 Task: Add a variety of grocery items to your online shopping cart, including fruits, vegetables, grains, and oils.
Action: Mouse moved to (416, 33)
Screenshot: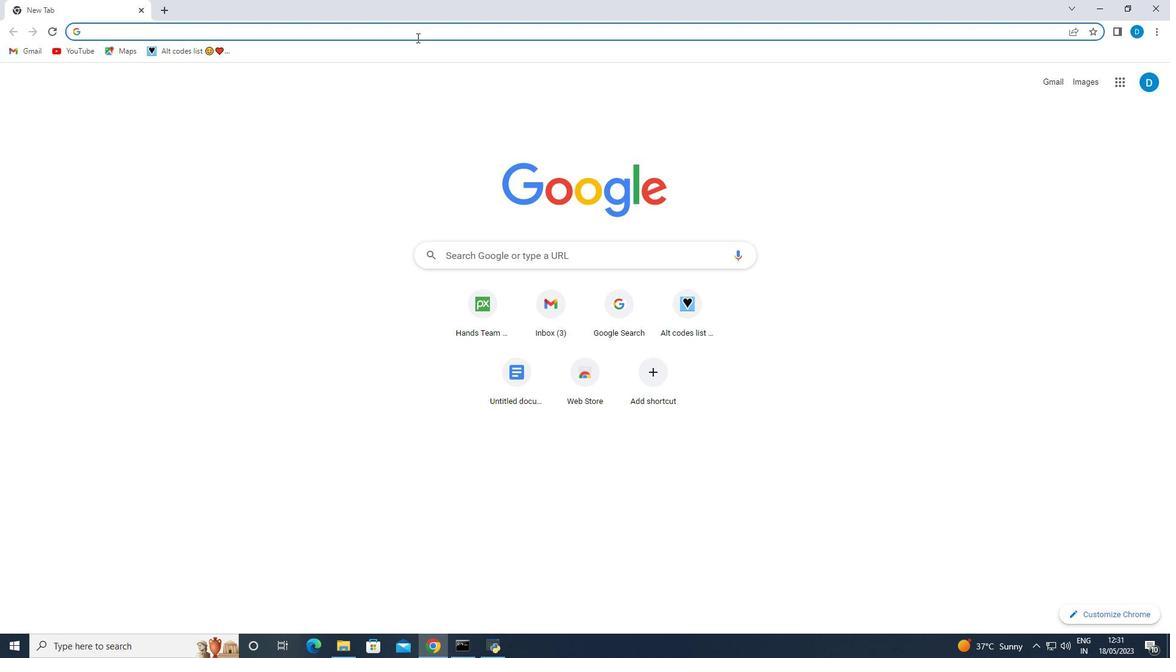 
Action: Mouse pressed left at (416, 33)
Screenshot: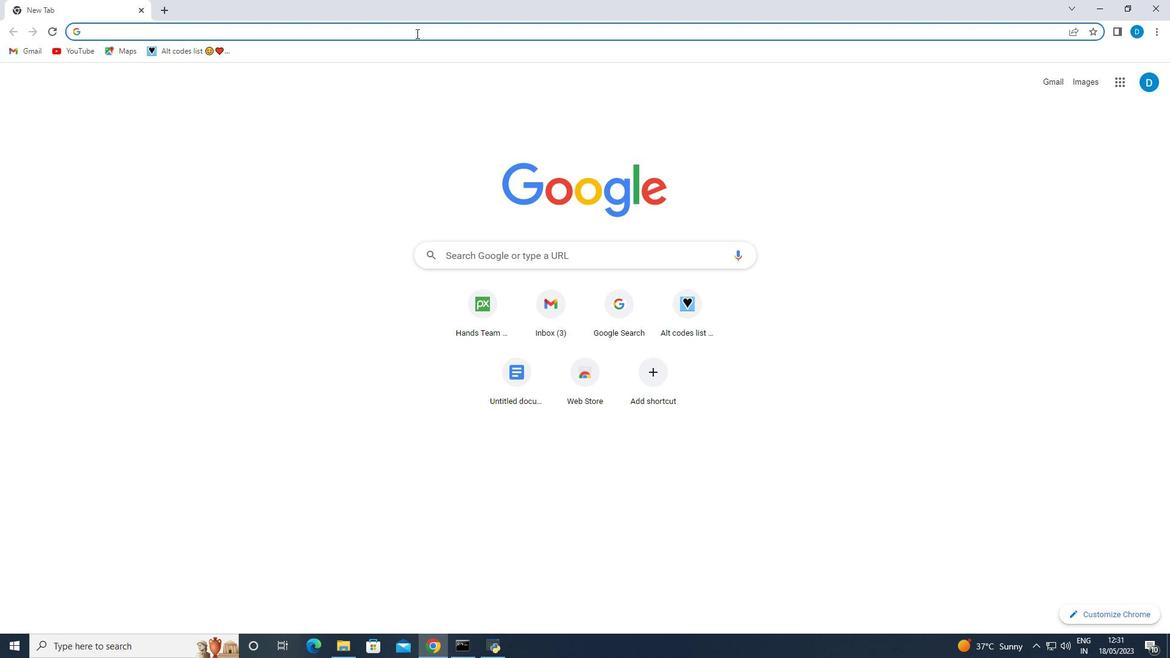 
Action: Key pressed am
Screenshot: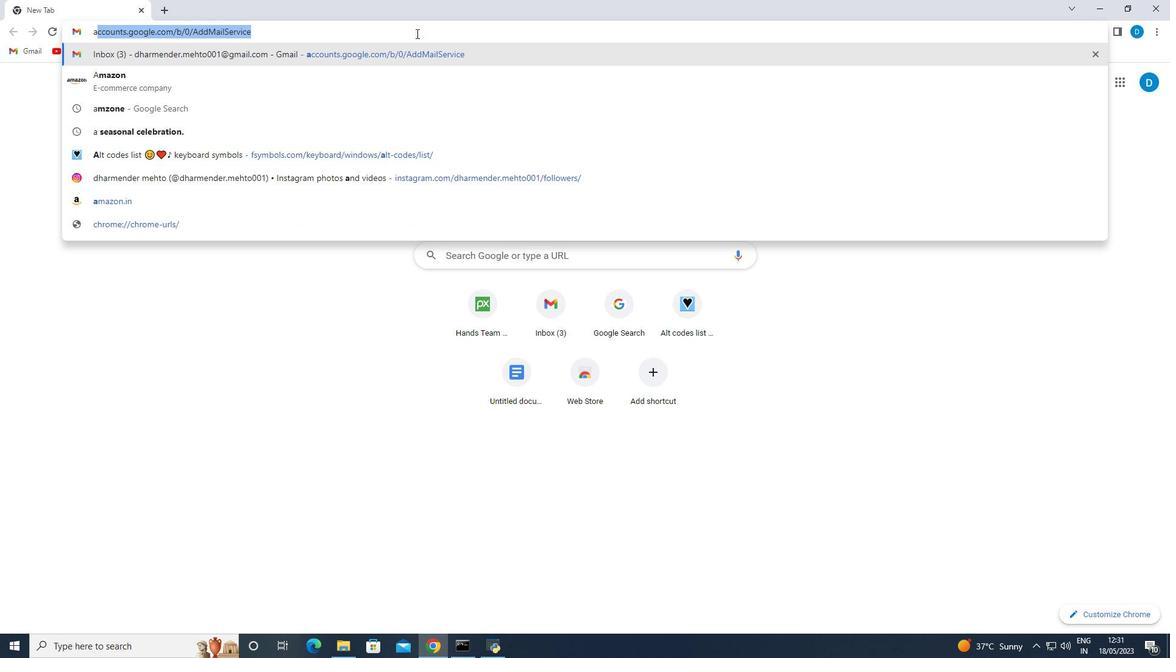 
Action: Mouse moved to (186, 57)
Screenshot: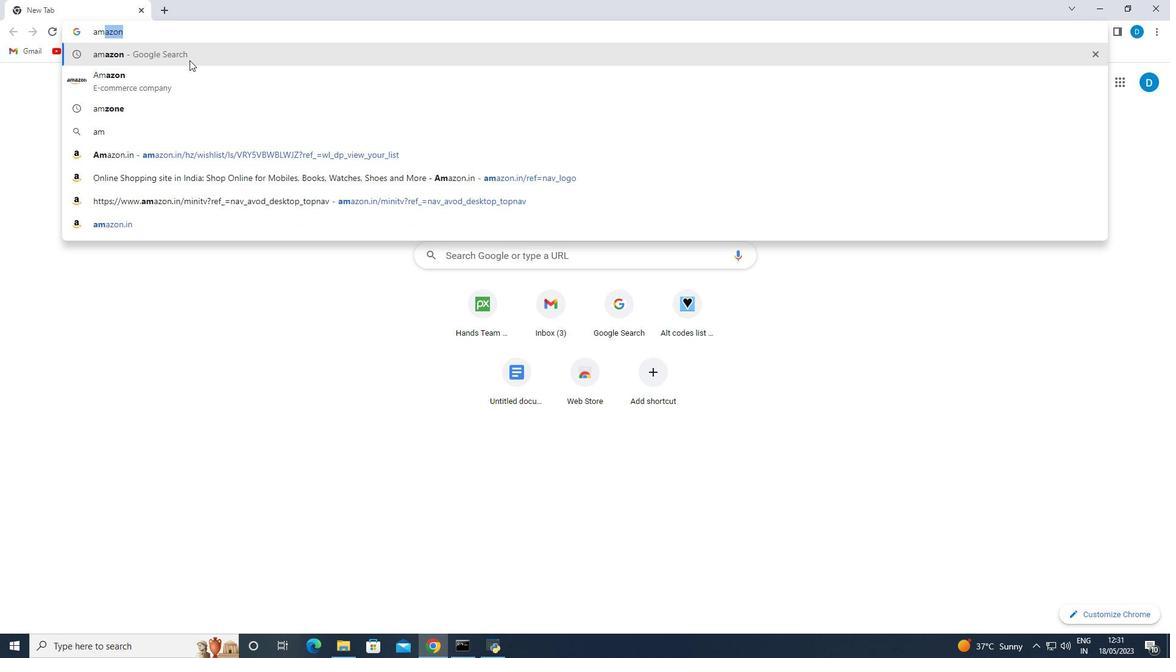 
Action: Mouse pressed left at (186, 57)
Screenshot: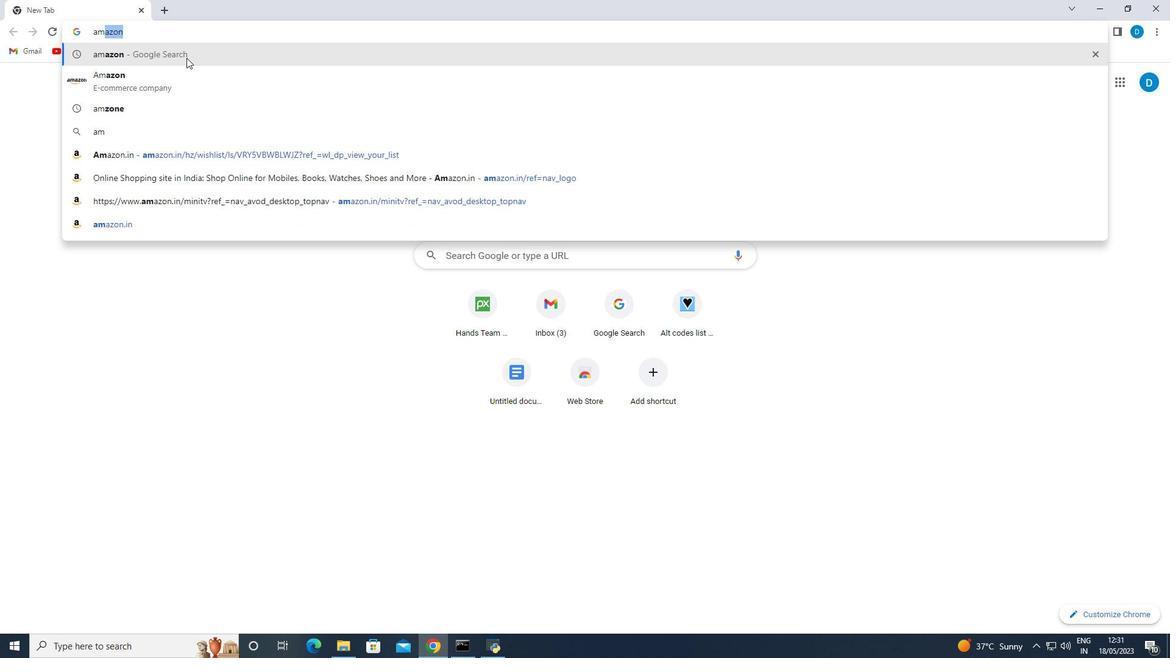 
Action: Mouse moved to (207, 305)
Screenshot: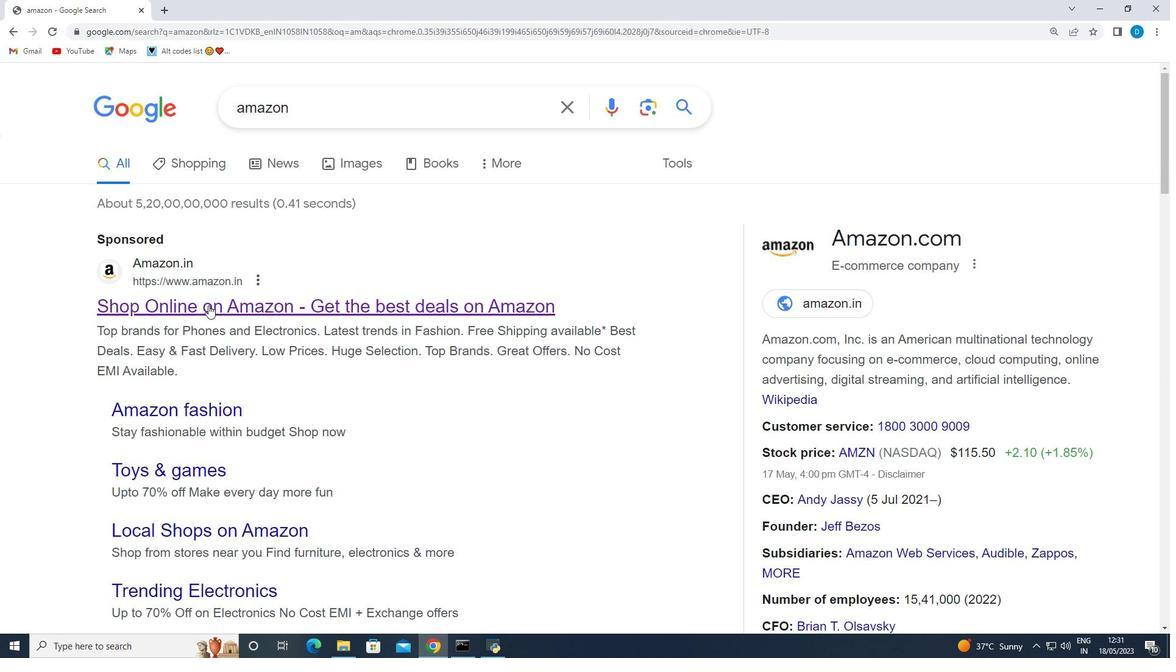 
Action: Mouse pressed left at (207, 305)
Screenshot: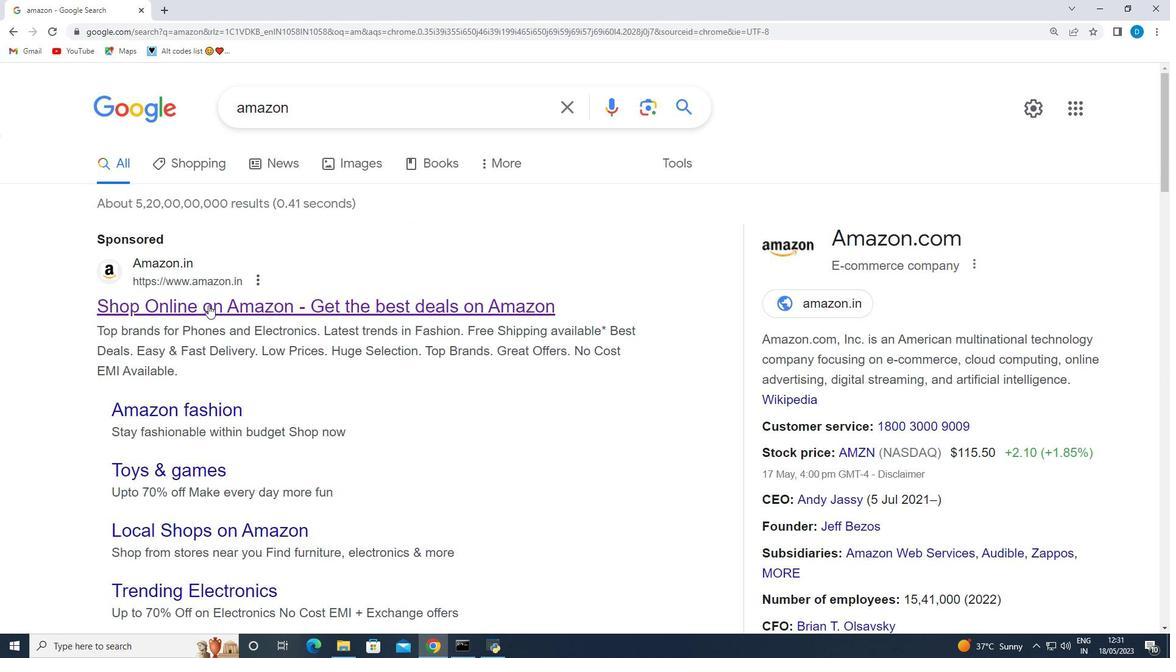 
Action: Mouse moved to (56, 109)
Screenshot: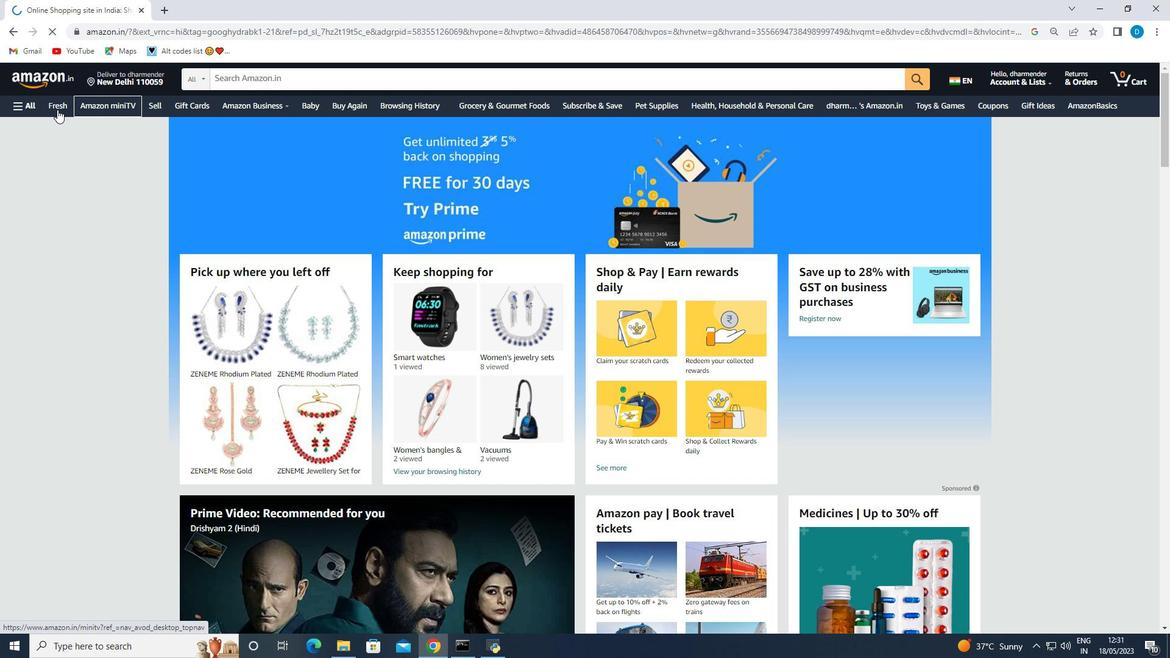 
Action: Mouse pressed left at (56, 109)
Screenshot: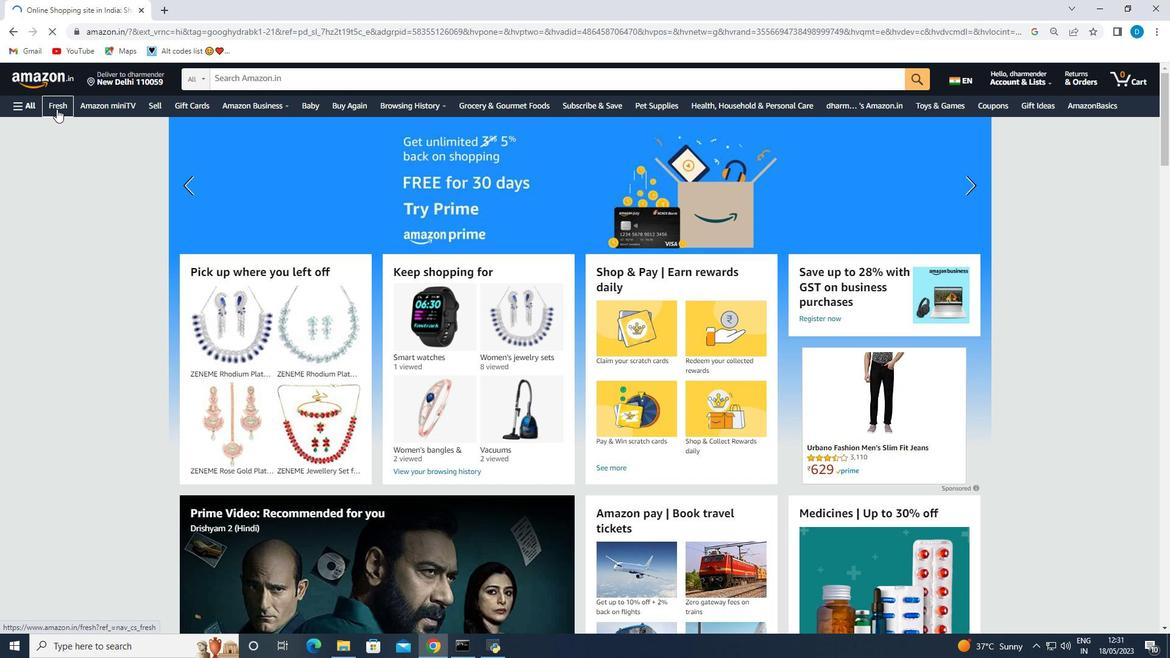 
Action: Mouse moved to (397, 277)
Screenshot: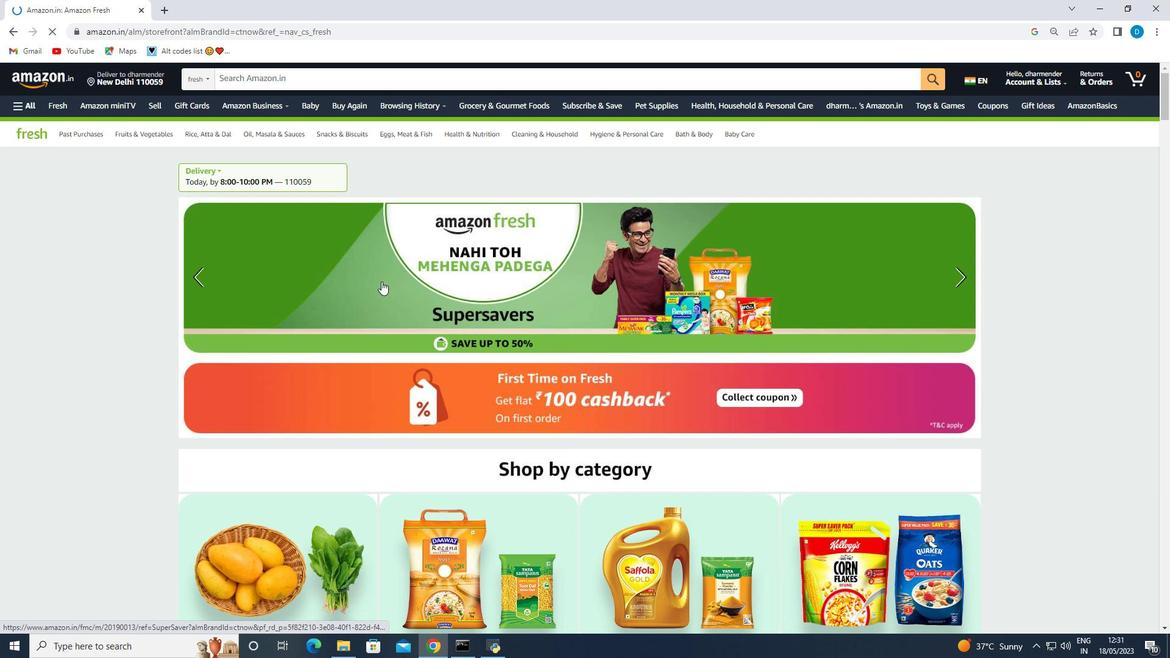 
Action: Mouse scrolled (397, 276) with delta (0, 0)
Screenshot: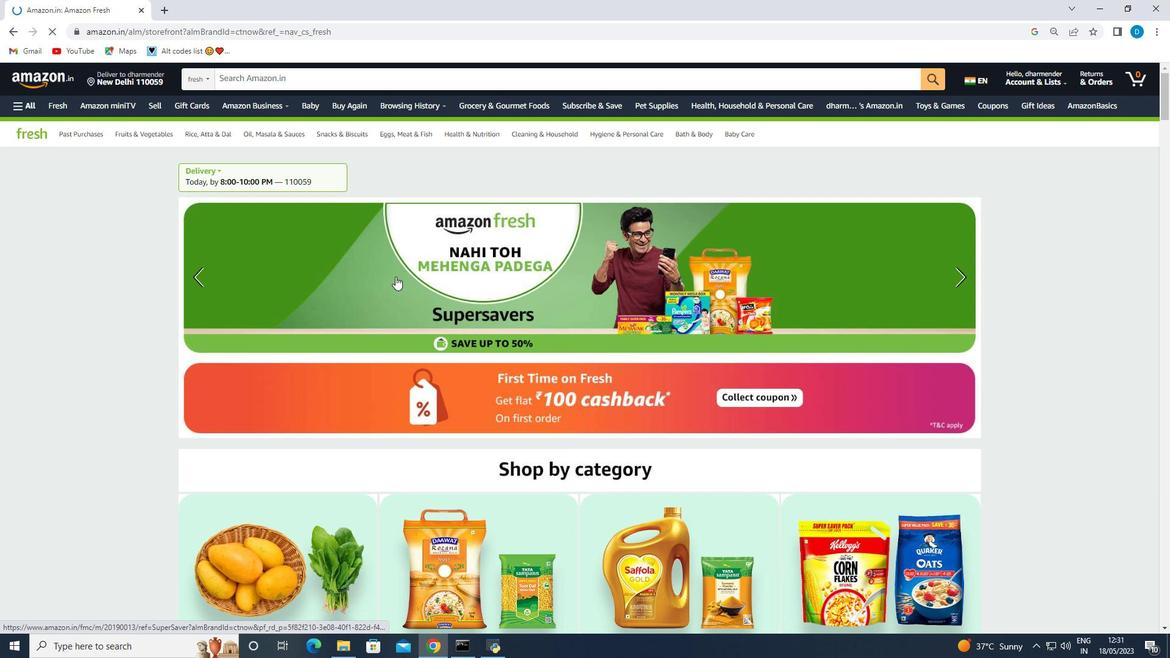 
Action: Mouse moved to (393, 276)
Screenshot: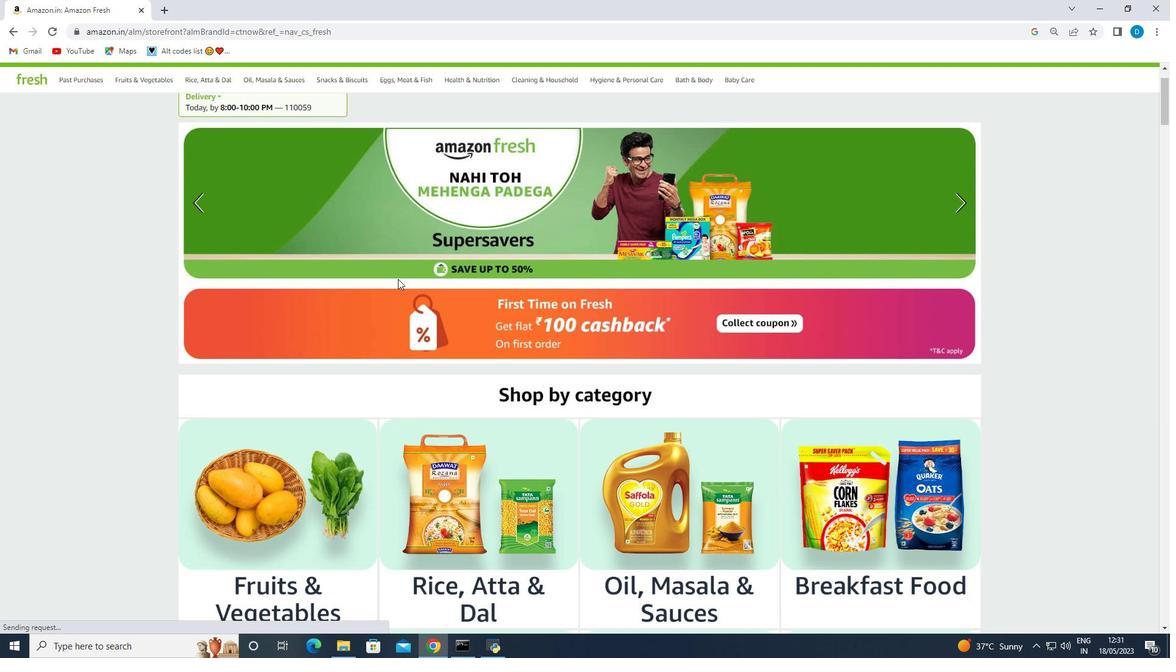 
Action: Mouse scrolled (393, 275) with delta (0, 0)
Screenshot: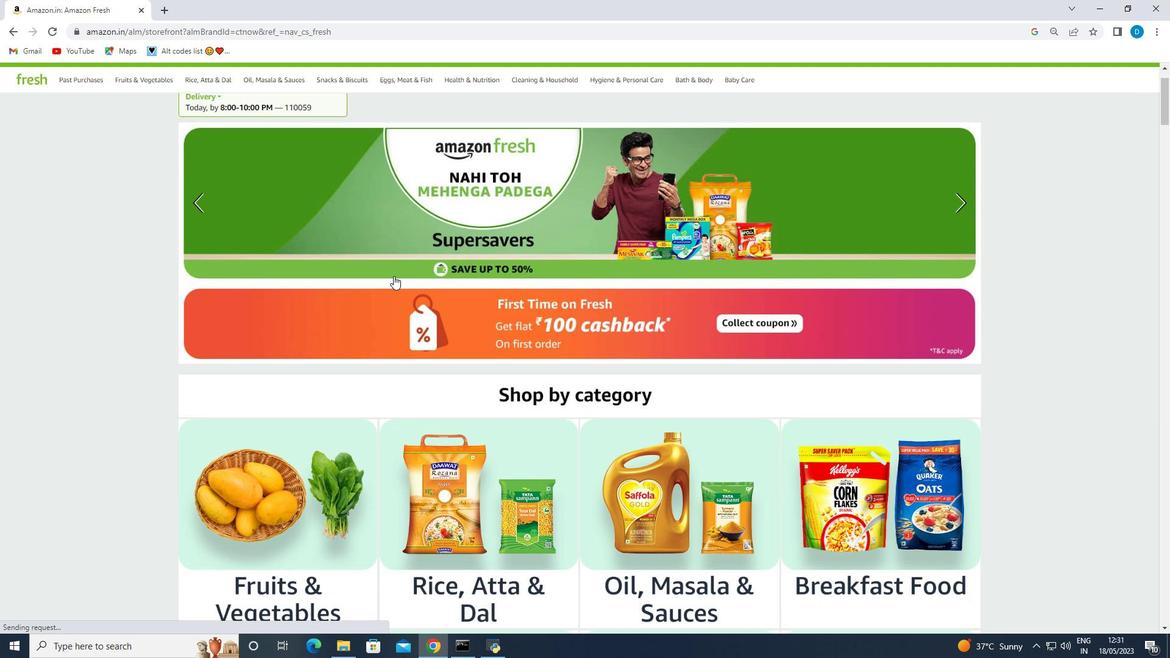 
Action: Mouse scrolled (393, 275) with delta (0, 0)
Screenshot: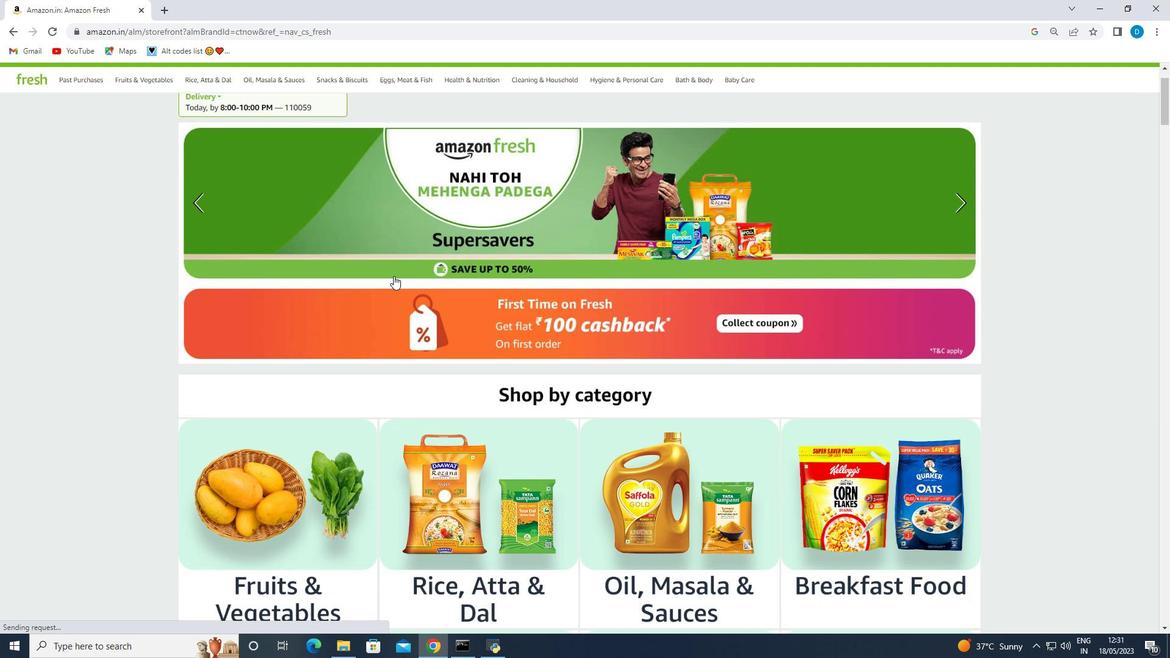 
Action: Mouse scrolled (393, 275) with delta (0, 0)
Screenshot: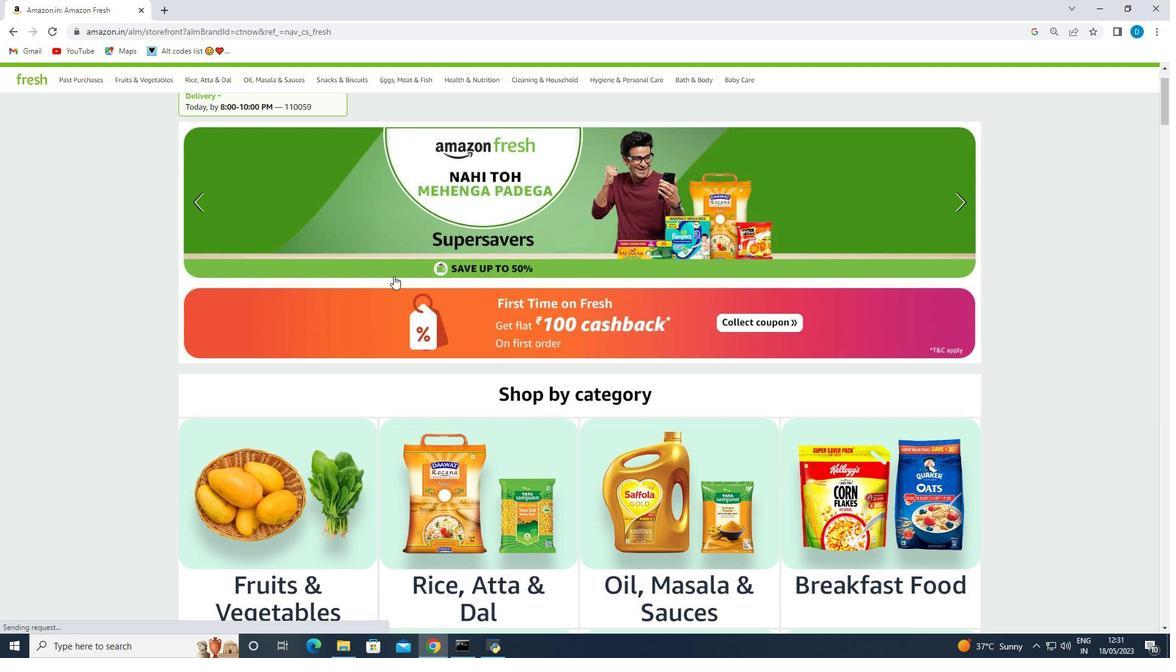 
Action: Mouse moved to (410, 274)
Screenshot: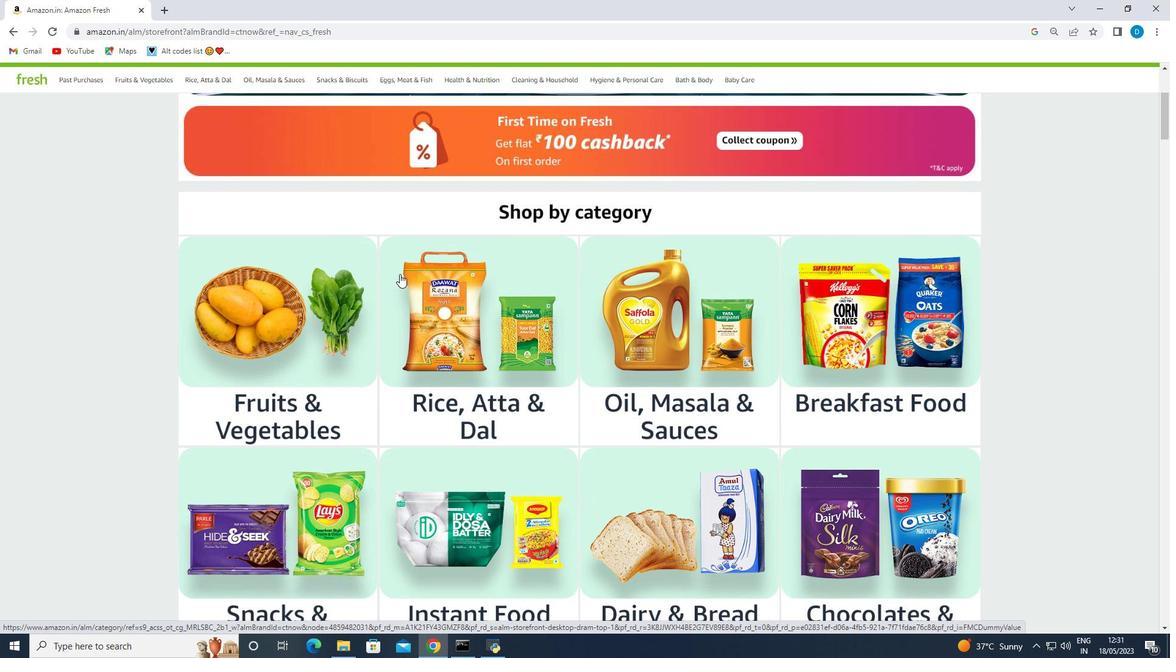 
Action: Mouse scrolled (407, 273) with delta (0, 0)
Screenshot: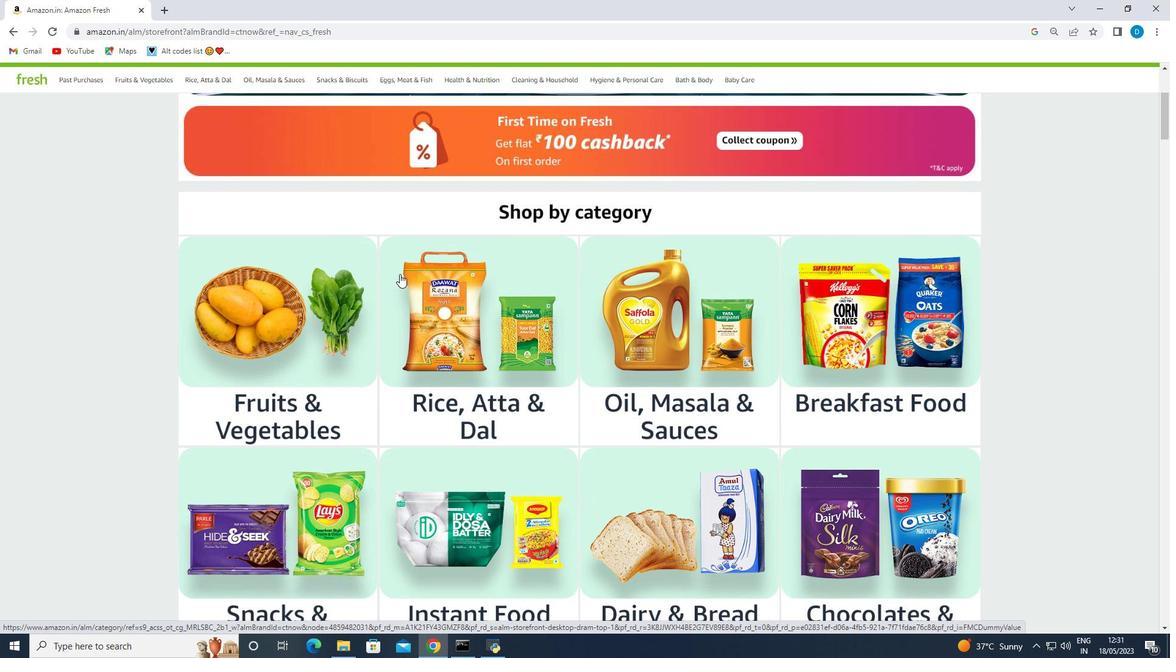 
Action: Mouse moved to (554, 309)
Screenshot: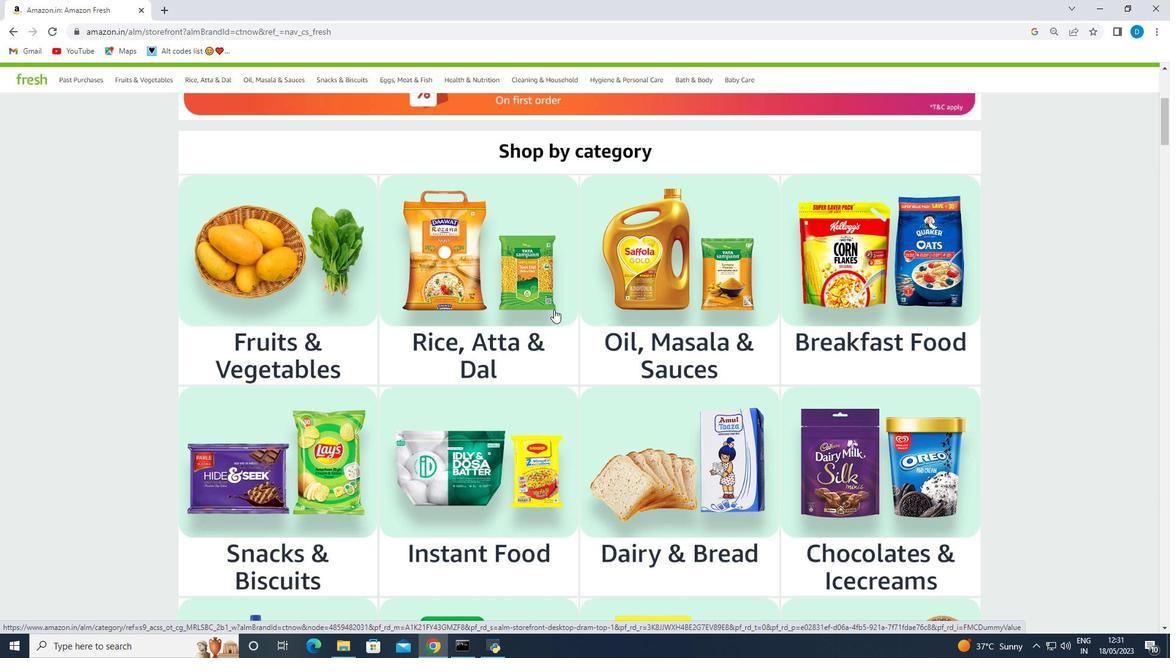 
Action: Mouse scrolled (554, 308) with delta (0, 0)
Screenshot: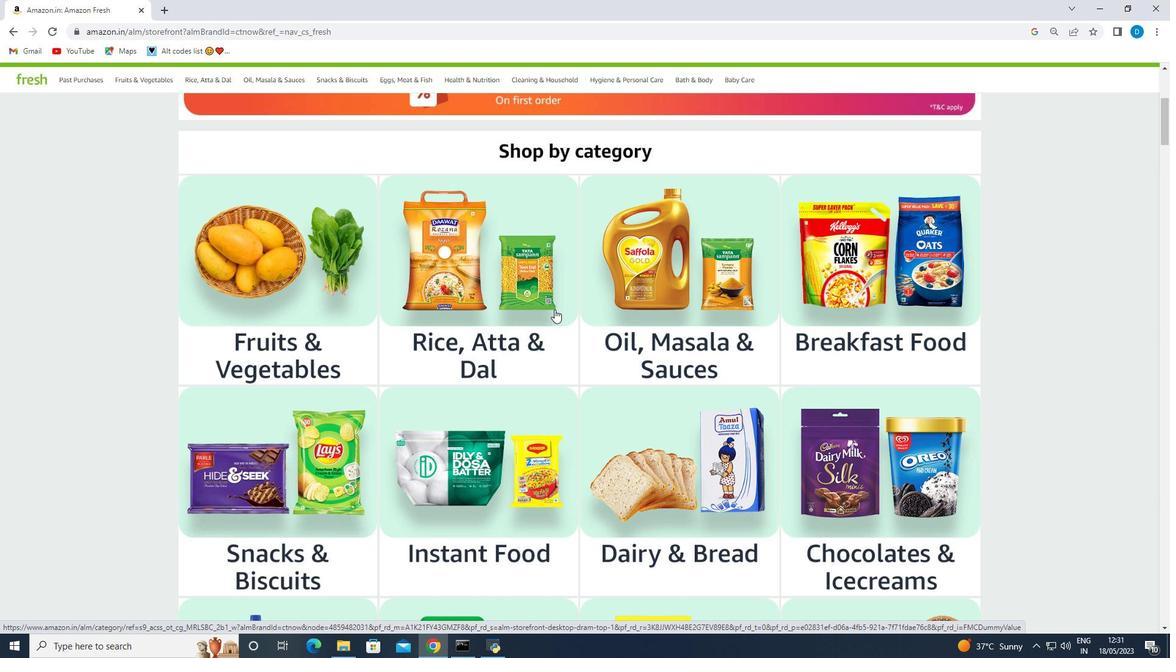 
Action: Mouse scrolled (554, 308) with delta (0, 0)
Screenshot: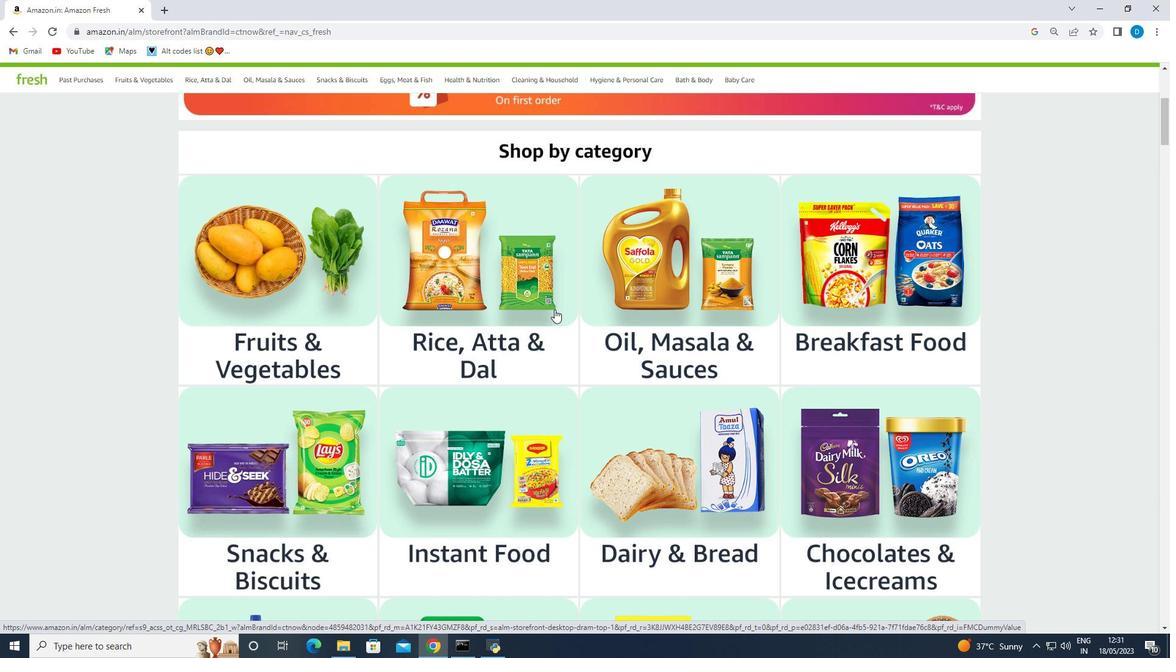 
Action: Mouse scrolled (554, 308) with delta (0, 0)
Screenshot: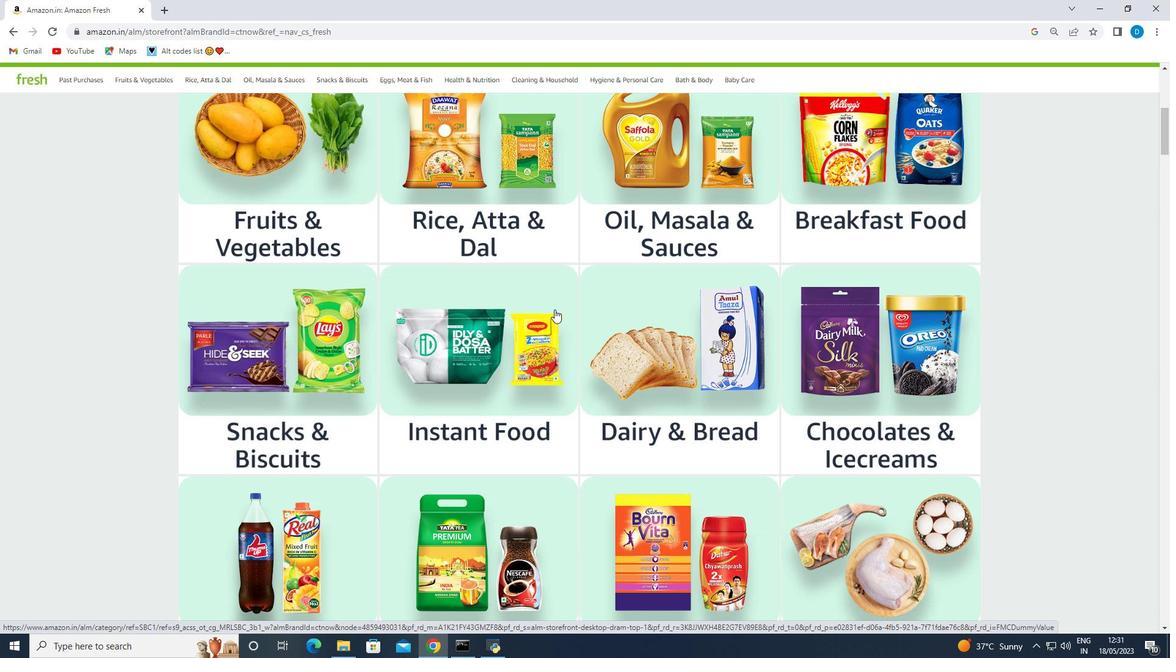 
Action: Mouse scrolled (554, 308) with delta (0, 0)
Screenshot: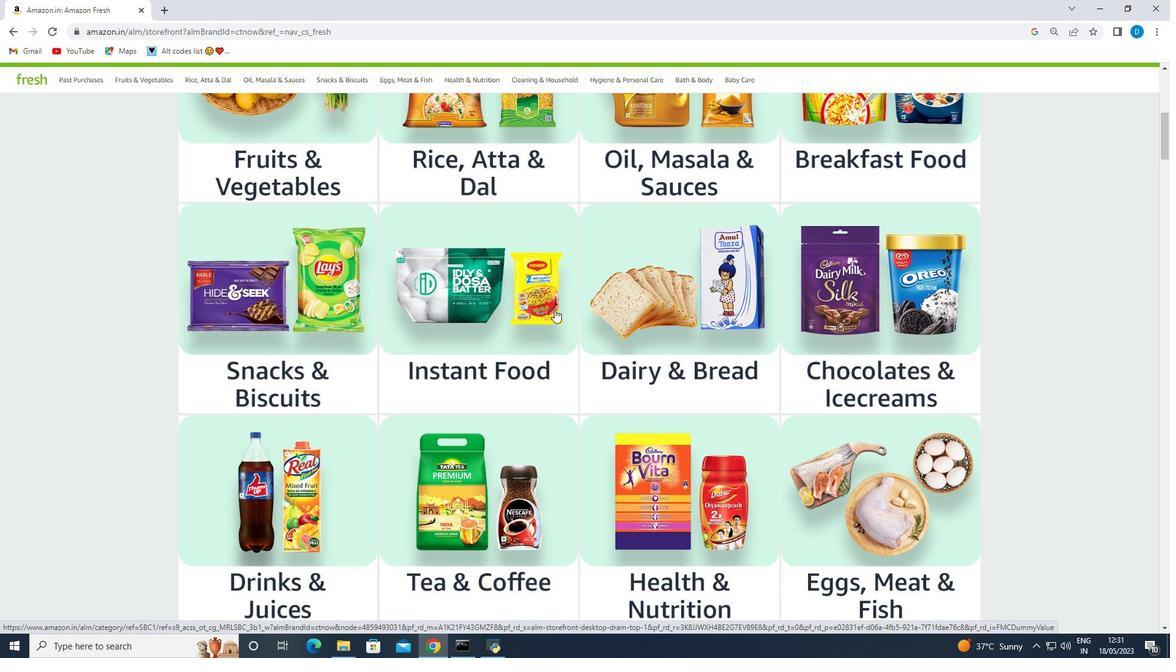 
Action: Mouse scrolled (554, 308) with delta (0, 0)
Screenshot: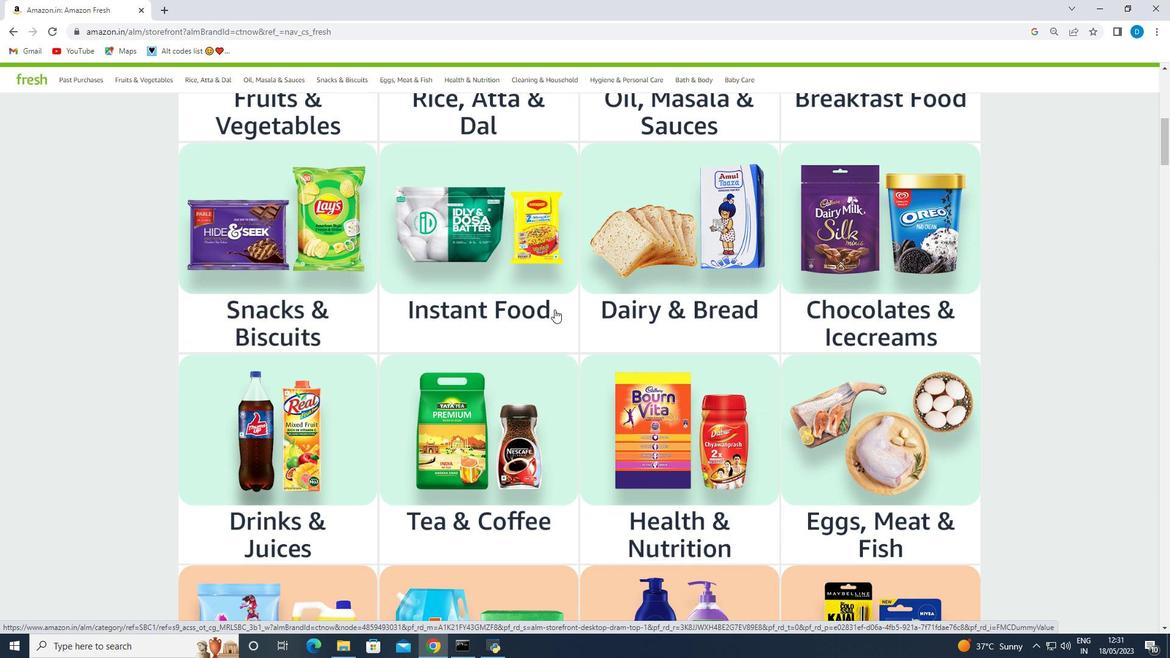 
Action: Mouse scrolled (554, 308) with delta (0, 0)
Screenshot: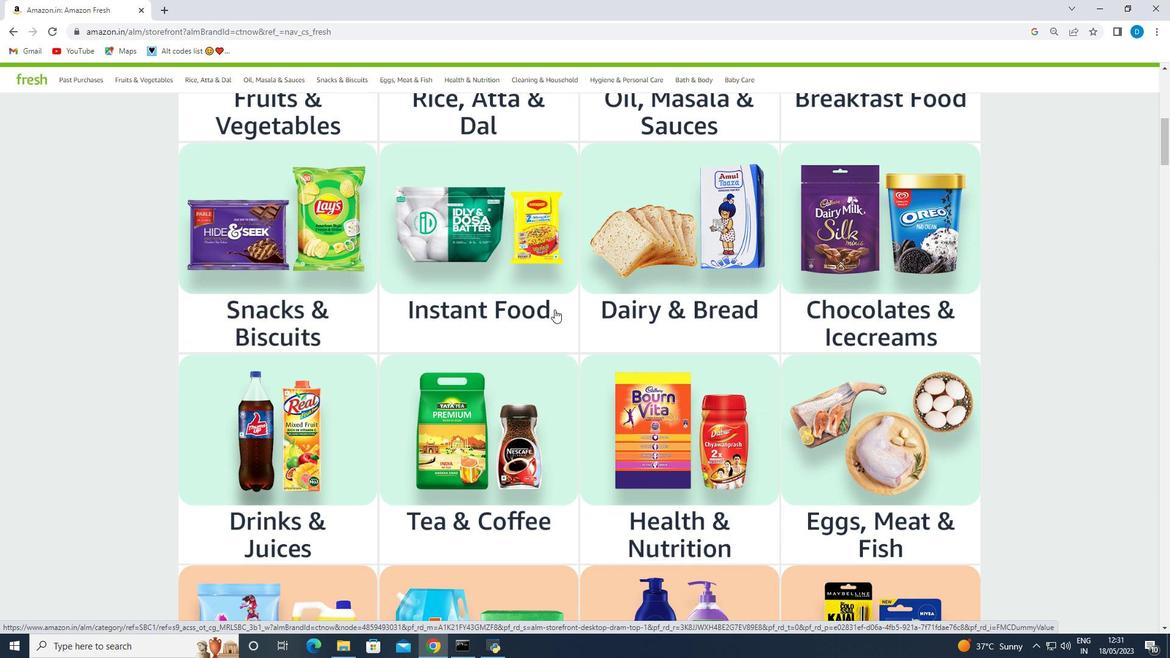 
Action: Mouse moved to (449, 326)
Screenshot: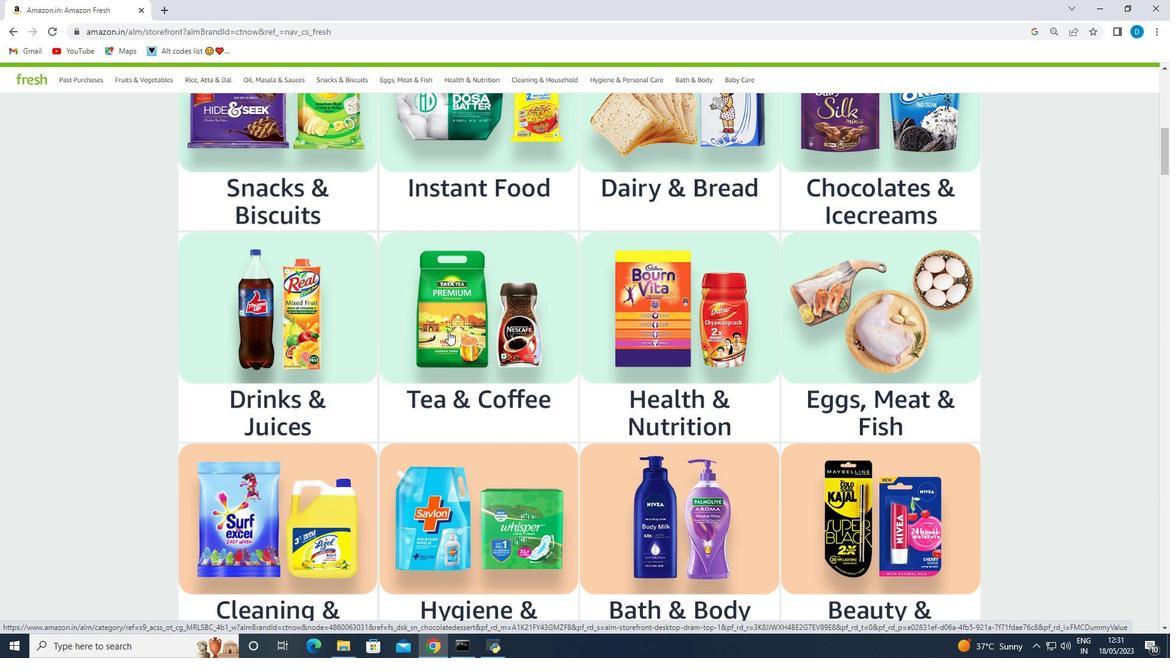 
Action: Mouse pressed left at (449, 326)
Screenshot: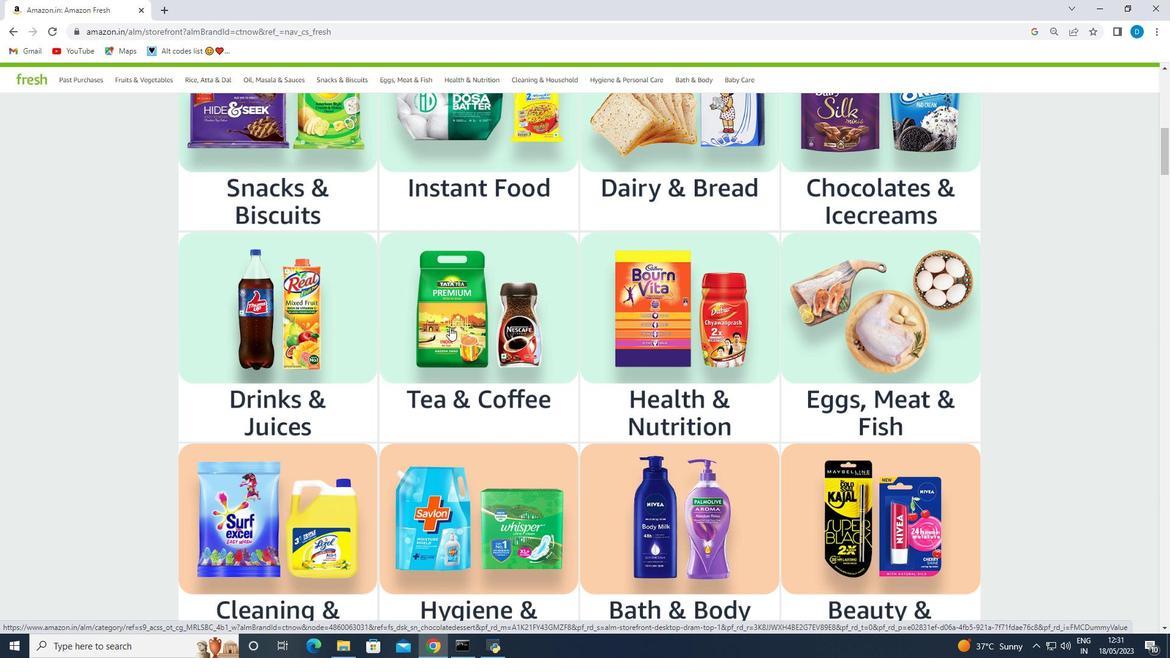
Action: Mouse moved to (277, 329)
Screenshot: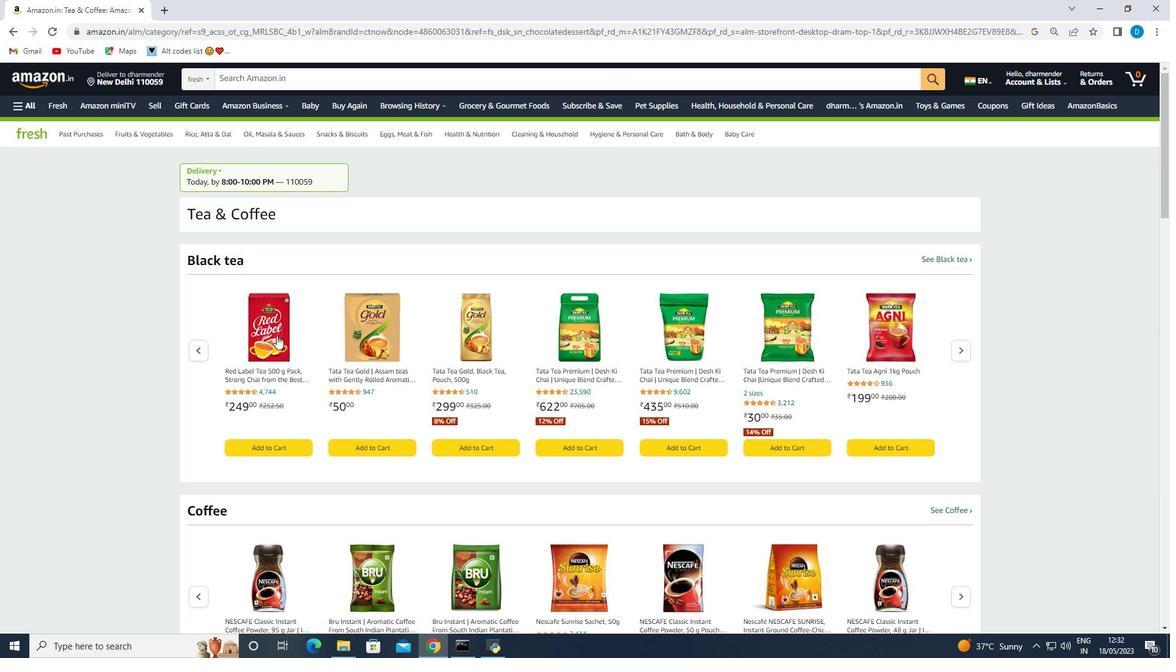 
Action: Mouse pressed left at (277, 329)
Screenshot: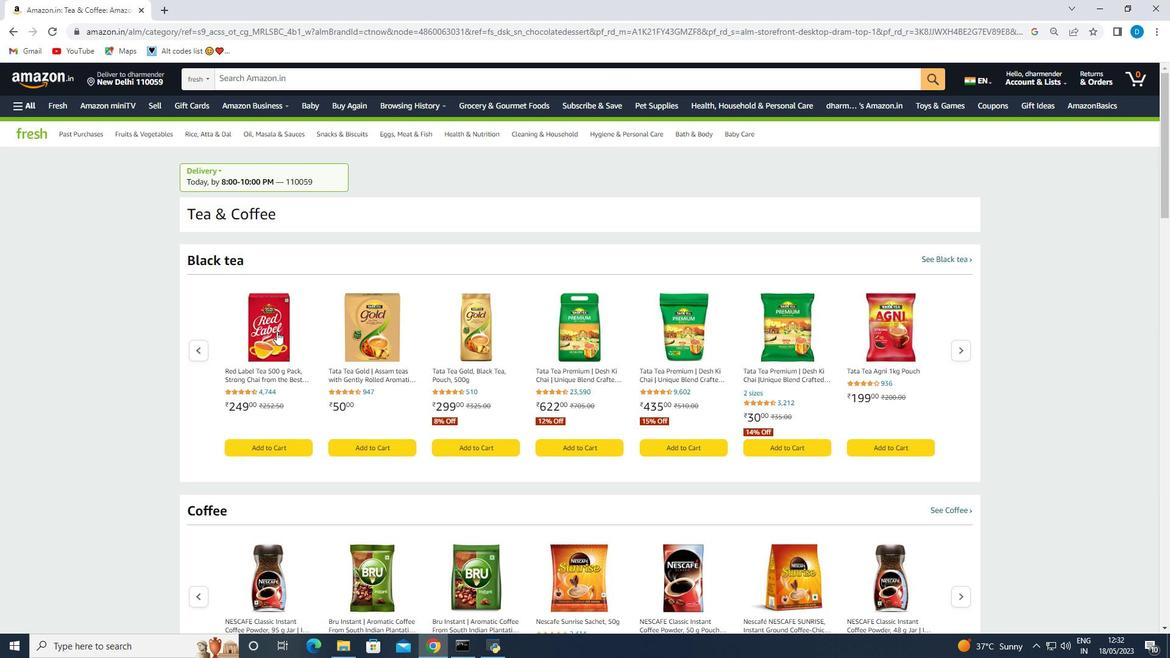
Action: Mouse moved to (889, 326)
Screenshot: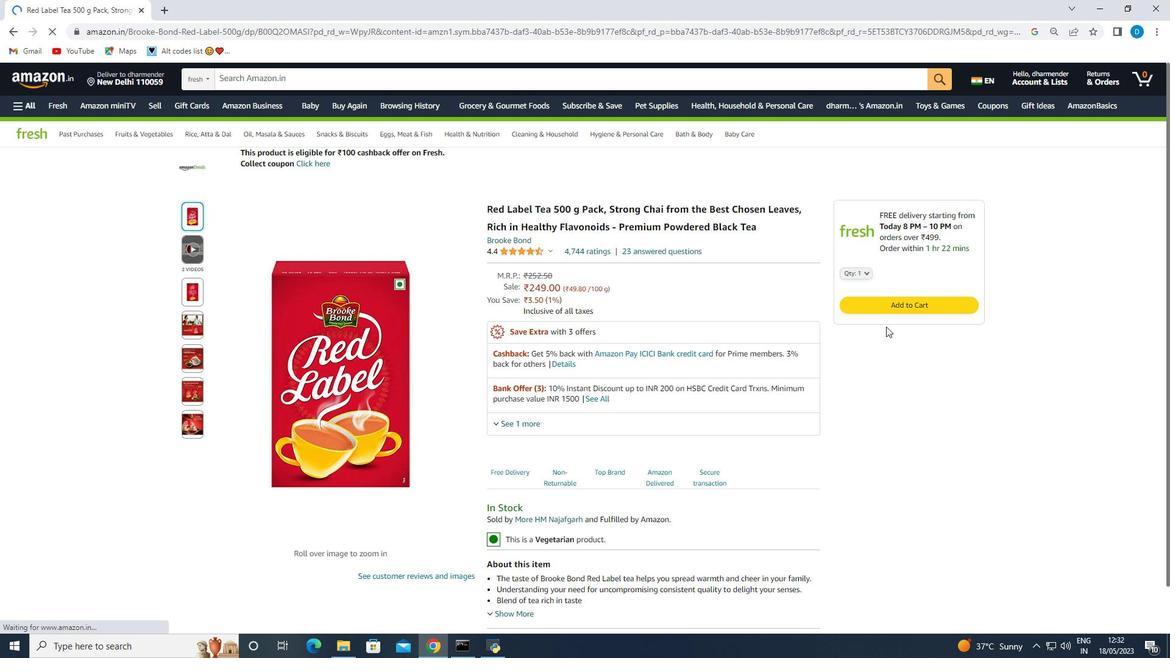 
Action: Mouse scrolled (889, 325) with delta (0, 0)
Screenshot: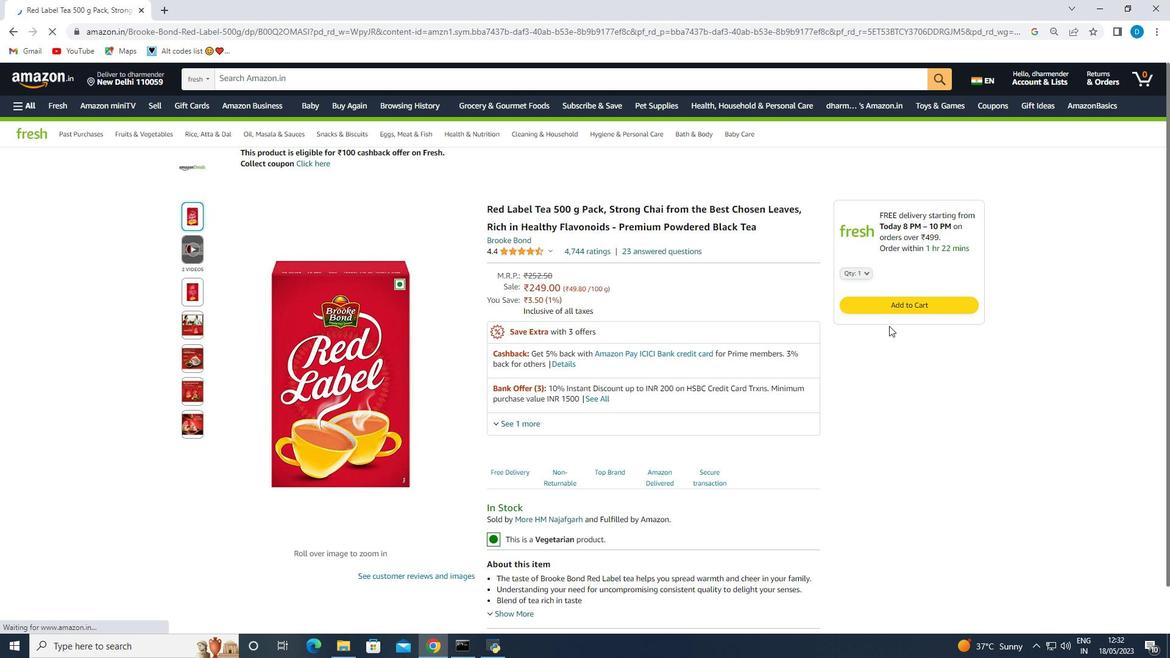
Action: Mouse scrolled (889, 325) with delta (0, 0)
Screenshot: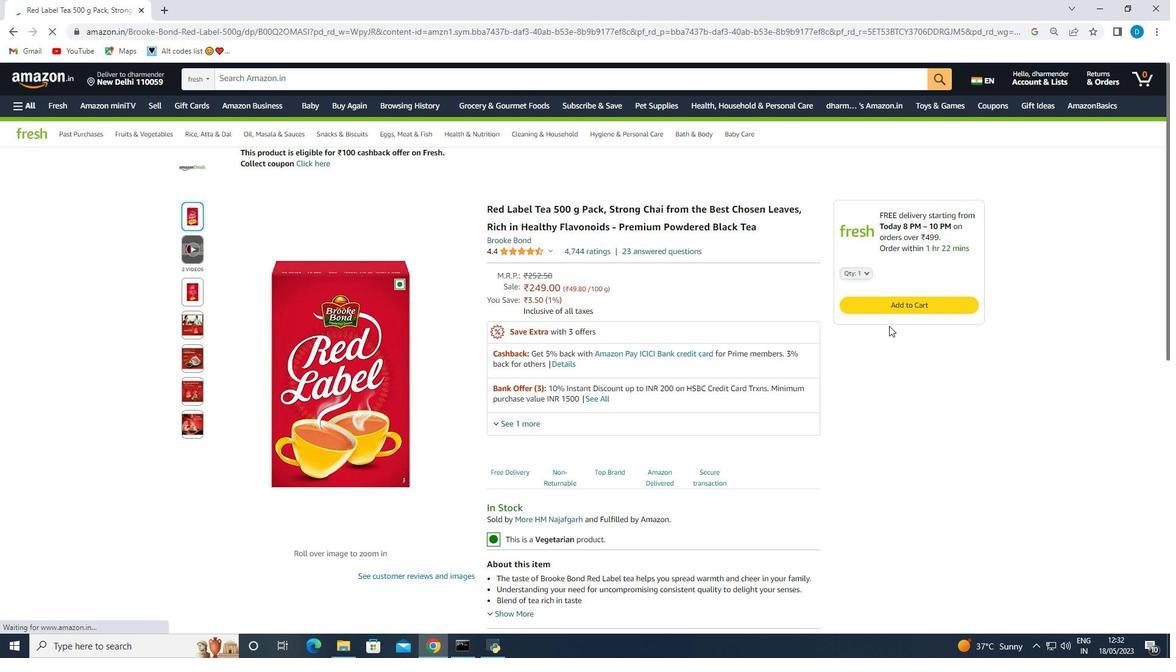 
Action: Mouse moved to (901, 287)
Screenshot: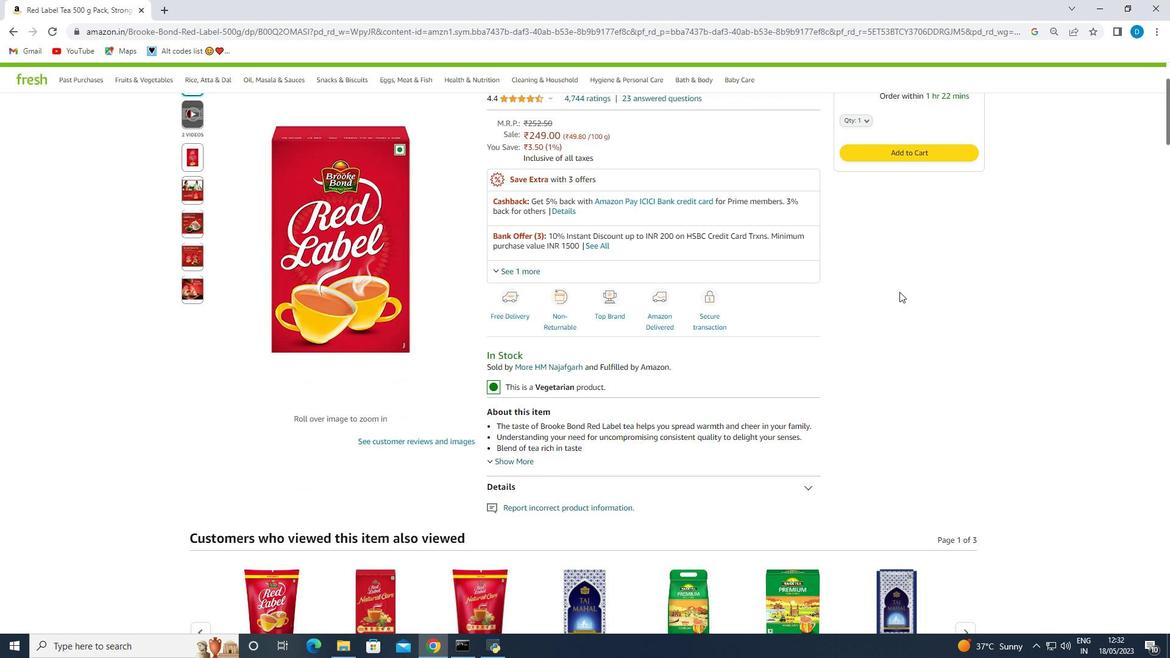 
Action: Mouse scrolled (901, 287) with delta (0, 0)
Screenshot: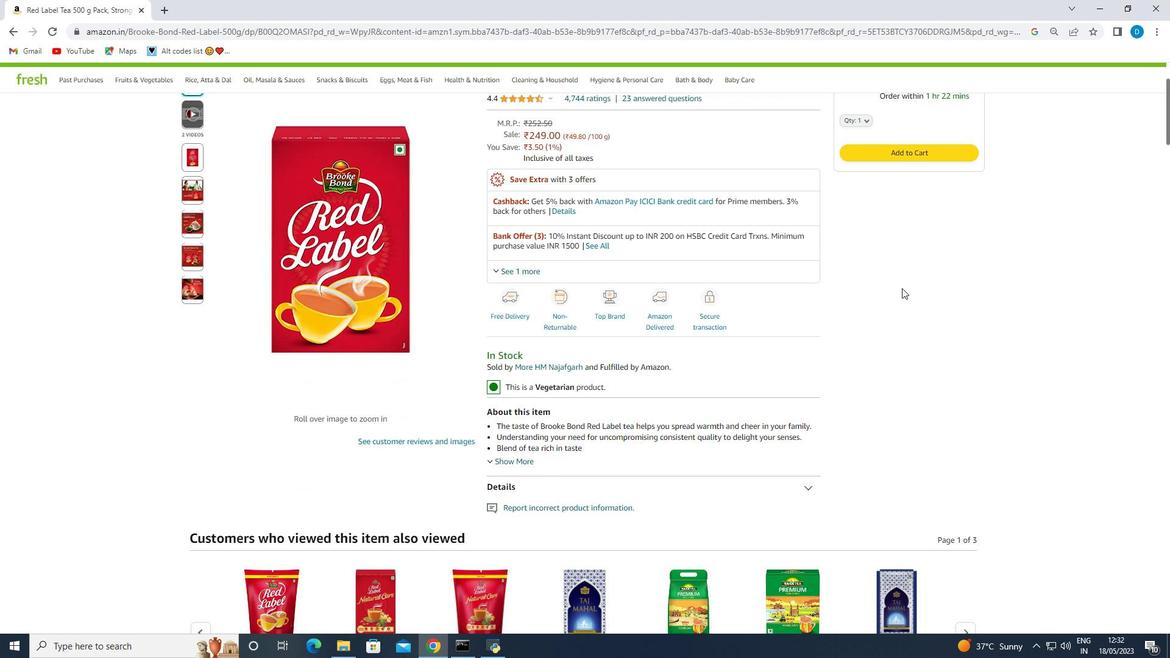 
Action: Mouse moved to (901, 286)
Screenshot: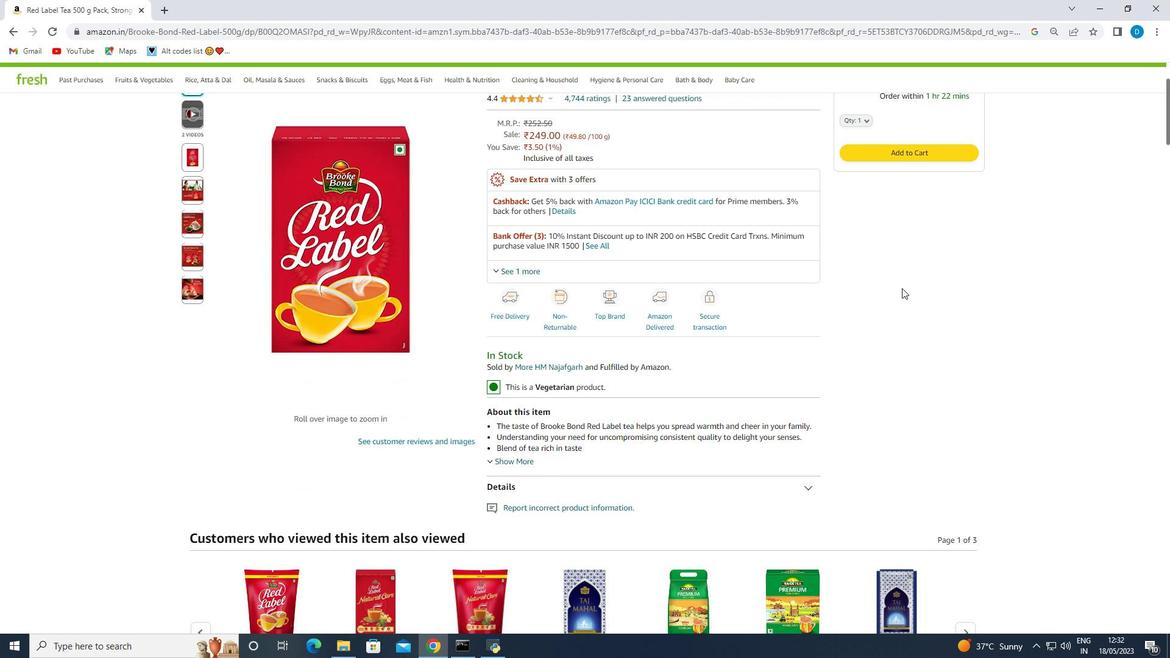 
Action: Mouse scrolled (901, 287) with delta (0, 0)
Screenshot: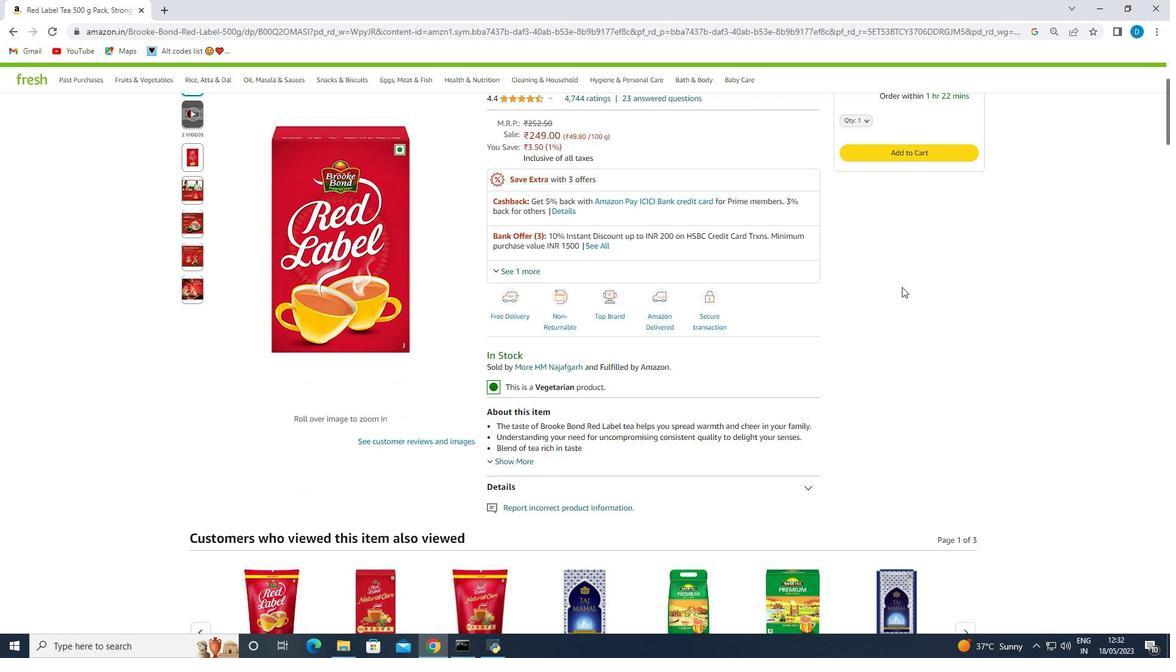 
Action: Mouse scrolled (901, 287) with delta (0, 0)
Screenshot: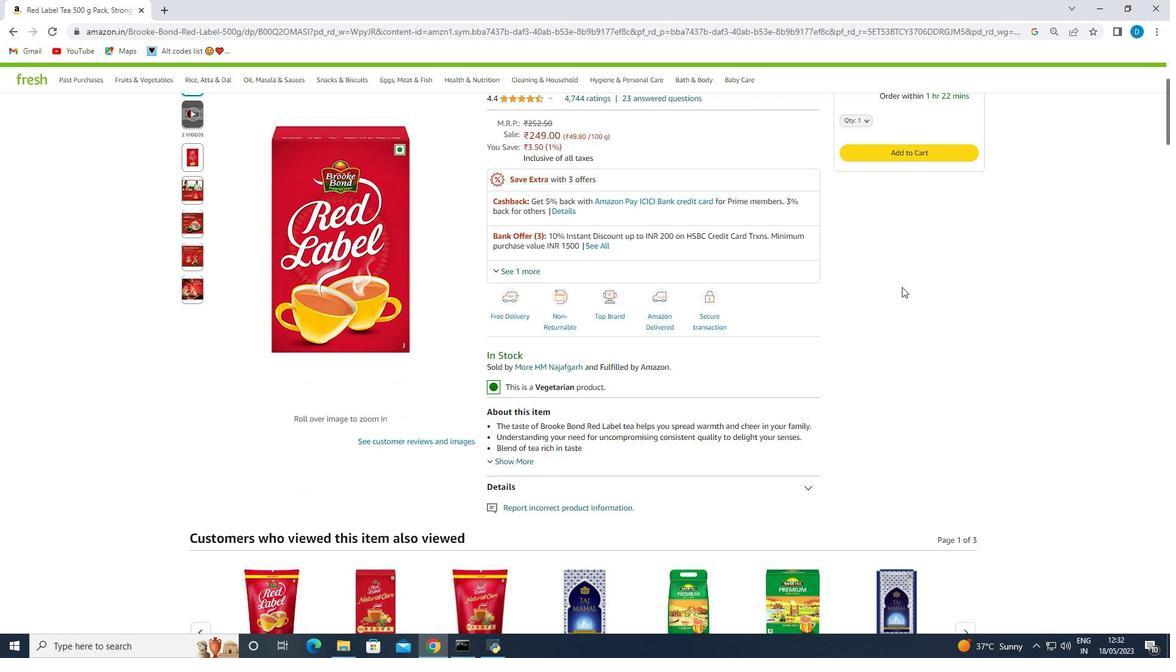 
Action: Mouse moved to (864, 271)
Screenshot: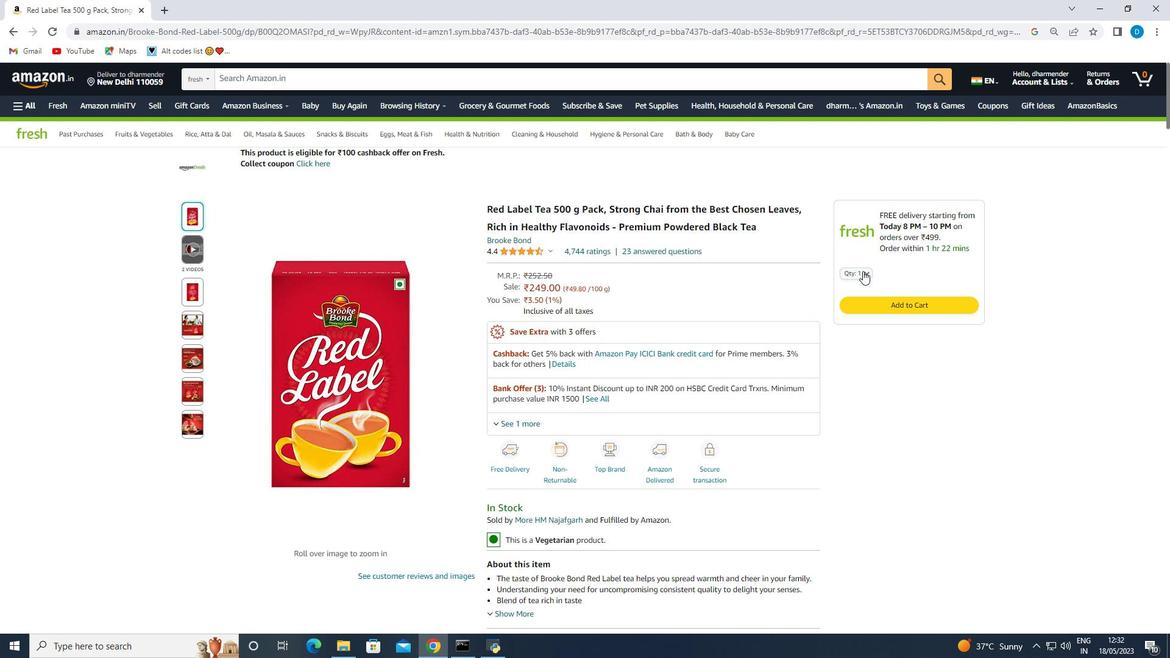 
Action: Mouse pressed left at (864, 271)
Screenshot: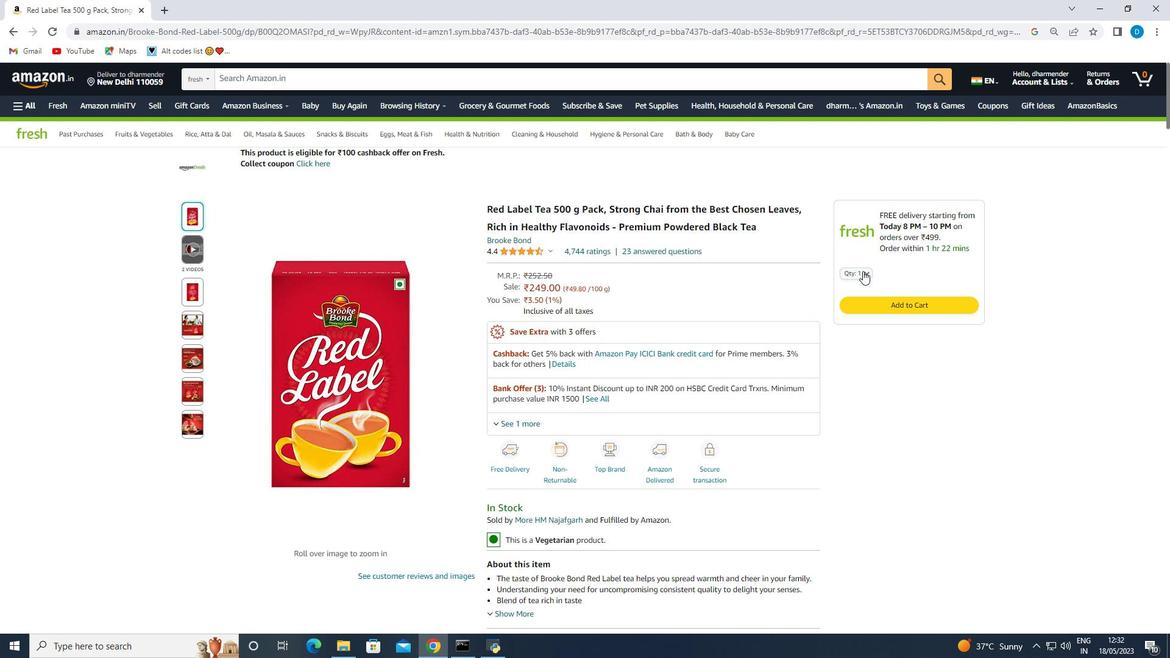 
Action: Mouse pressed left at (864, 271)
Screenshot: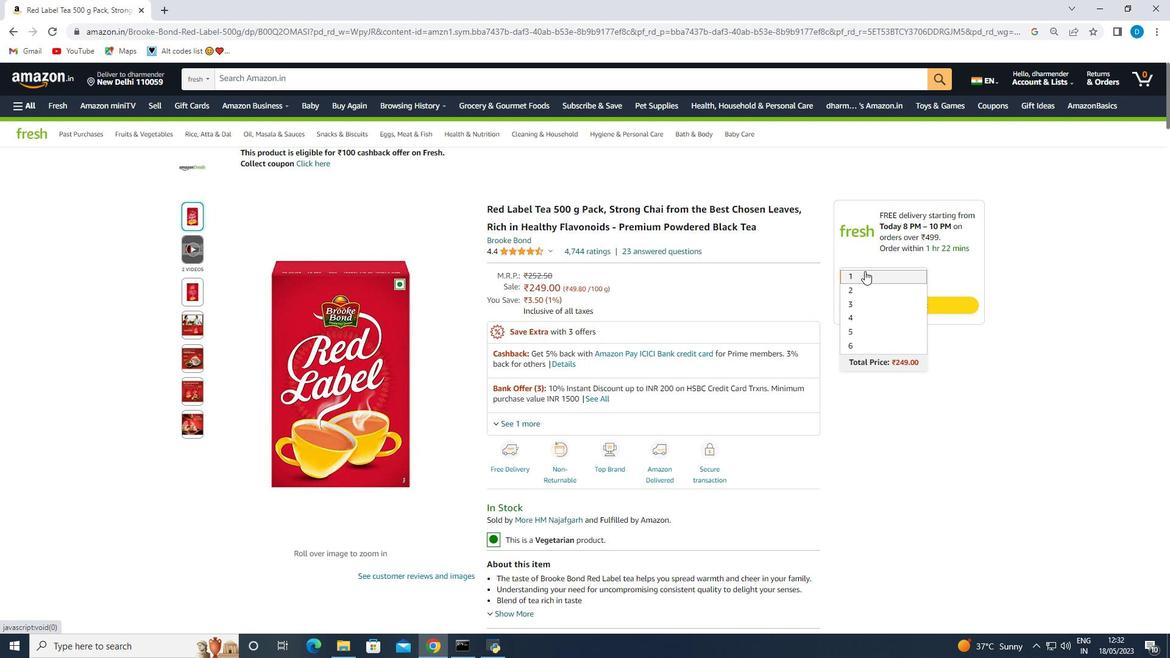 
Action: Mouse moved to (873, 349)
Screenshot: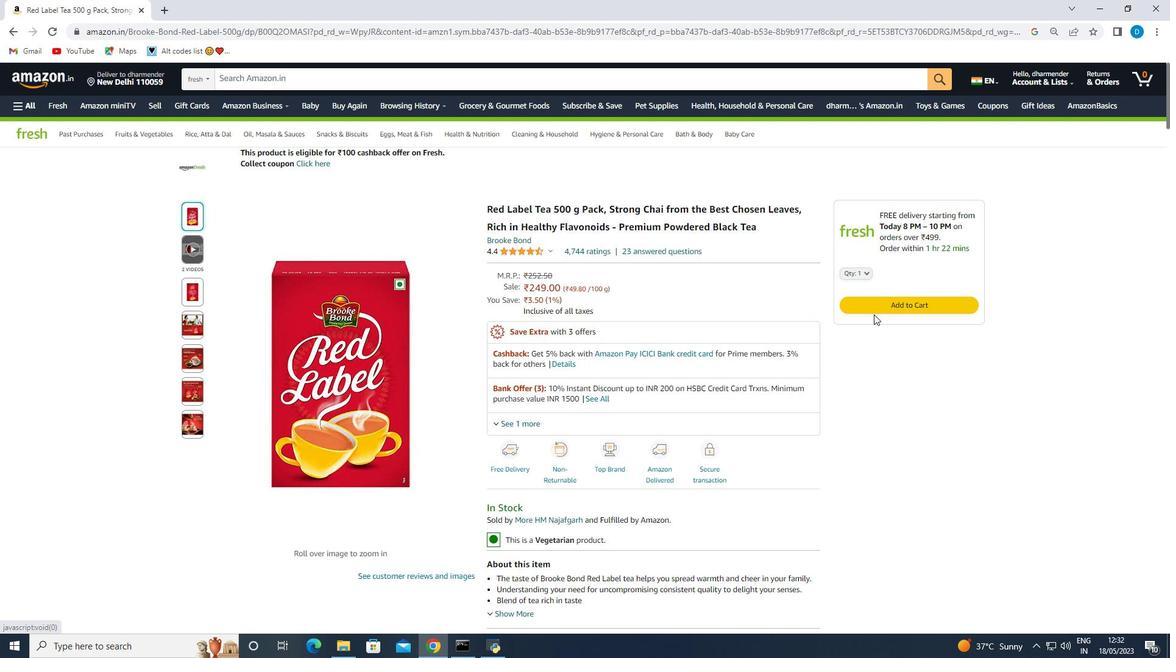 
Action: Mouse scrolled (873, 349) with delta (0, 0)
Screenshot: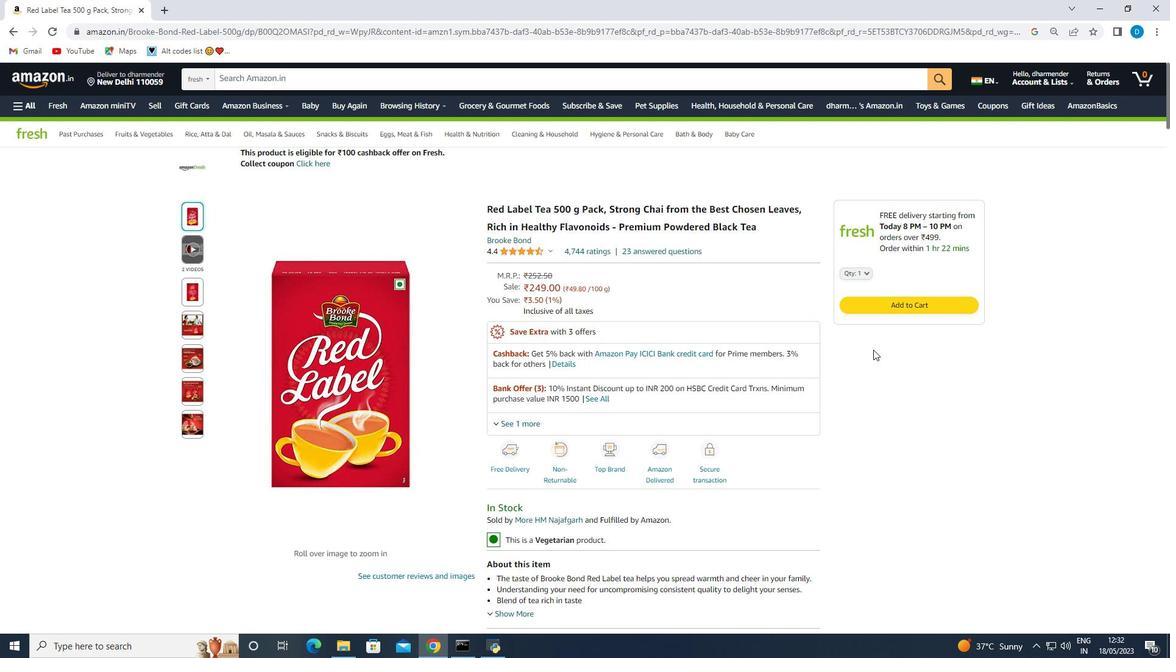 
Action: Mouse scrolled (873, 349) with delta (0, 0)
Screenshot: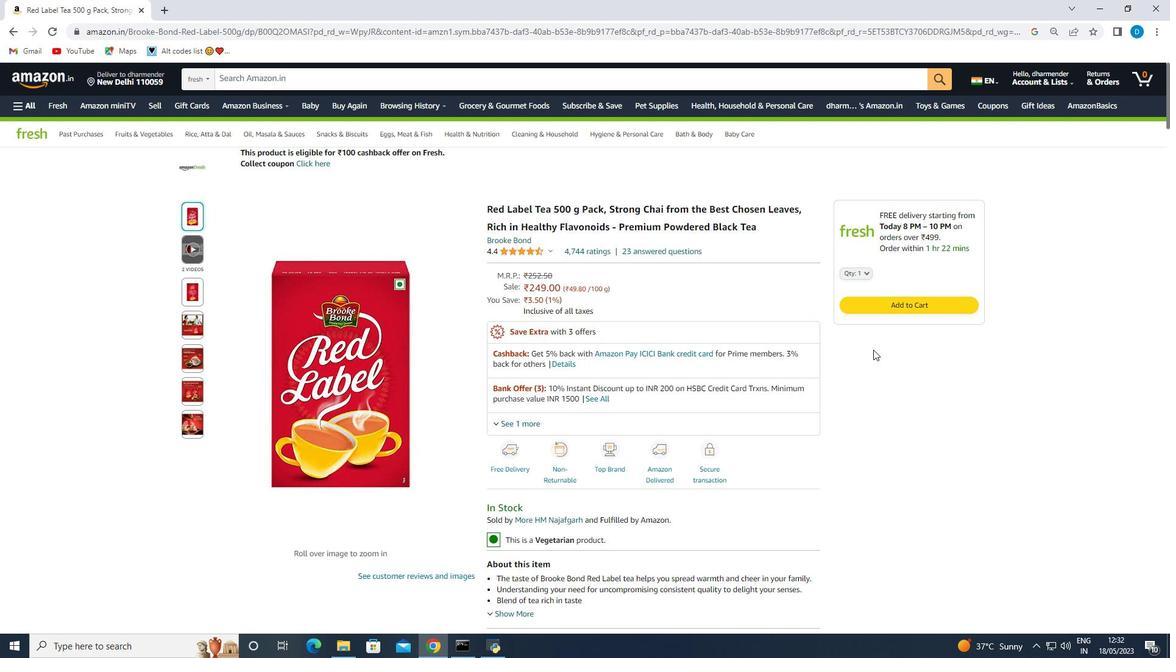 
Action: Mouse scrolled (873, 349) with delta (0, 0)
Screenshot: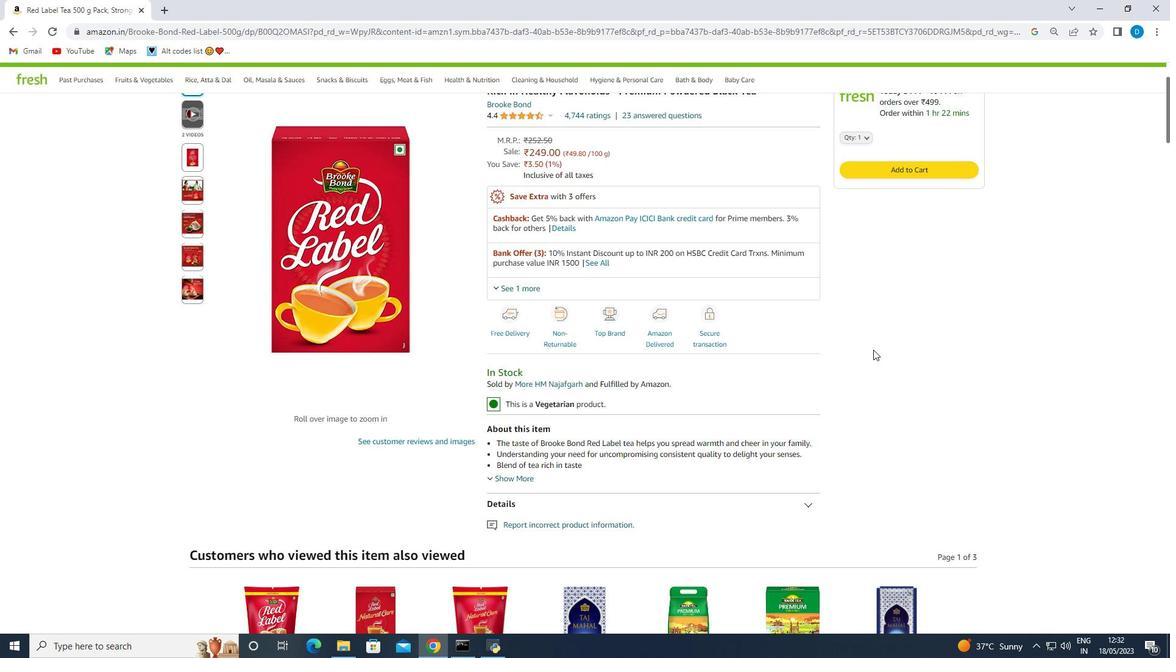 
Action: Mouse scrolled (873, 349) with delta (0, 0)
Screenshot: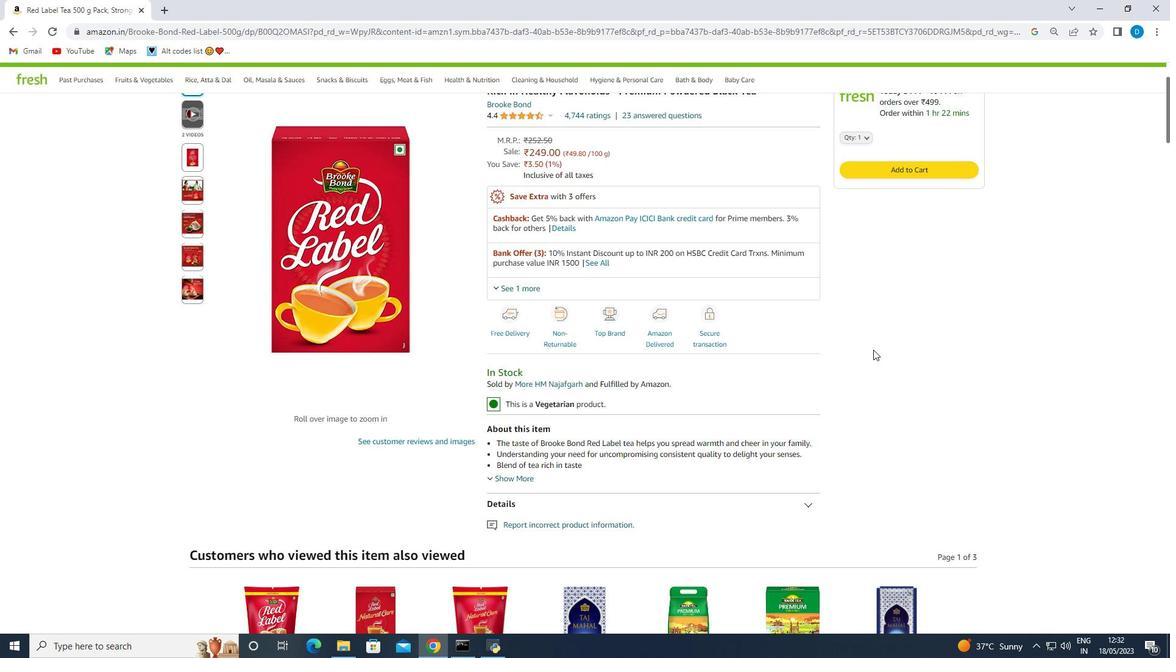 
Action: Mouse scrolled (873, 349) with delta (0, 0)
Screenshot: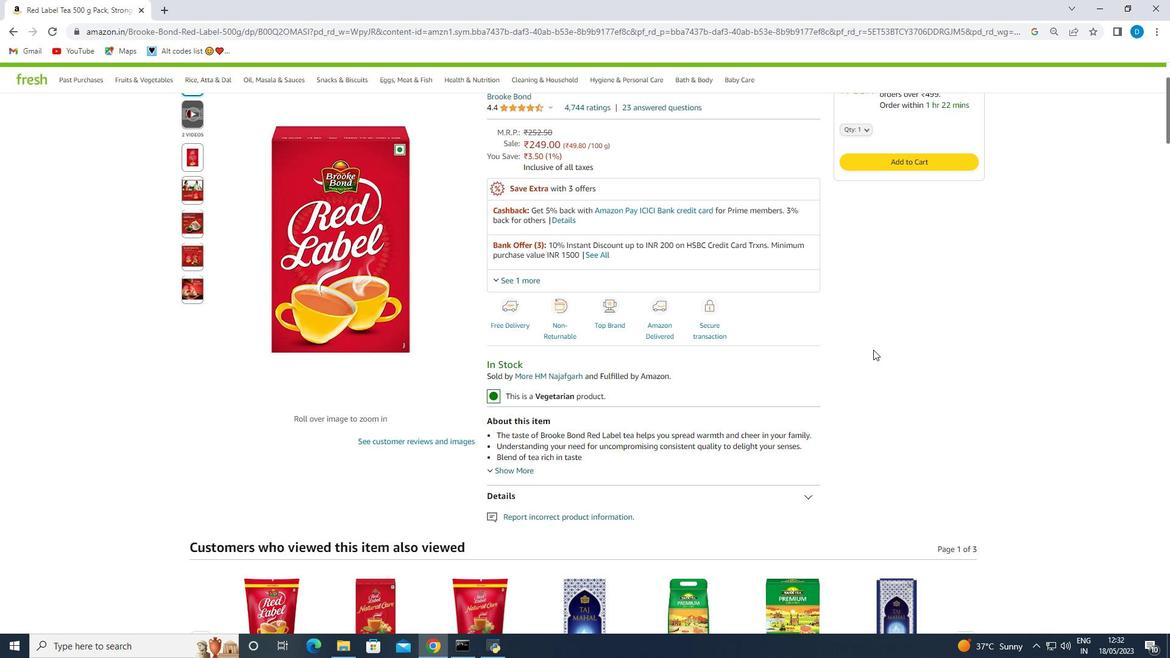 
Action: Mouse moved to (876, 341)
Screenshot: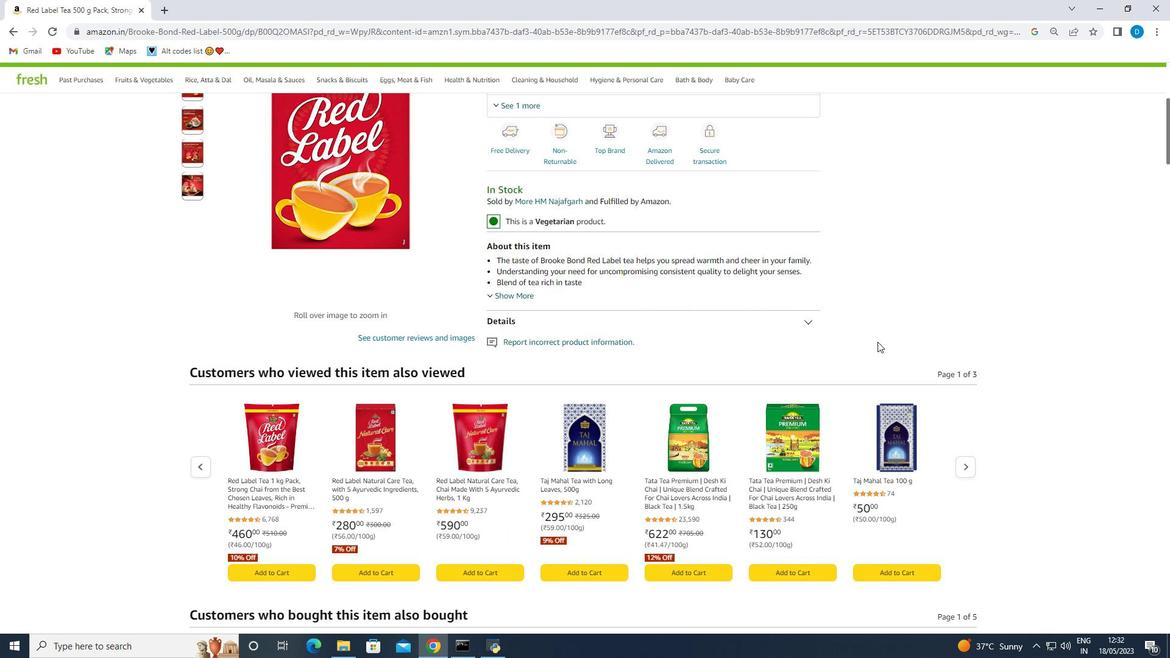 
Action: Mouse scrolled (876, 342) with delta (0, 0)
Screenshot: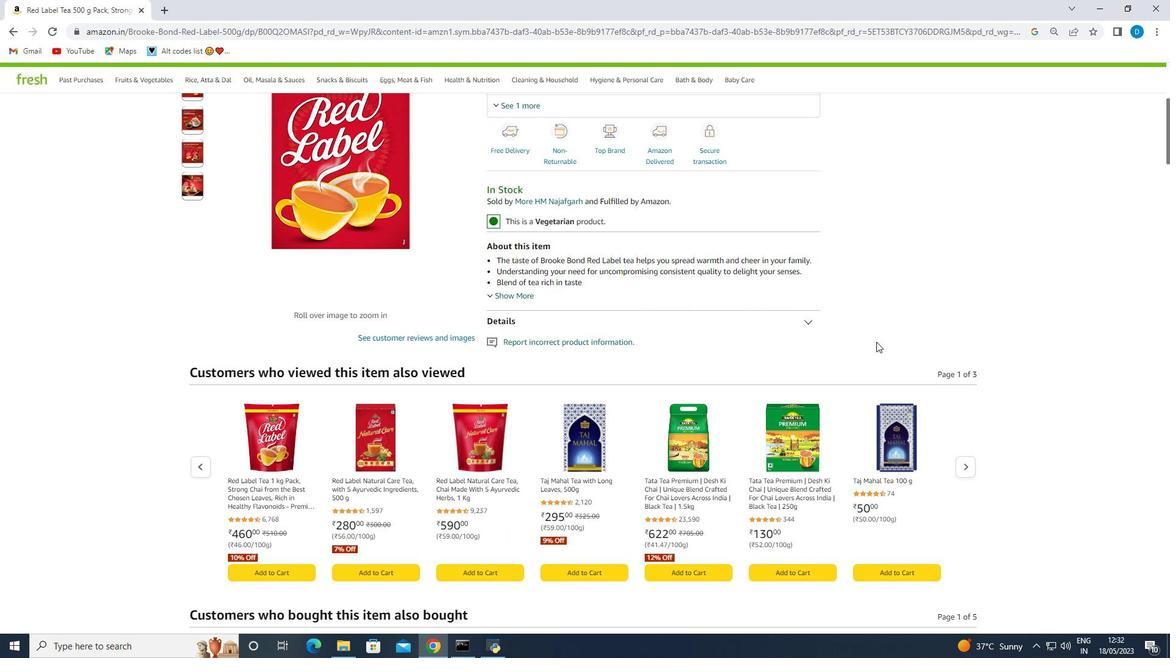 
Action: Mouse moved to (878, 341)
Screenshot: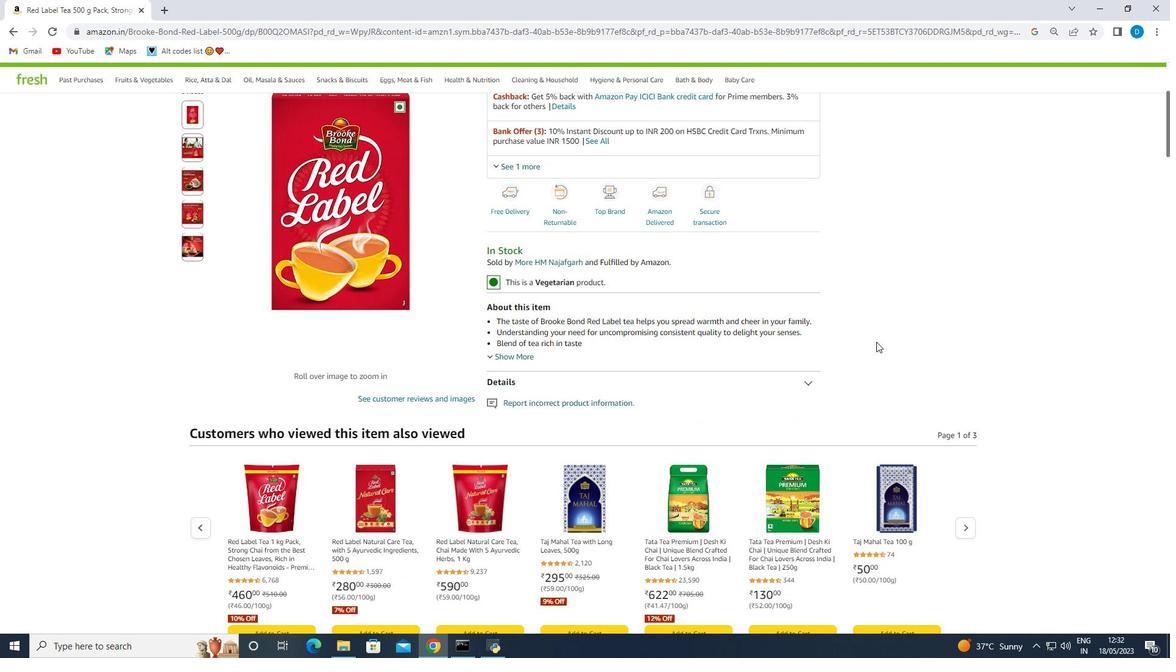 
Action: Mouse scrolled (878, 341) with delta (0, 0)
Screenshot: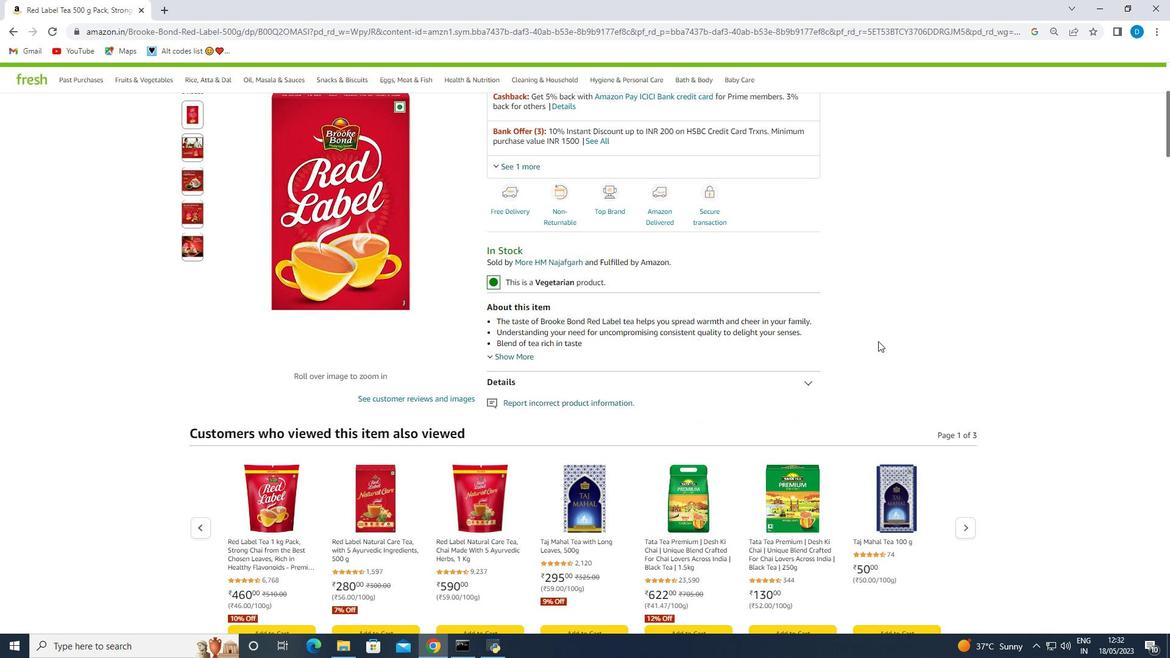 
Action: Mouse scrolled (878, 341) with delta (0, 0)
Screenshot: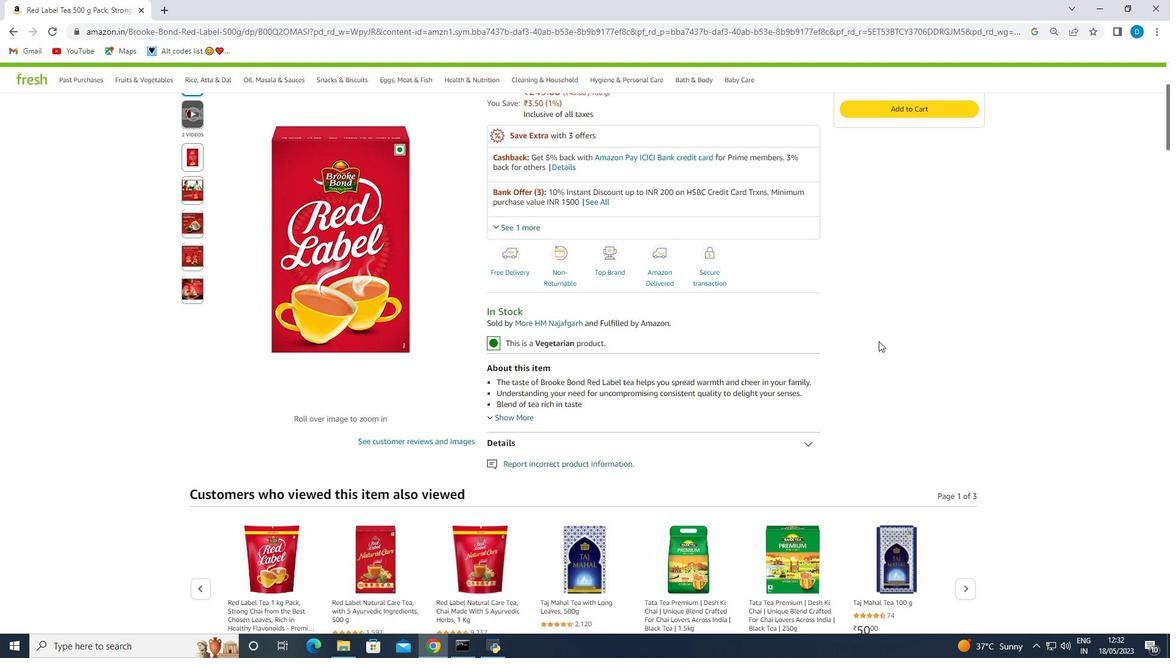 
Action: Mouse scrolled (878, 341) with delta (0, 0)
Screenshot: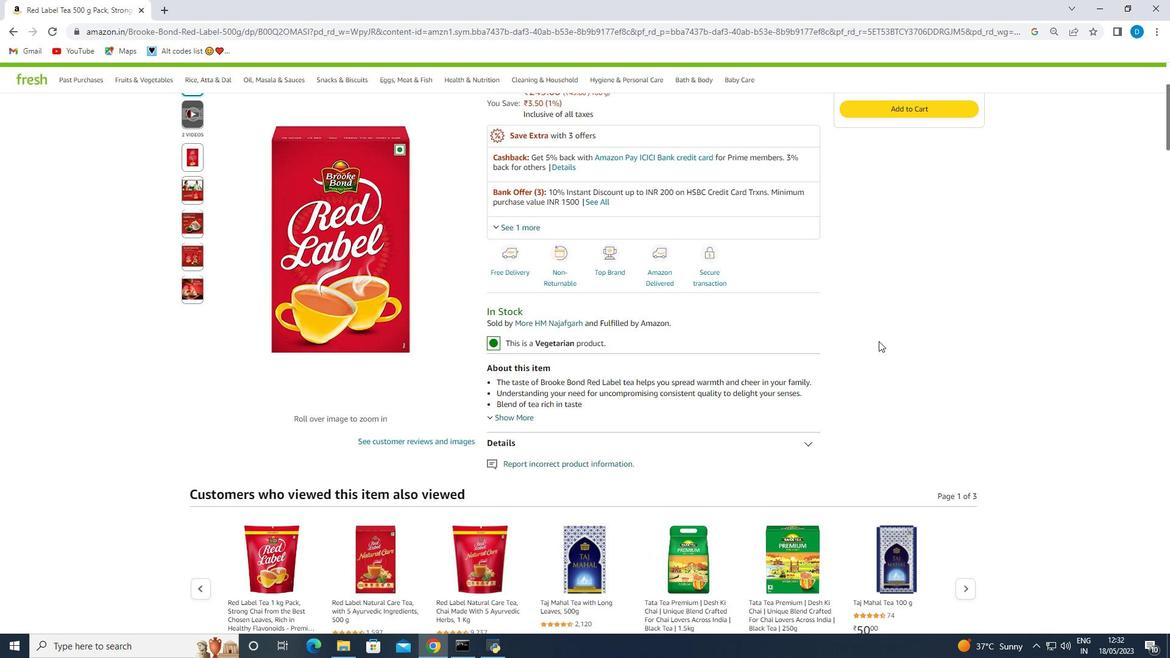 
Action: Mouse moved to (878, 341)
Screenshot: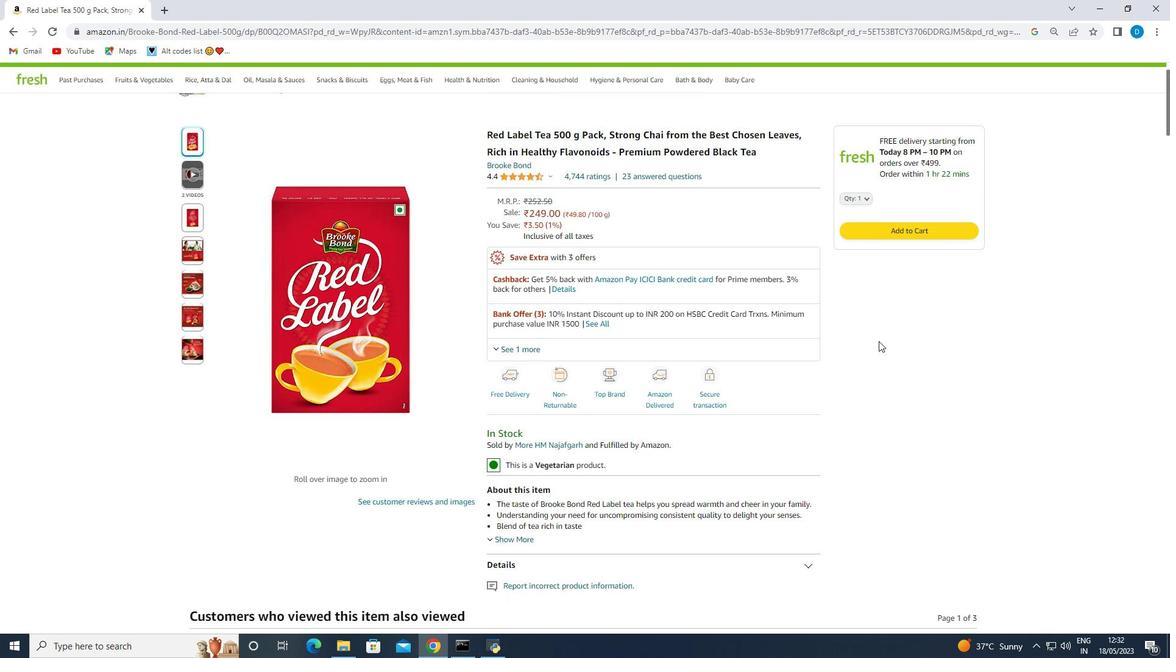 
Action: Mouse scrolled (878, 342) with delta (0, 0)
Screenshot: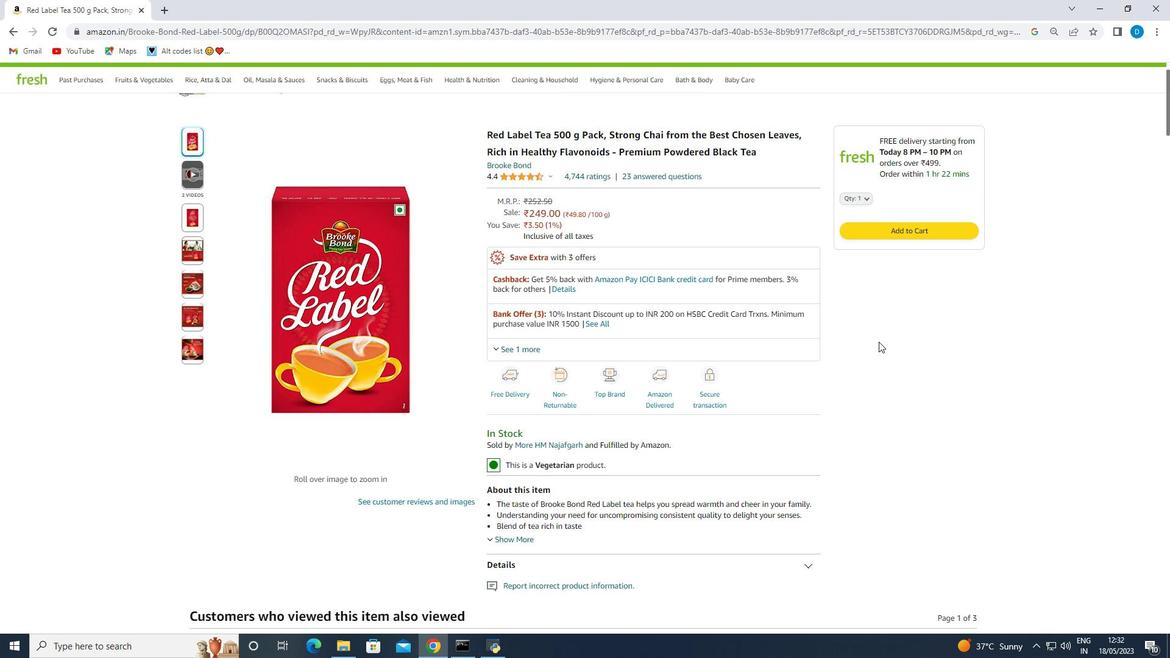 
Action: Mouse moved to (878, 347)
Screenshot: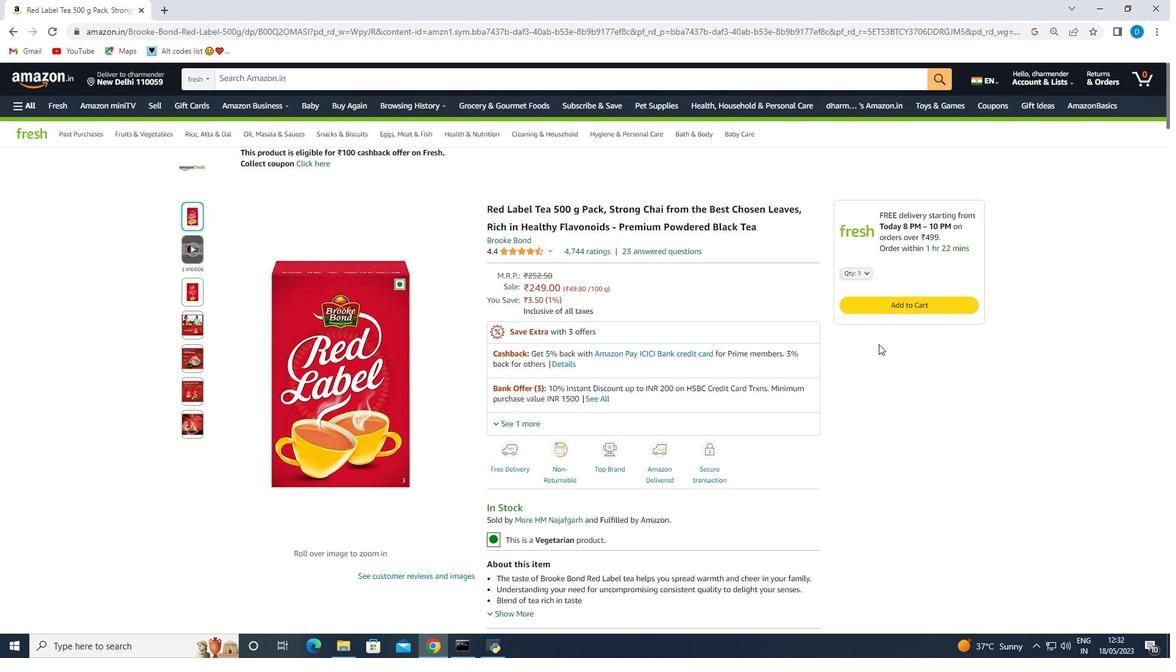 
Action: Mouse scrolled (878, 347) with delta (0, 0)
Screenshot: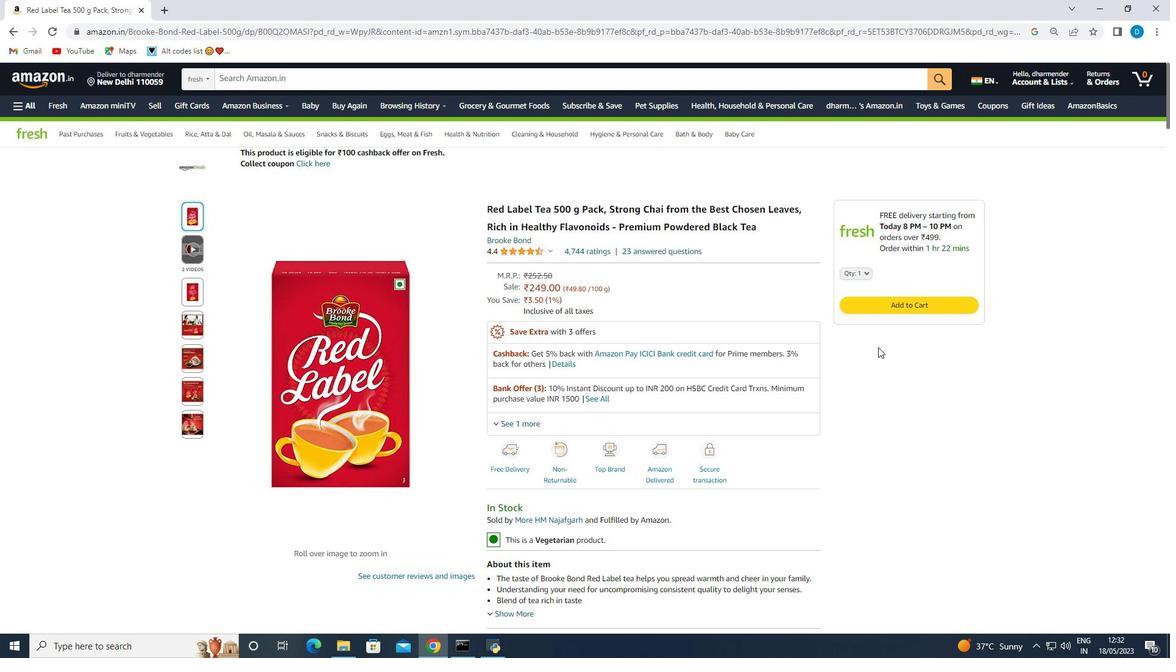 
Action: Mouse moved to (900, 368)
Screenshot: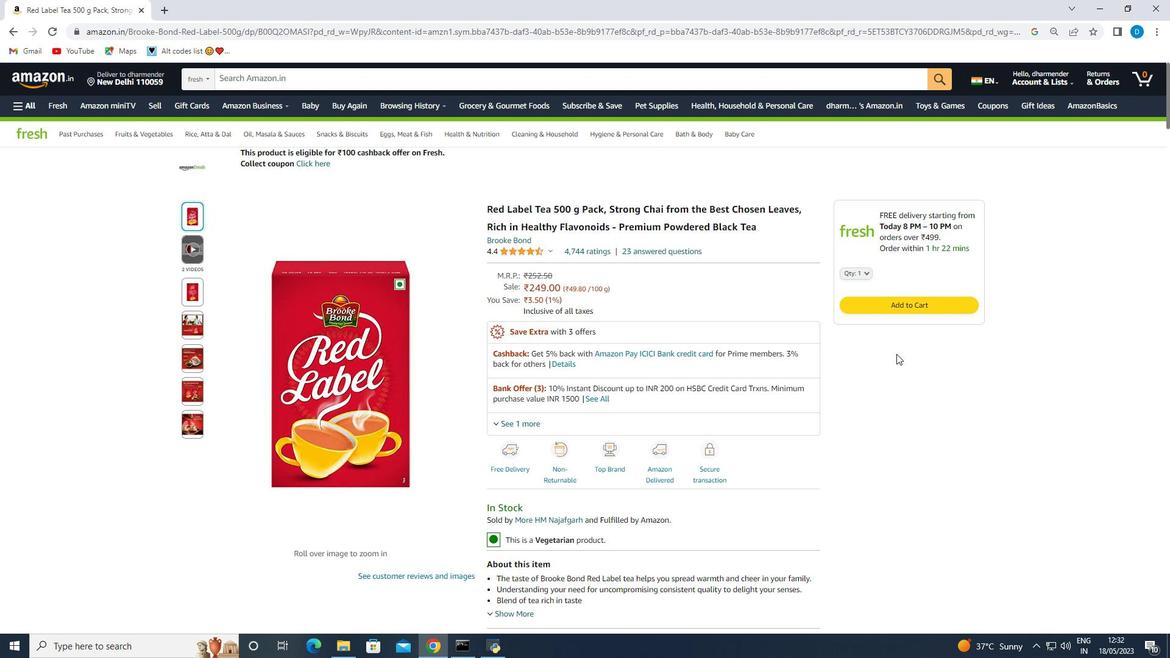 
Action: Mouse scrolled (900, 368) with delta (0, 0)
Screenshot: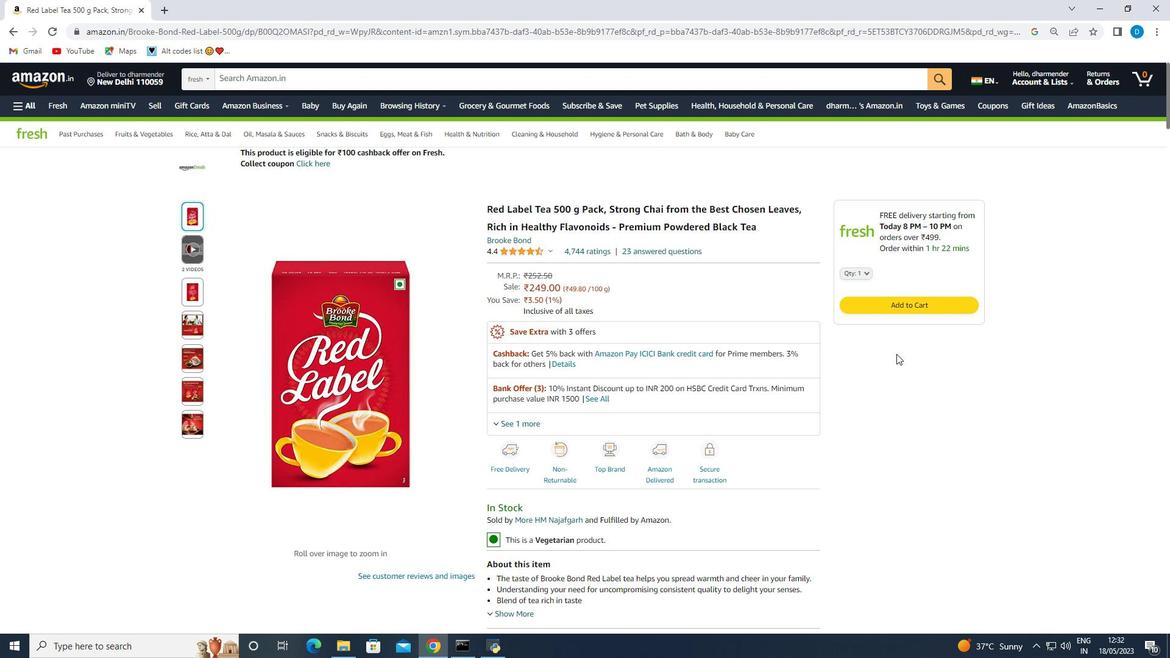 
Action: Mouse scrolled (900, 368) with delta (0, 0)
Screenshot: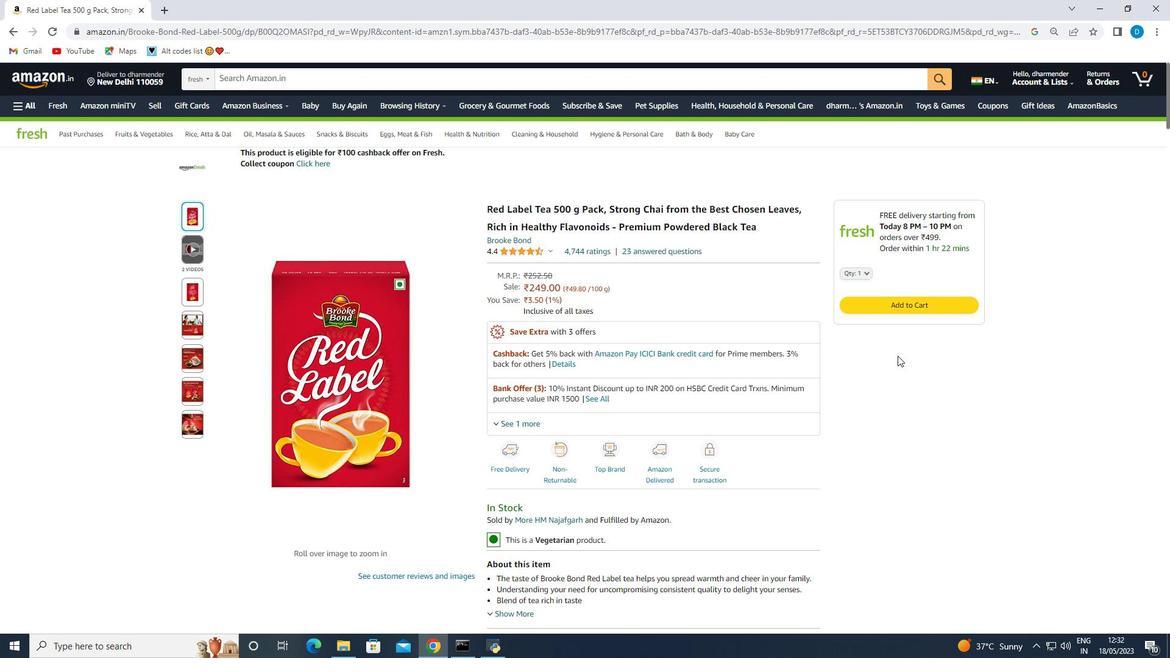 
Action: Mouse moved to (932, 402)
Screenshot: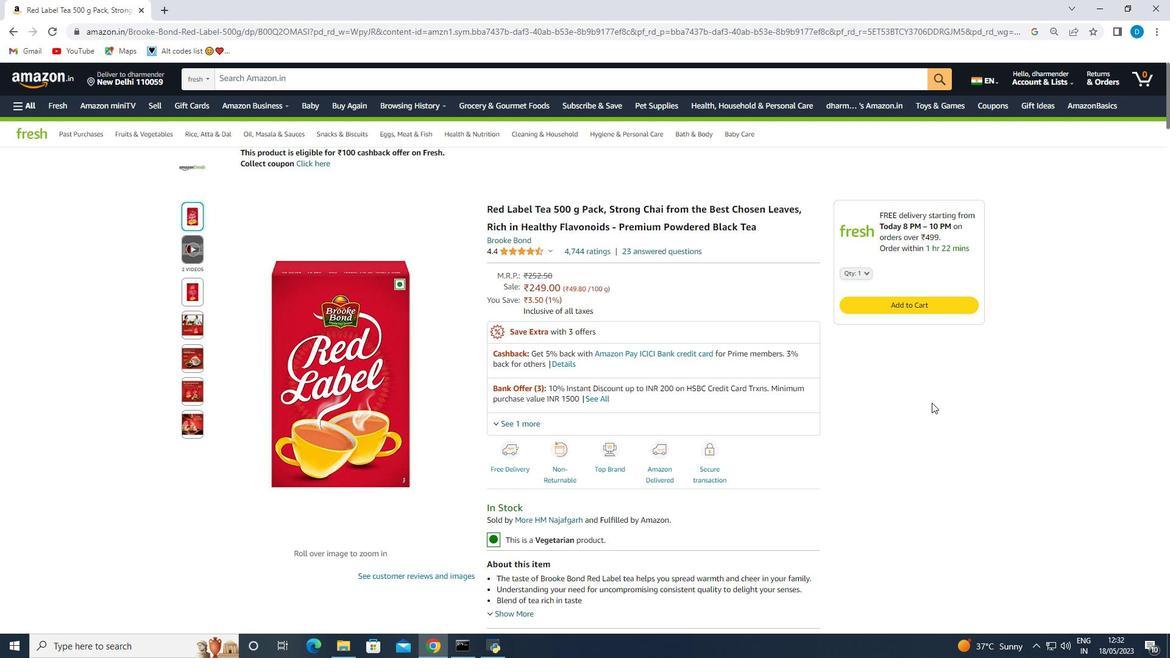 
Action: Mouse scrolled (932, 403) with delta (0, 0)
Screenshot: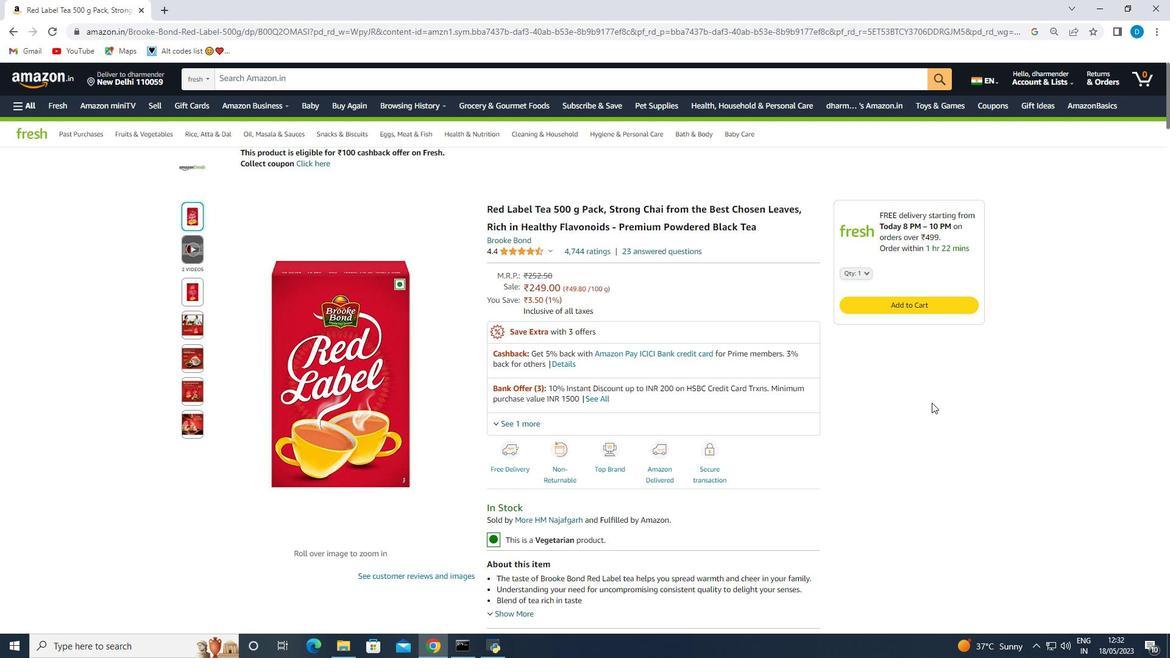 
Action: Mouse moved to (933, 402)
Screenshot: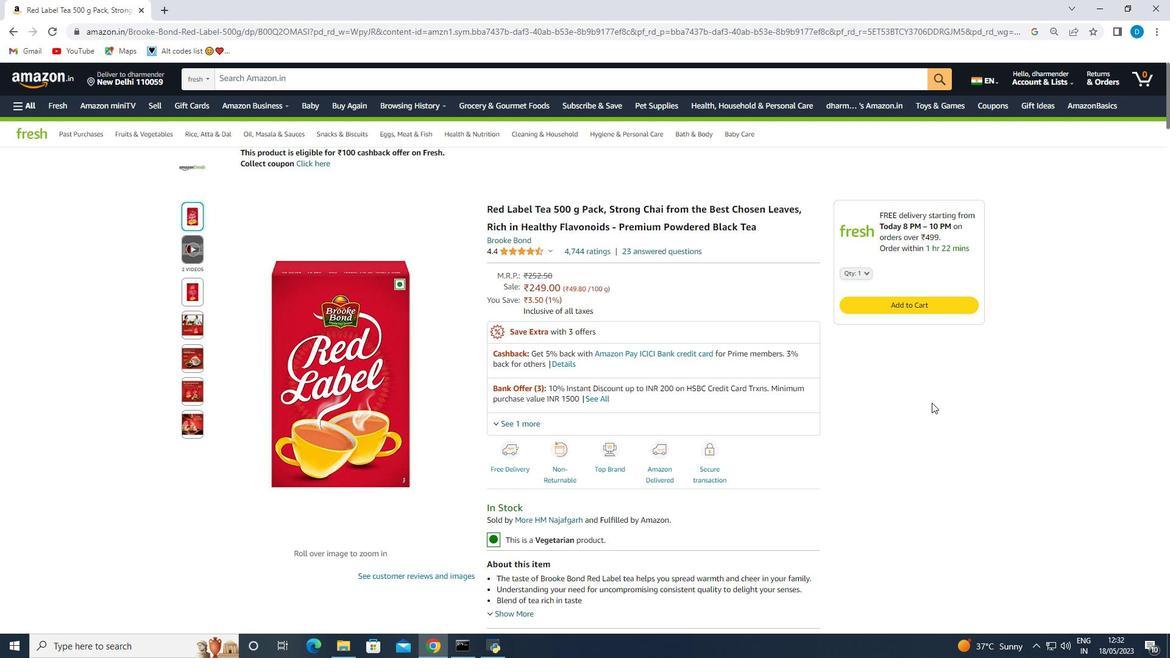 
Action: Mouse scrolled (933, 403) with delta (0, 0)
Screenshot: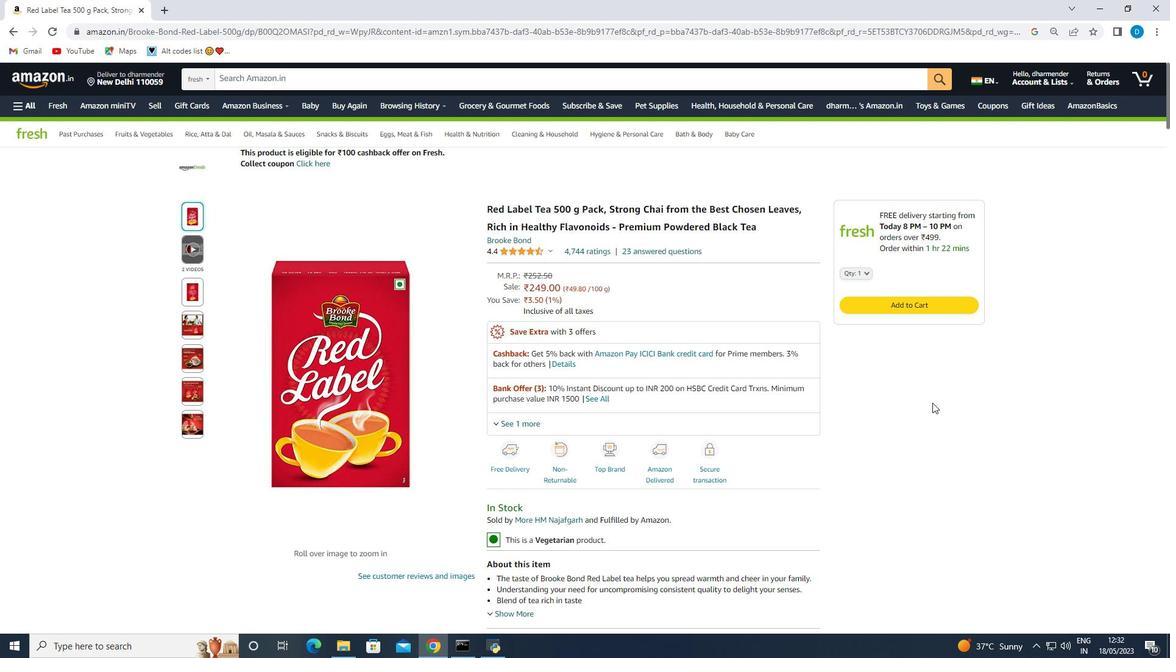 
Action: Mouse moved to (936, 399)
Screenshot: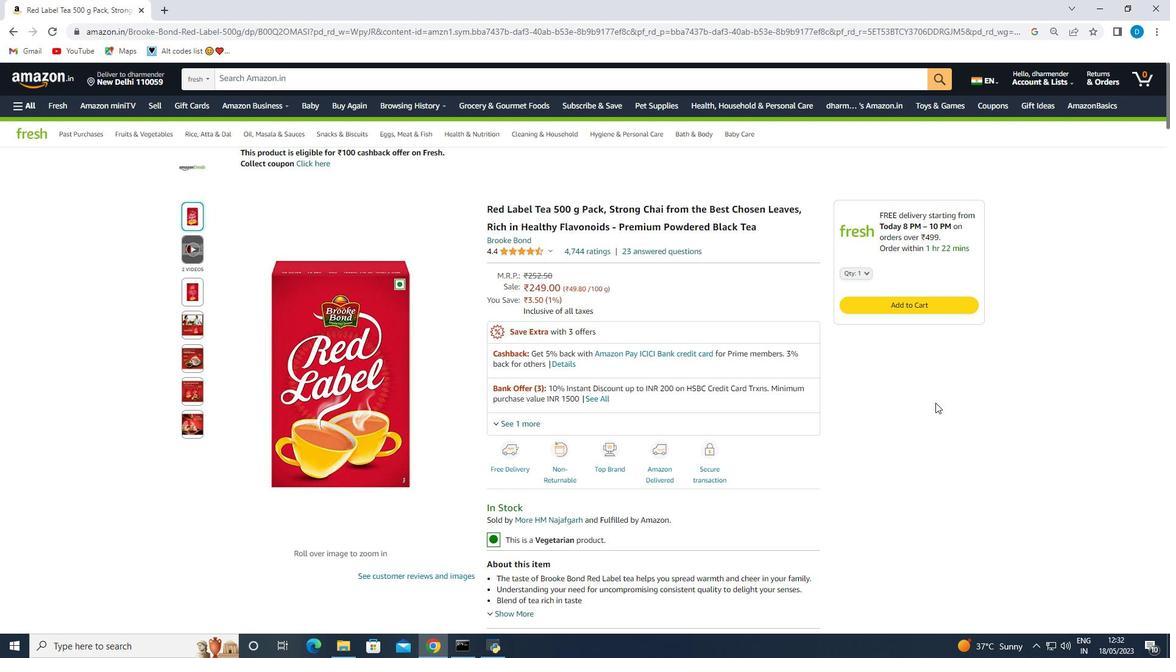 
Action: Mouse scrolled (936, 399) with delta (0, 0)
Screenshot: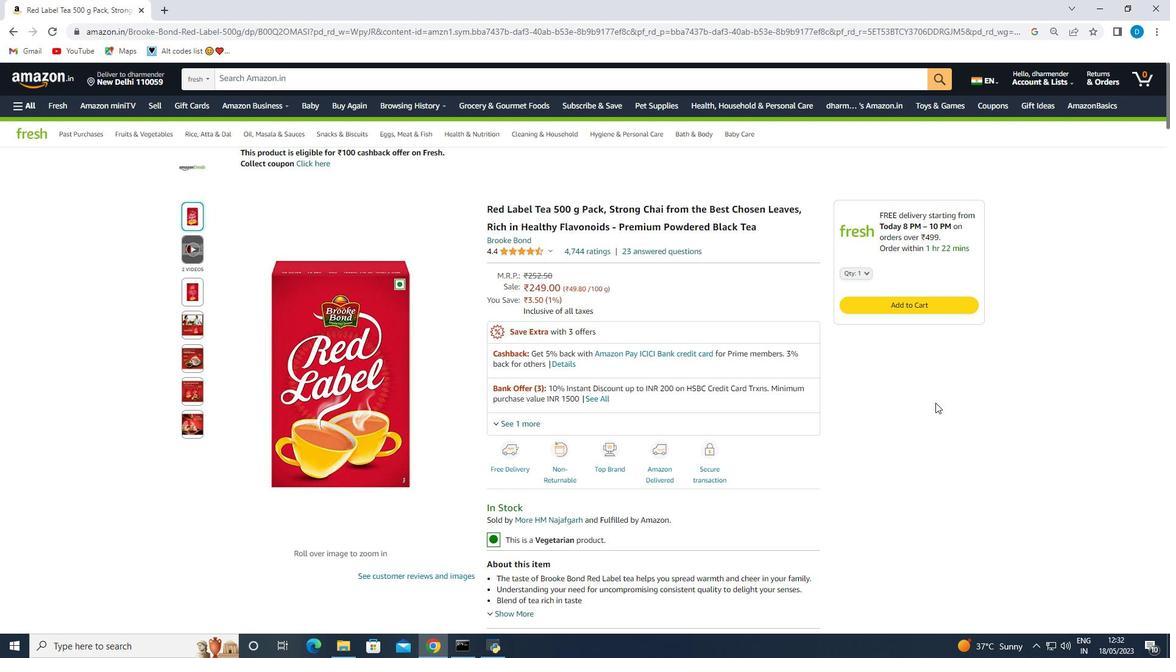 
Action: Mouse moved to (910, 351)
Screenshot: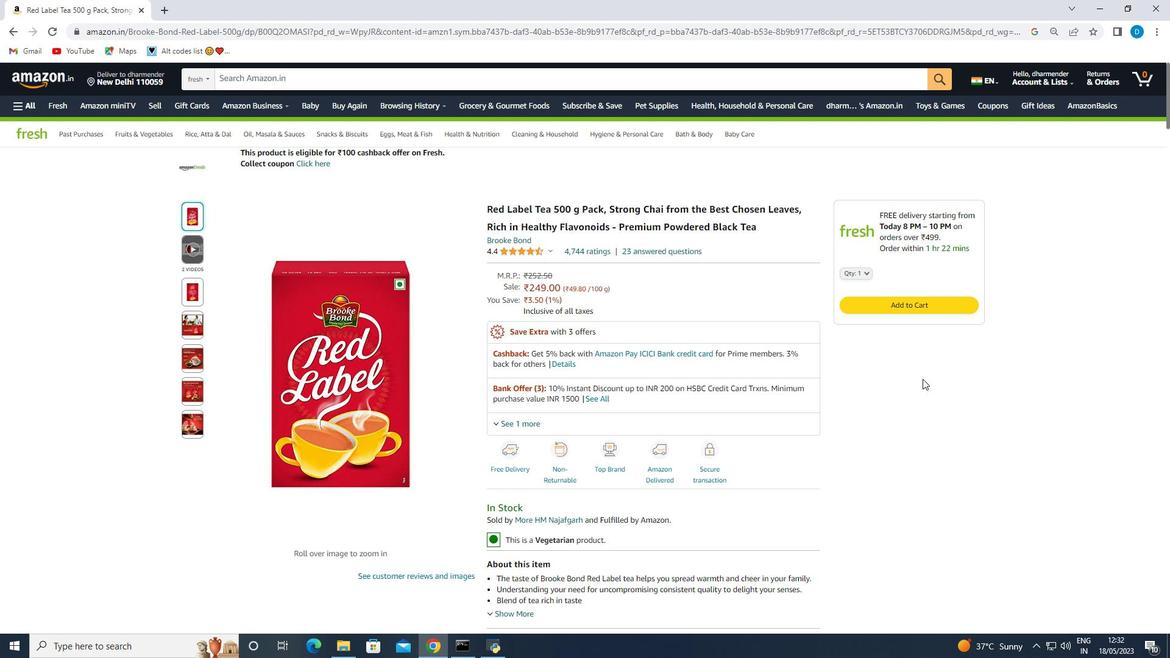 
Action: Mouse scrolled (910, 351) with delta (0, 0)
Screenshot: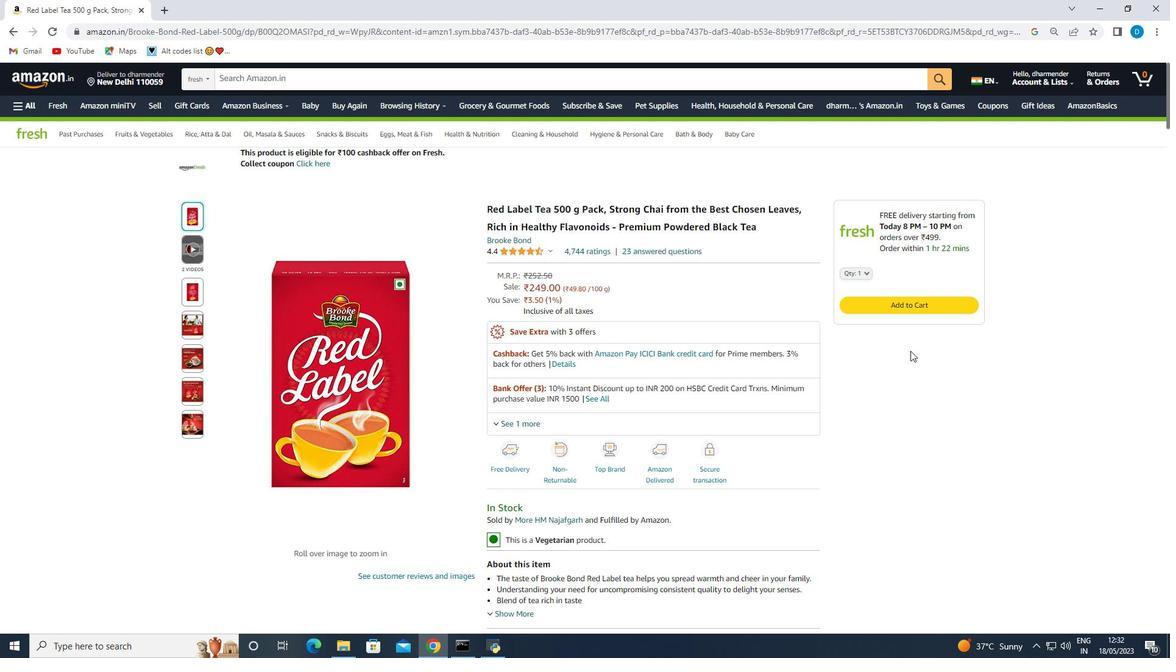 
Action: Mouse scrolled (910, 351) with delta (0, 0)
Screenshot: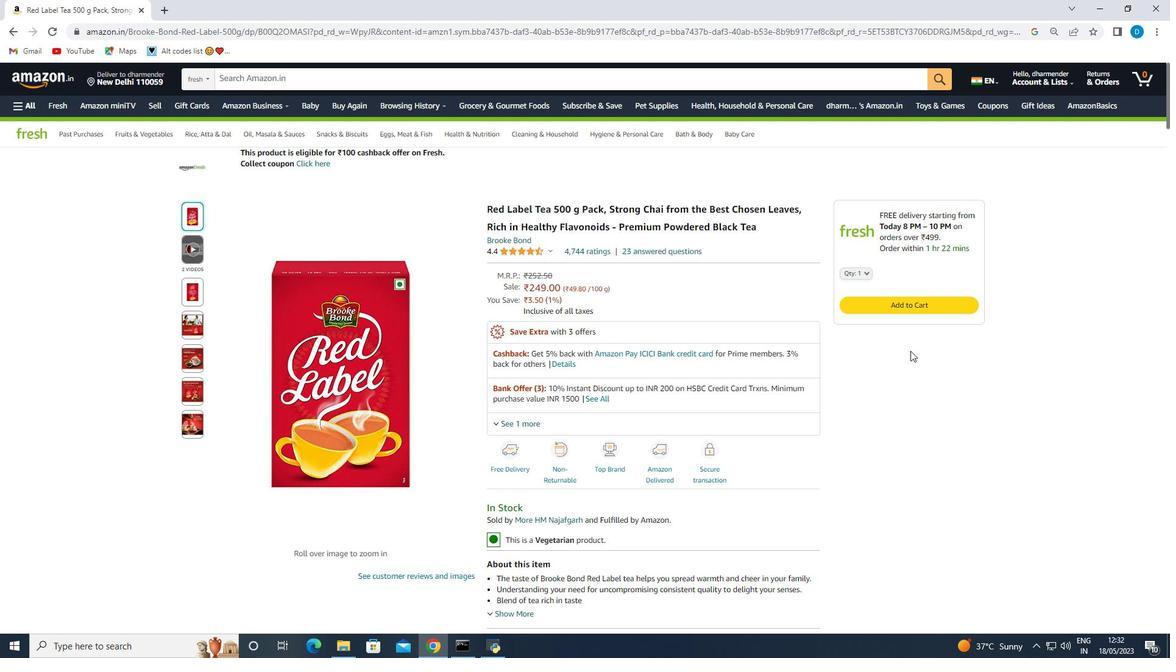 
Action: Mouse moved to (906, 358)
Screenshot: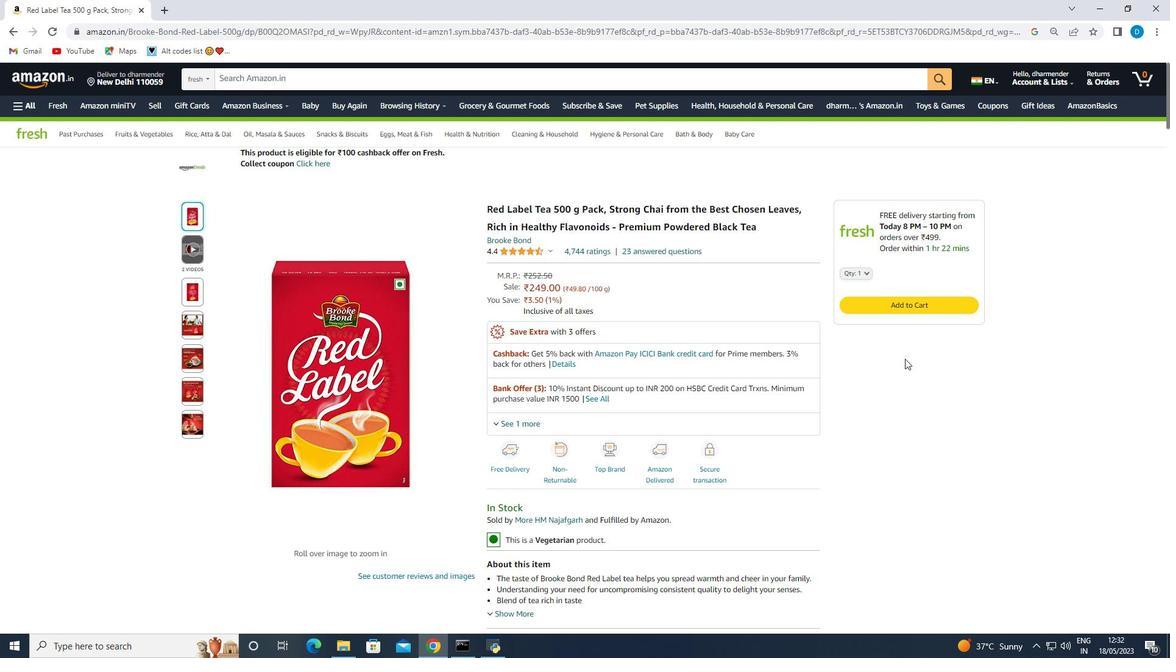 
Action: Mouse scrolled (906, 358) with delta (0, 0)
Screenshot: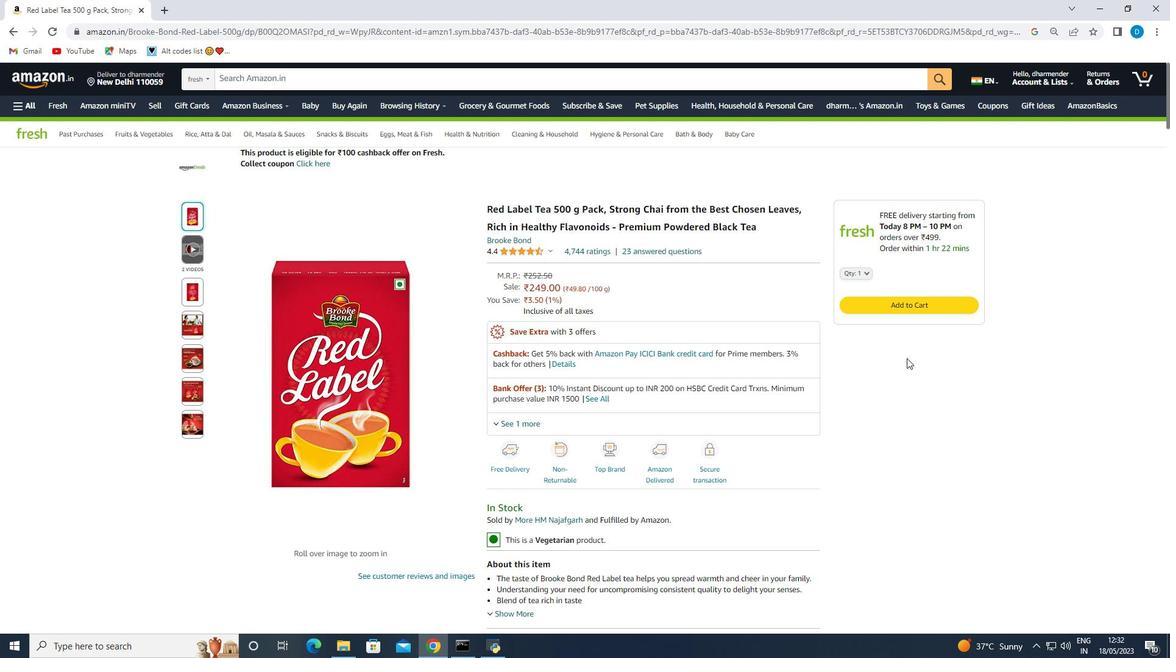 
Action: Mouse scrolled (906, 358) with delta (0, 0)
Screenshot: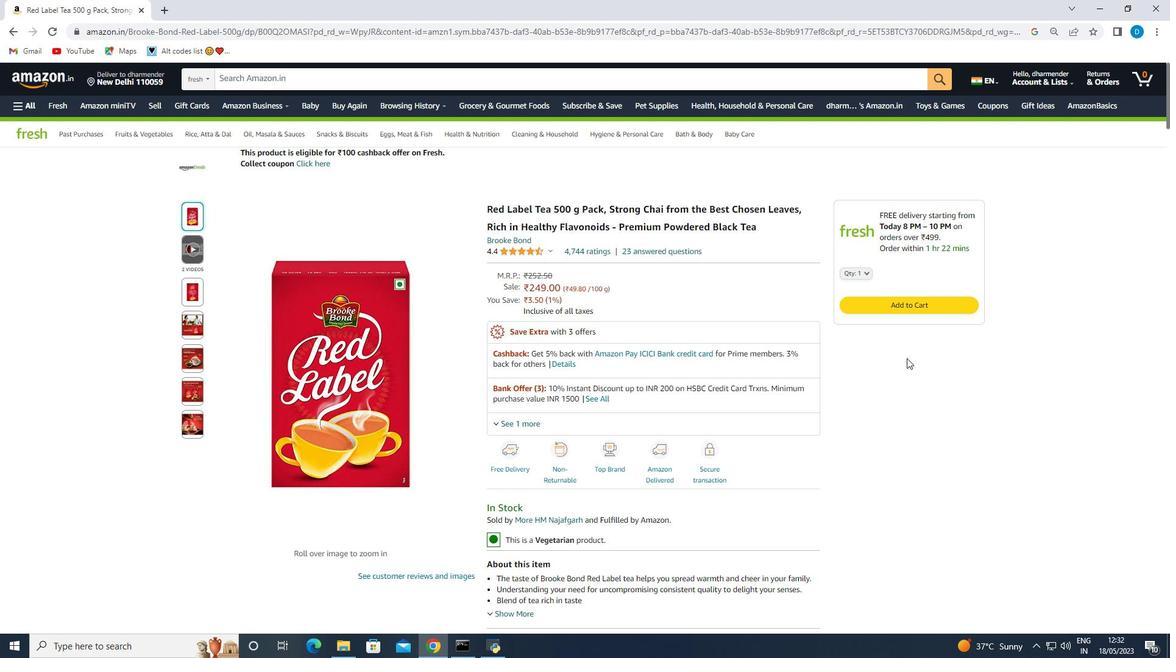 
Action: Mouse moved to (862, 248)
Screenshot: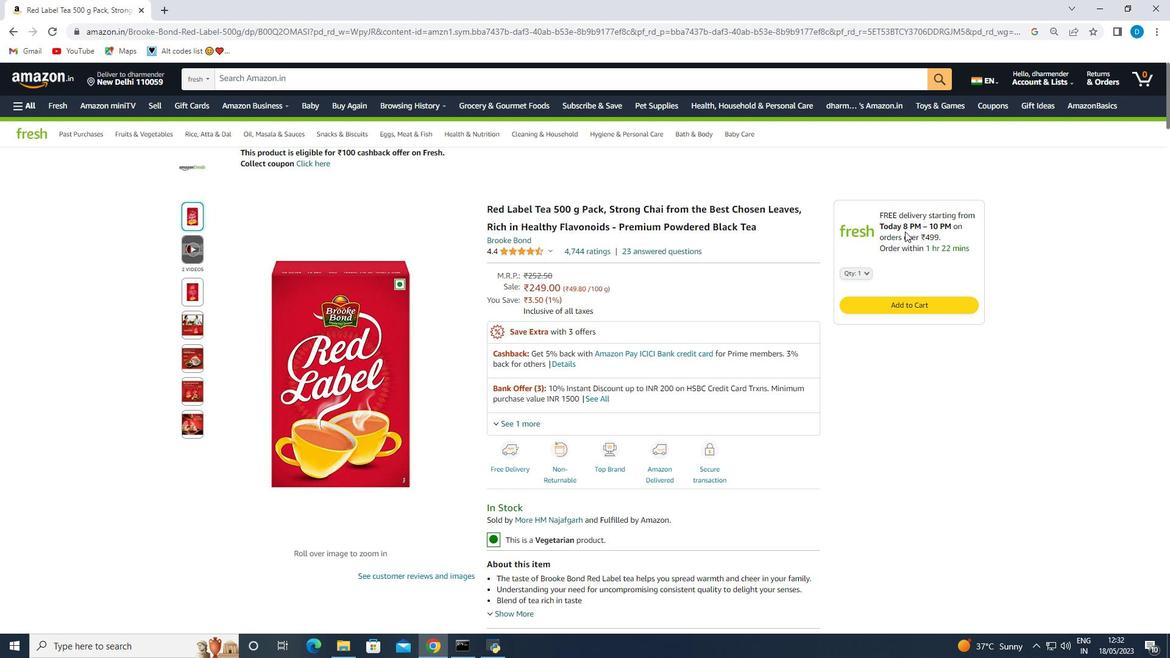 
Action: Mouse scrolled (862, 248) with delta (0, 0)
Screenshot: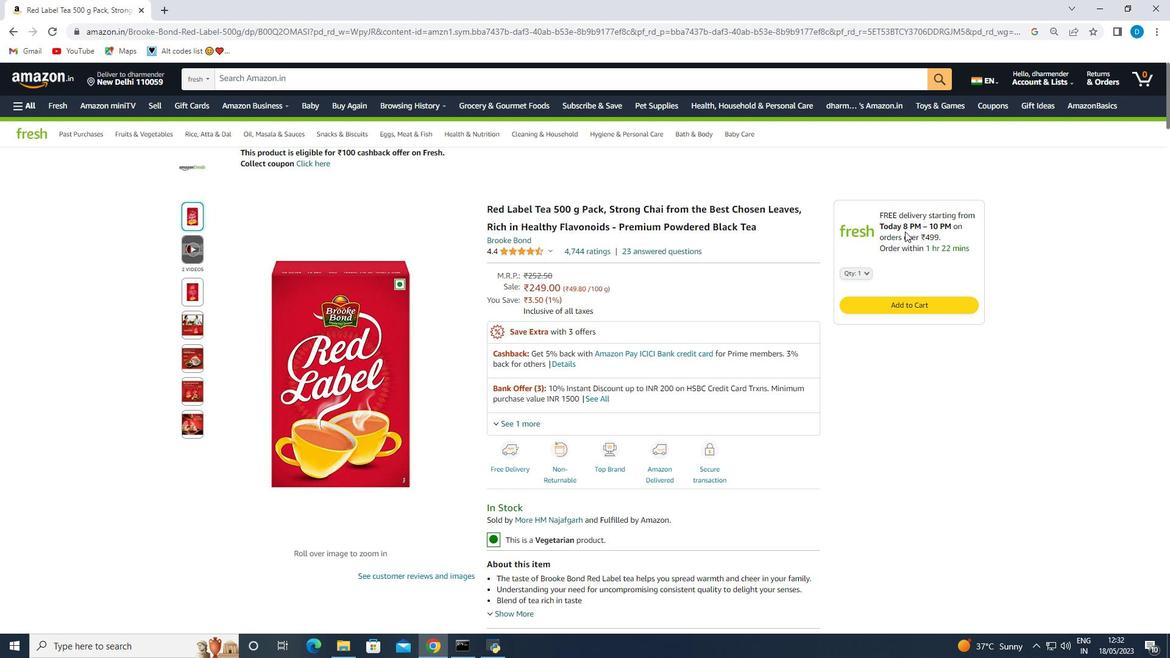 
Action: Mouse moved to (654, 335)
Screenshot: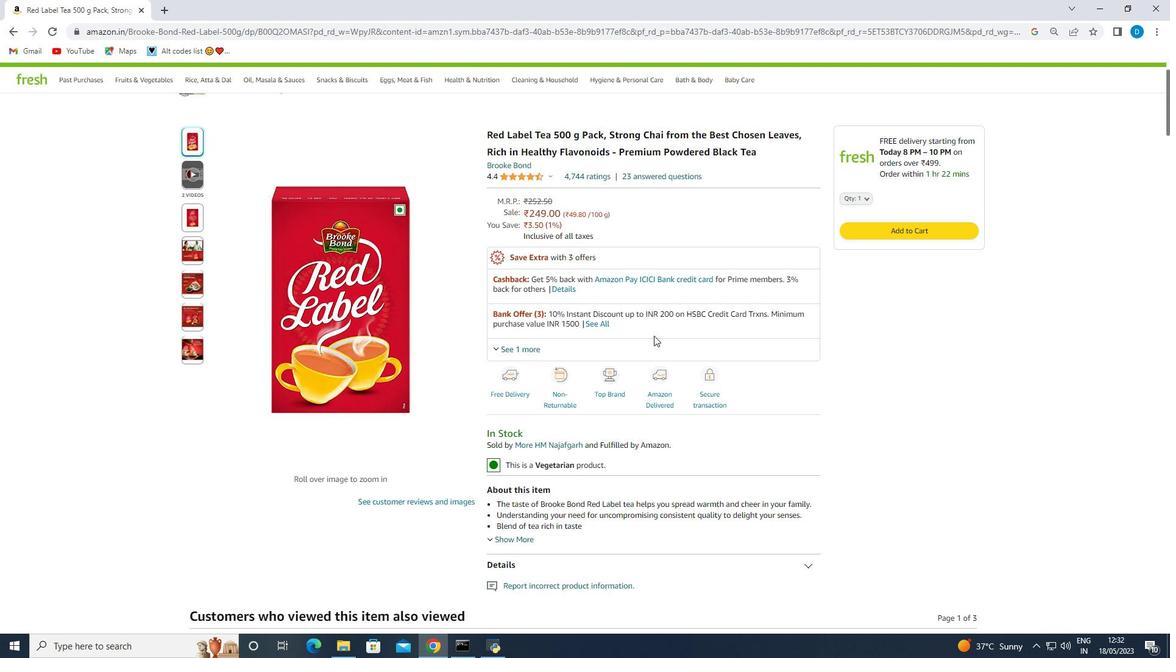 
Action: Mouse scrolled (654, 335) with delta (0, 0)
Screenshot: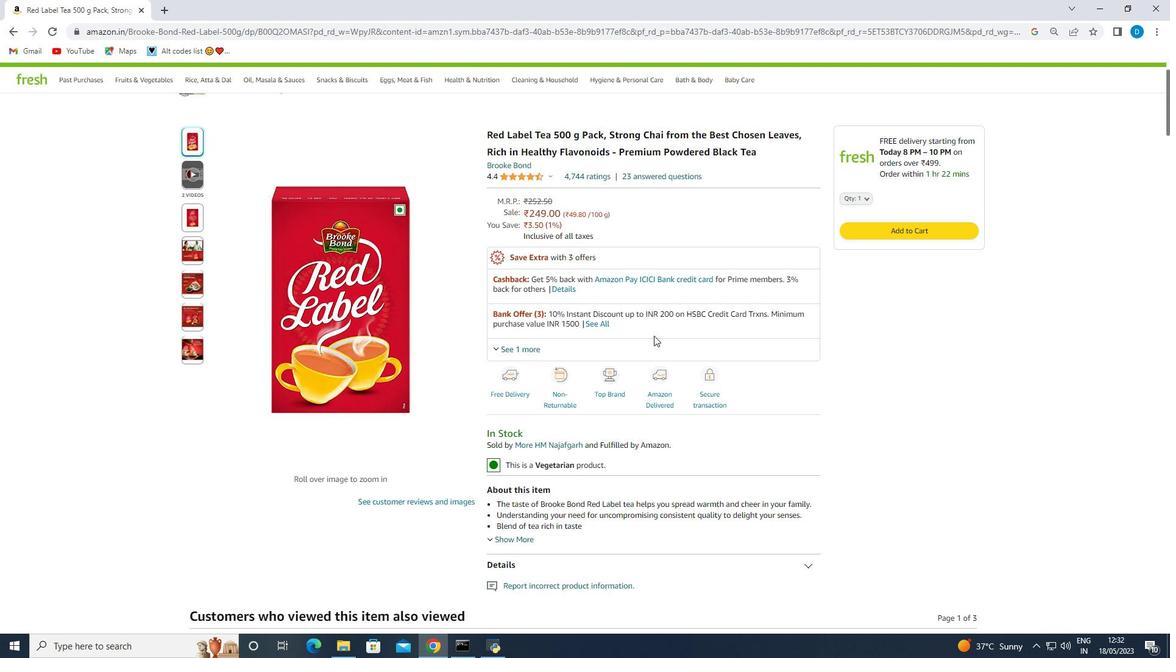 
Action: Mouse moved to (654, 335)
Screenshot: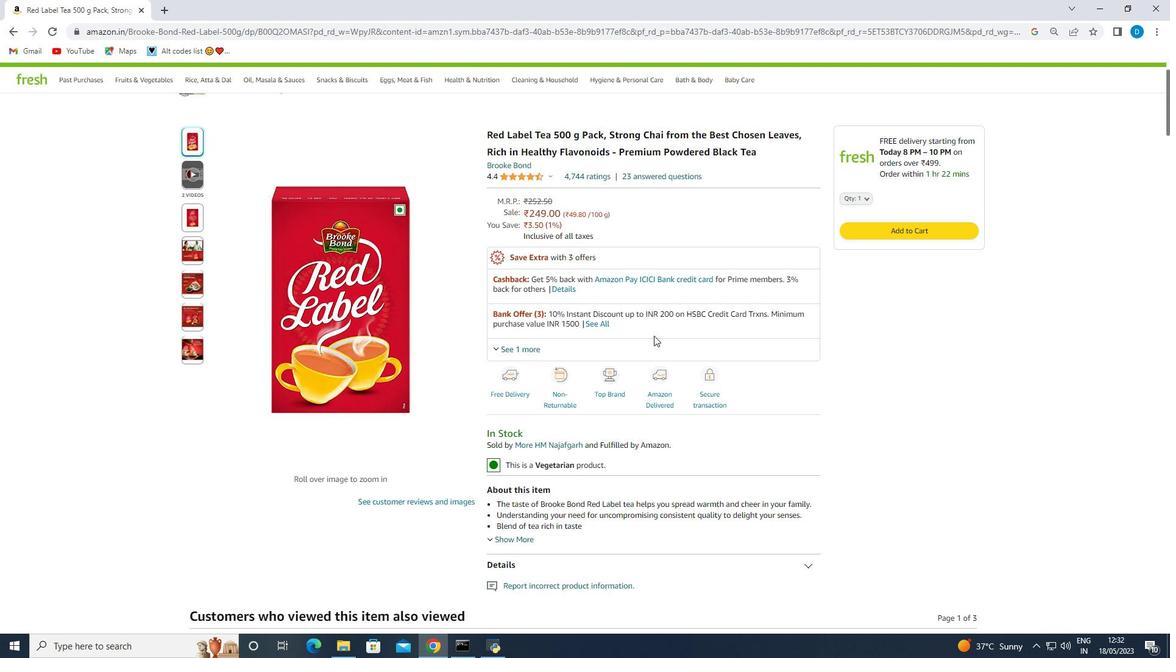 
Action: Mouse scrolled (654, 335) with delta (0, 0)
Screenshot: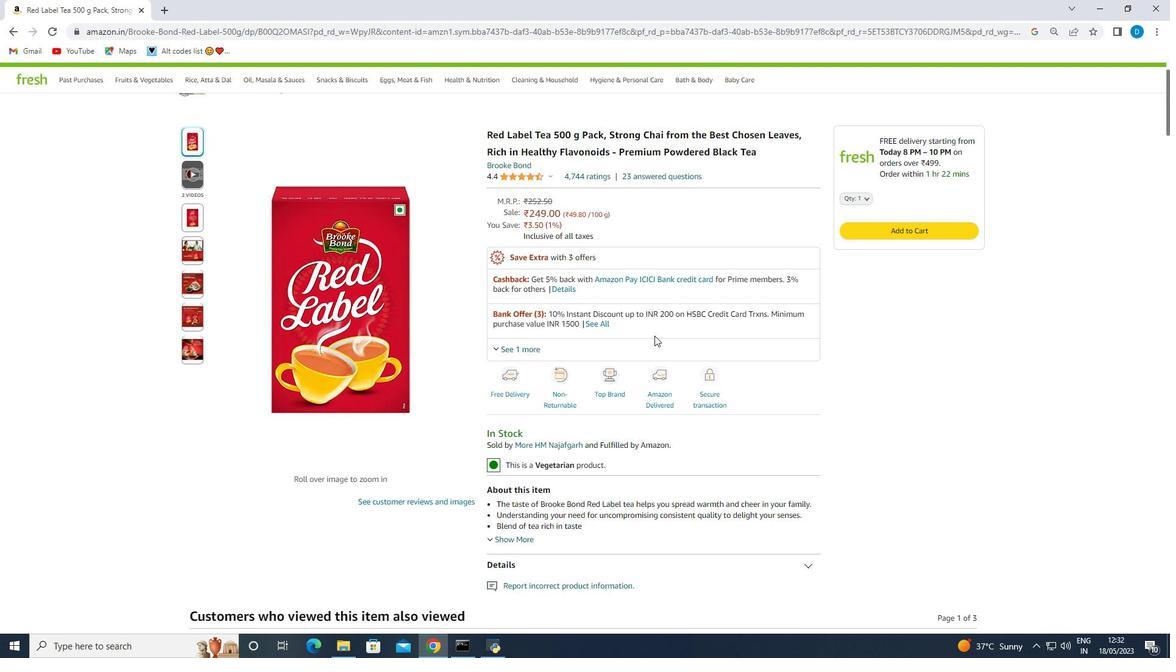 
Action: Mouse moved to (996, 172)
Screenshot: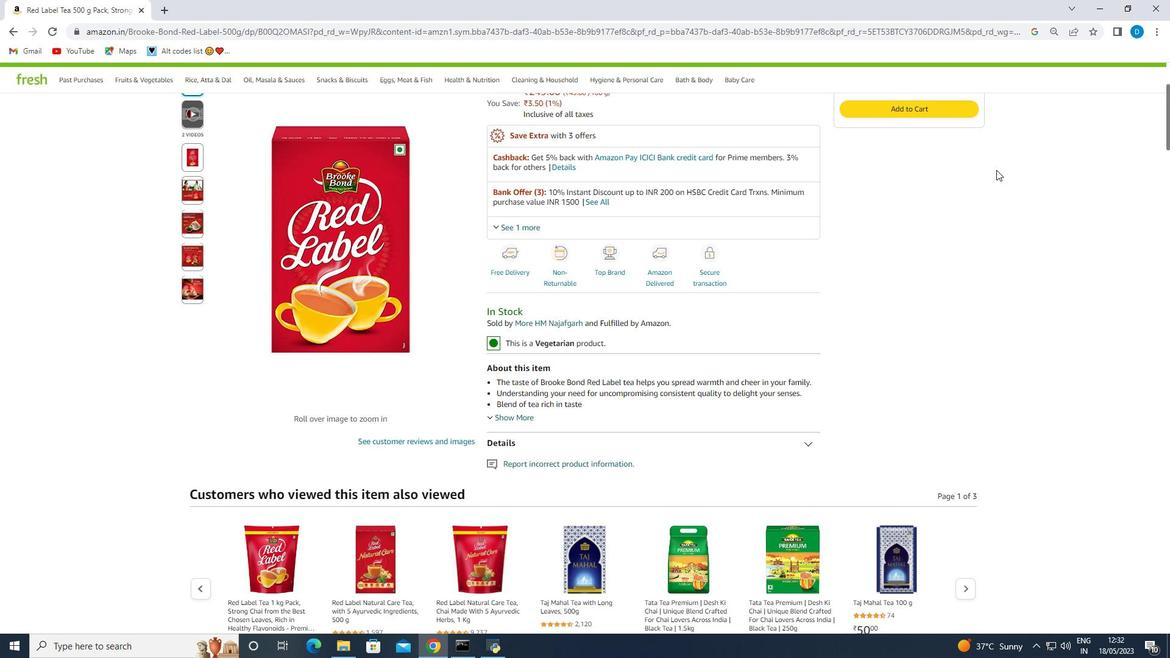 
Action: Mouse scrolled (996, 173) with delta (0, 0)
Screenshot: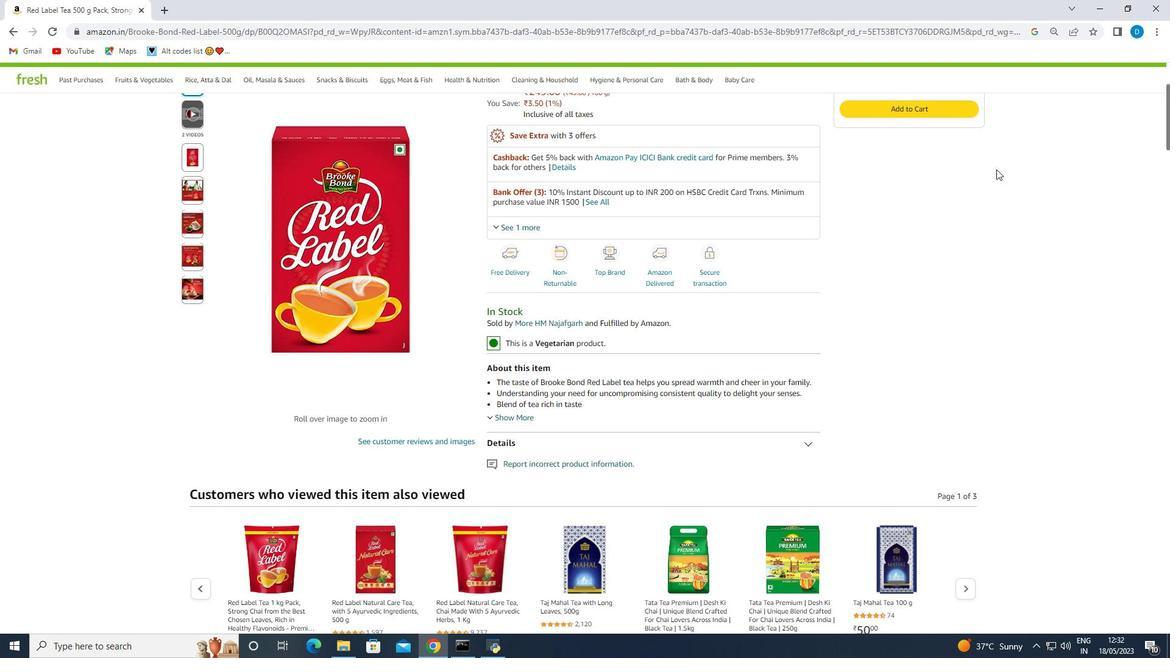 
Action: Mouse scrolled (996, 173) with delta (0, 0)
Screenshot: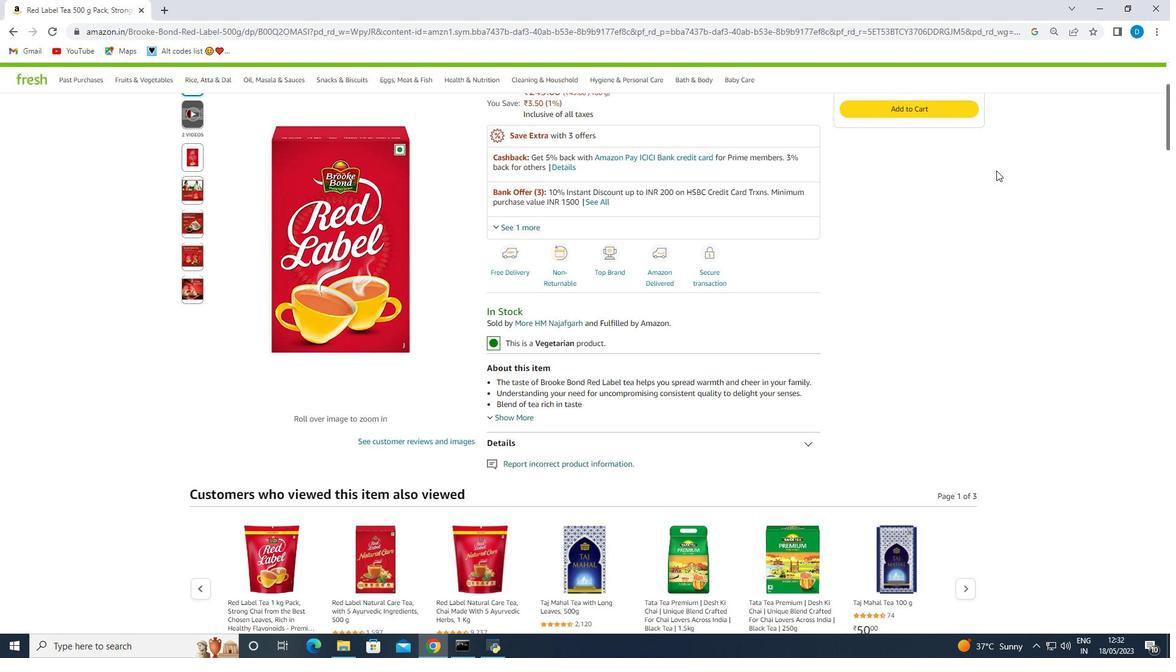 
Action: Mouse moved to (906, 228)
Screenshot: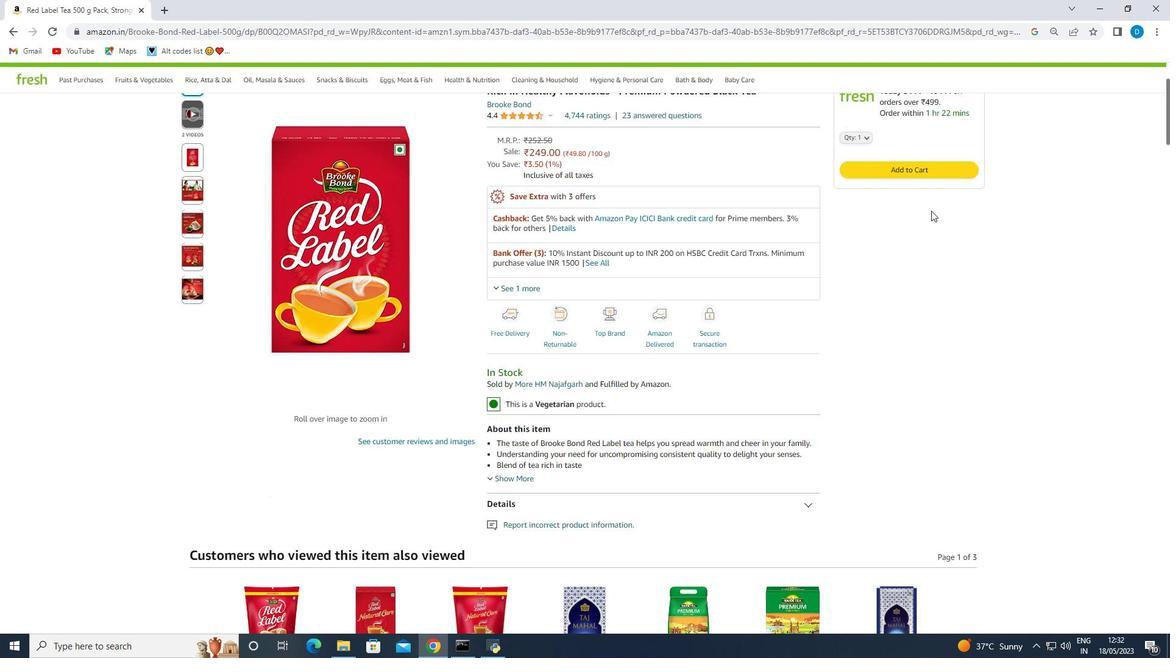 
Action: Mouse scrolled (906, 229) with delta (0, 0)
Screenshot: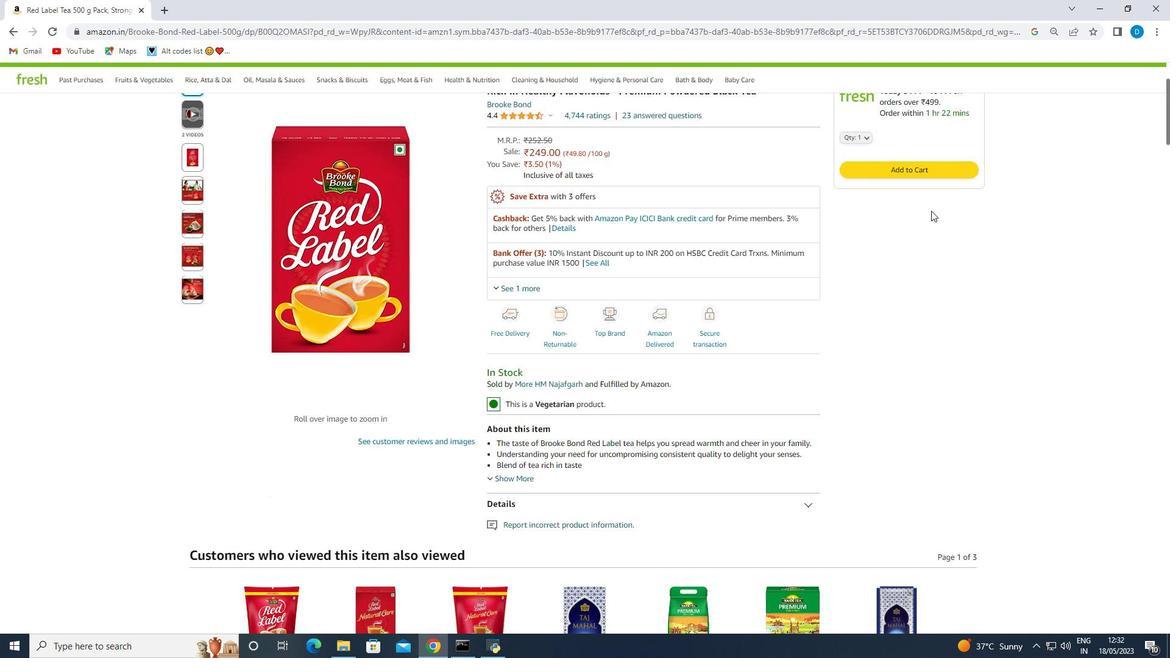 
Action: Mouse scrolled (906, 229) with delta (0, 0)
Screenshot: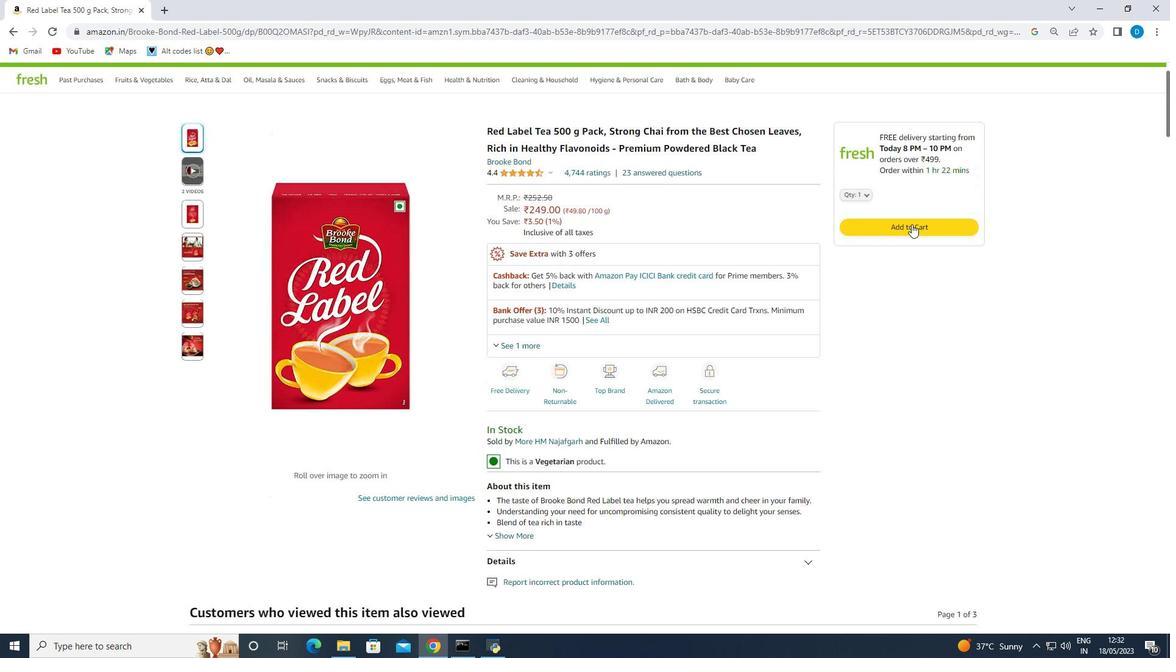 
Action: Mouse moved to (878, 306)
Screenshot: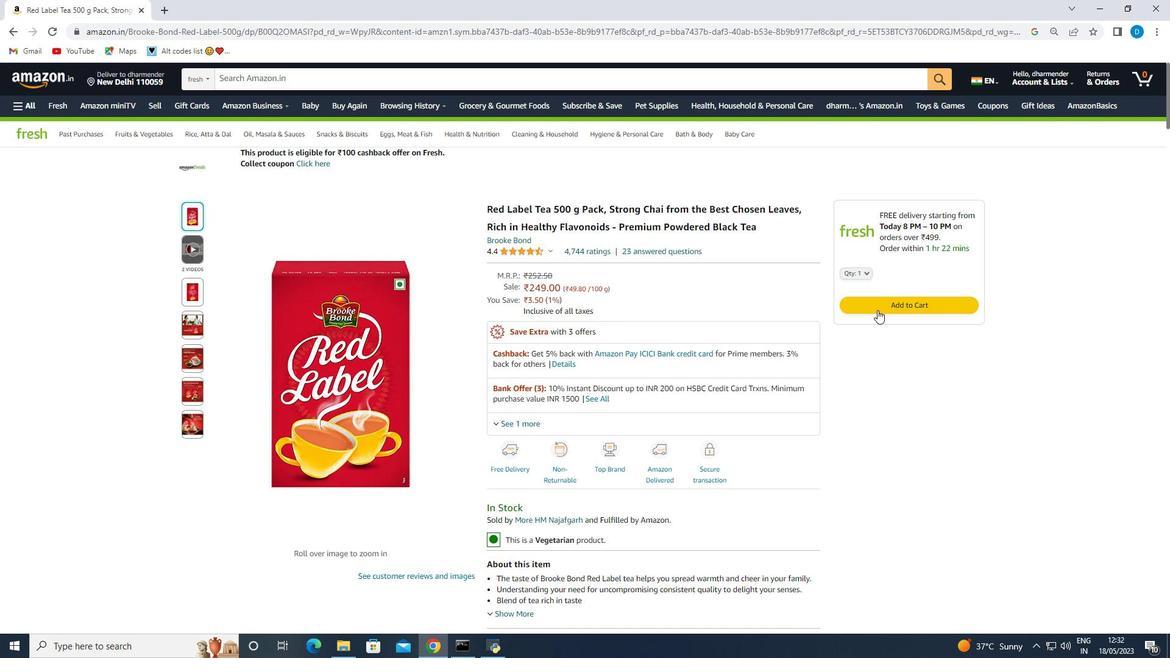 
Action: Mouse pressed left at (878, 306)
Screenshot: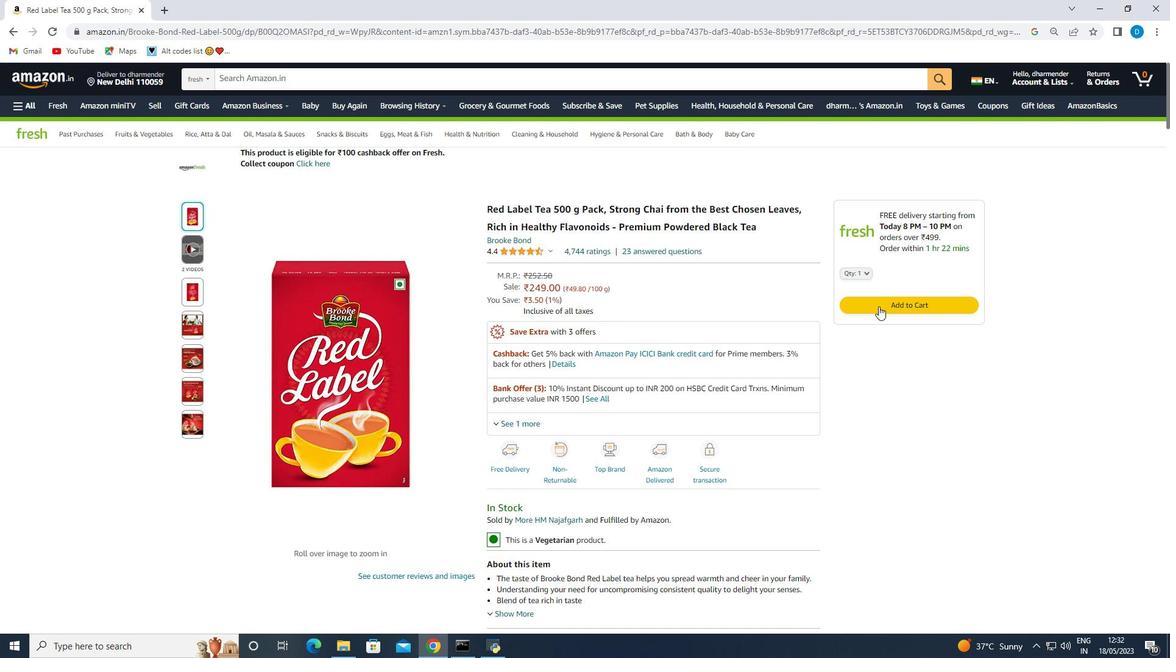 
Action: Mouse moved to (1137, 78)
Screenshot: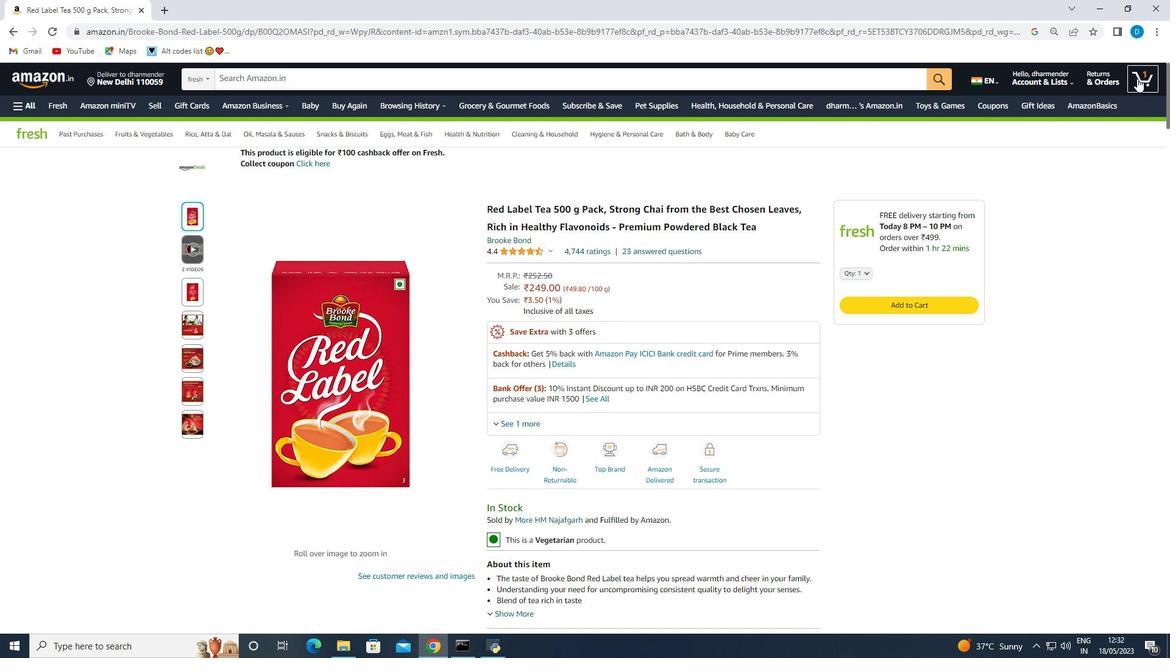 
Action: Mouse pressed left at (1137, 78)
Screenshot: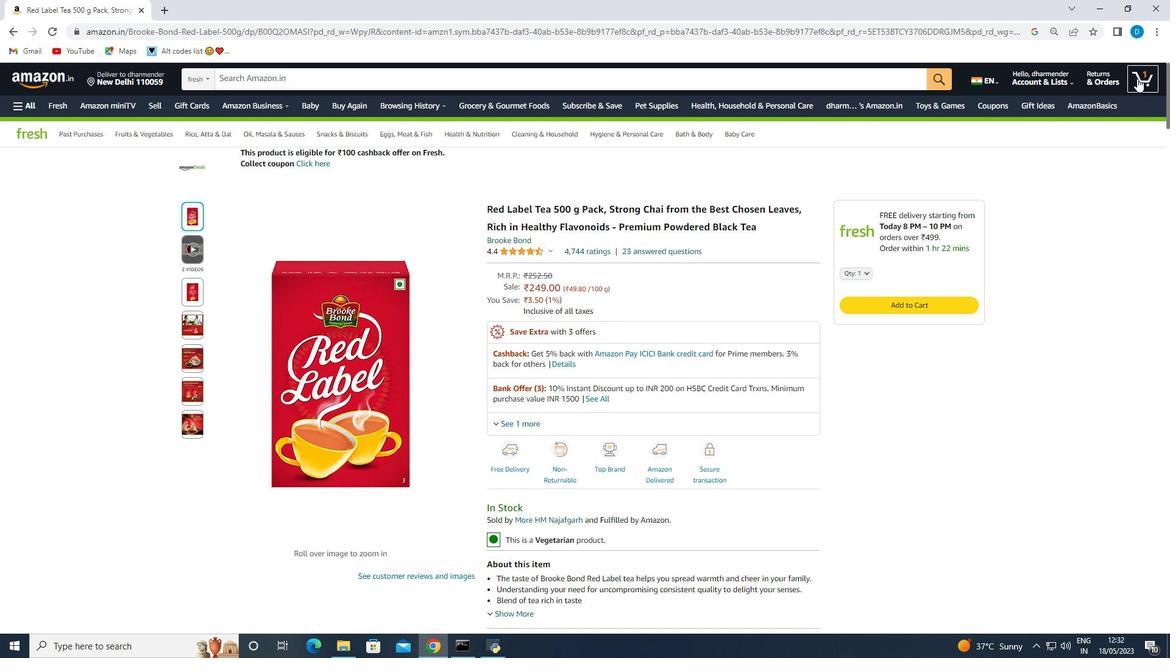 
Action: Mouse moved to (11, 31)
Screenshot: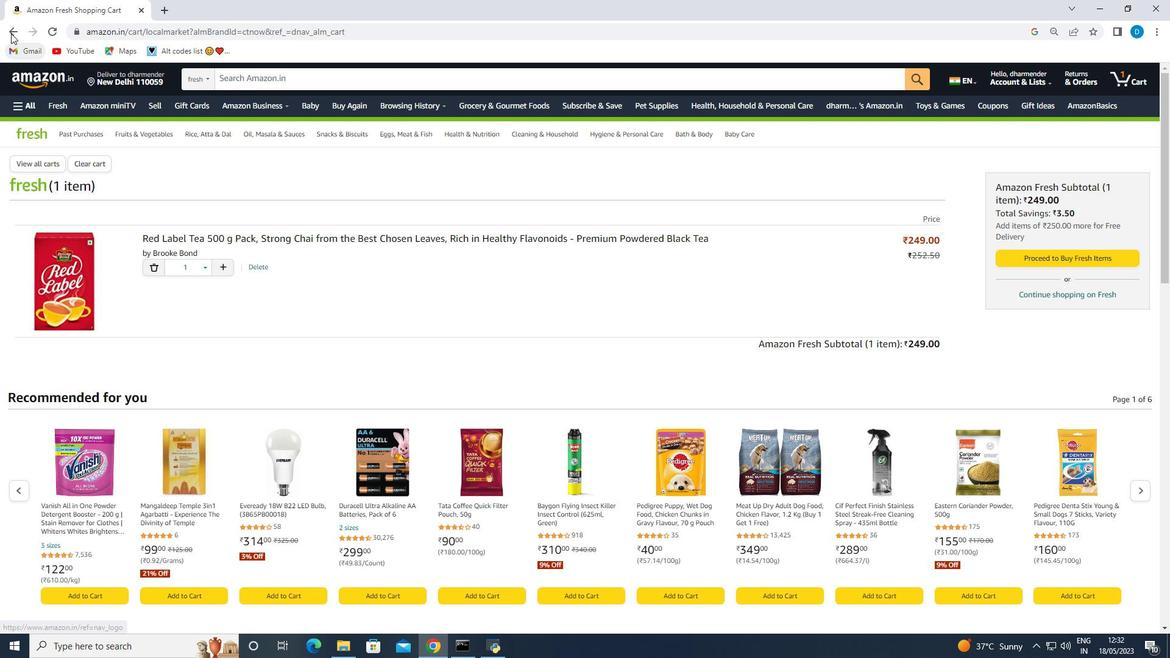 
Action: Mouse pressed left at (11, 31)
Screenshot: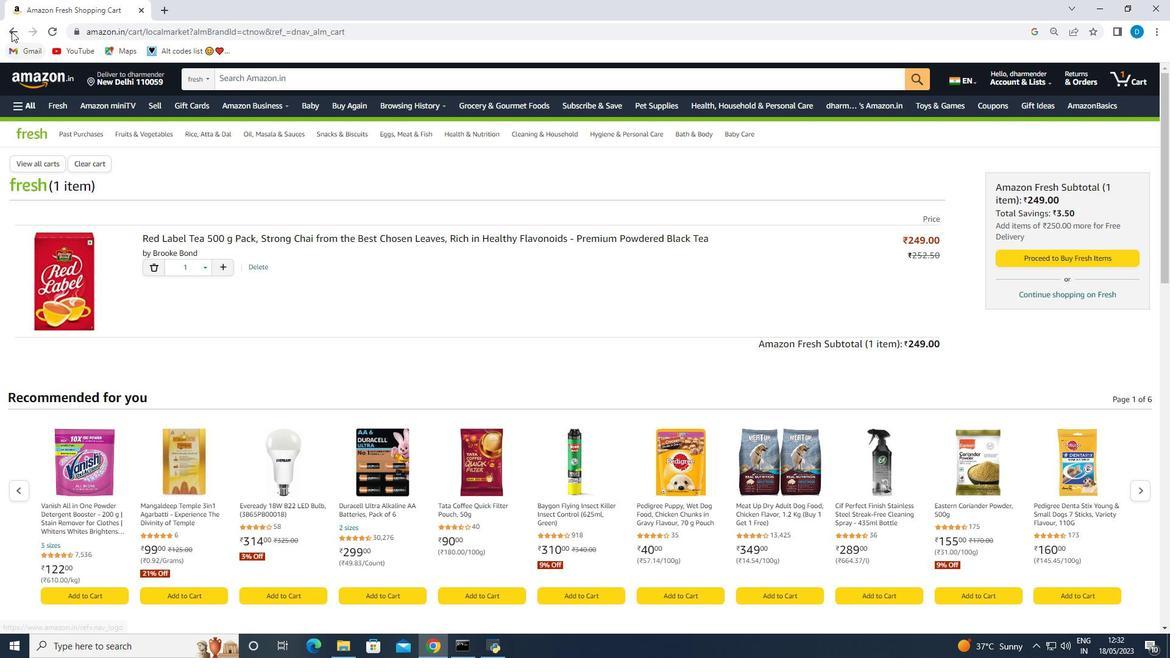 
Action: Mouse moved to (52, 106)
Screenshot: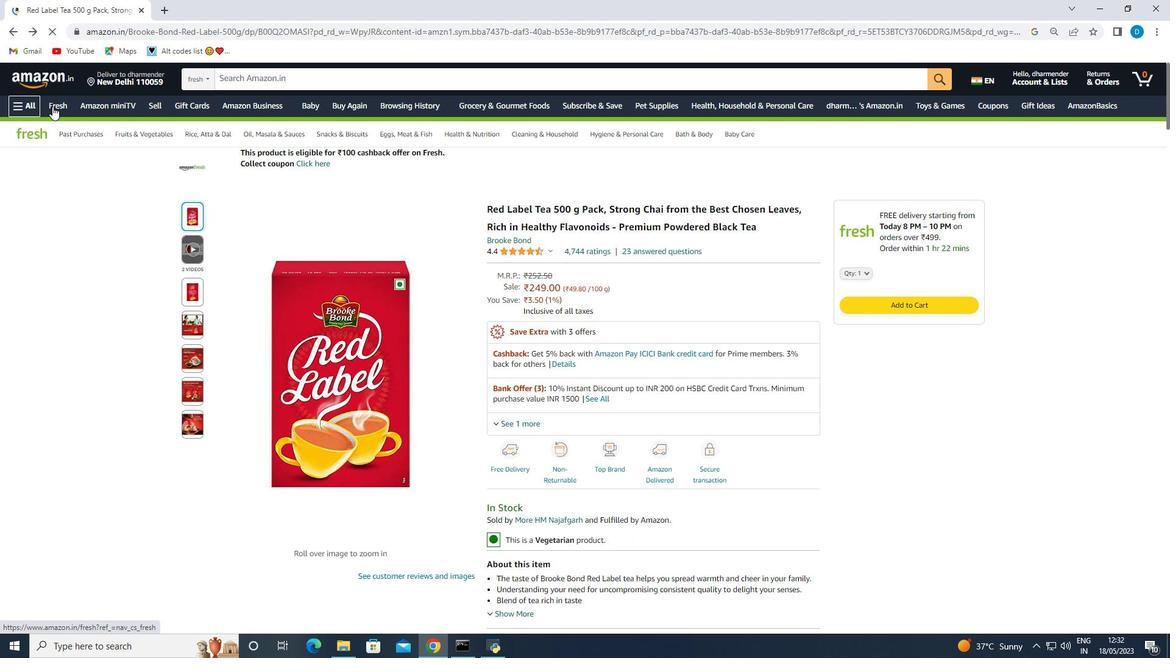 
Action: Mouse pressed left at (52, 106)
Screenshot: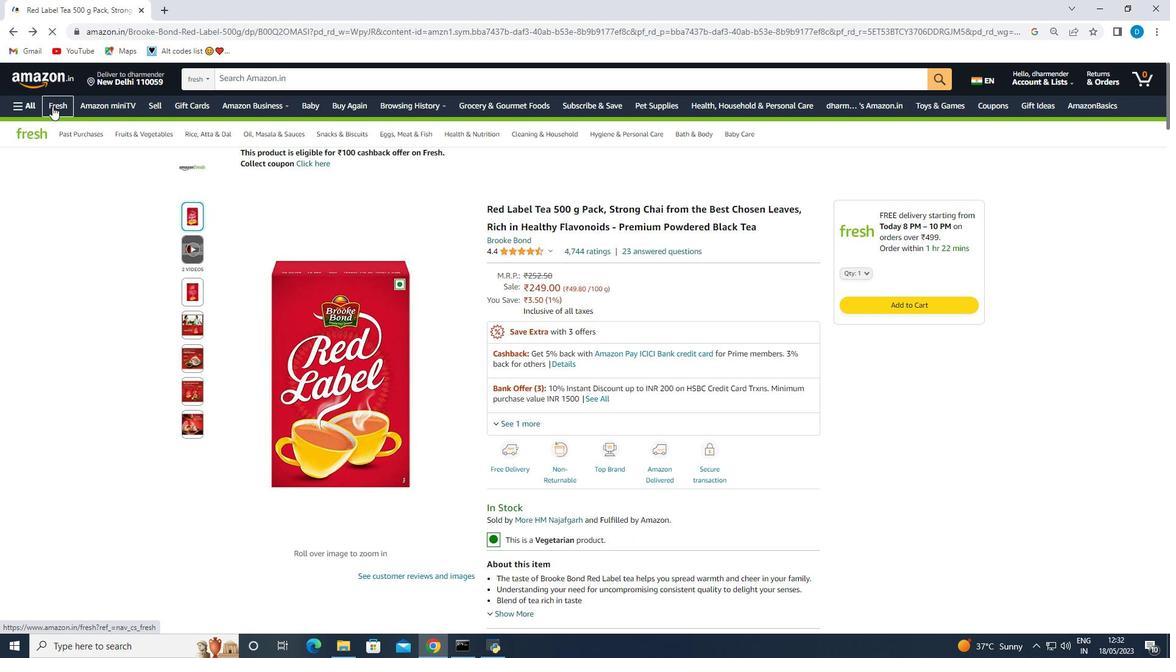 
Action: Mouse moved to (536, 413)
Screenshot: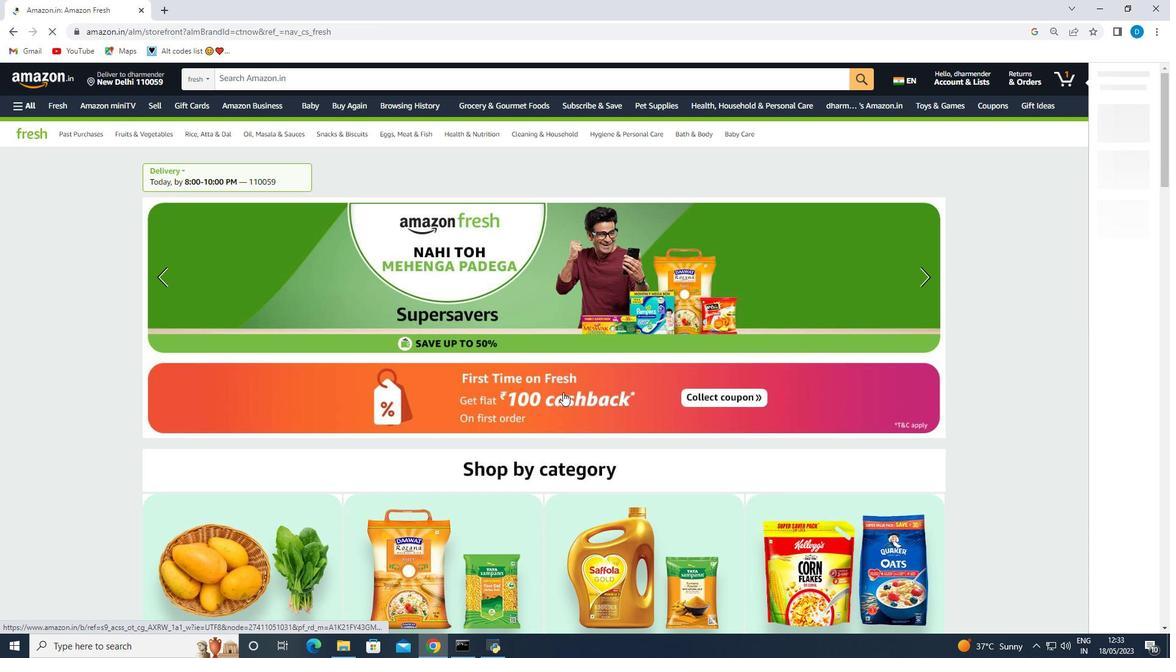 
Action: Mouse scrolled (538, 411) with delta (0, 0)
Screenshot: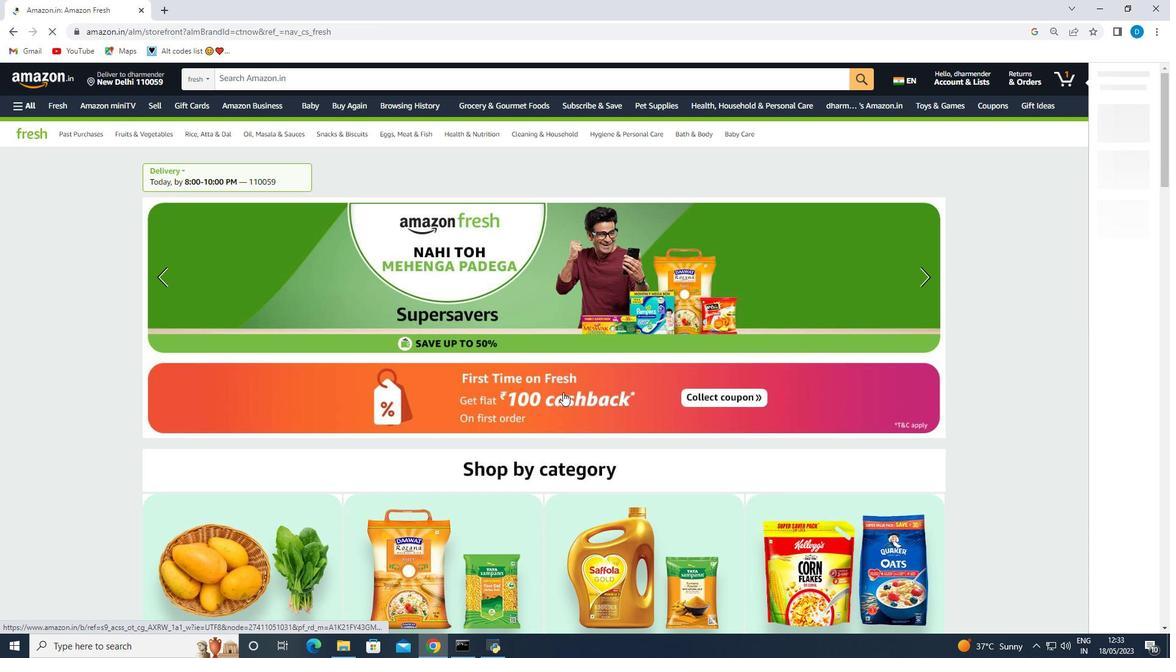 
Action: Mouse moved to (530, 418)
Screenshot: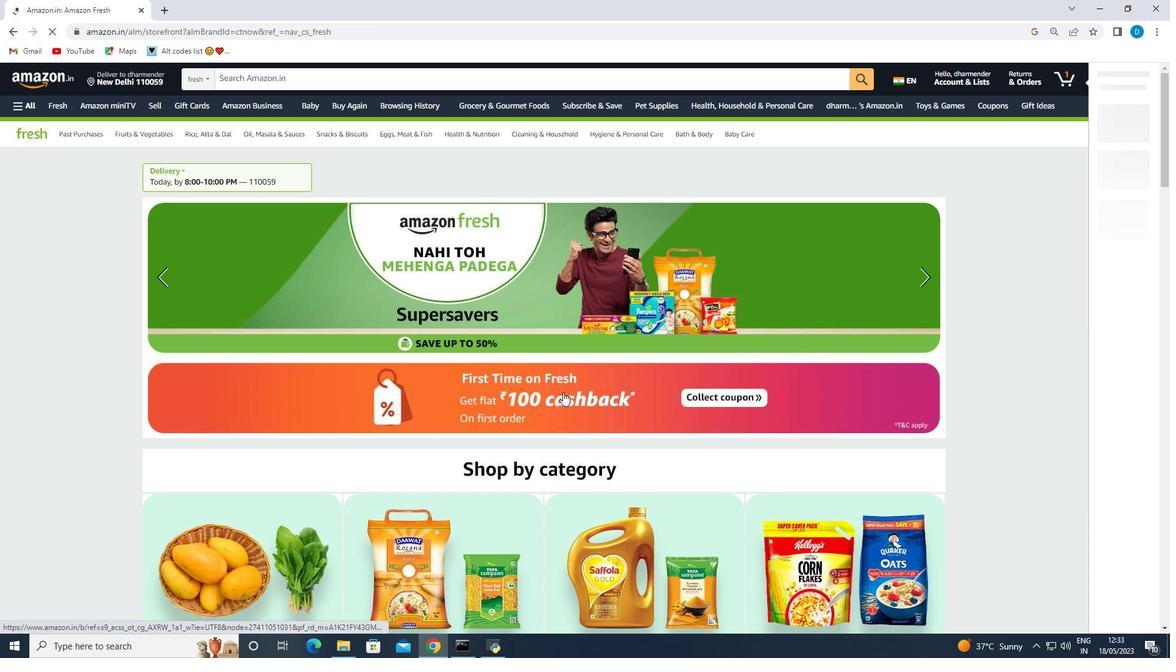 
Action: Mouse scrolled (530, 417) with delta (0, 0)
Screenshot: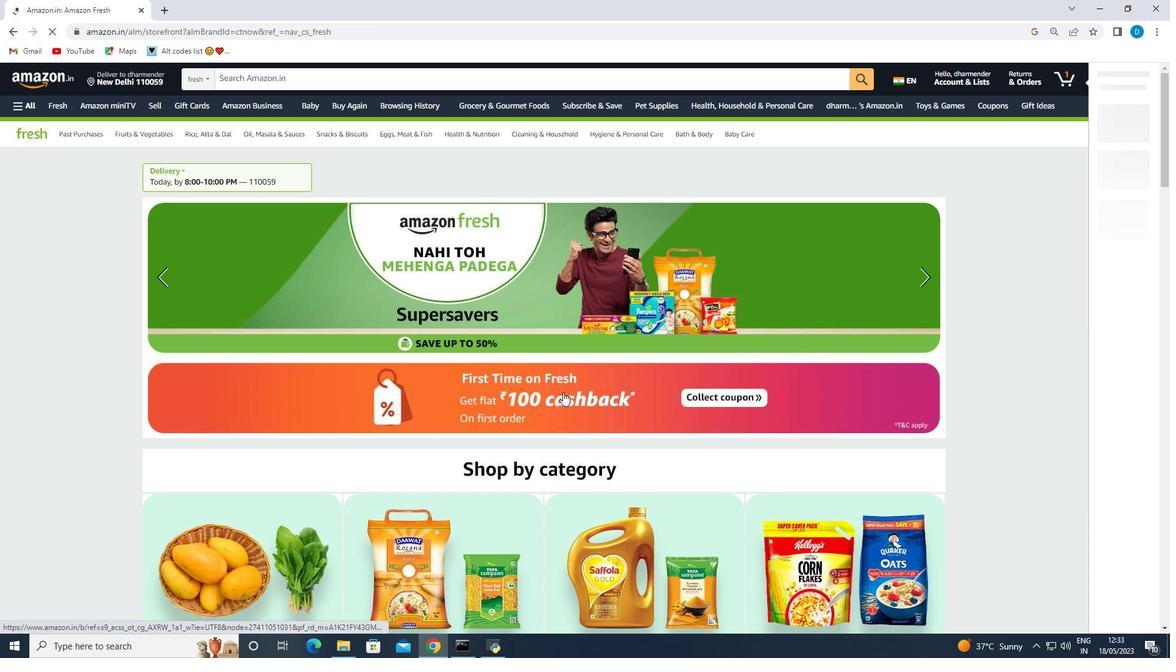 
Action: Mouse moved to (522, 421)
Screenshot: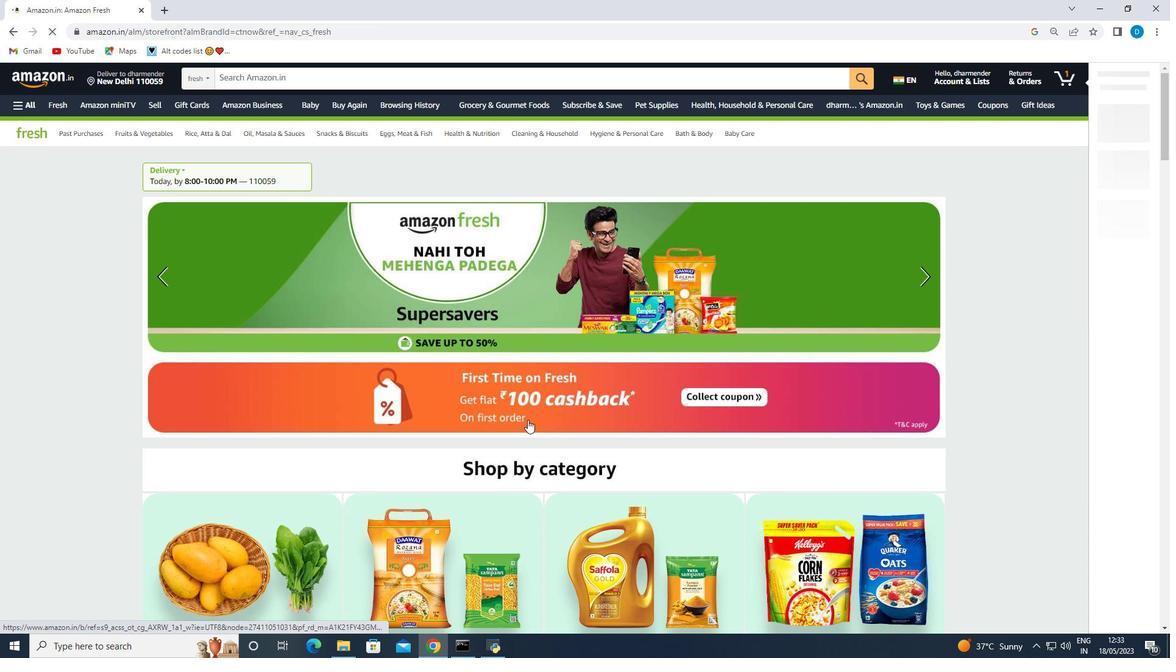 
Action: Mouse scrolled (527, 419) with delta (0, 0)
Screenshot: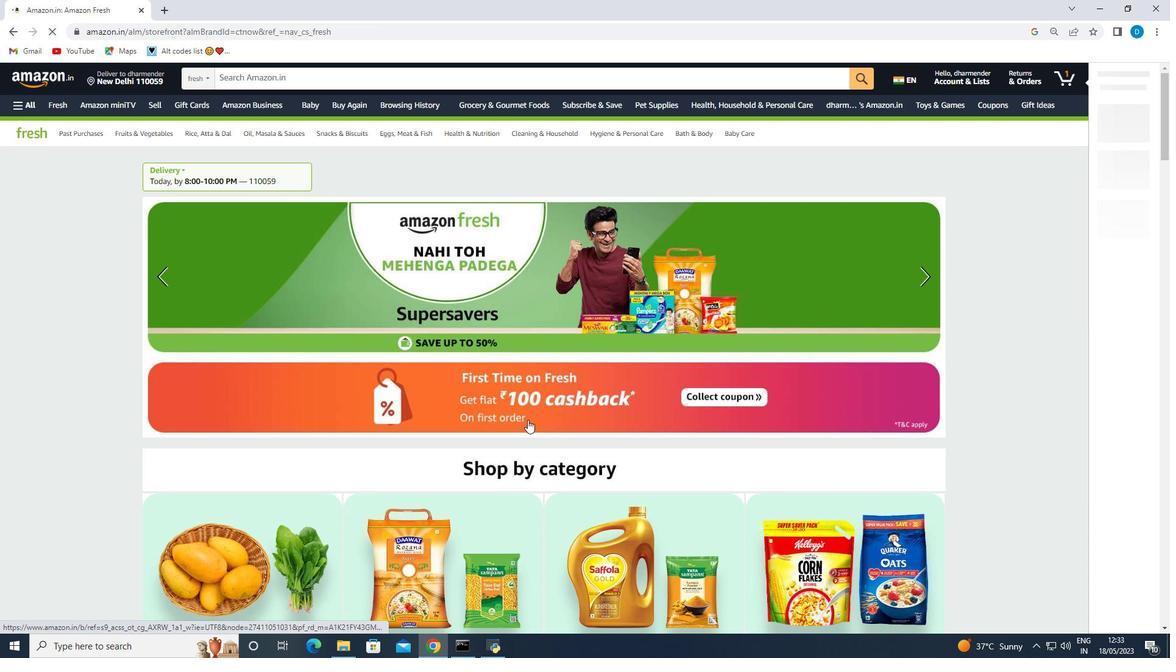 
Action: Mouse moved to (391, 414)
Screenshot: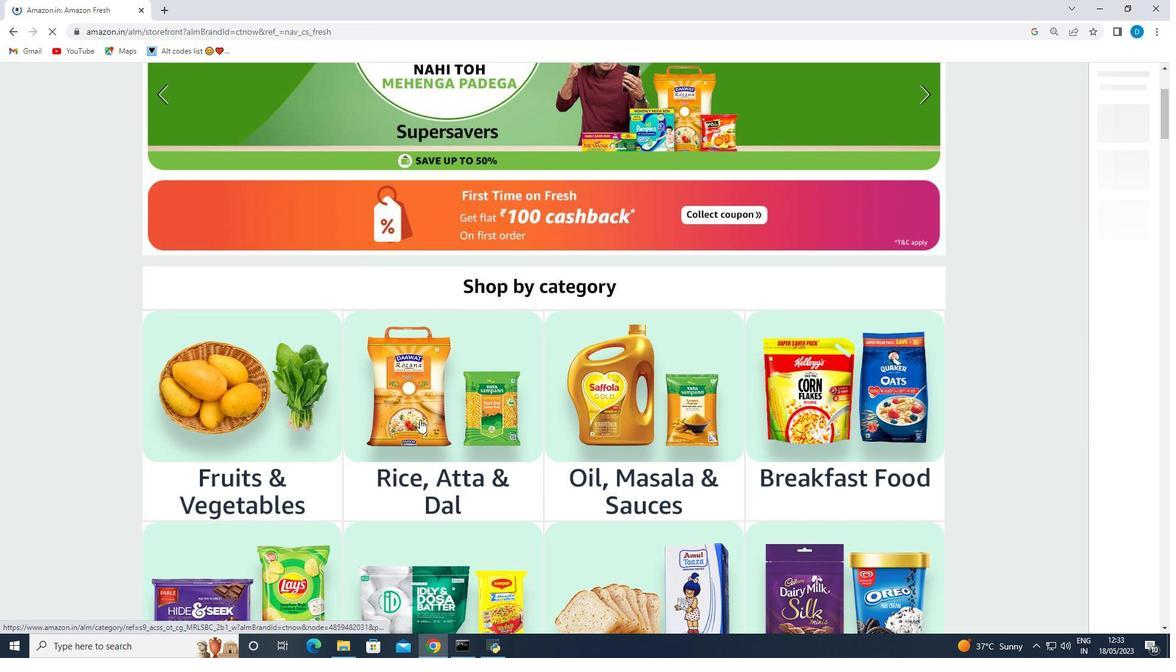 
Action: Mouse pressed left at (391, 414)
Screenshot: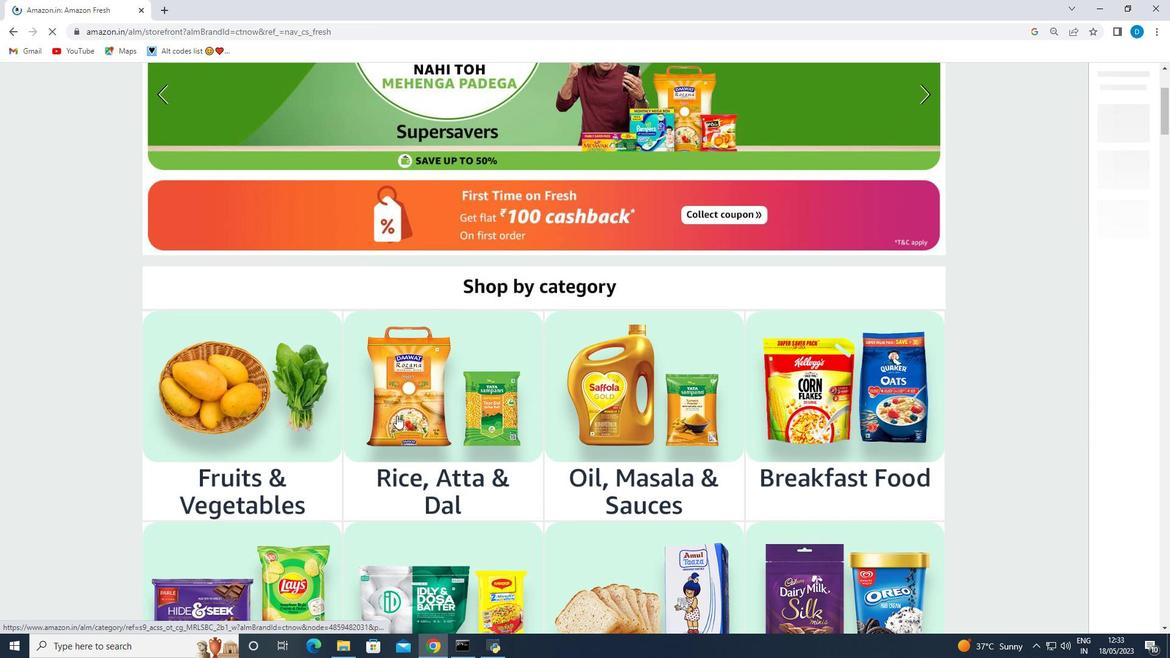 
Action: Mouse moved to (806, 379)
Screenshot: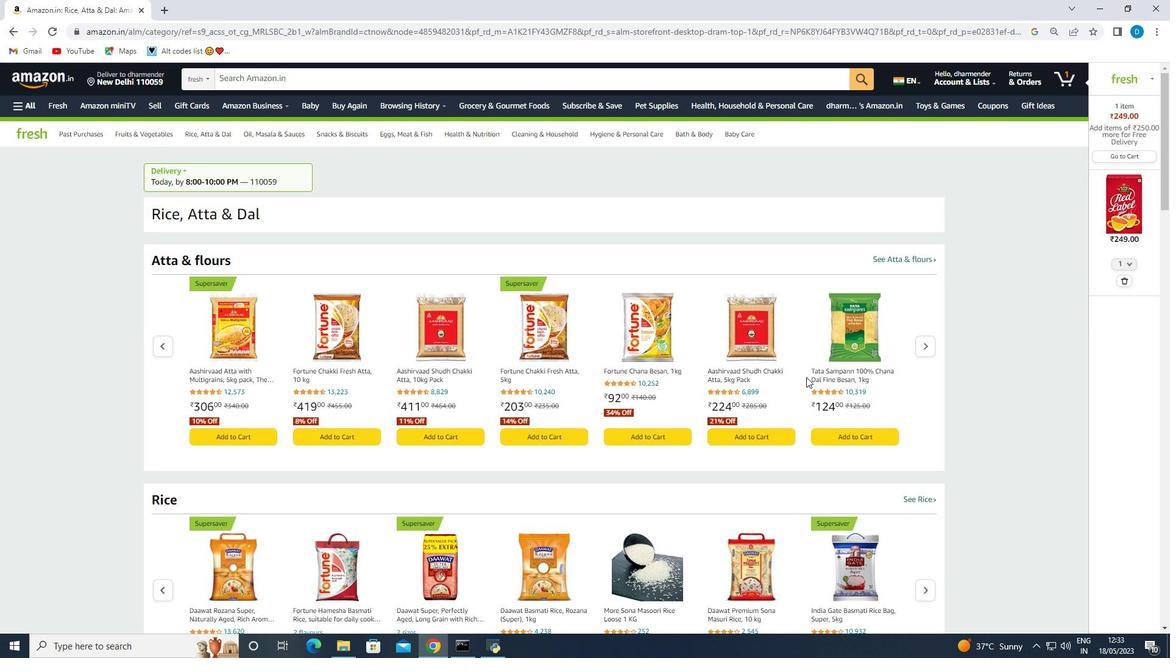 
Action: Mouse scrolled (806, 379) with delta (0, 0)
Screenshot: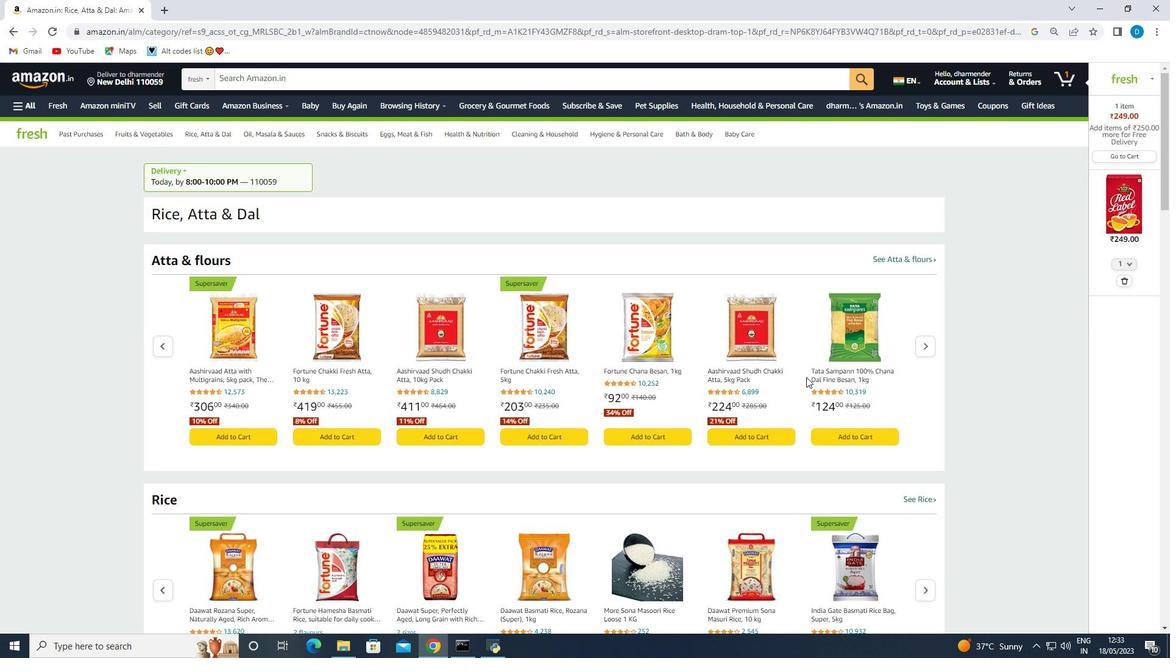 
Action: Mouse moved to (805, 381)
Screenshot: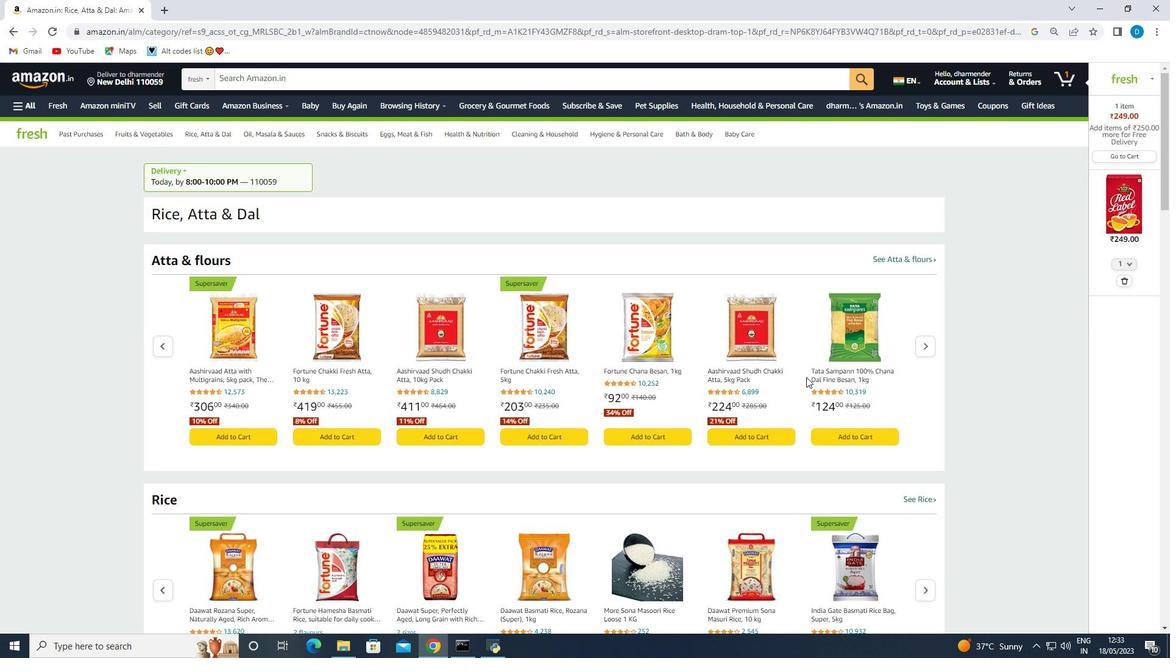 
Action: Mouse scrolled (805, 380) with delta (0, 0)
Screenshot: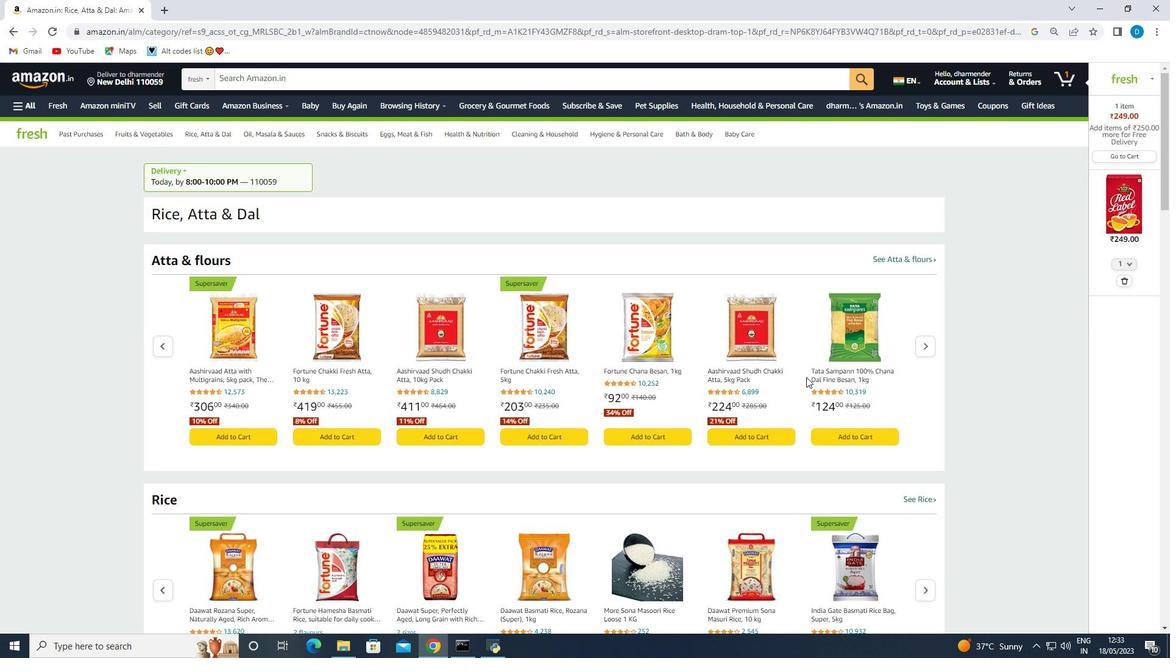 
Action: Mouse moved to (804, 382)
Screenshot: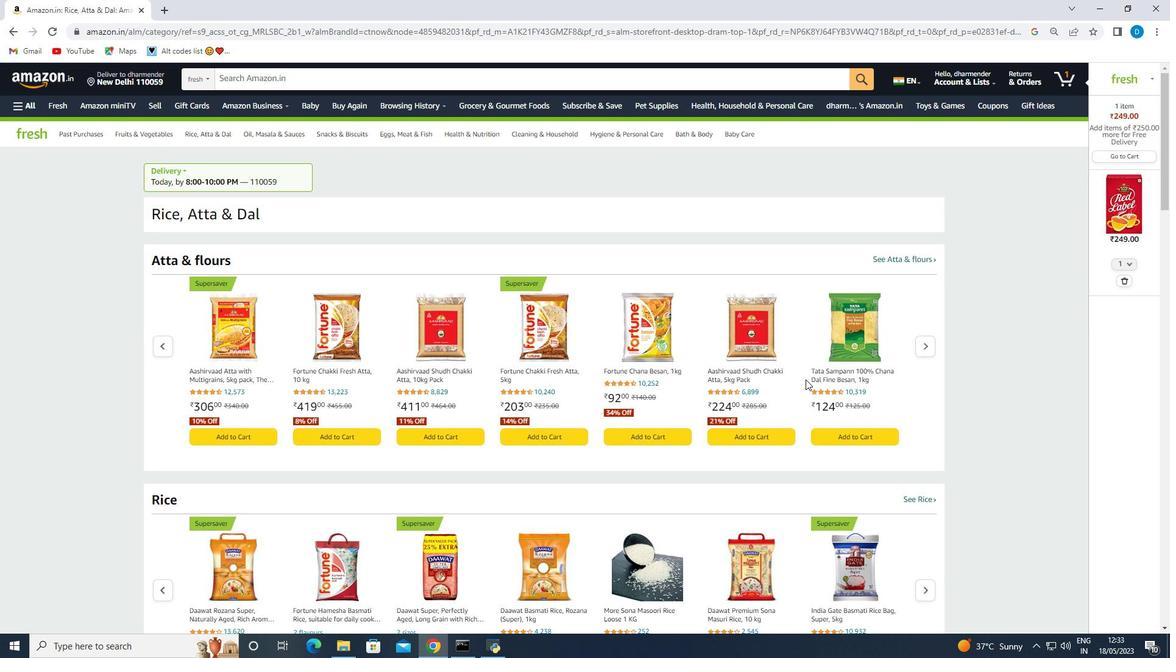 
Action: Mouse scrolled (804, 382) with delta (0, 0)
Screenshot: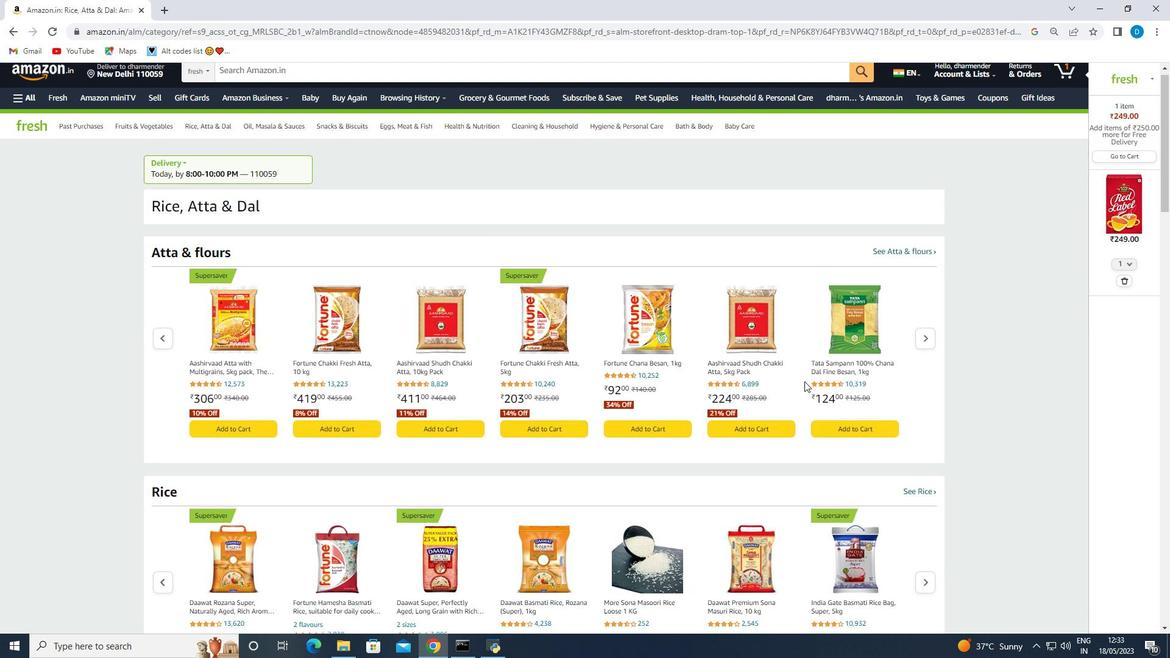 
Action: Mouse moved to (759, 385)
Screenshot: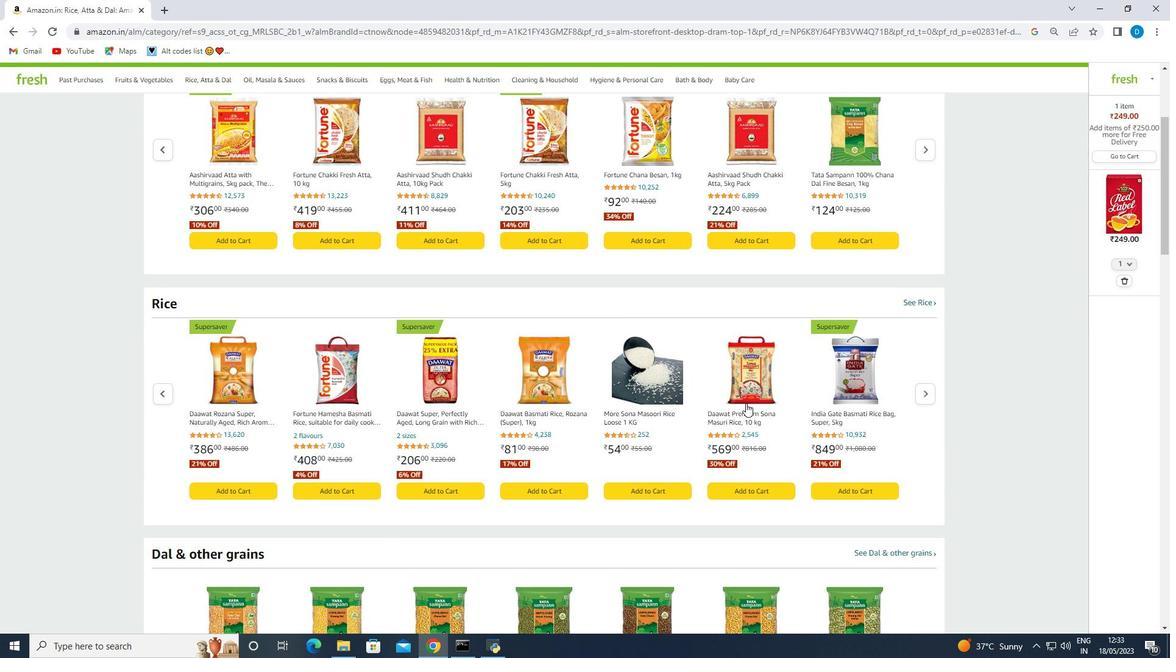 
Action: Mouse pressed left at (759, 385)
Screenshot: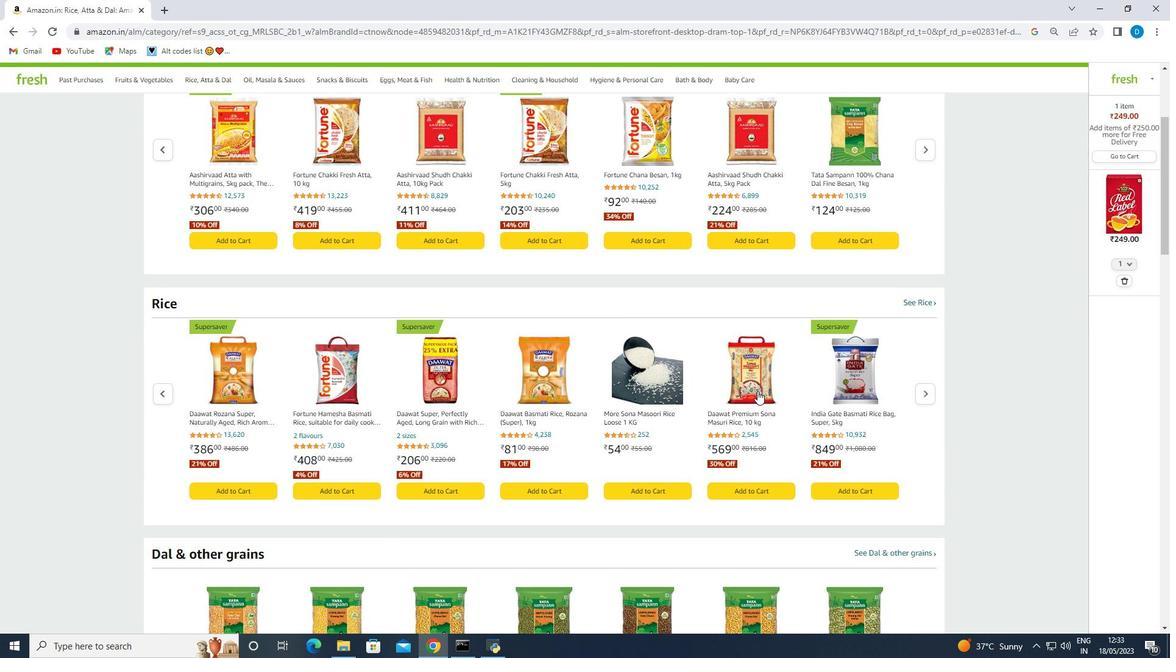 
Action: Mouse moved to (743, 301)
Screenshot: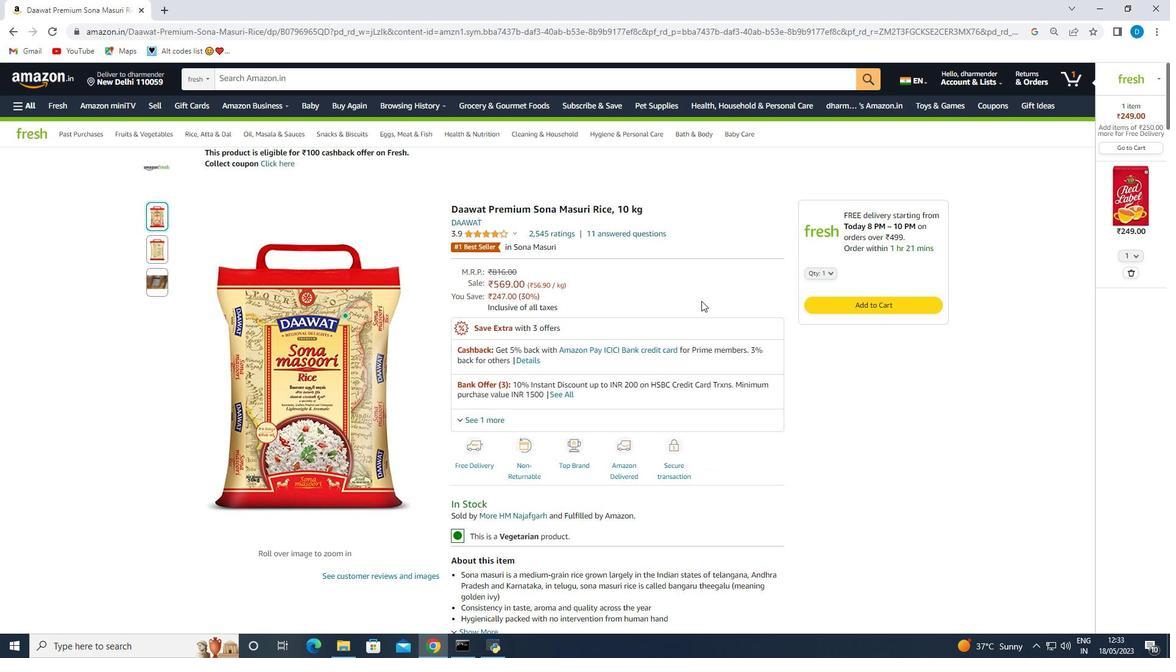 
Action: Mouse scrolled (743, 301) with delta (0, 0)
Screenshot: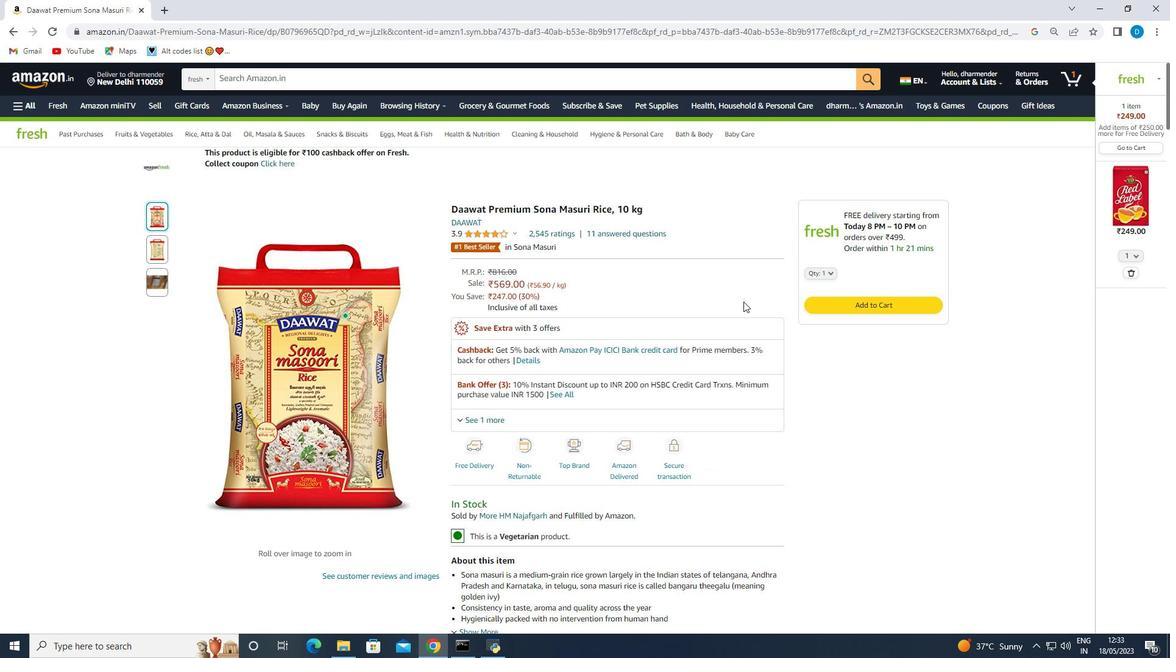 
Action: Mouse moved to (742, 305)
Screenshot: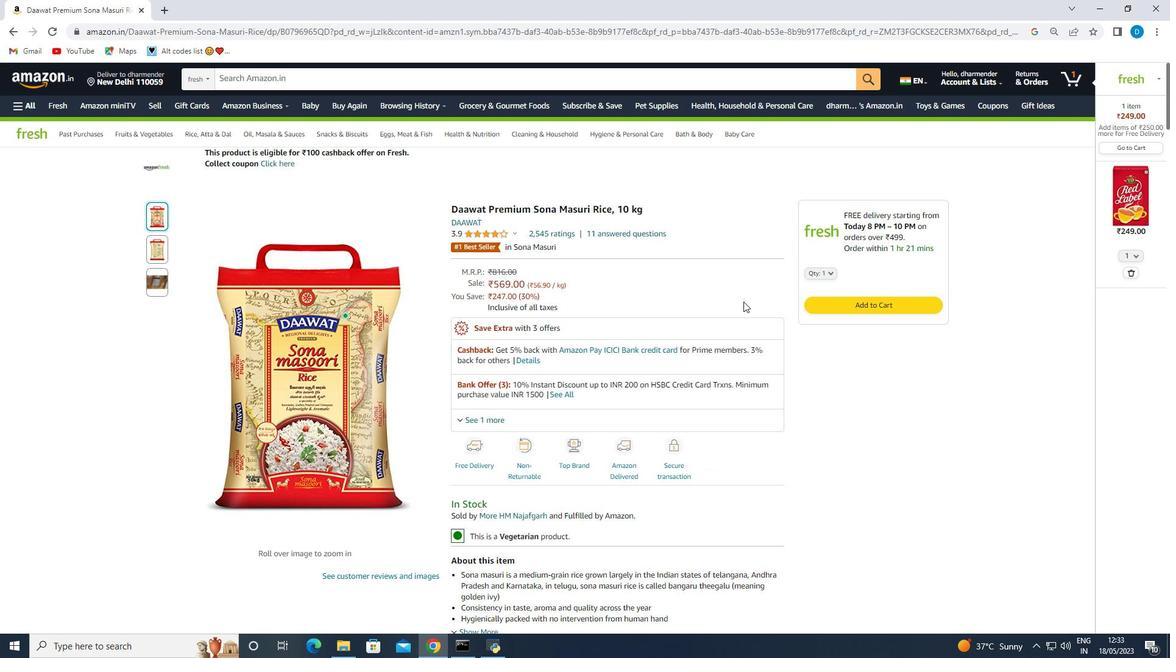 
Action: Mouse scrolled (742, 305) with delta (0, 0)
Screenshot: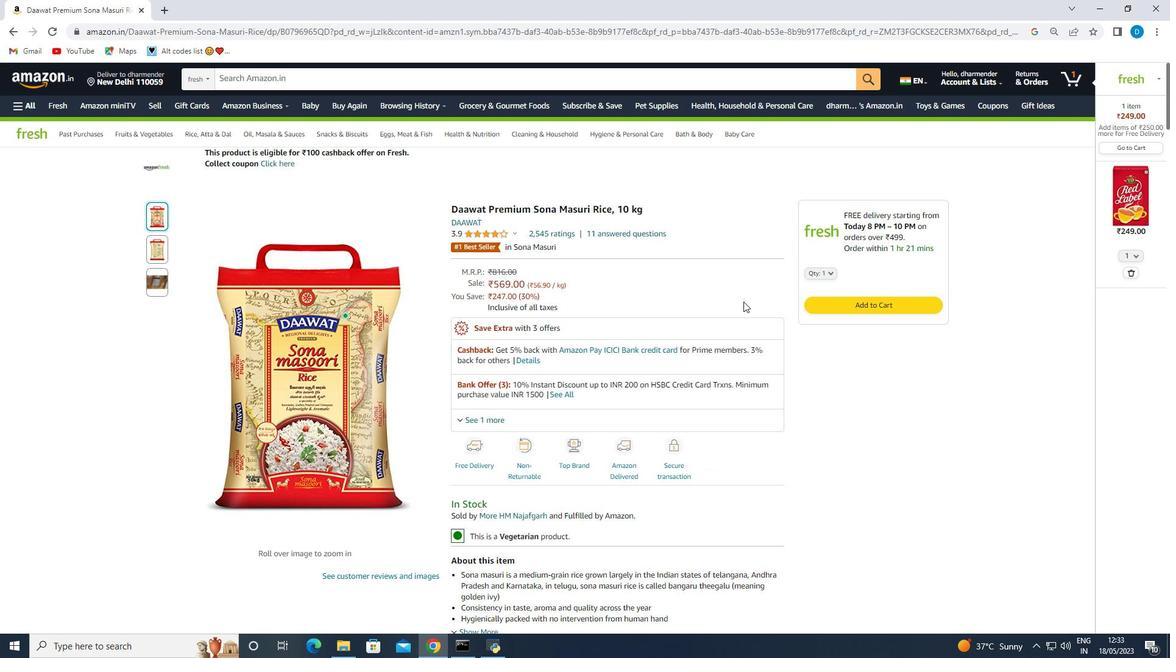 
Action: Mouse moved to (588, 362)
Screenshot: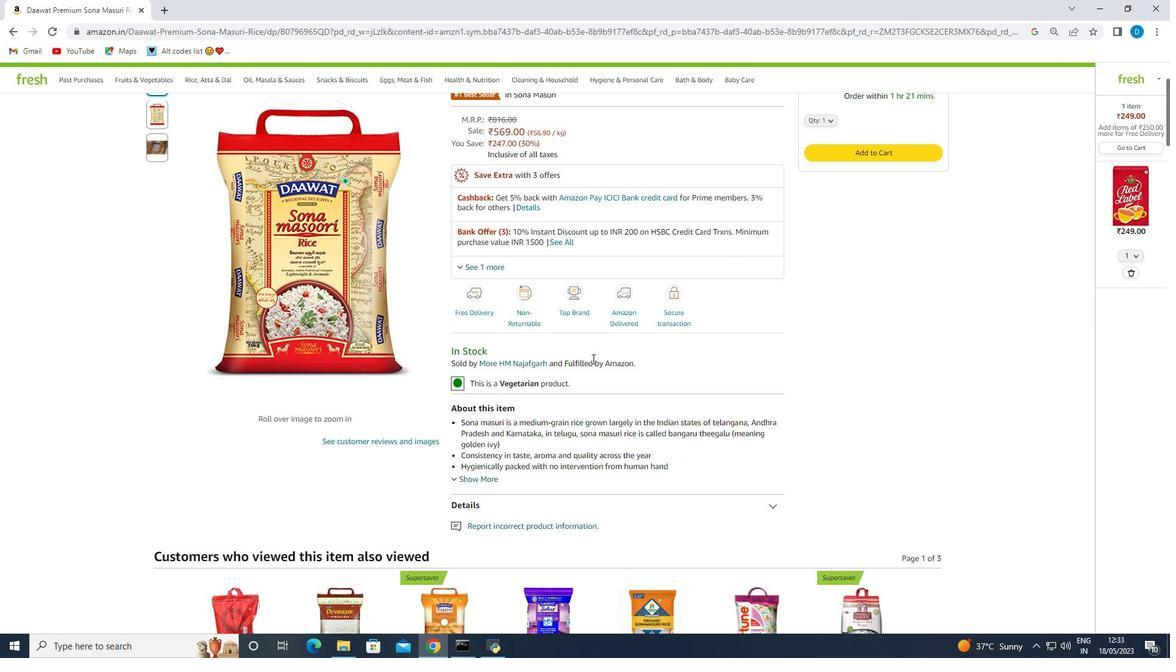 
Action: Mouse scrolled (588, 361) with delta (0, 0)
Screenshot: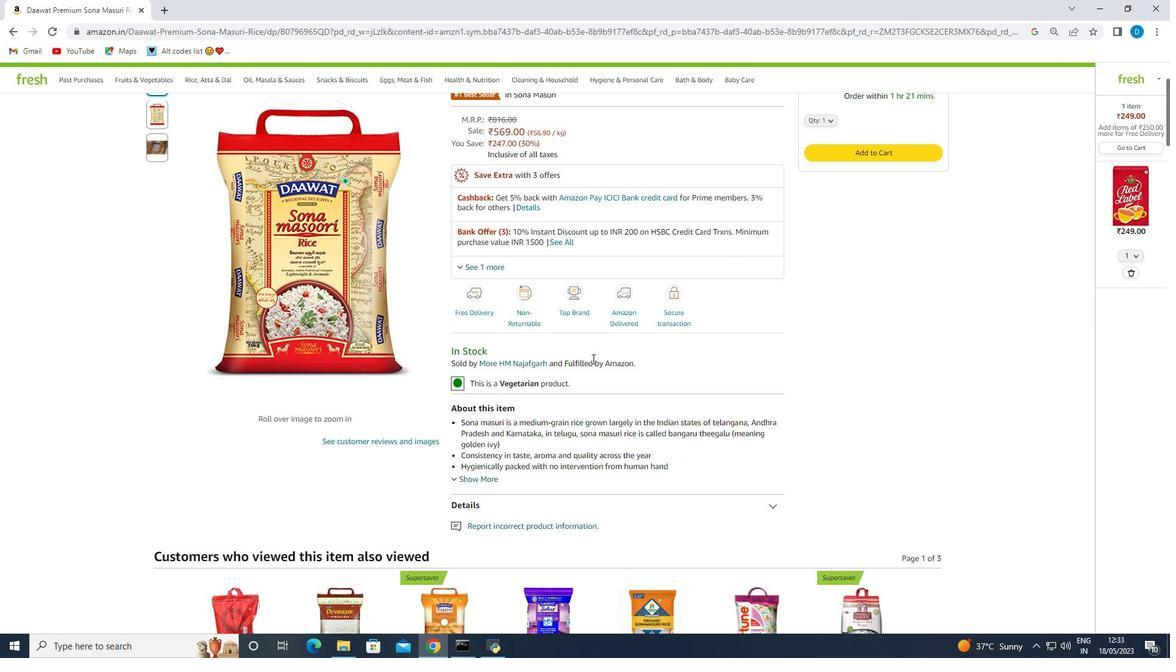 
Action: Mouse moved to (582, 366)
Screenshot: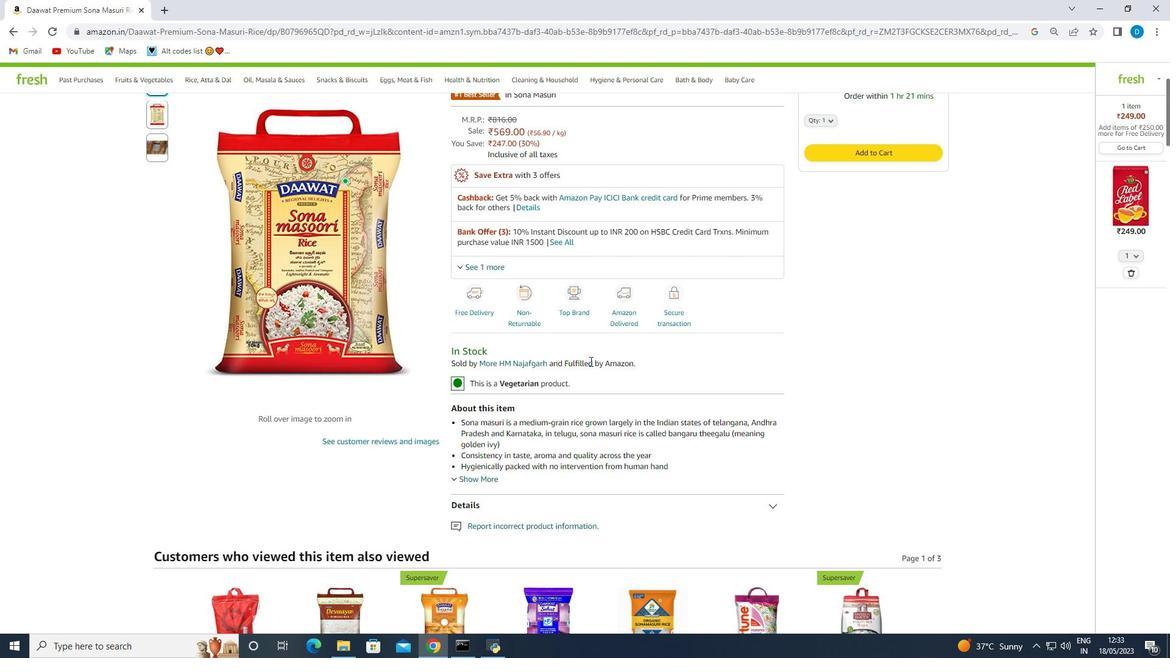 
Action: Mouse scrolled (582, 365) with delta (0, 0)
Screenshot: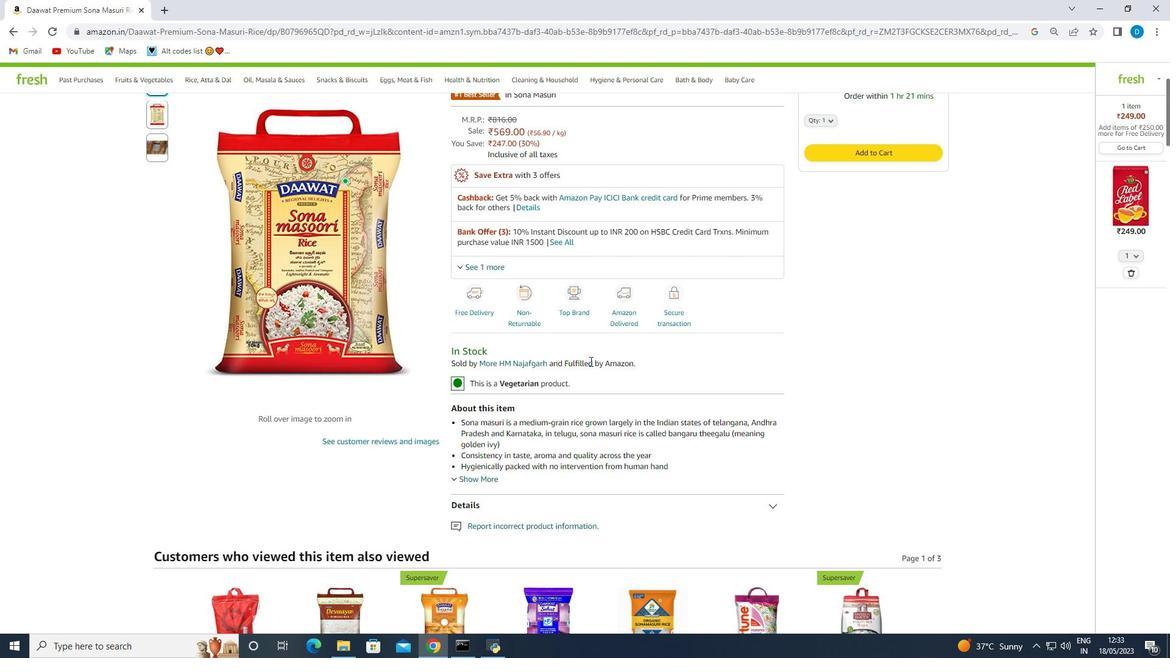 
Action: Mouse moved to (360, 290)
Screenshot: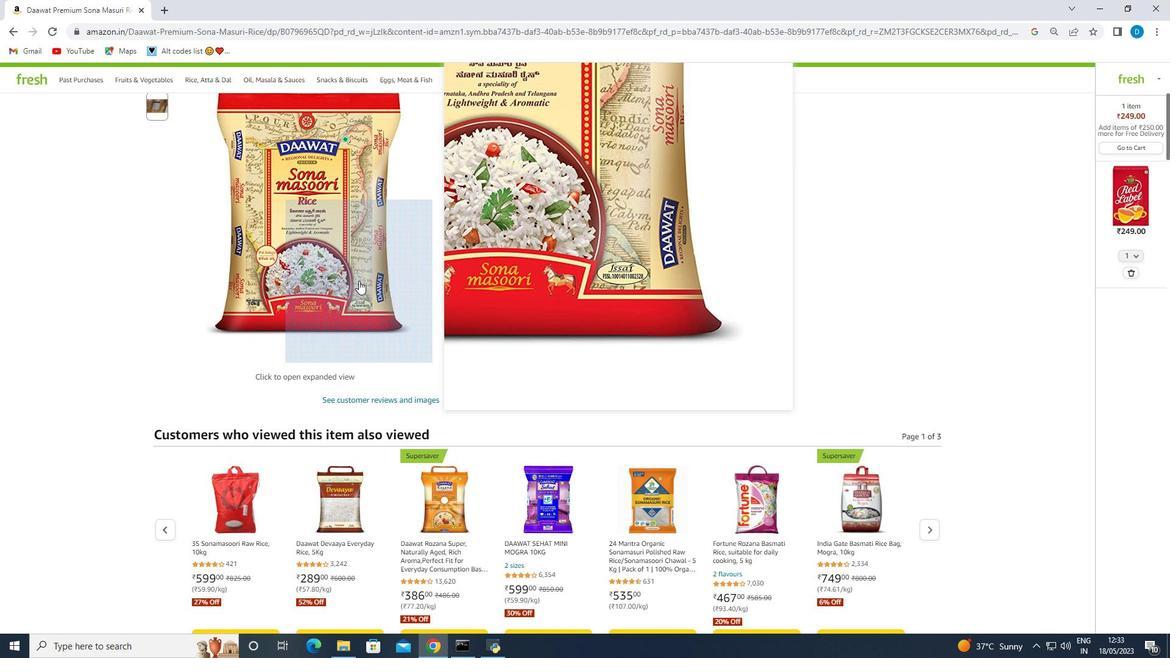 
Action: Mouse scrolled (360, 290) with delta (0, 0)
Screenshot: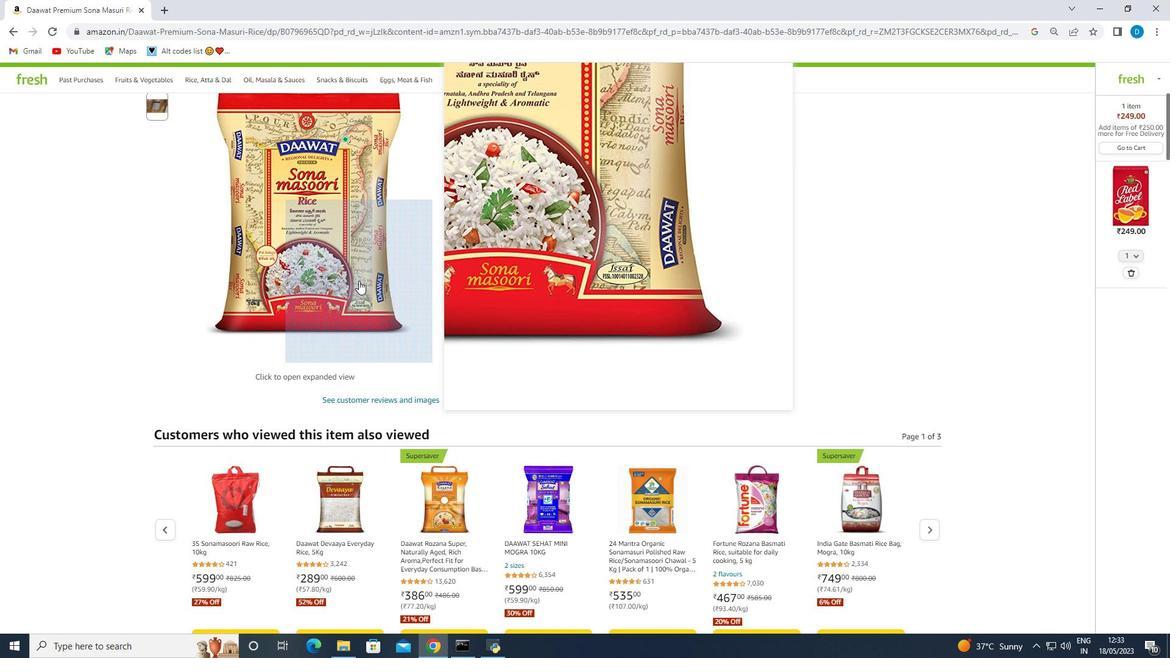 
Action: Mouse moved to (360, 294)
Screenshot: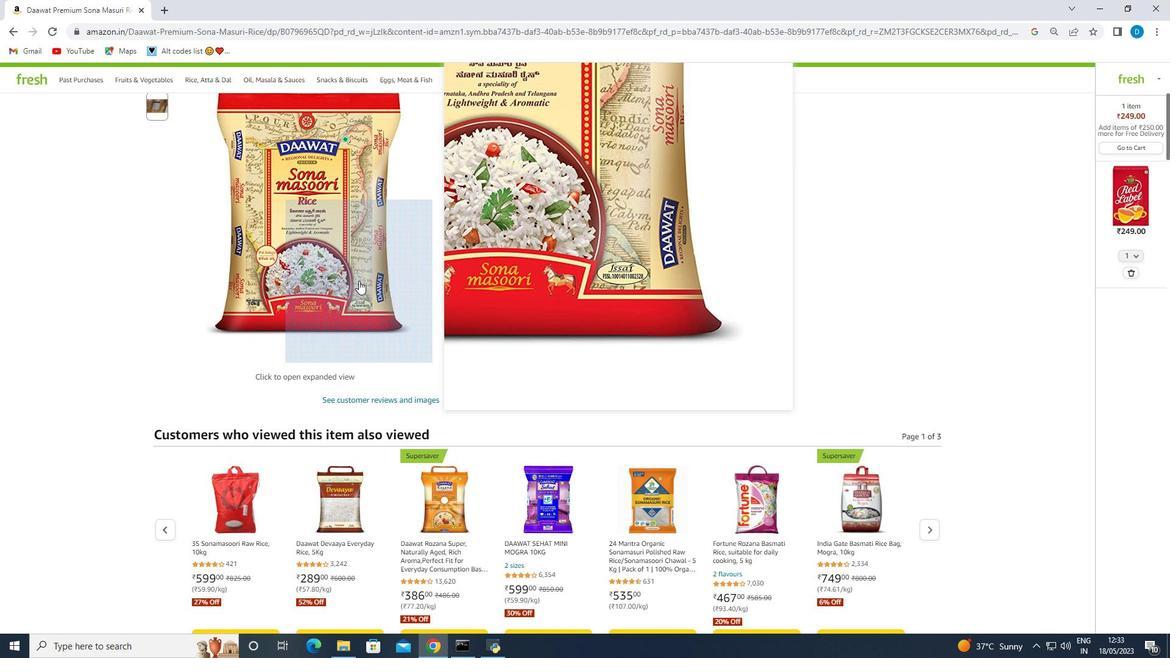 
Action: Mouse scrolled (360, 294) with delta (0, 0)
Screenshot: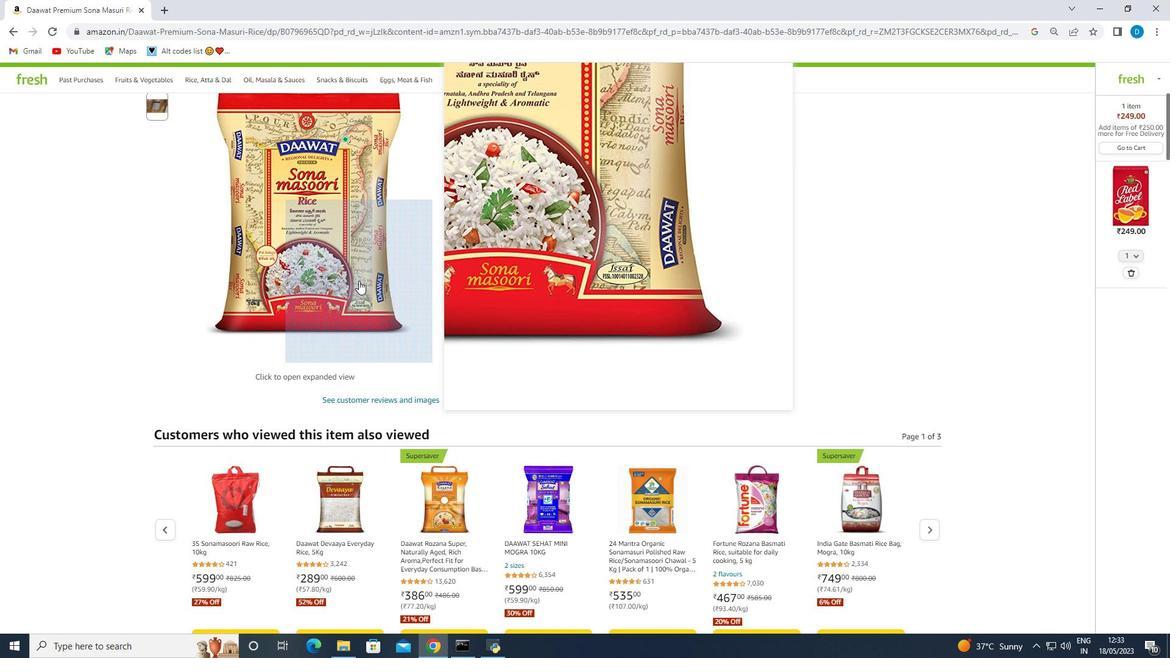 
Action: Mouse moved to (752, 390)
Screenshot: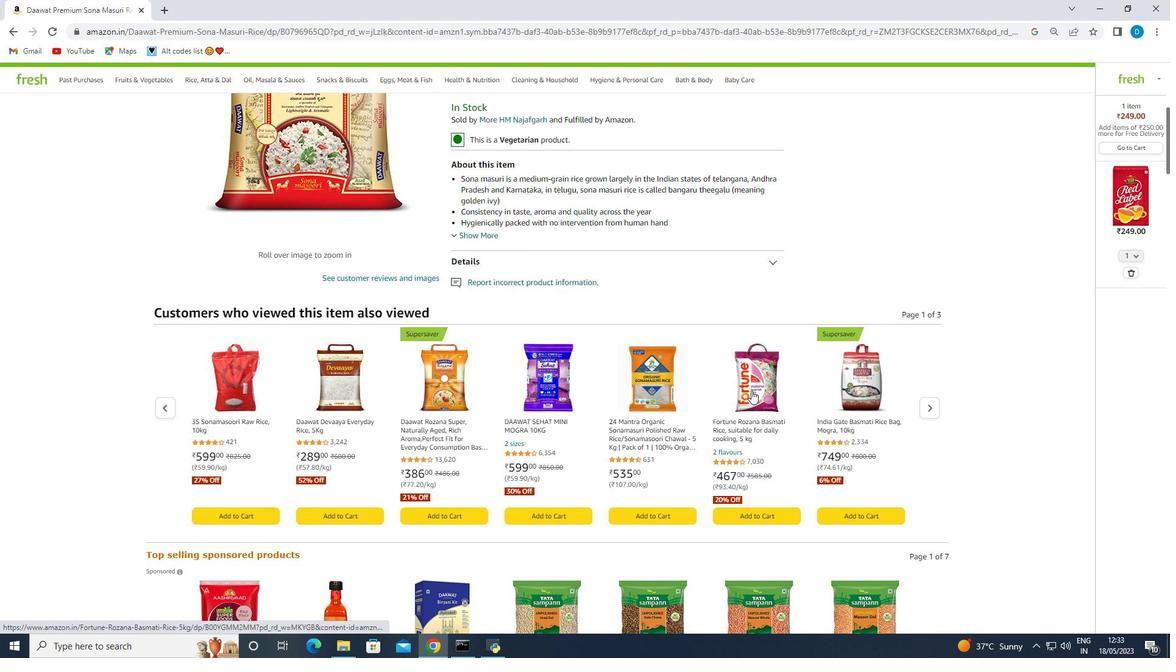 
Action: Mouse pressed left at (752, 390)
Screenshot: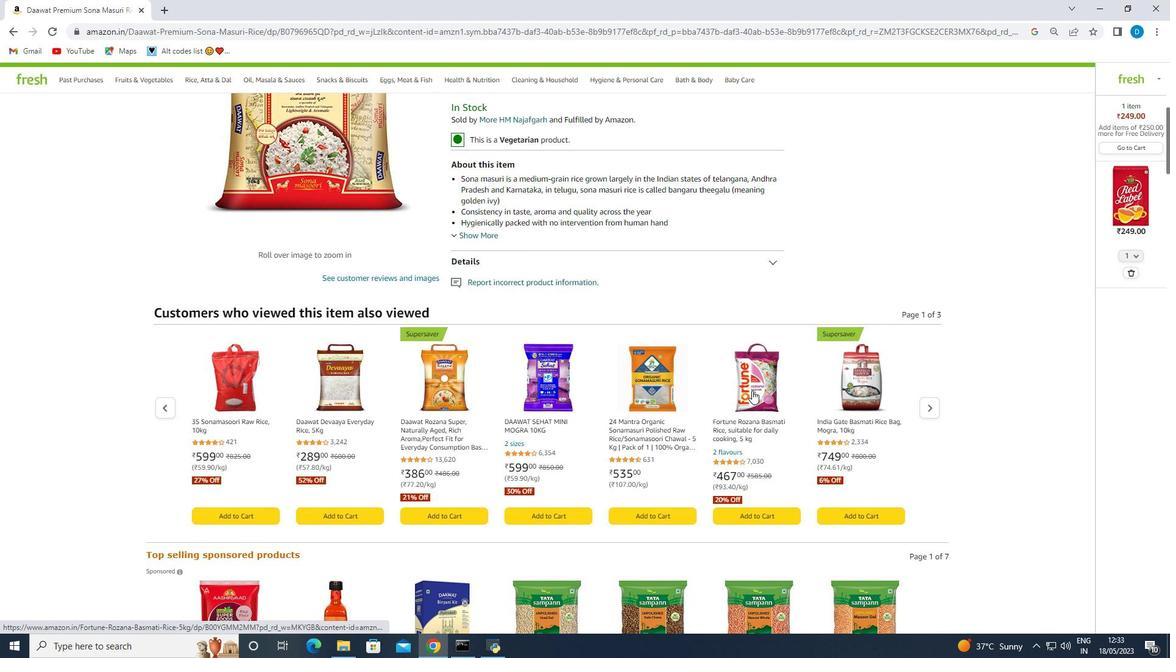 
Action: Mouse moved to (509, 311)
Screenshot: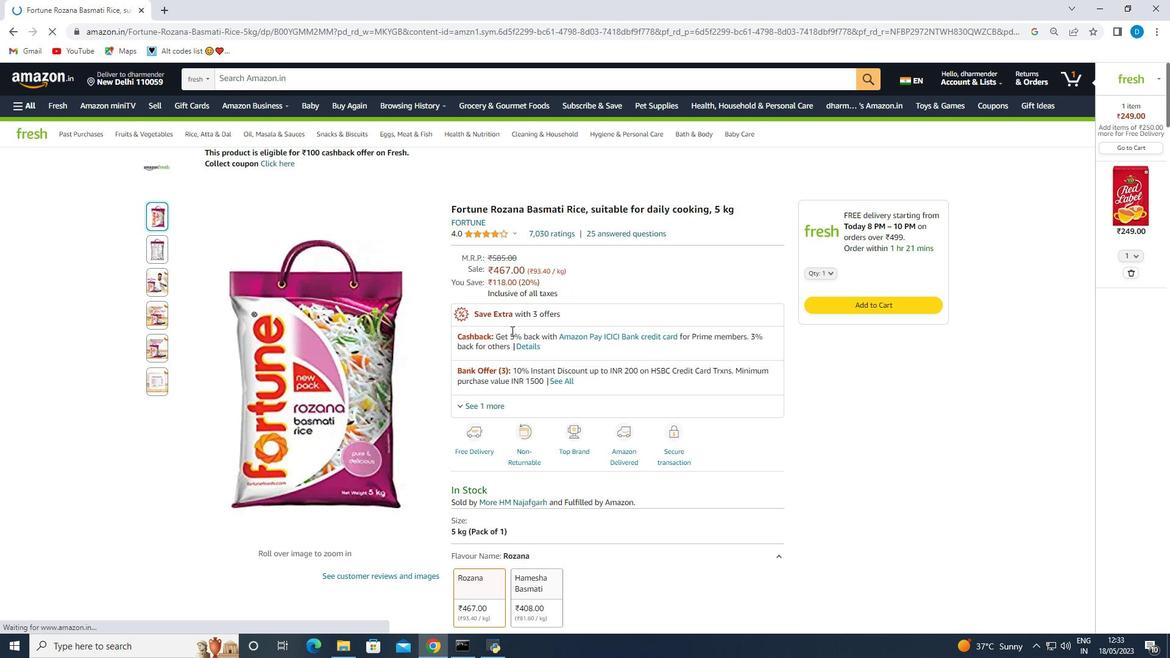 
Action: Mouse scrolled (509, 310) with delta (0, 0)
Screenshot: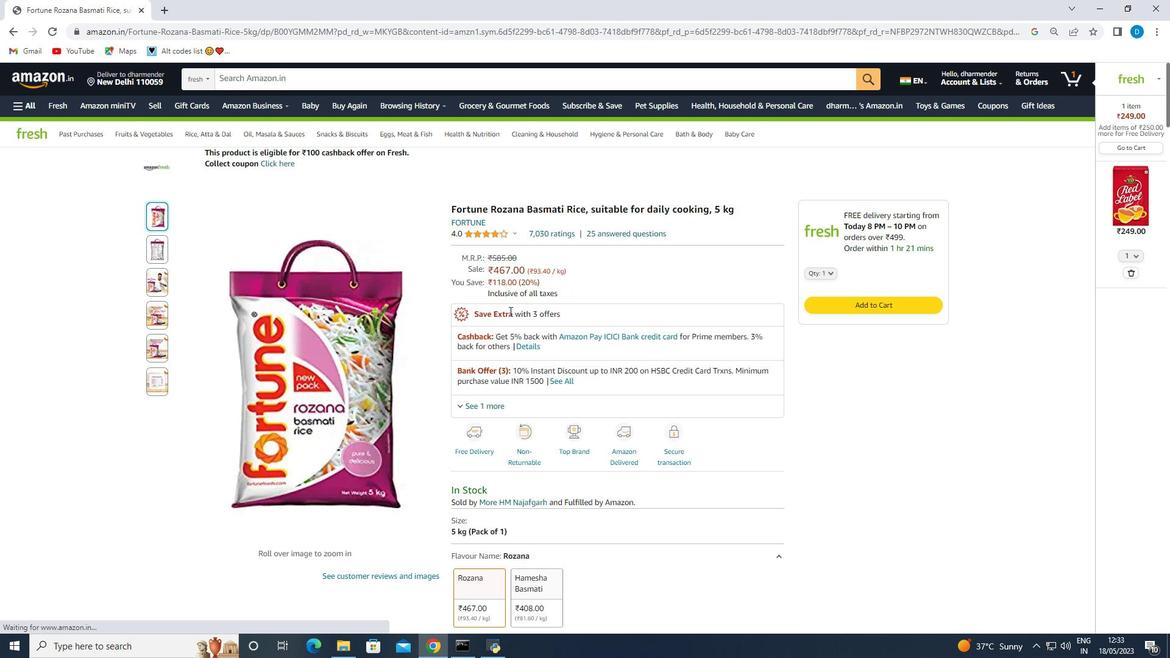 
Action: Mouse moved to (528, 315)
Screenshot: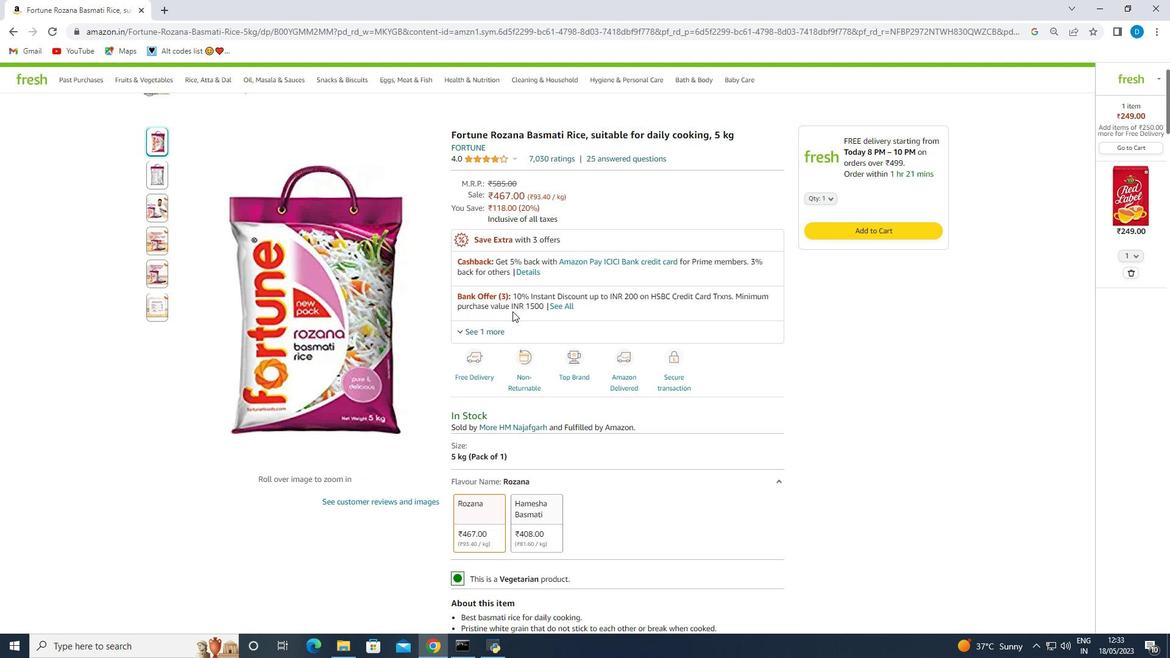 
Action: Mouse scrolled (528, 314) with delta (0, 0)
Screenshot: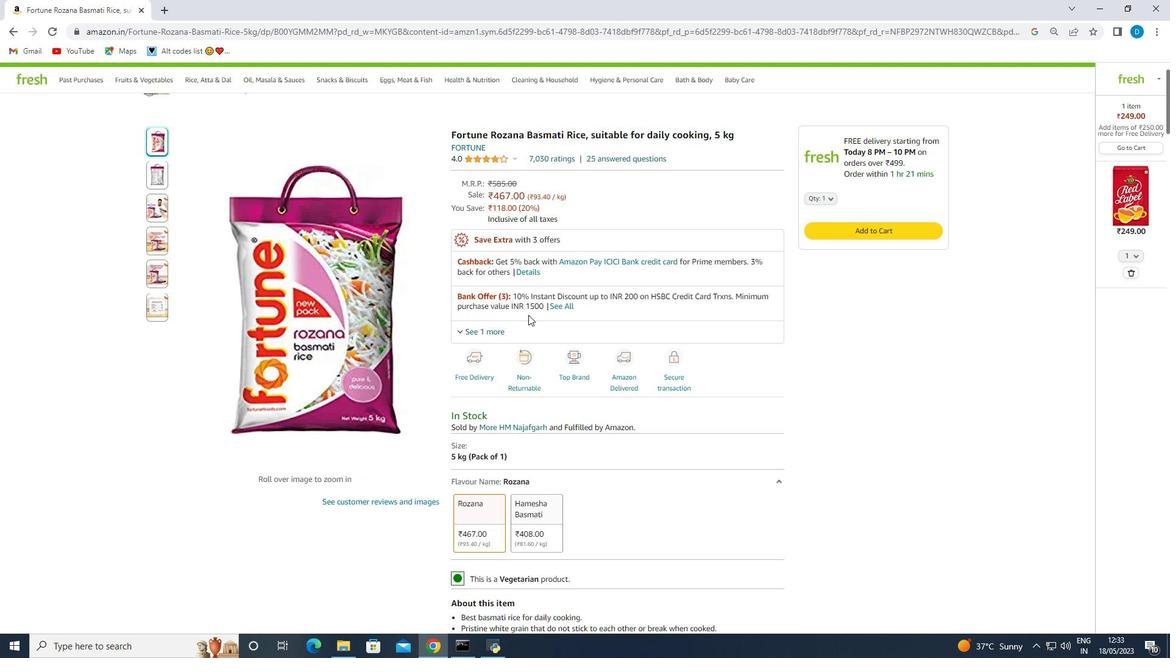 
Action: Mouse moved to (536, 291)
Screenshot: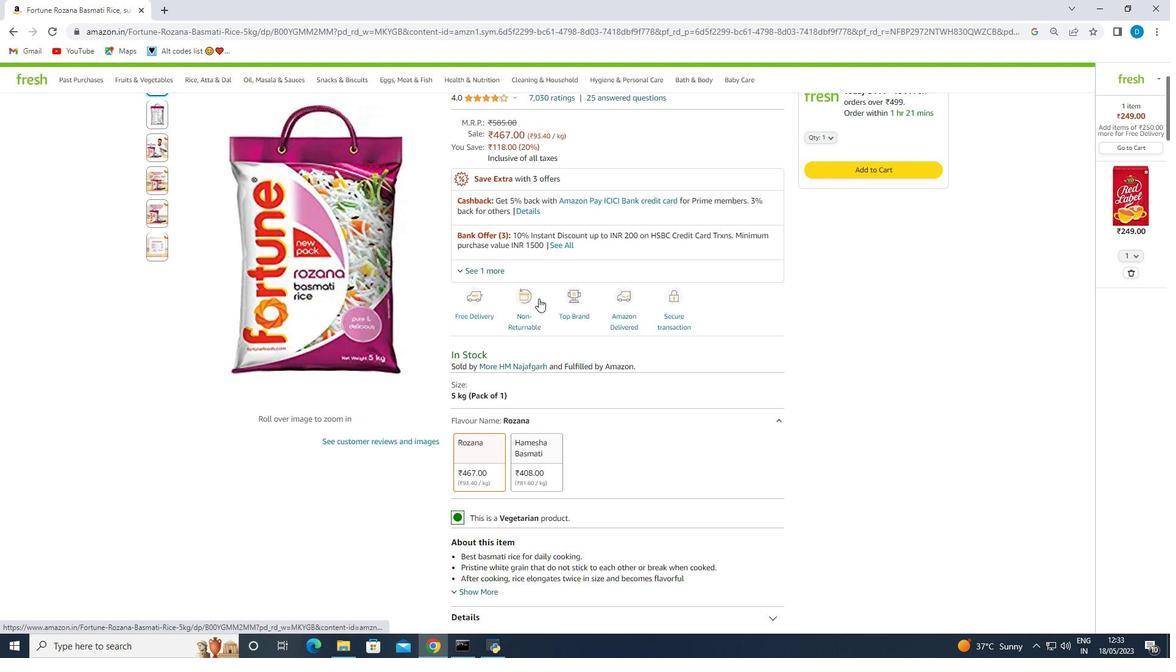 
Action: Mouse scrolled (536, 291) with delta (0, 0)
Screenshot: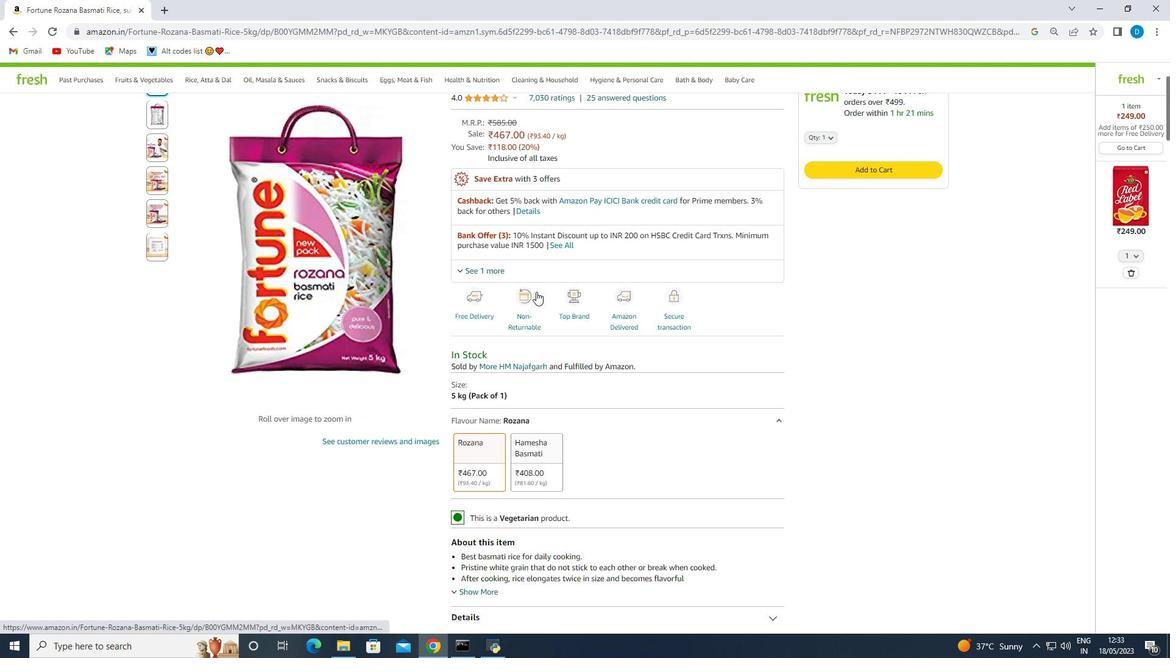 
Action: Mouse moved to (535, 291)
Screenshot: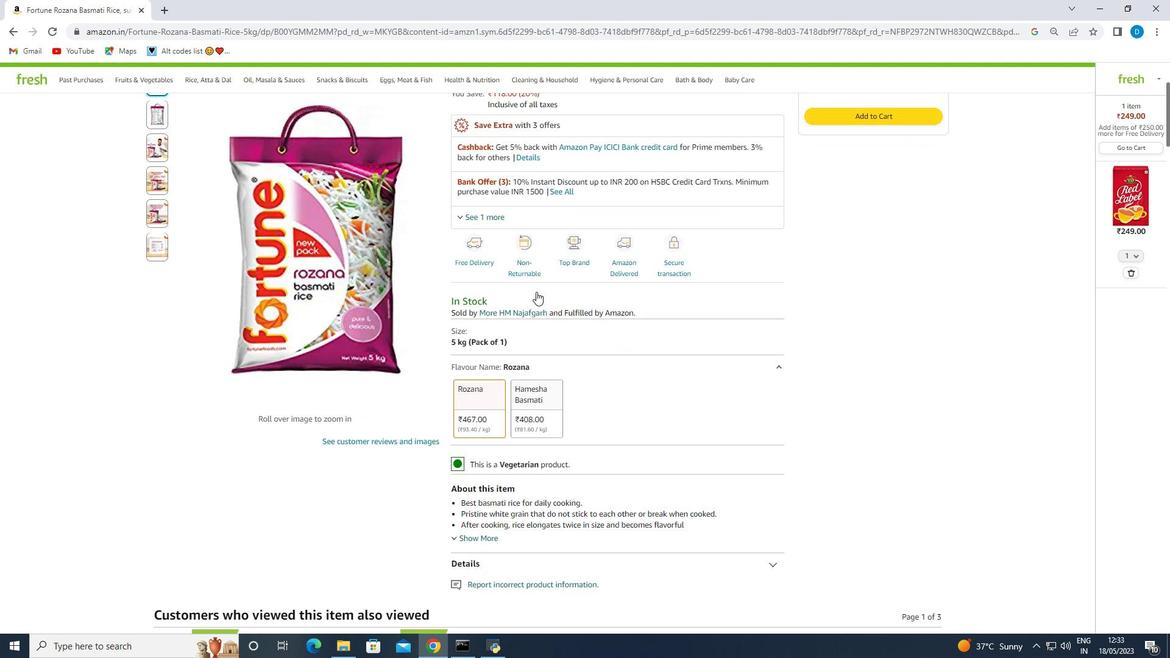 
Action: Mouse scrolled (535, 291) with delta (0, 0)
Screenshot: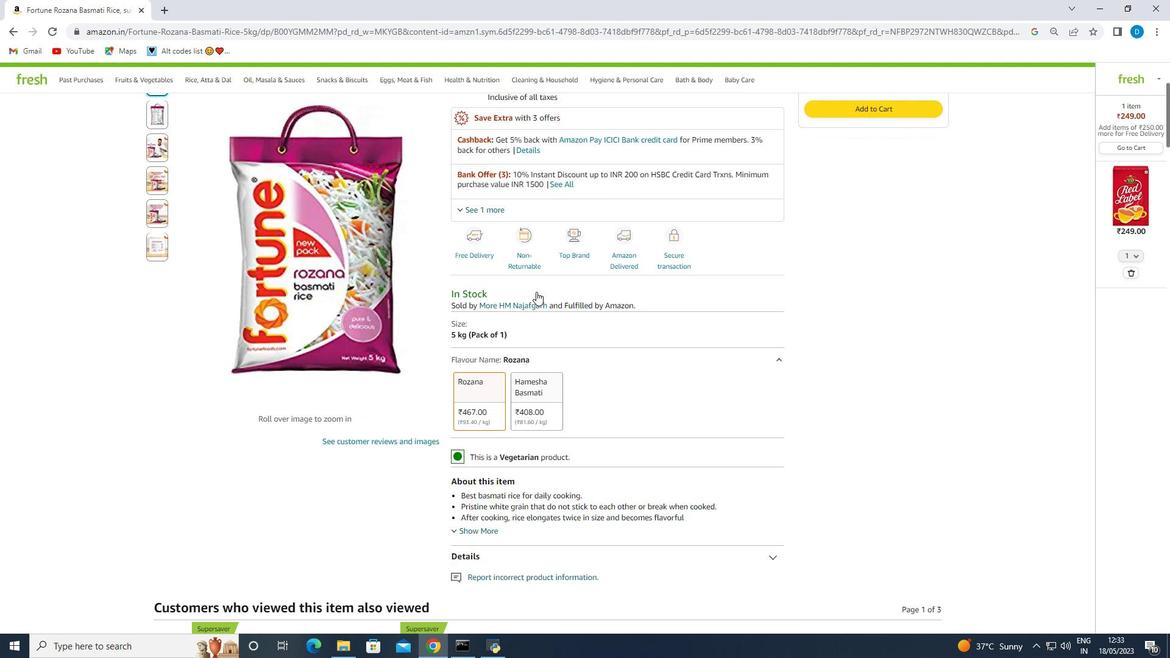 
Action: Mouse scrolled (535, 291) with delta (0, 0)
Screenshot: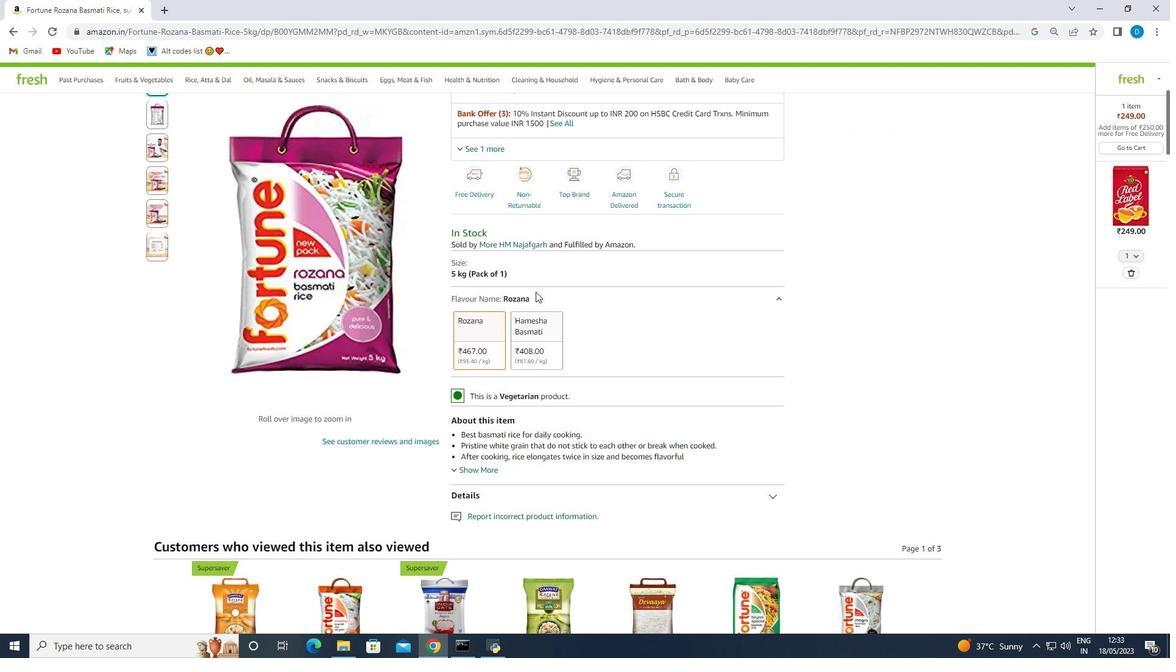 
Action: Mouse scrolled (535, 291) with delta (0, 0)
Screenshot: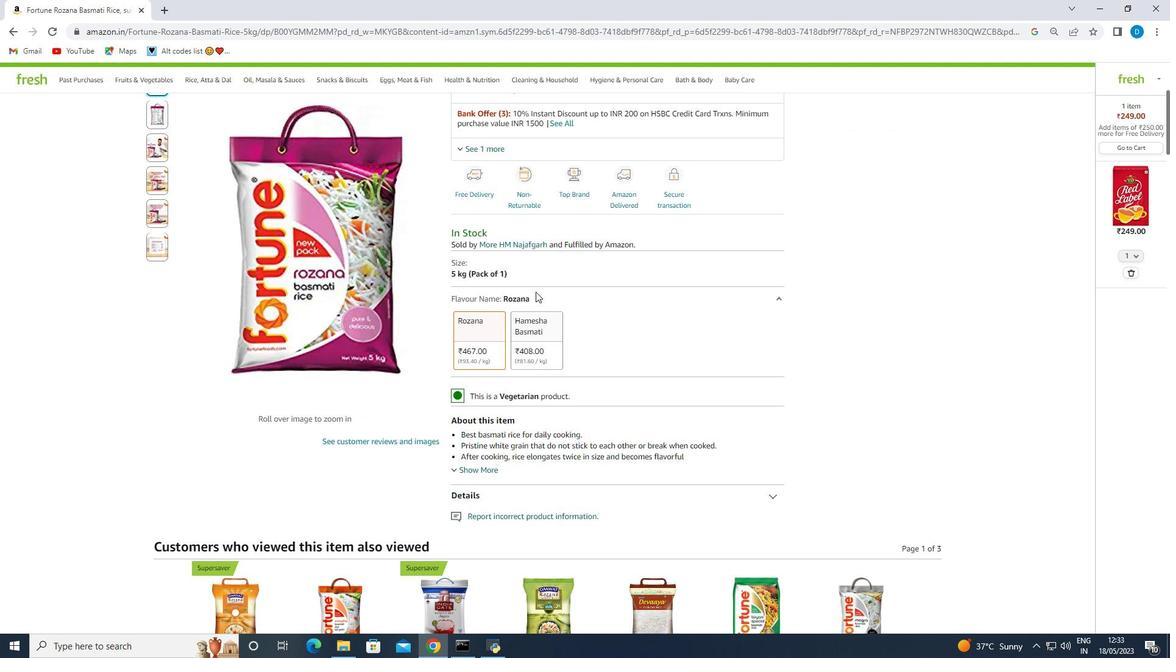 
Action: Mouse scrolled (535, 291) with delta (0, 0)
Screenshot: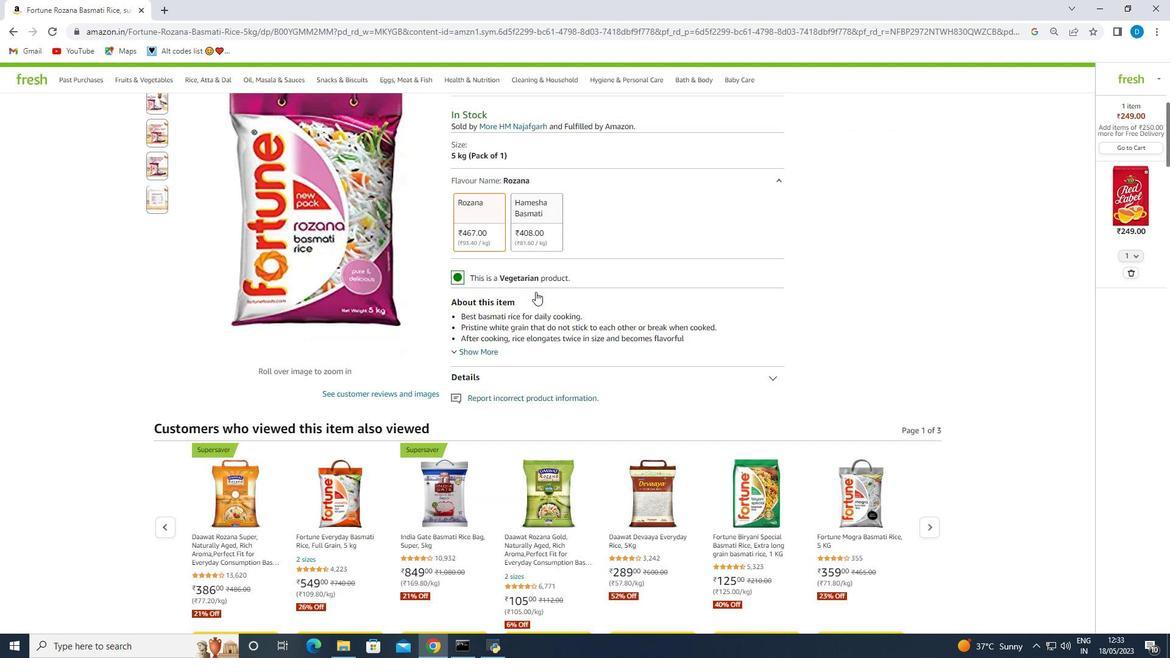 
Action: Mouse moved to (533, 301)
Screenshot: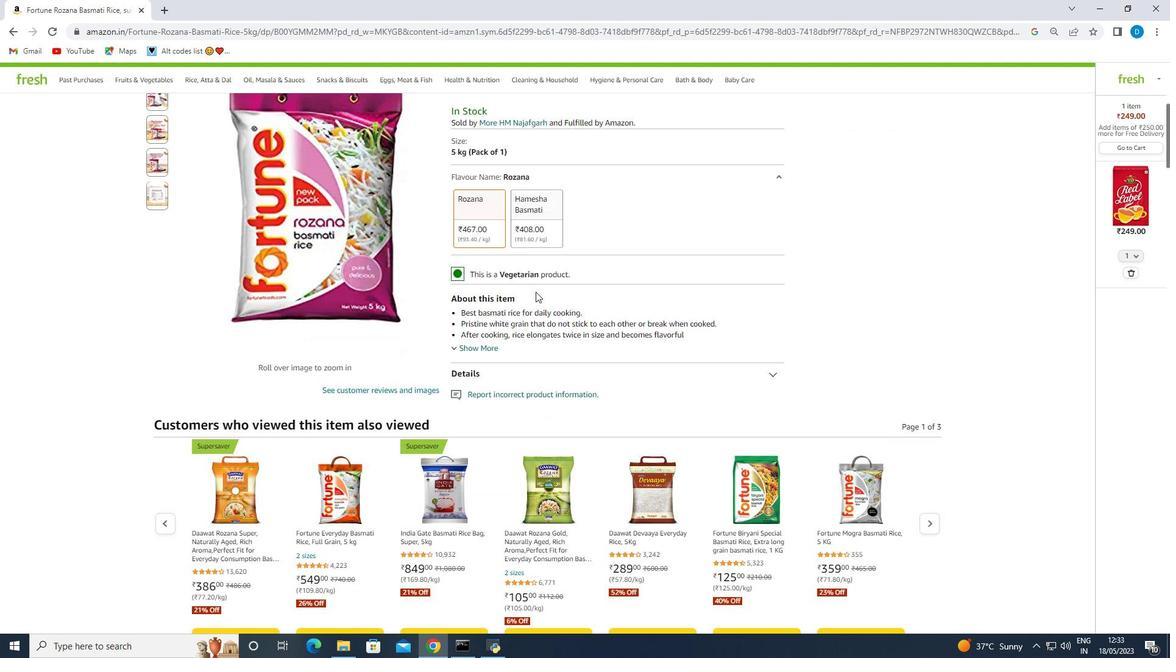 
Action: Mouse scrolled (533, 300) with delta (0, 0)
Screenshot: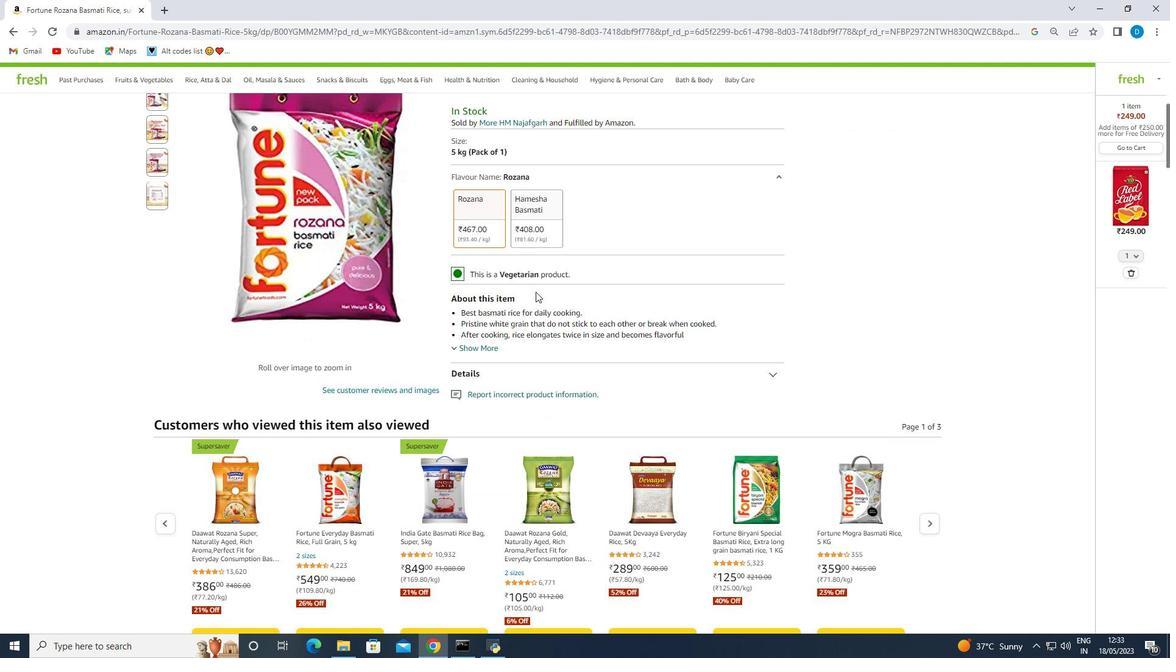 
Action: Mouse moved to (565, 254)
Screenshot: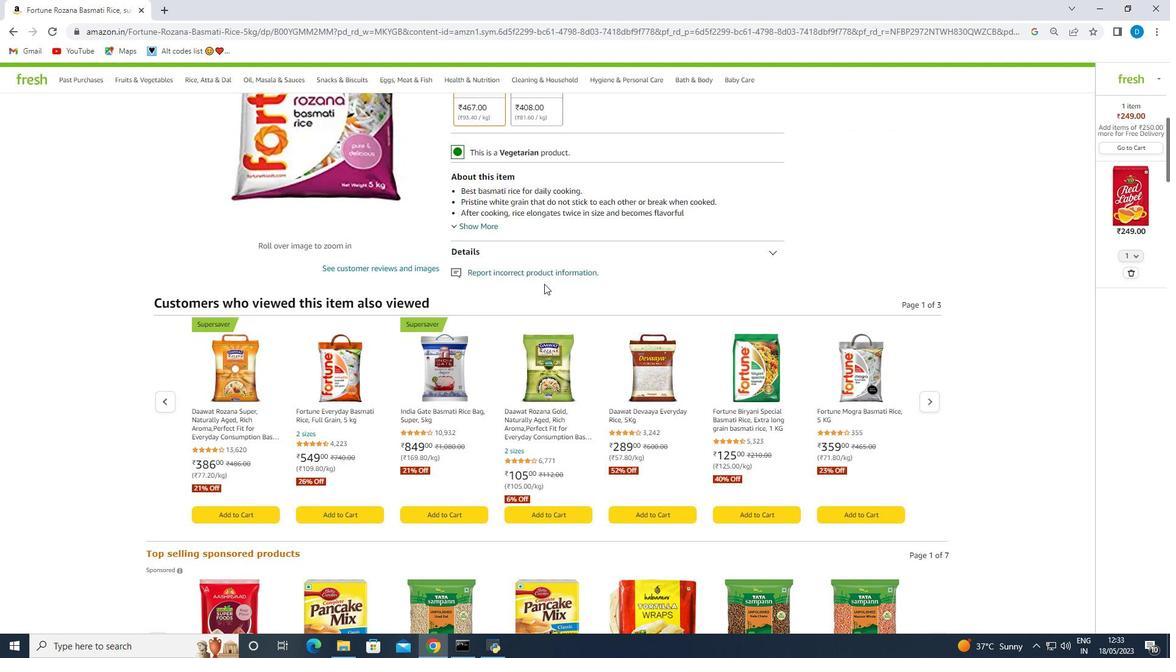 
Action: Mouse scrolled (565, 253) with delta (0, 0)
Screenshot: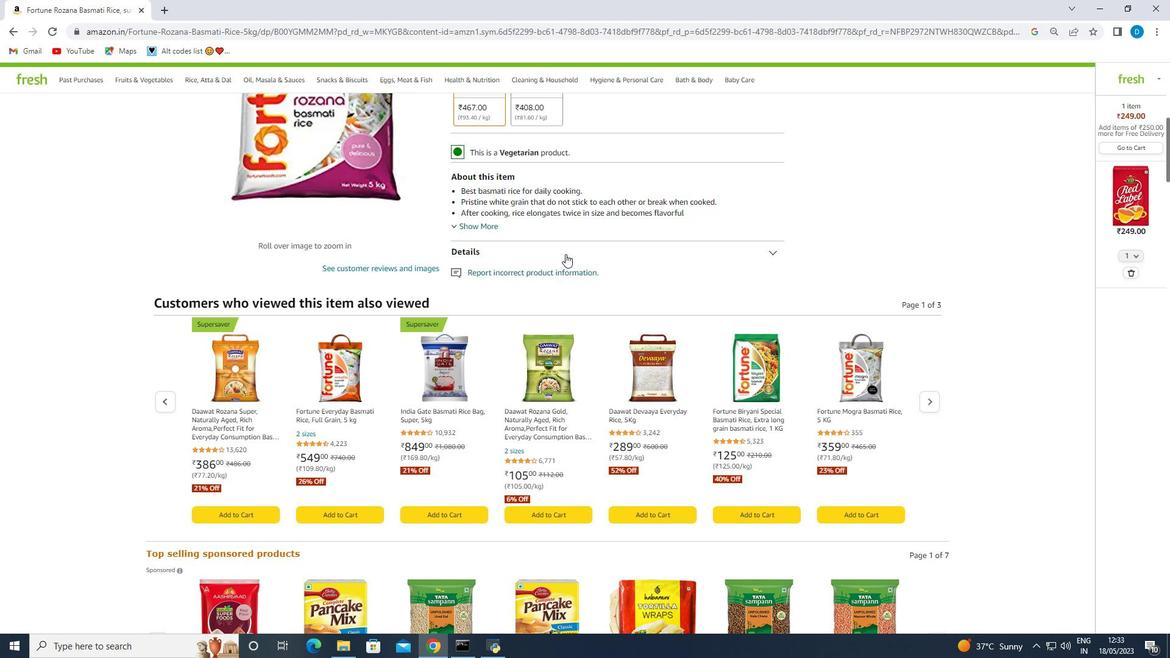 
Action: Mouse moved to (608, 218)
Screenshot: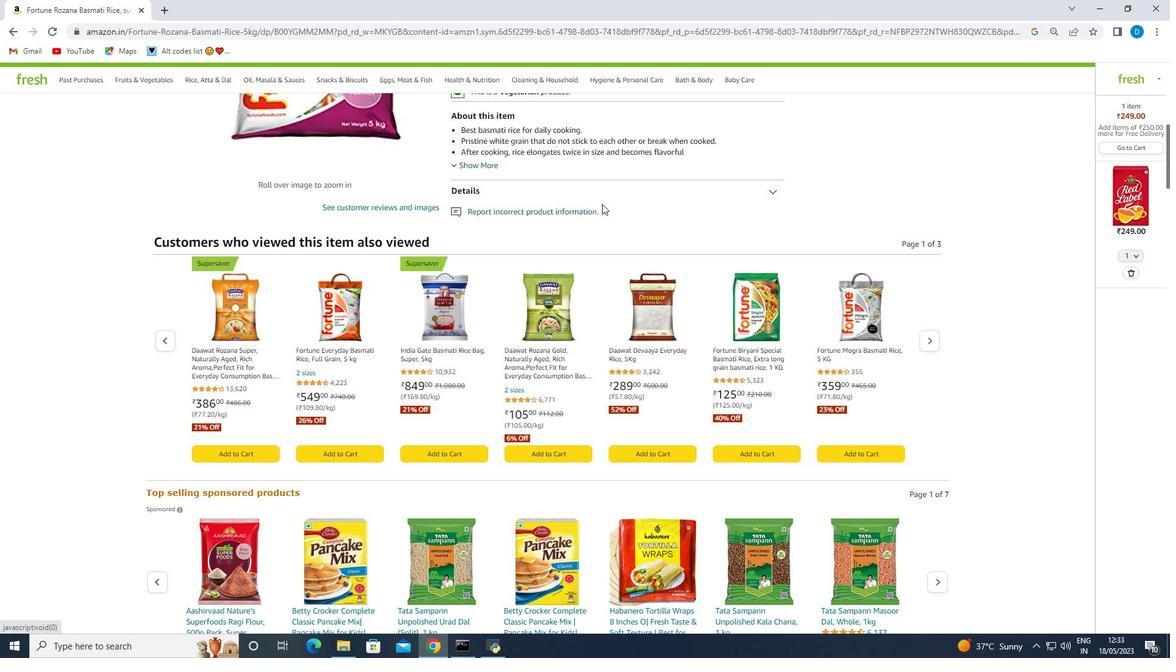
Action: Mouse scrolled (608, 218) with delta (0, 0)
Screenshot: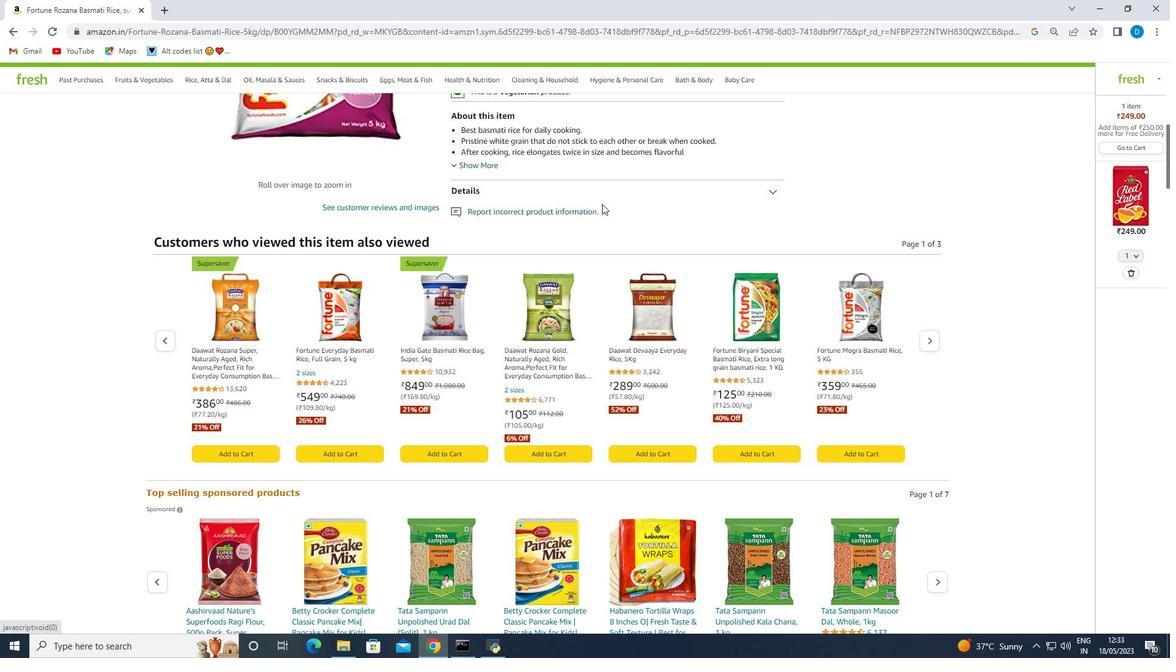 
Action: Mouse moved to (608, 218)
Screenshot: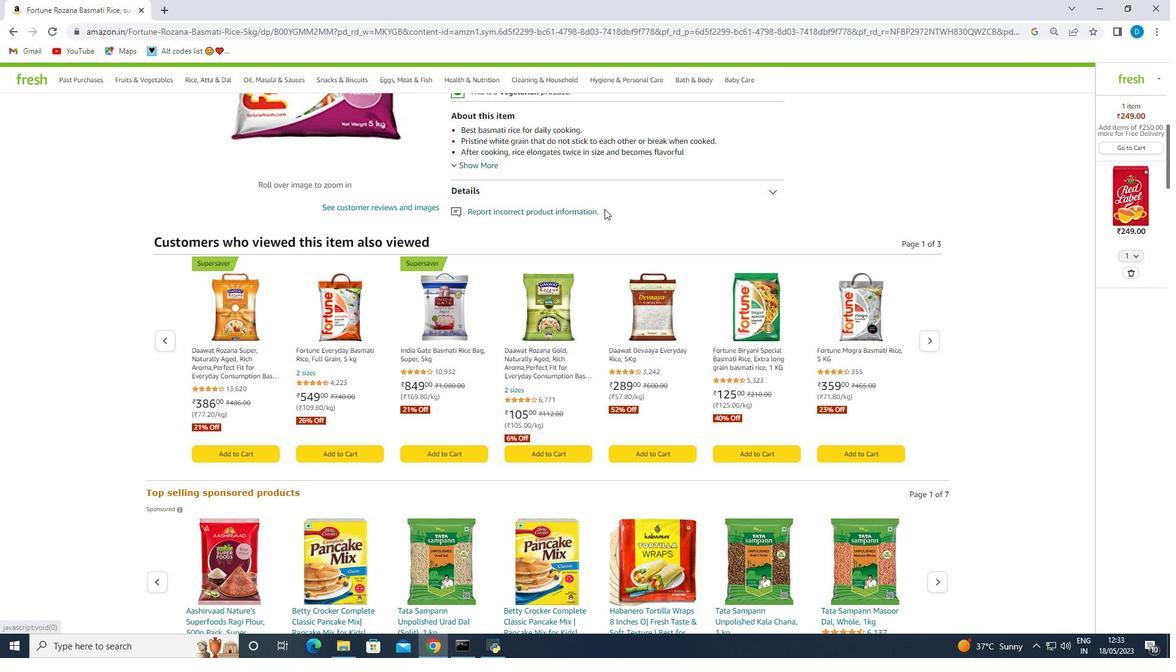 
Action: Mouse scrolled (608, 218) with delta (0, 0)
Screenshot: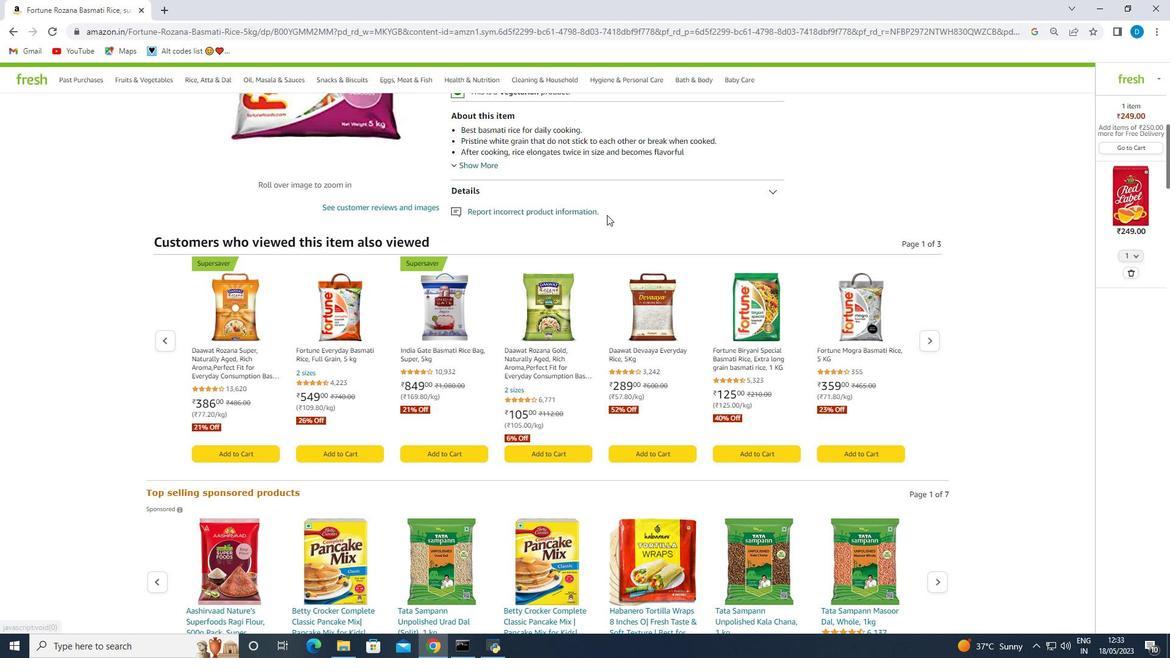 
Action: Mouse moved to (607, 231)
Screenshot: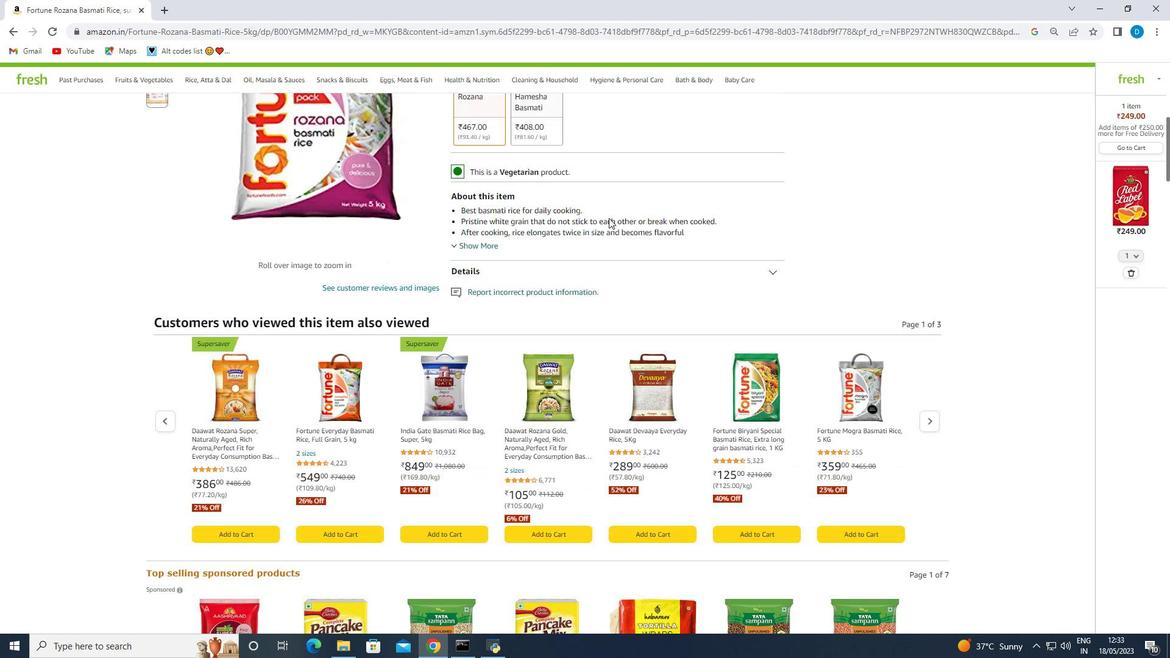 
Action: Mouse scrolled (607, 232) with delta (0, 0)
Screenshot: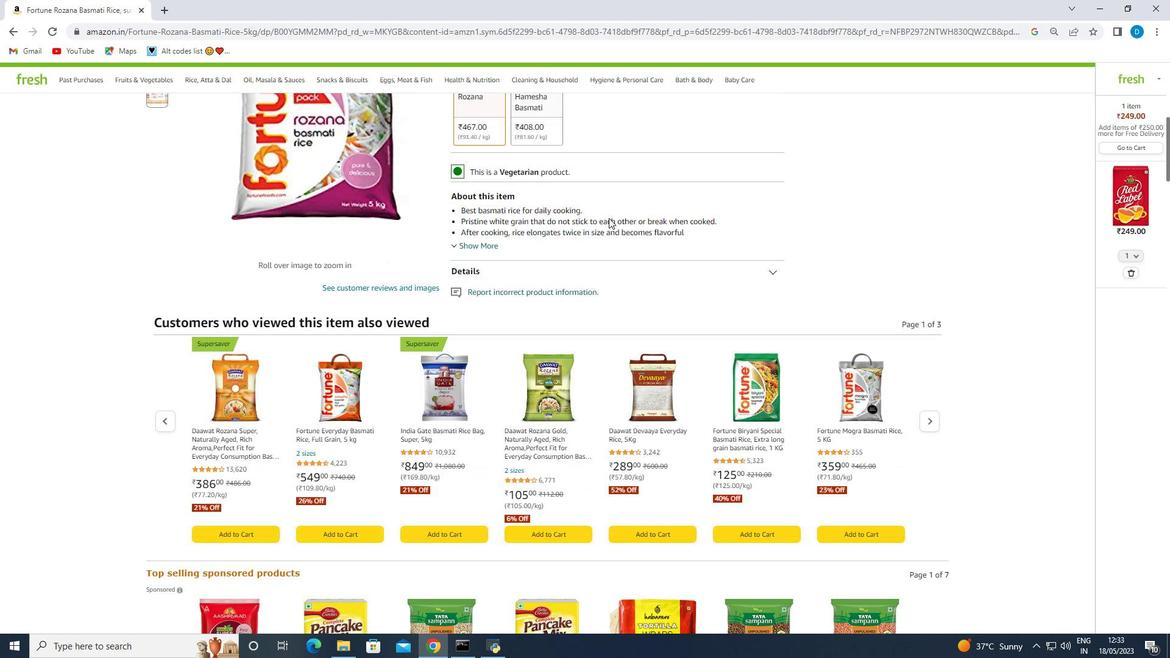 
Action: Mouse moved to (607, 231)
Screenshot: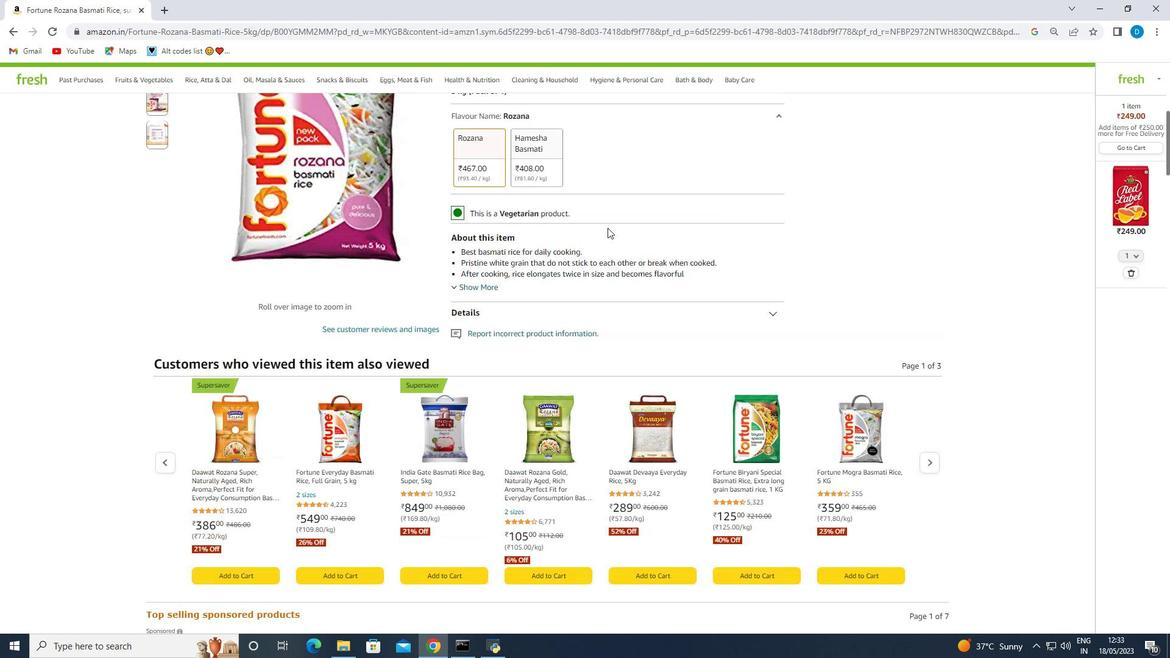 
Action: Mouse scrolled (607, 232) with delta (0, 0)
Screenshot: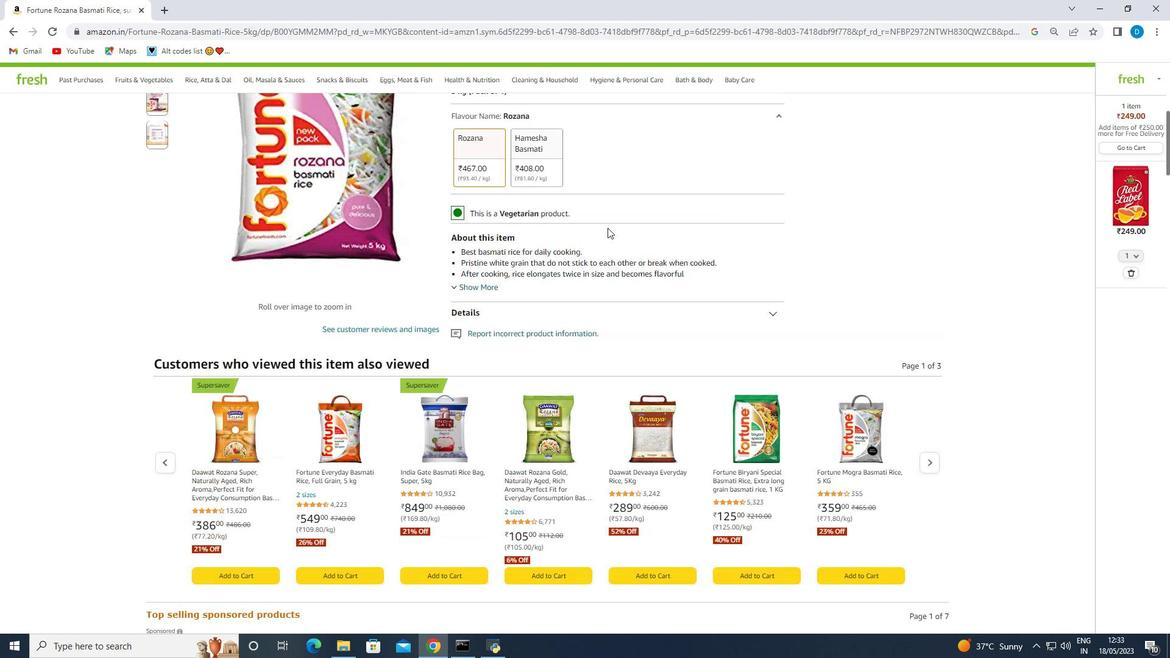 
Action: Mouse scrolled (607, 232) with delta (0, 0)
Screenshot: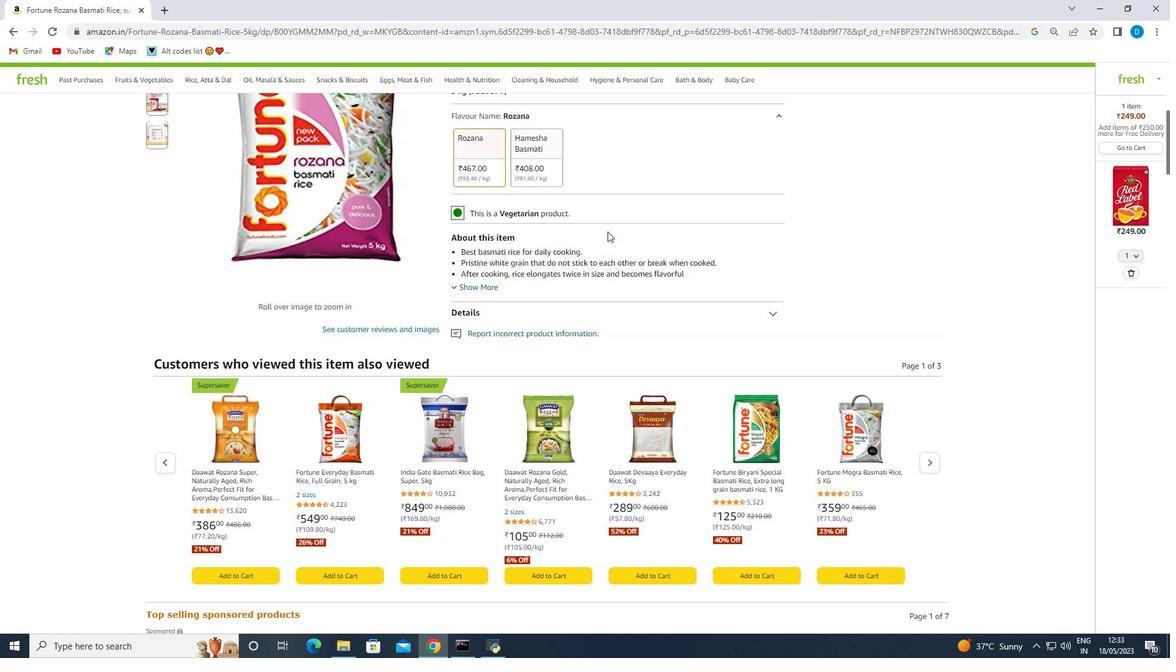 
Action: Mouse moved to (608, 249)
Screenshot: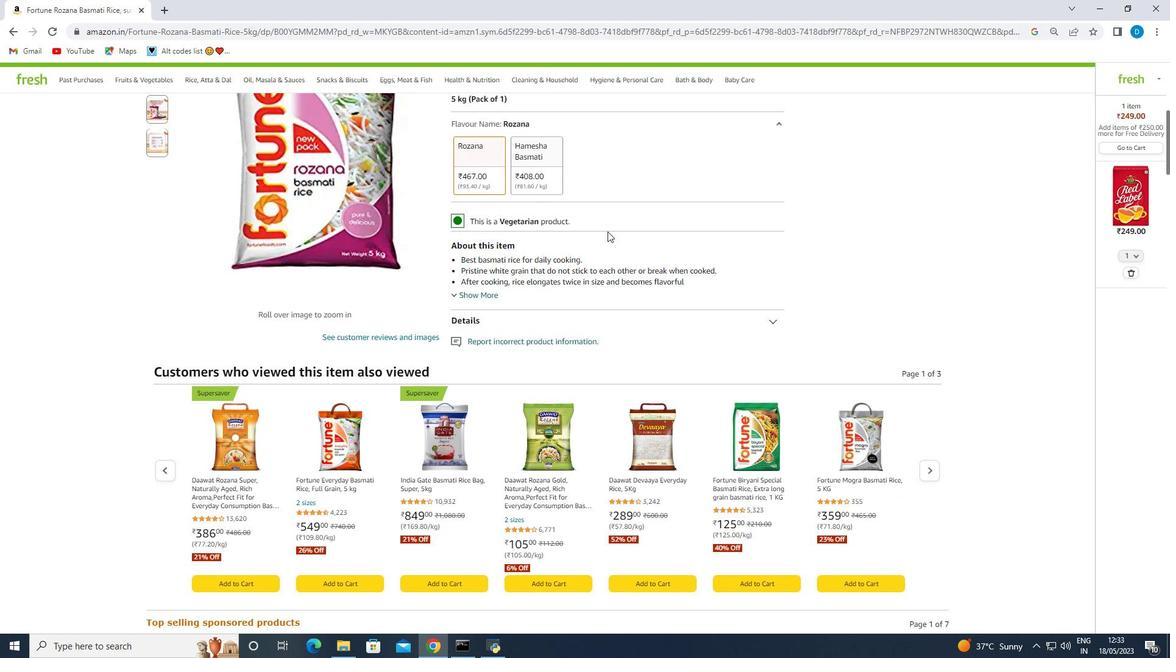 
Action: Mouse scrolled (608, 249) with delta (0, 0)
Screenshot: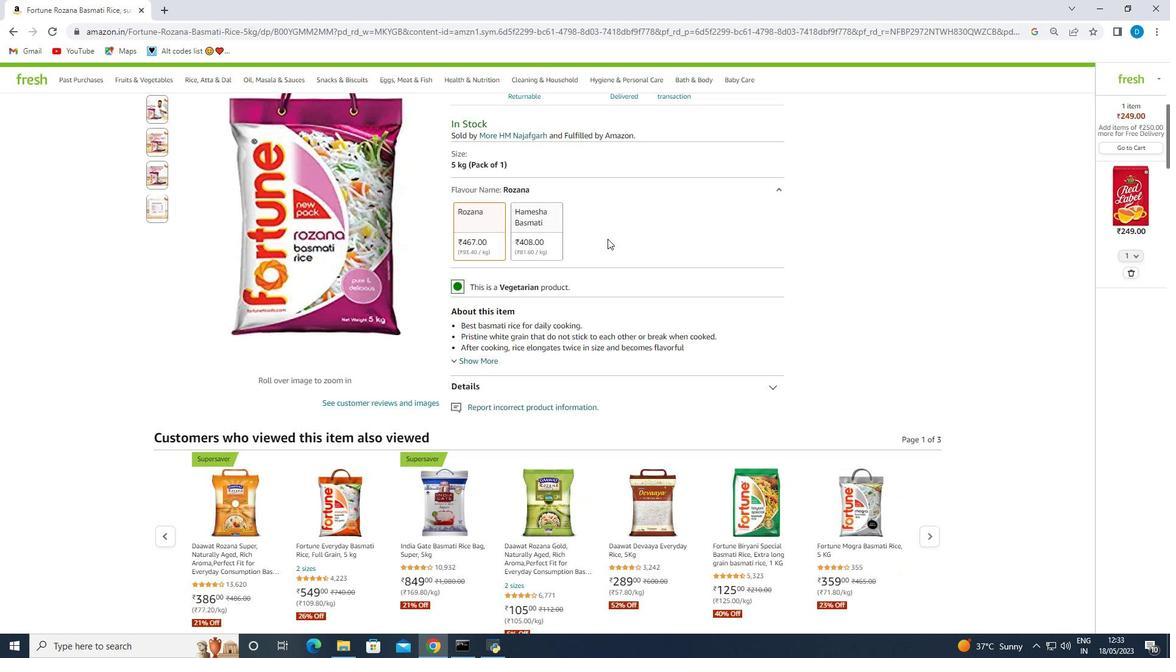 
Action: Mouse scrolled (608, 249) with delta (0, 0)
Screenshot: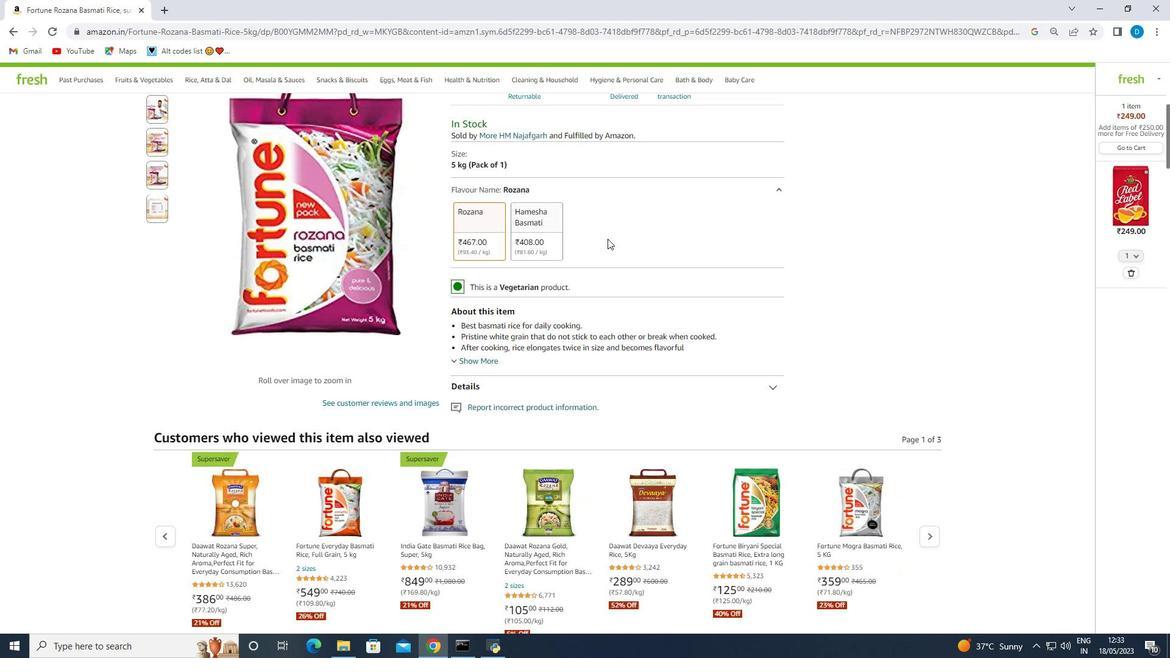 
Action: Mouse scrolled (608, 249) with delta (0, 0)
Screenshot: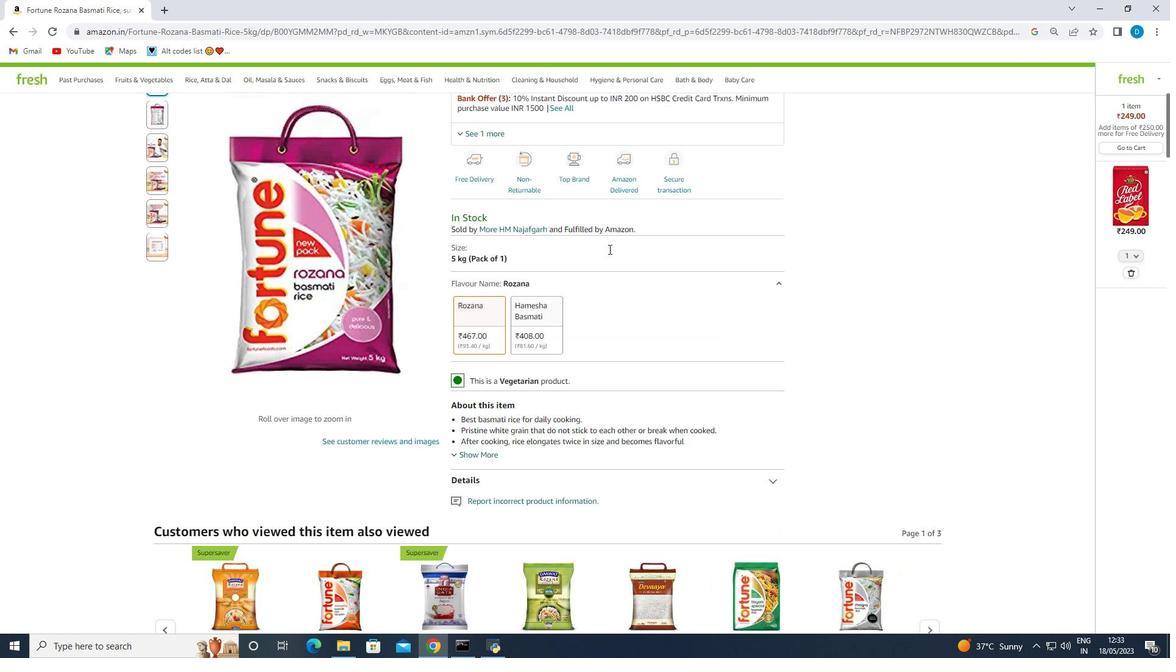 
Action: Mouse moved to (616, 257)
Screenshot: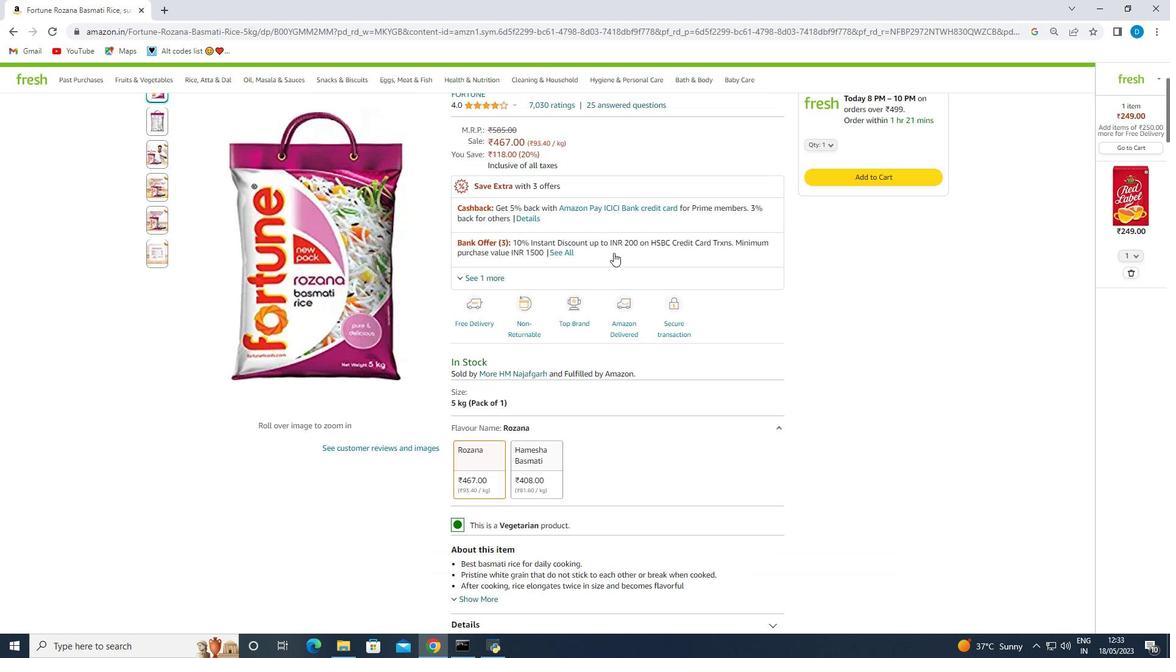 
Action: Mouse scrolled (616, 257) with delta (0, 0)
Screenshot: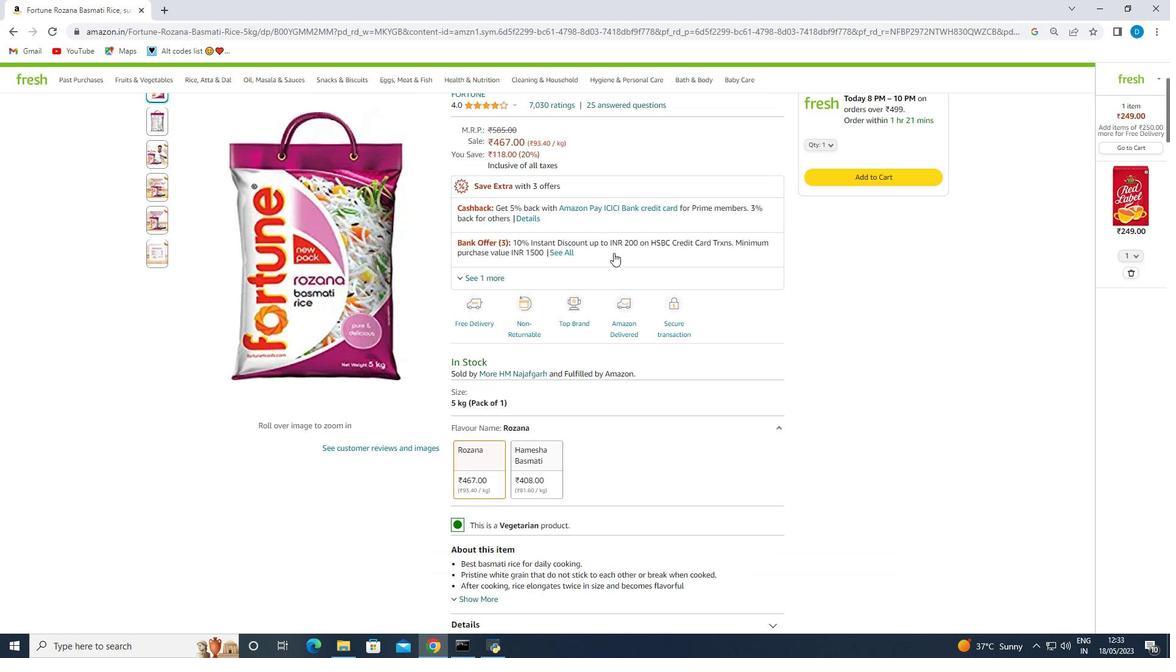 
Action: Mouse scrolled (616, 257) with delta (0, 0)
Screenshot: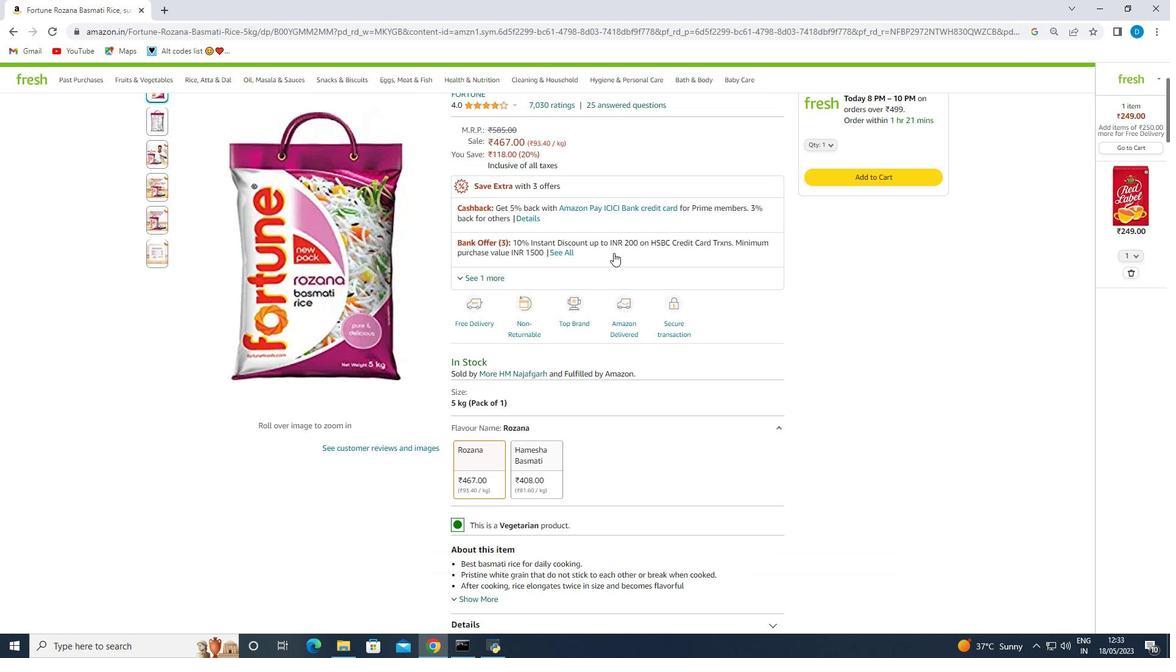 
Action: Mouse scrolled (616, 257) with delta (0, 0)
Screenshot: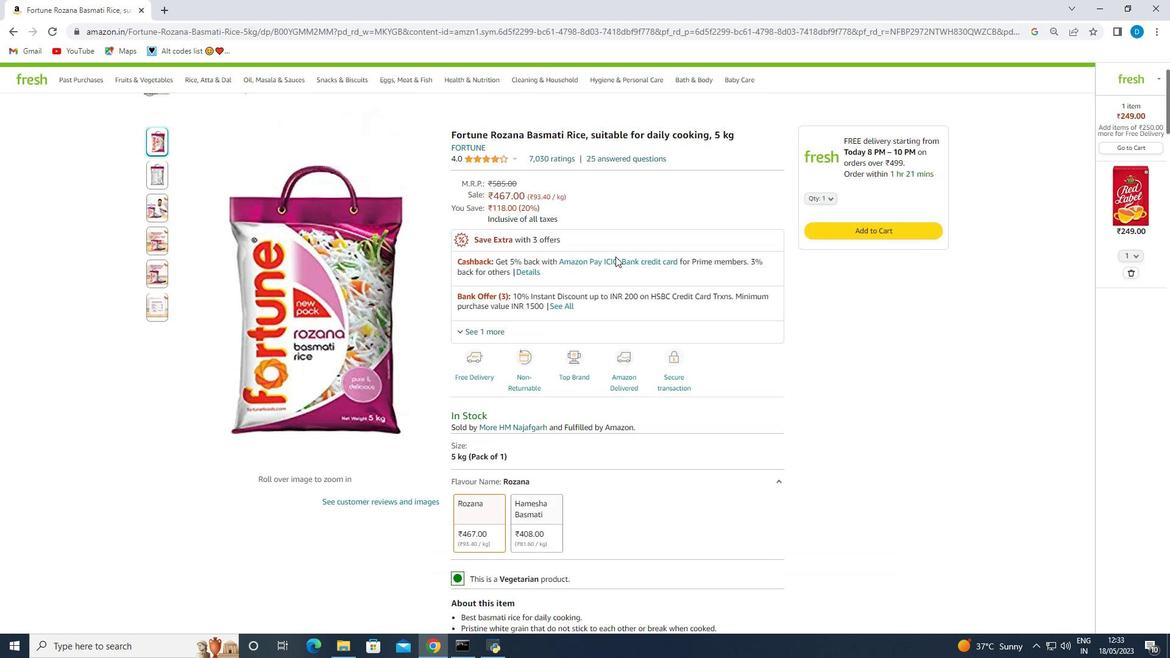 
Action: Mouse scrolled (616, 257) with delta (0, 0)
Screenshot: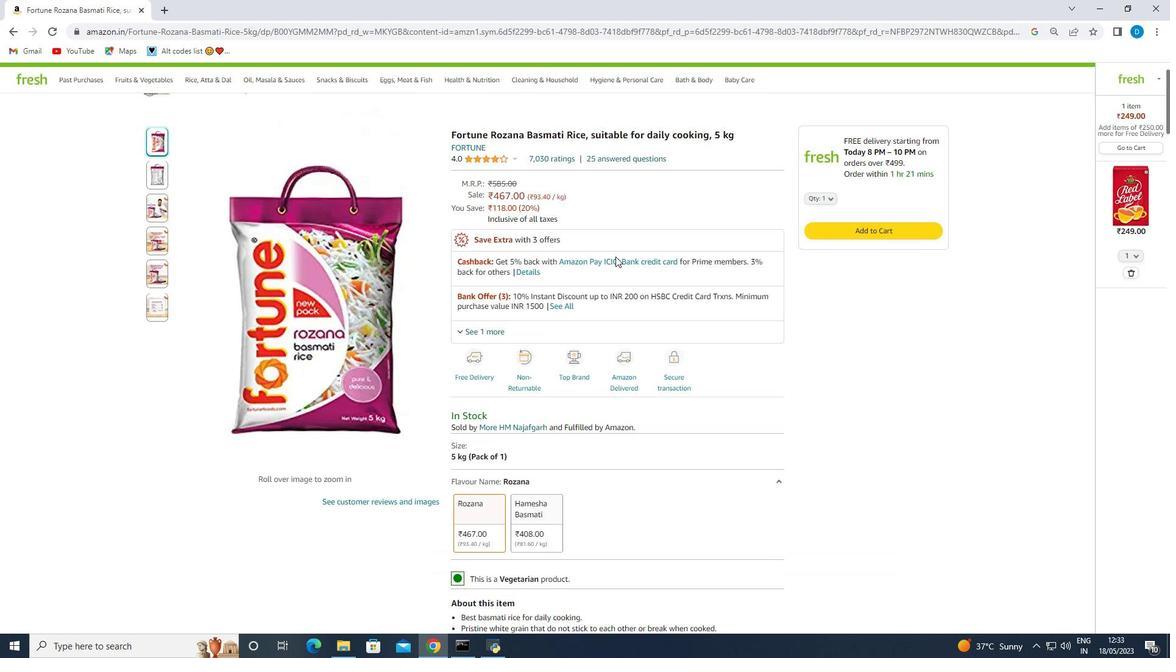 
Action: Mouse moved to (891, 301)
Screenshot: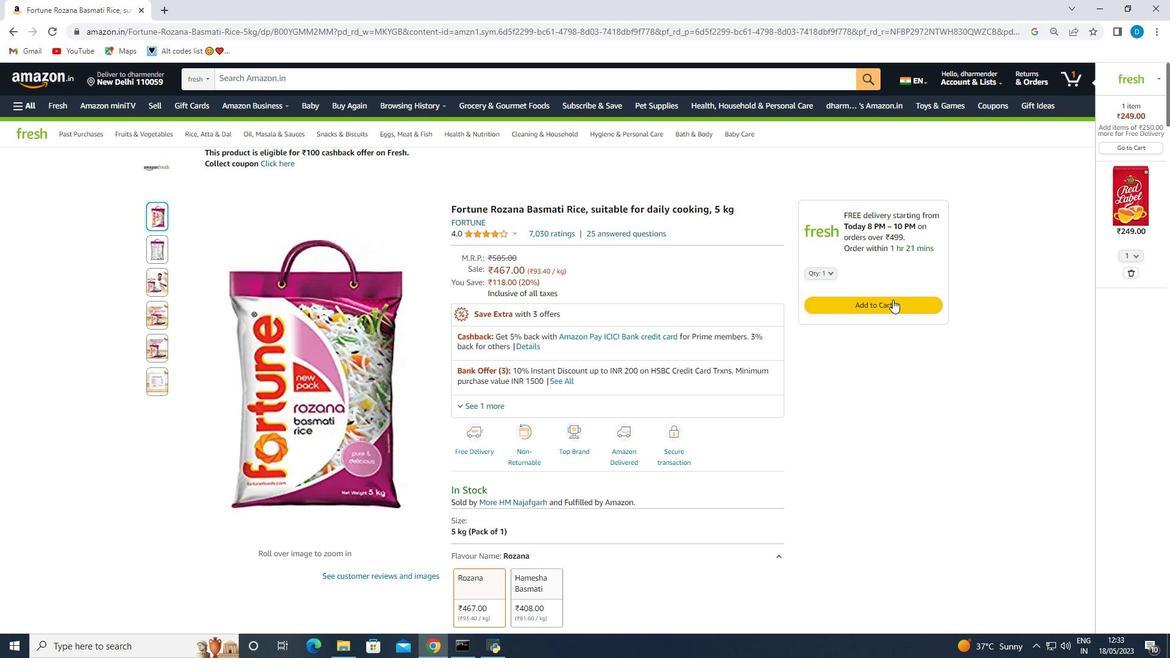 
Action: Mouse pressed left at (891, 301)
Screenshot: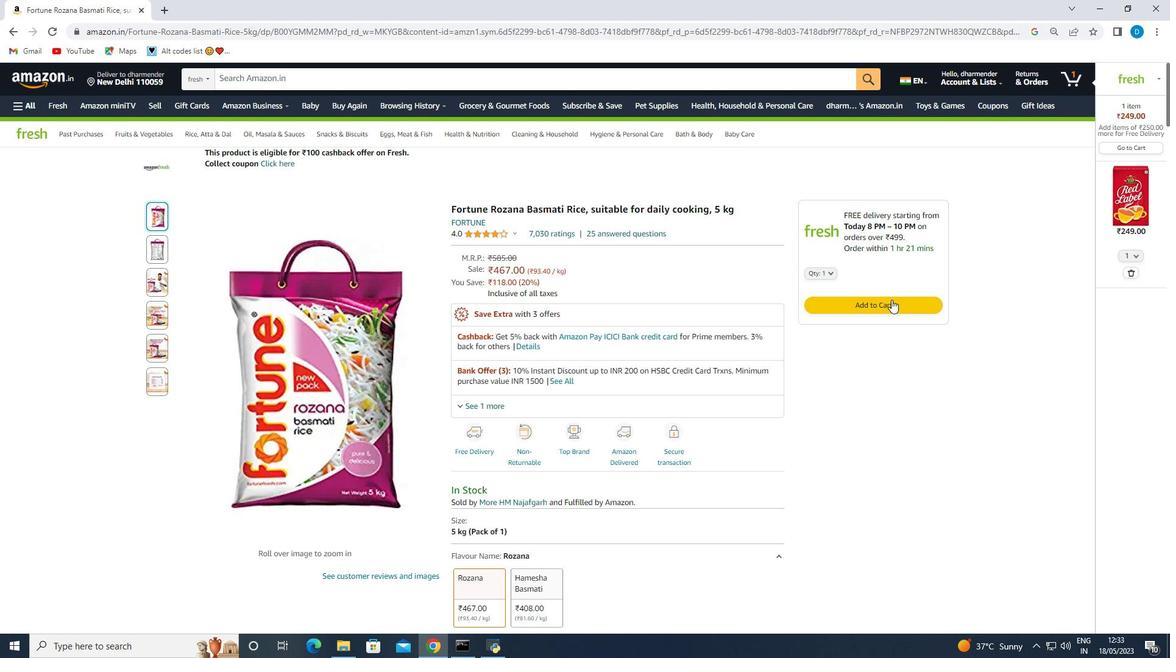 
Action: Mouse moved to (605, 347)
Screenshot: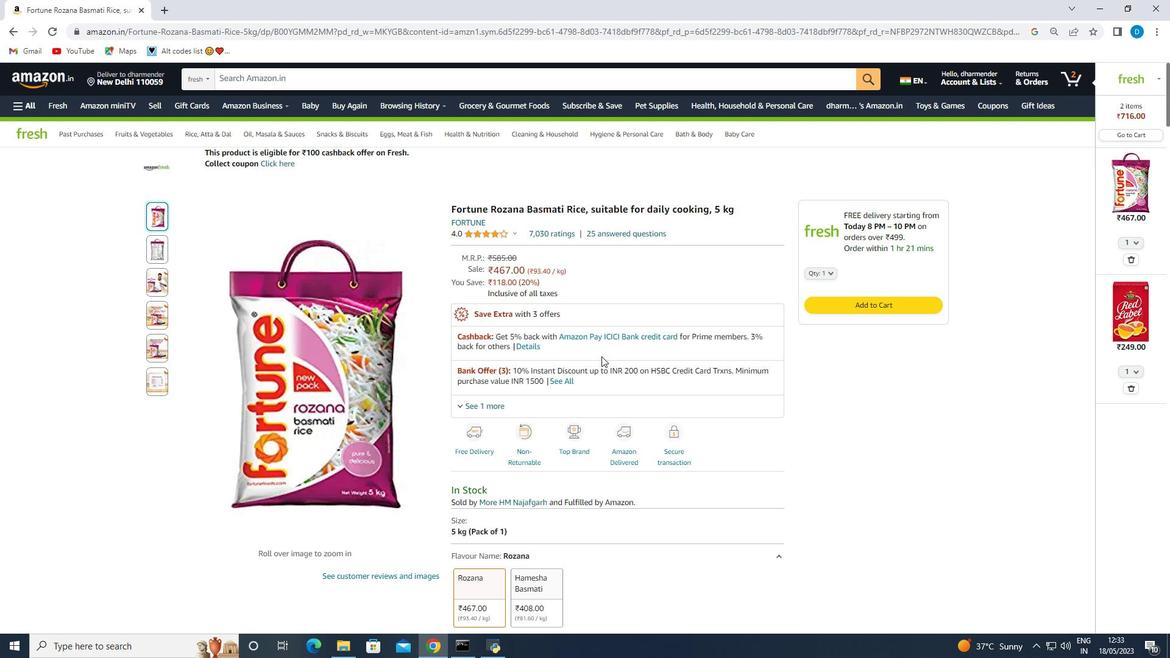 
Action: Mouse scrolled (605, 346) with delta (0, 0)
Screenshot: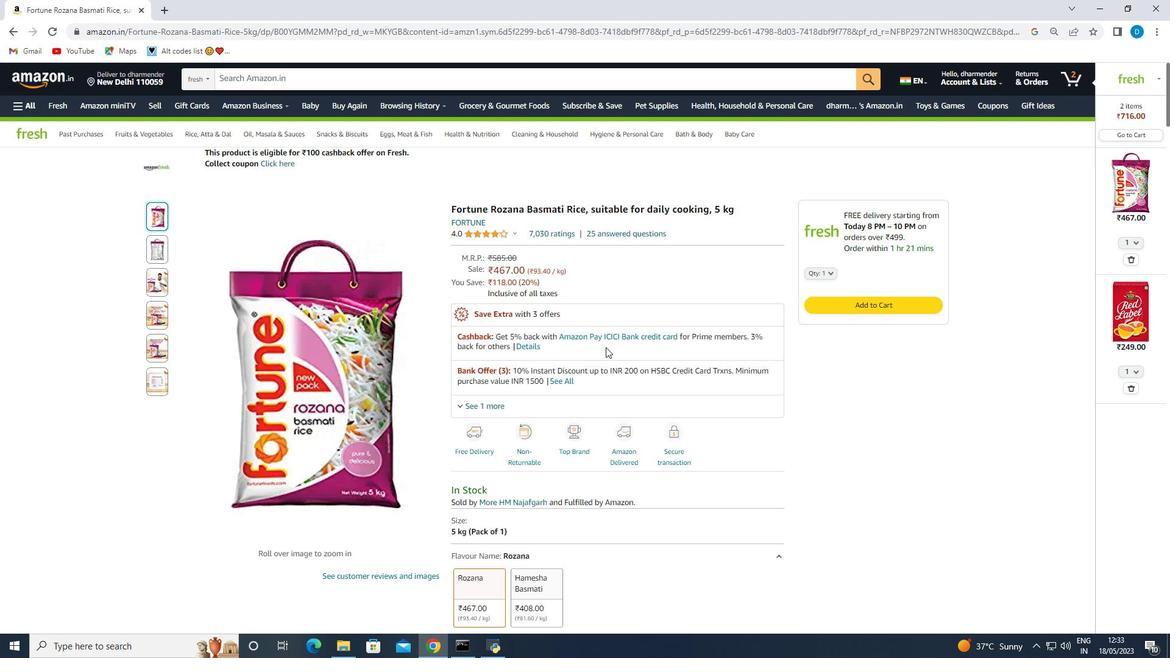 
Action: Mouse moved to (6, 28)
Screenshot: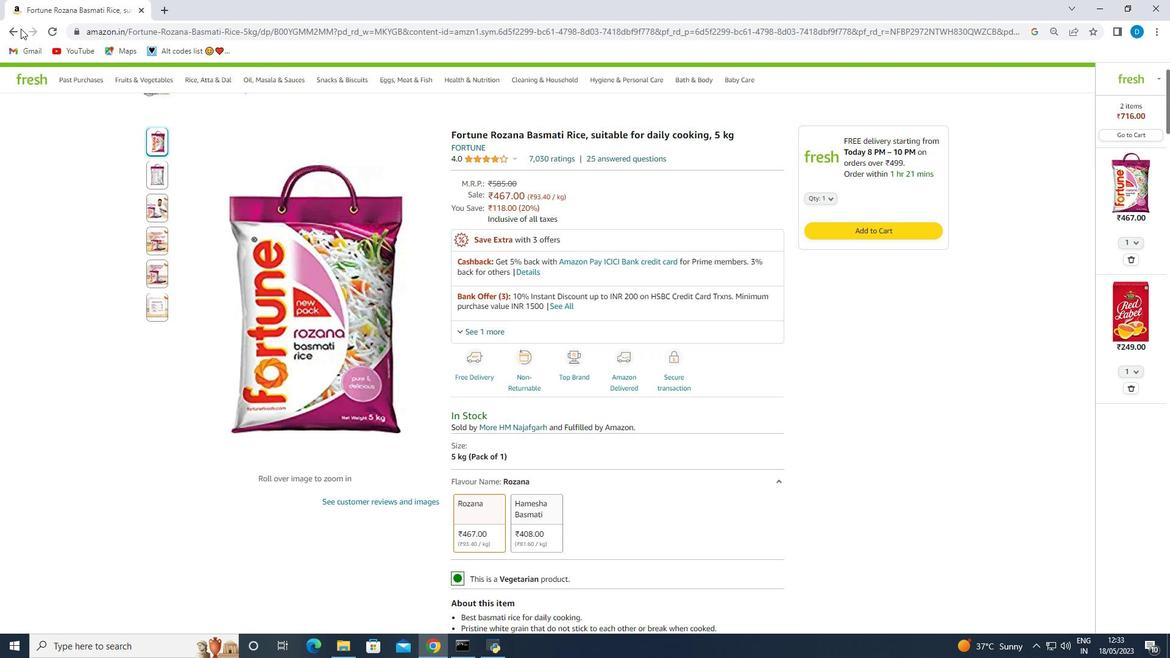 
Action: Mouse pressed left at (6, 28)
Screenshot: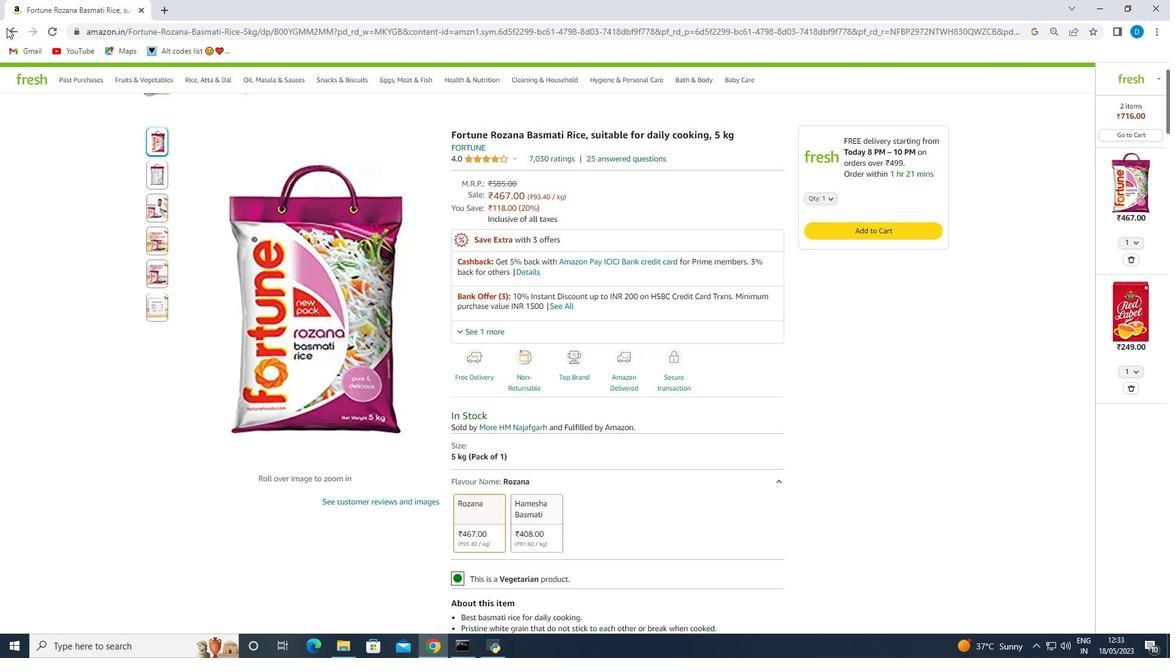 
Action: Mouse moved to (9, 31)
Screenshot: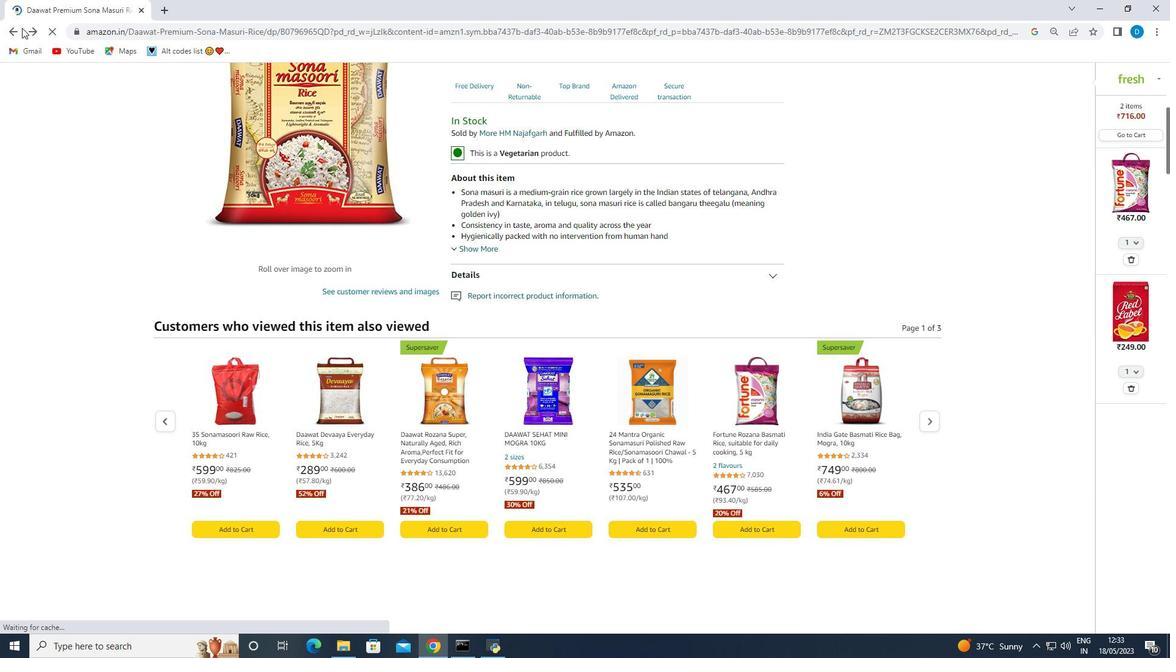 
Action: Mouse pressed left at (9, 31)
Screenshot: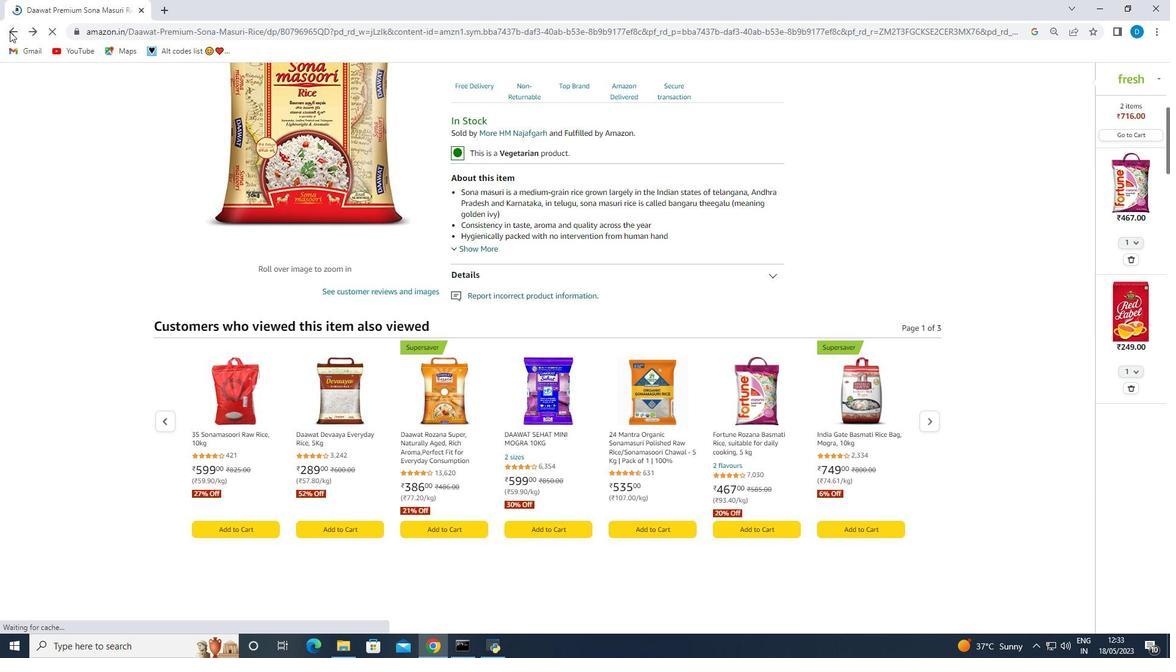 
Action: Mouse moved to (538, 395)
Screenshot: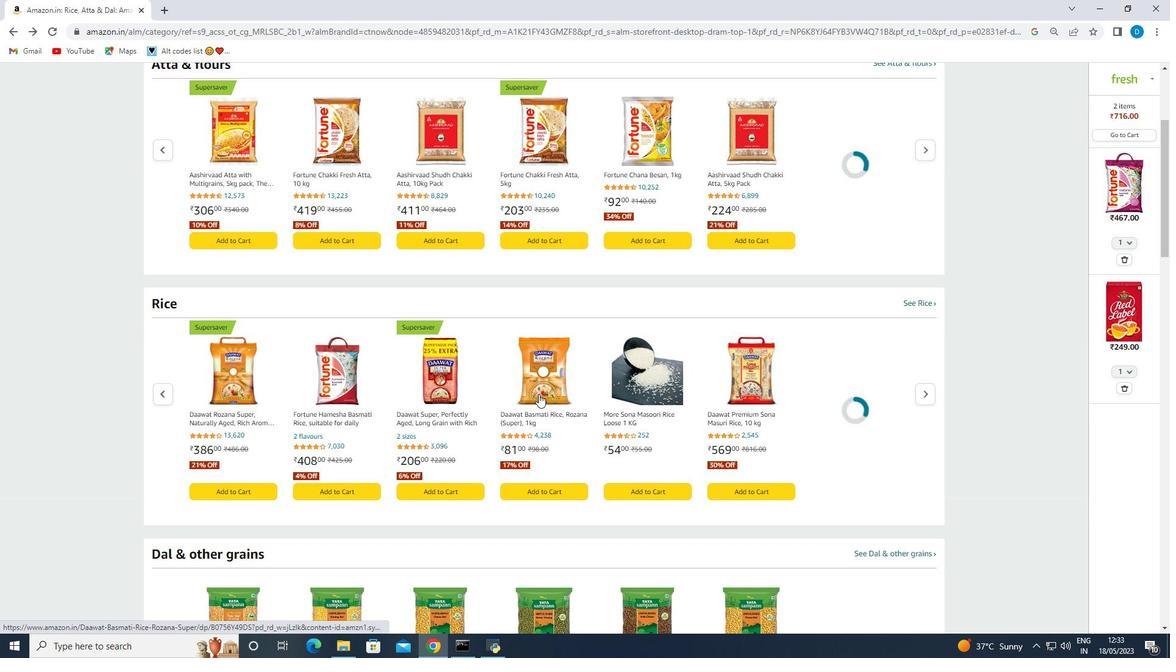 
Action: Mouse scrolled (538, 394) with delta (0, 0)
Screenshot: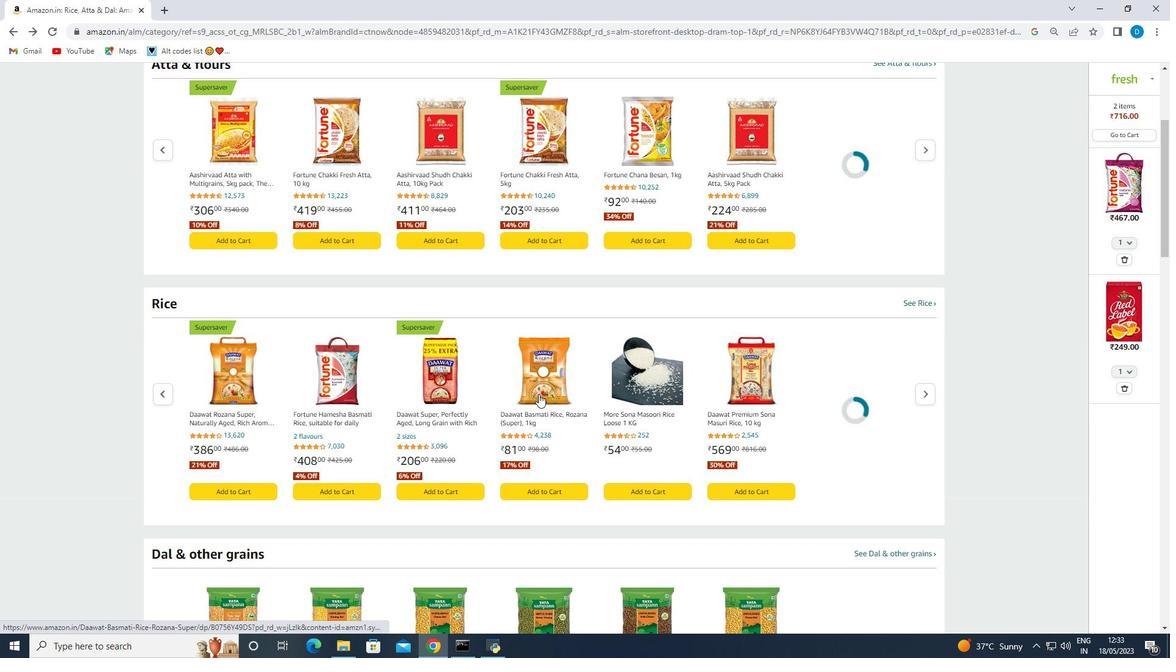 
Action: Mouse moved to (538, 398)
Screenshot: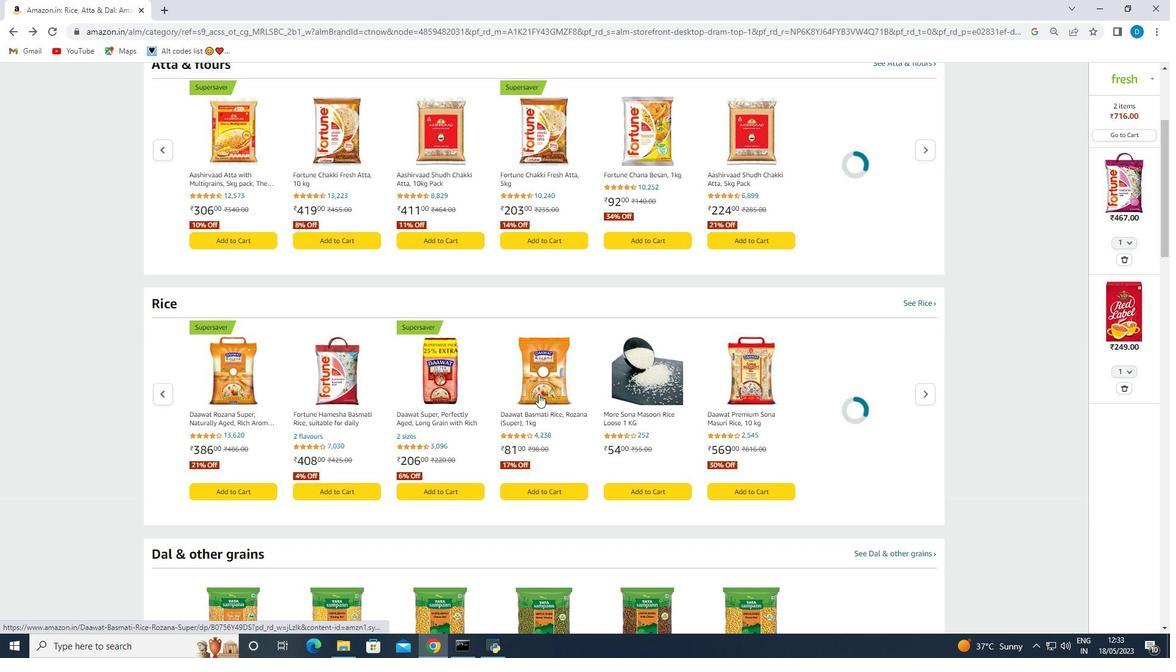 
Action: Mouse scrolled (538, 397) with delta (0, 0)
Screenshot: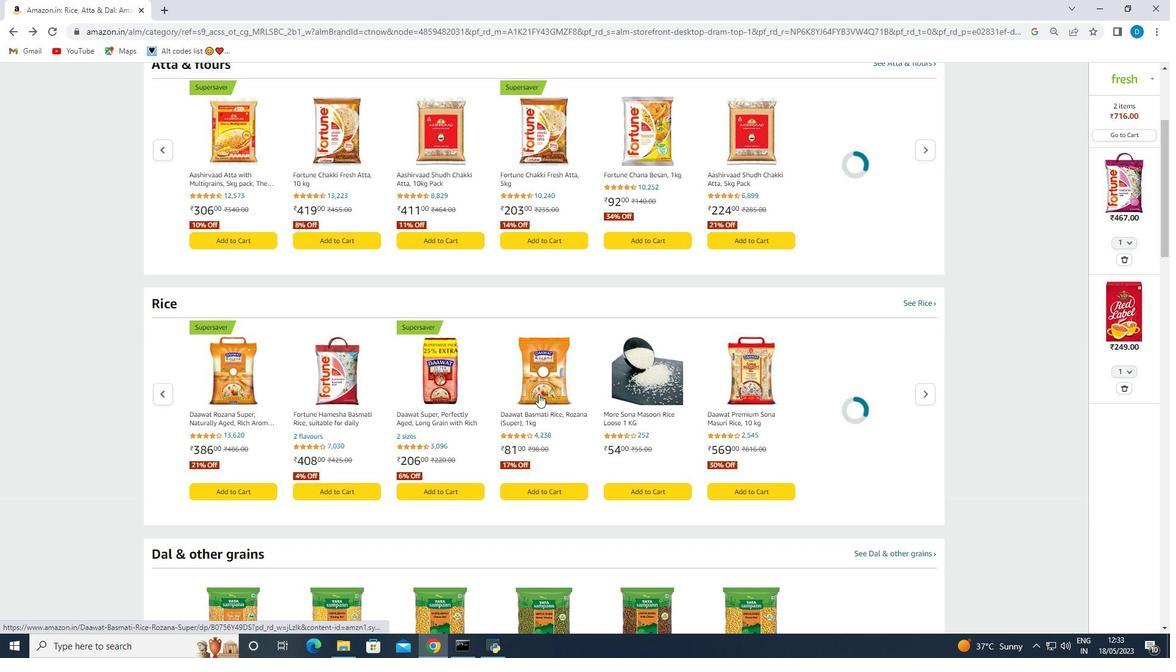 
Action: Mouse moved to (536, 402)
Screenshot: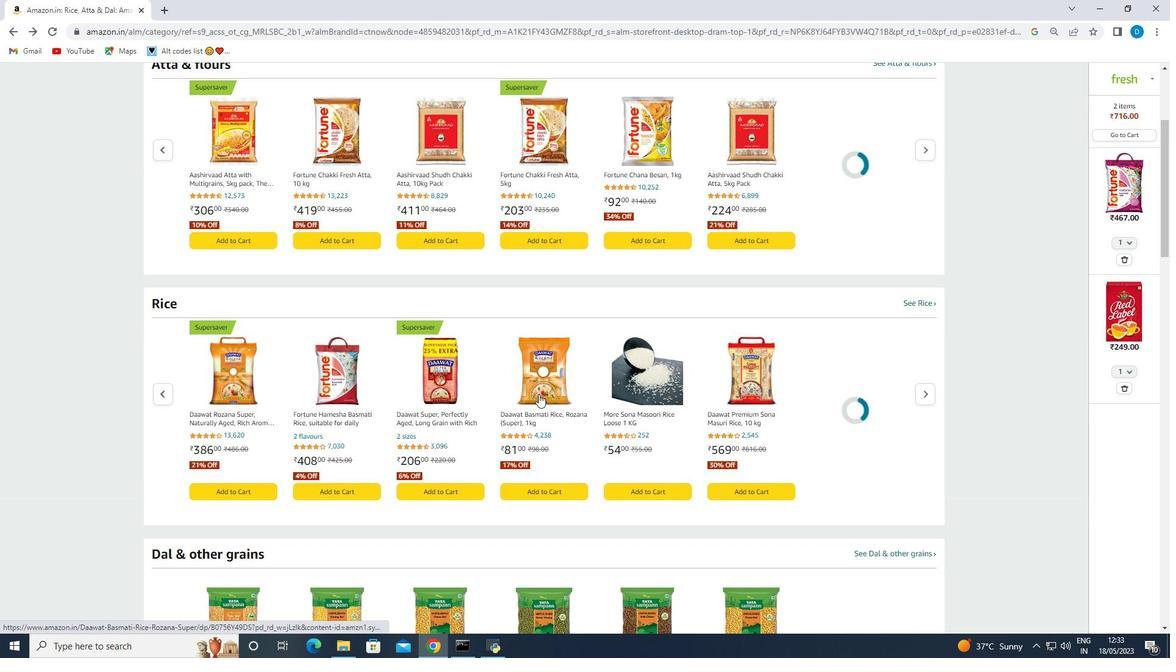 
Action: Mouse scrolled (536, 401) with delta (0, 0)
Screenshot: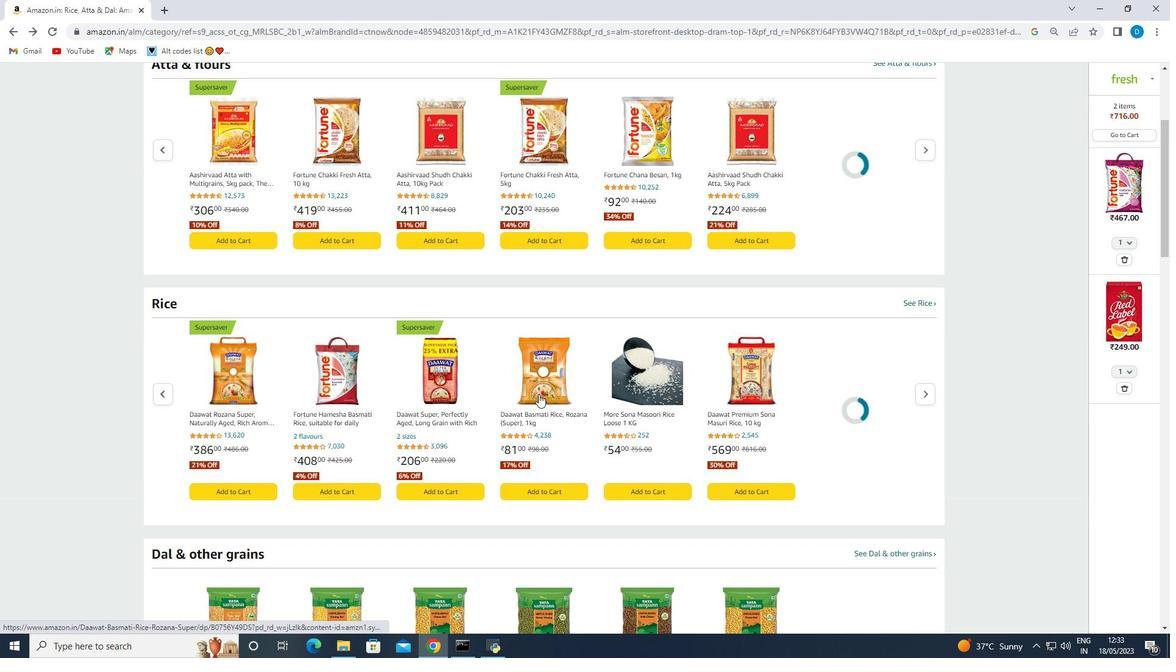 
Action: Mouse moved to (235, 425)
Screenshot: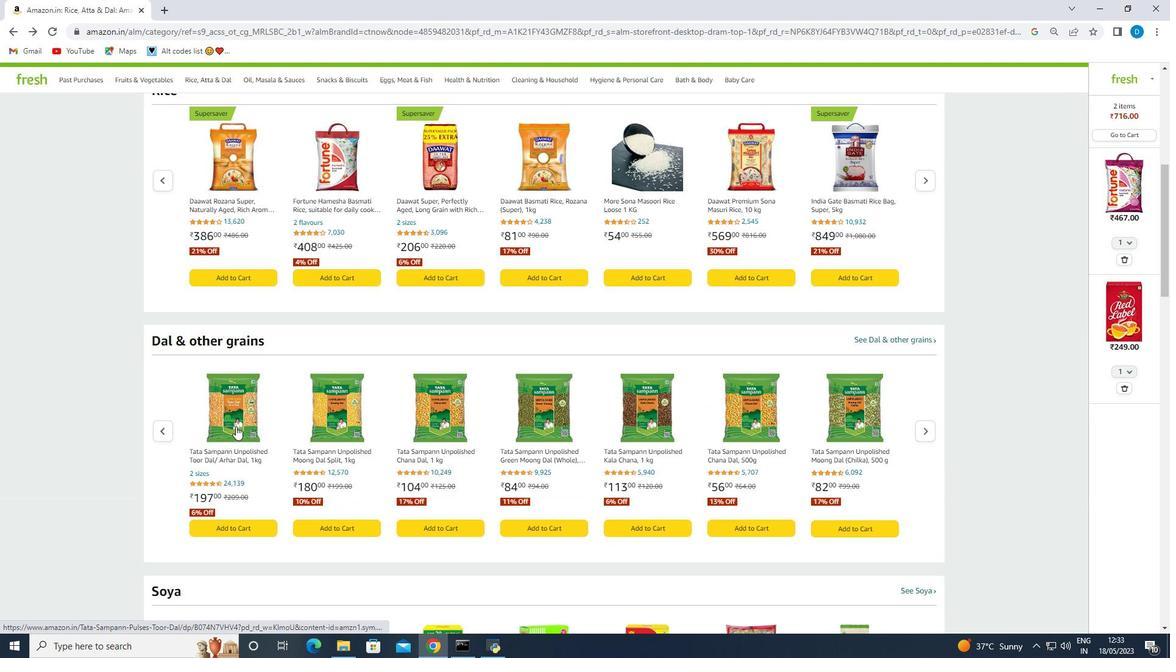 
Action: Mouse pressed left at (235, 425)
Screenshot: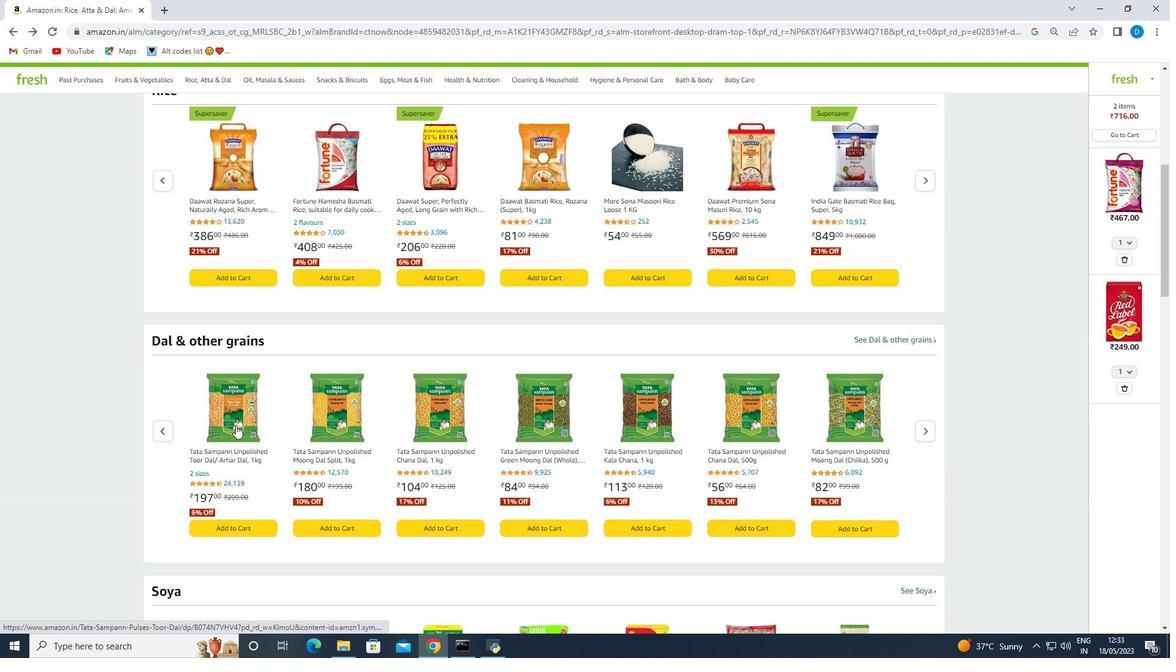
Action: Mouse moved to (623, 333)
Screenshot: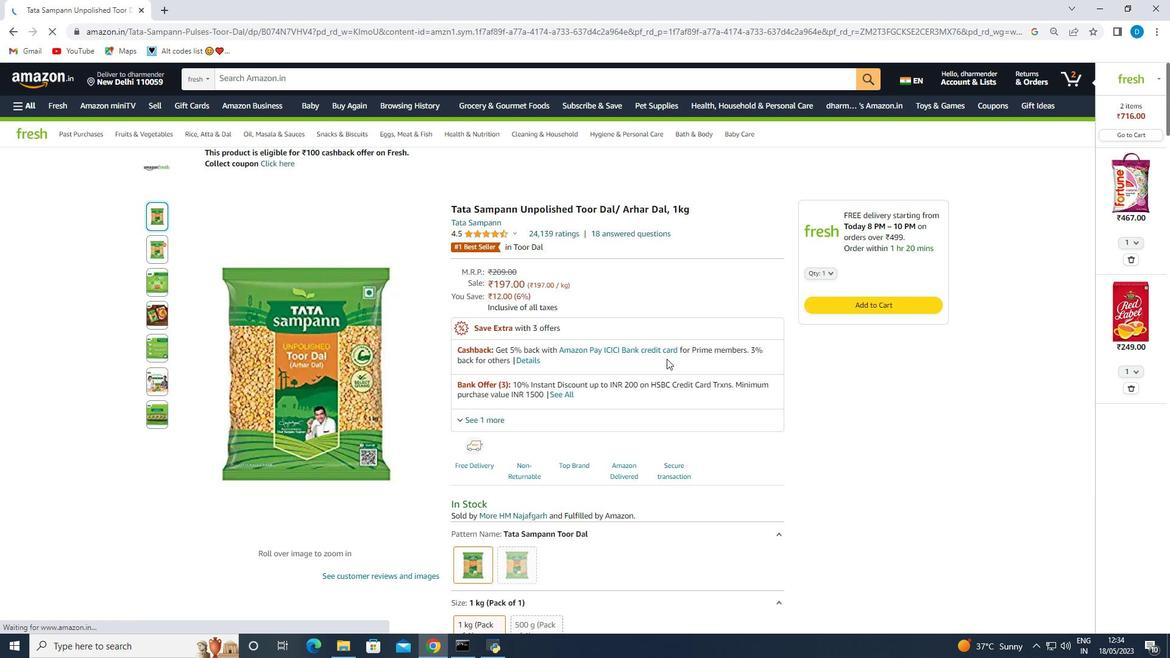 
Action: Mouse scrolled (623, 333) with delta (0, 0)
Screenshot: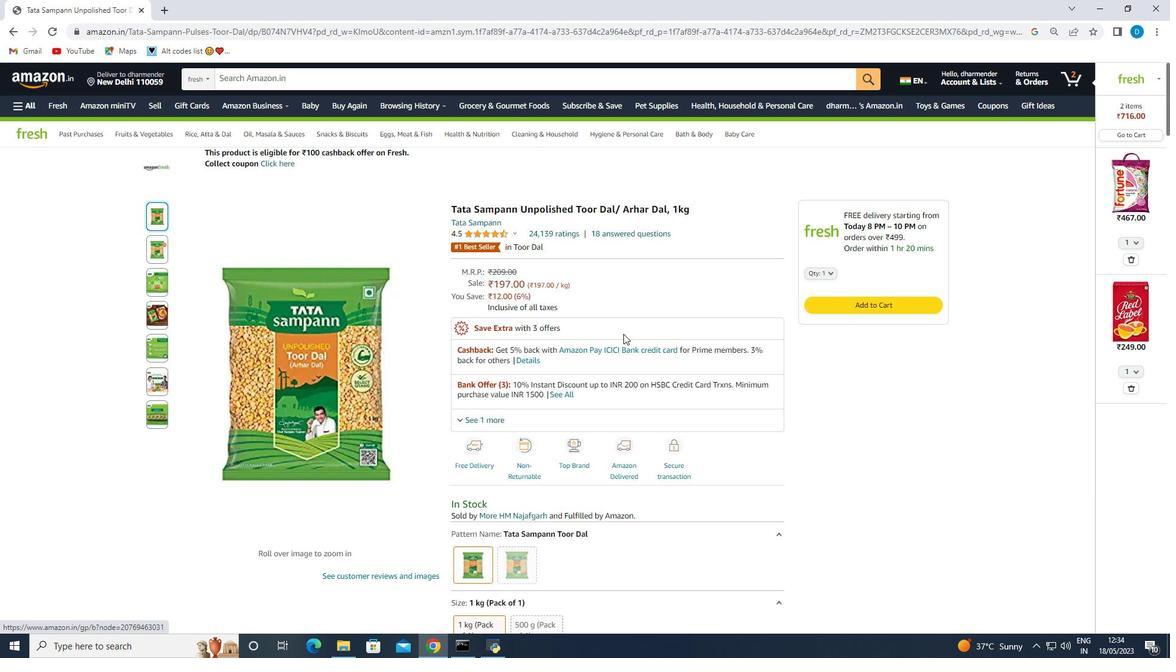 
Action: Mouse scrolled (623, 333) with delta (0, 0)
Screenshot: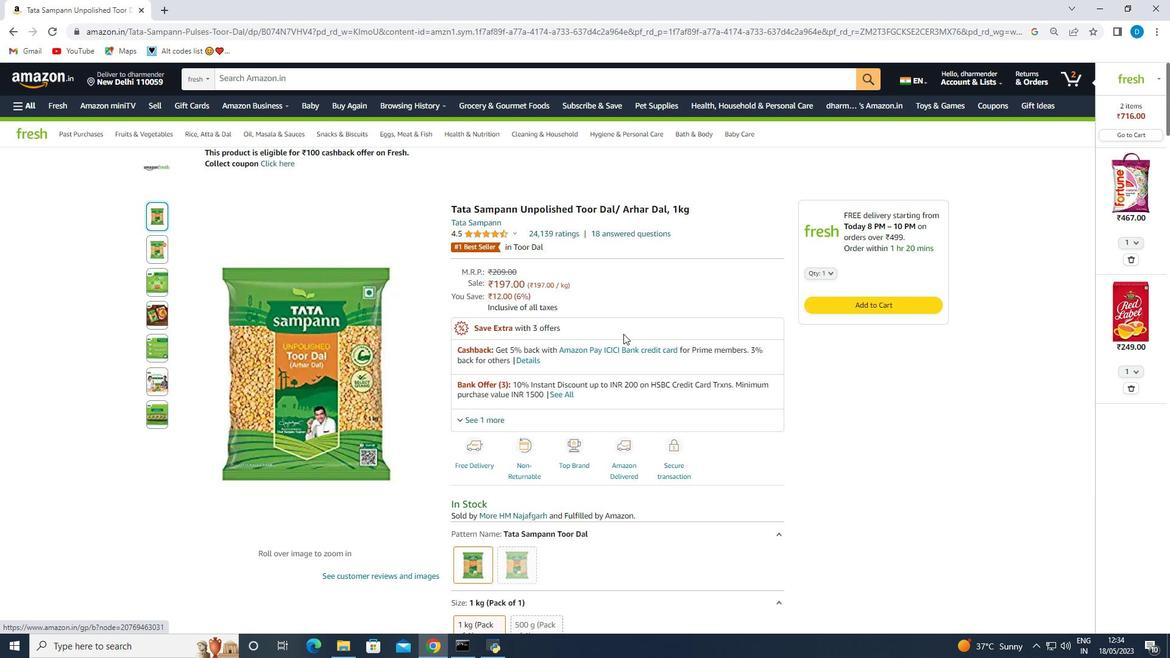 
Action: Mouse scrolled (623, 333) with delta (0, 0)
Screenshot: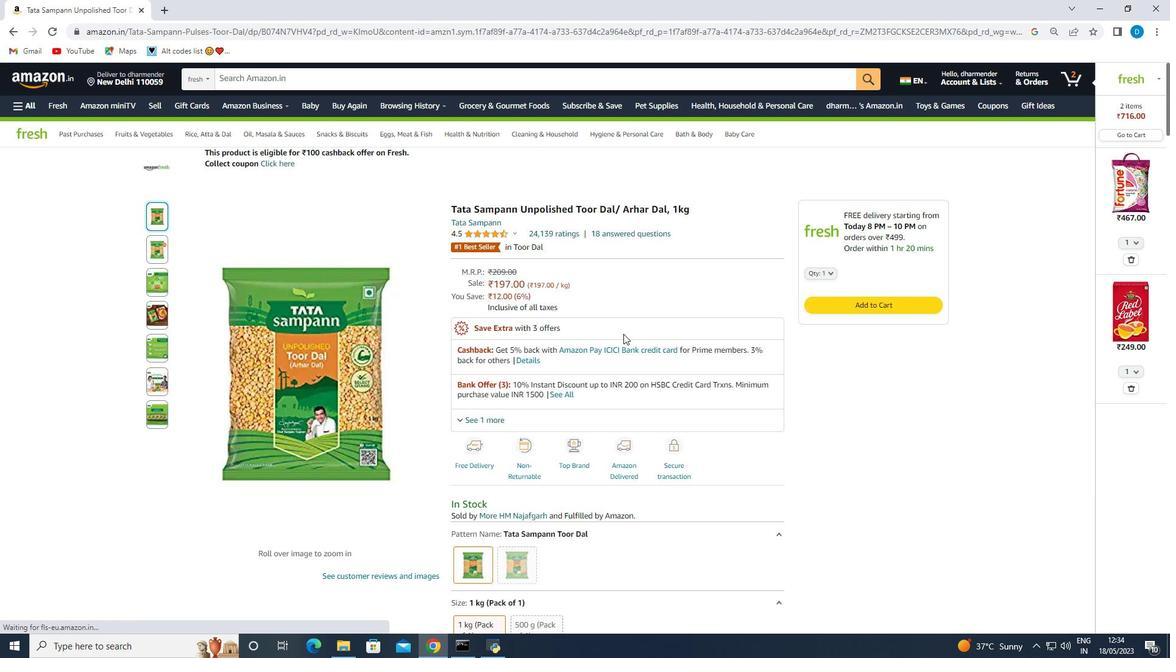 
Action: Mouse scrolled (623, 333) with delta (0, 0)
Screenshot: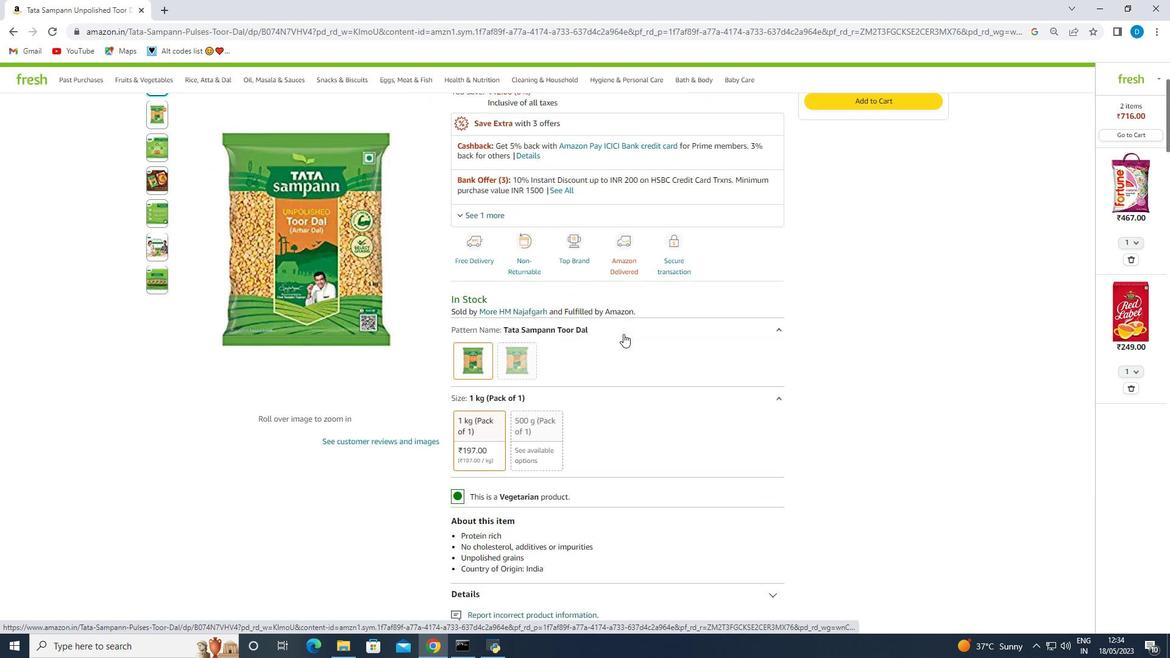 
Action: Mouse scrolled (623, 333) with delta (0, 0)
Screenshot: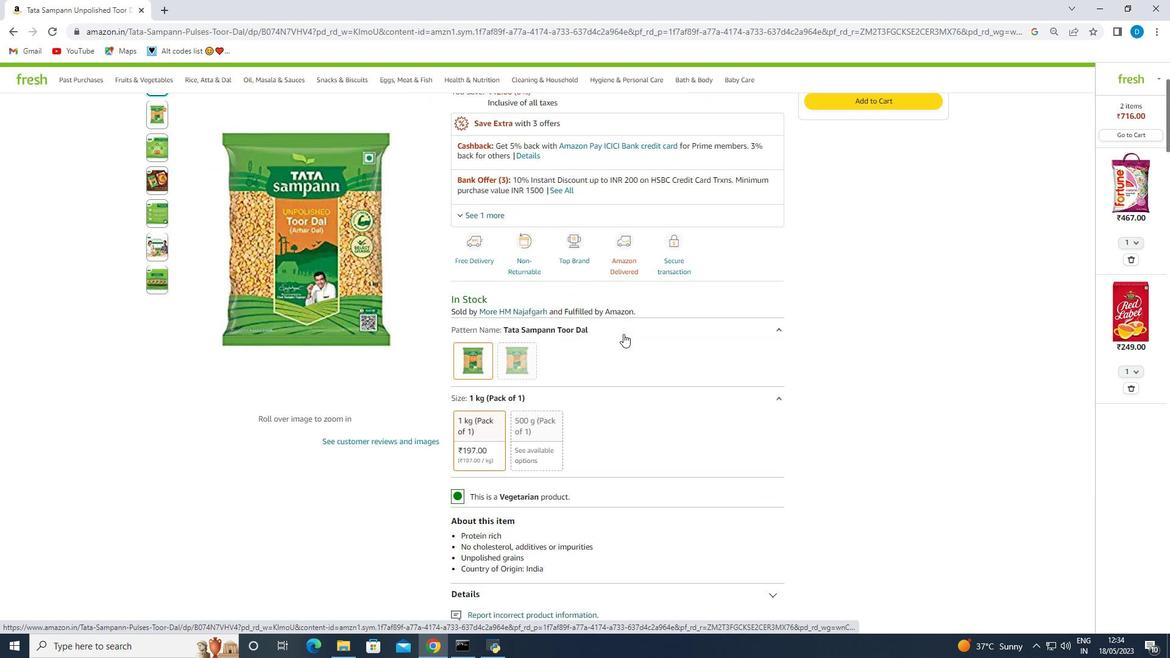 
Action: Mouse moved to (803, 353)
Screenshot: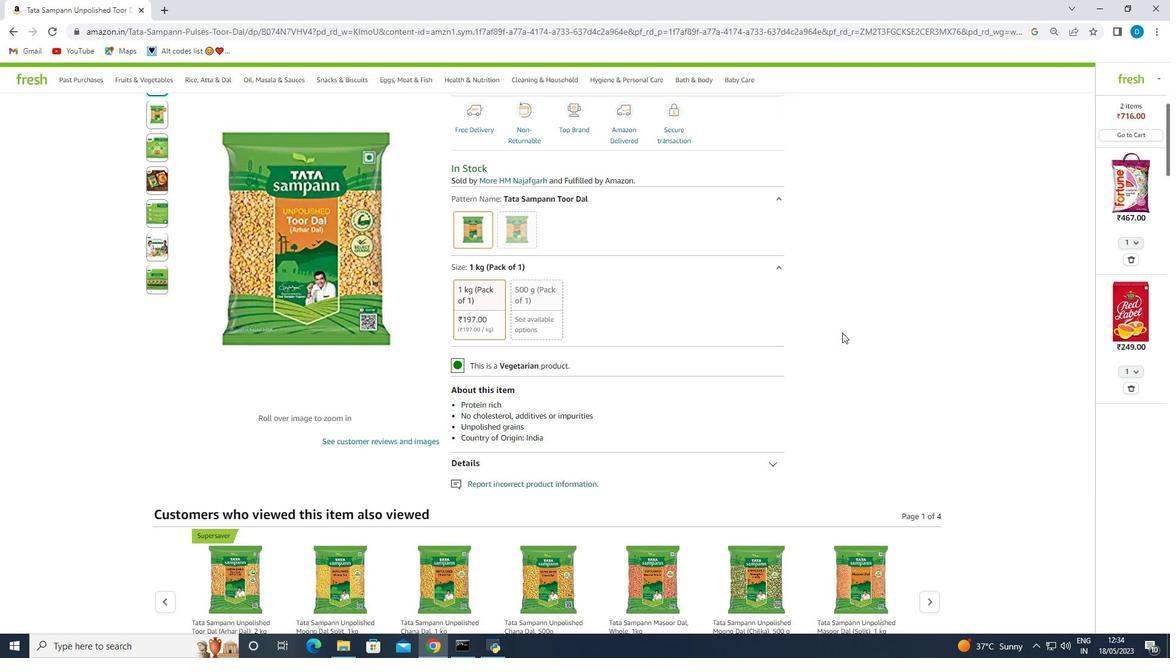 
Action: Mouse scrolled (803, 352) with delta (0, 0)
Screenshot: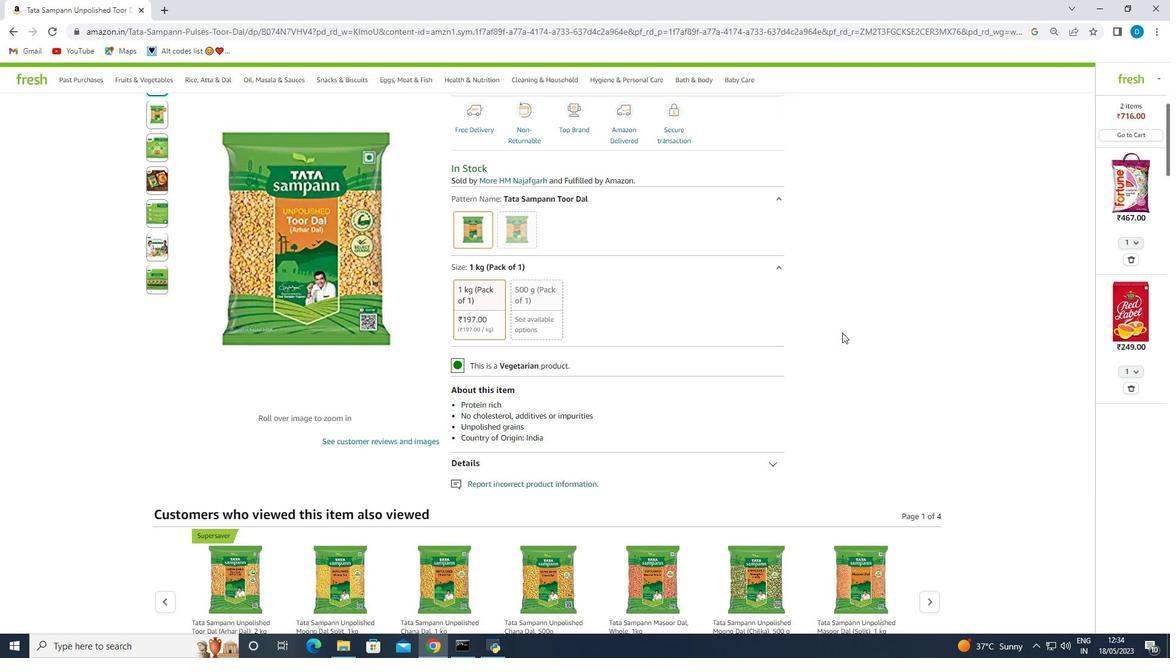 
Action: Mouse moved to (802, 354)
Screenshot: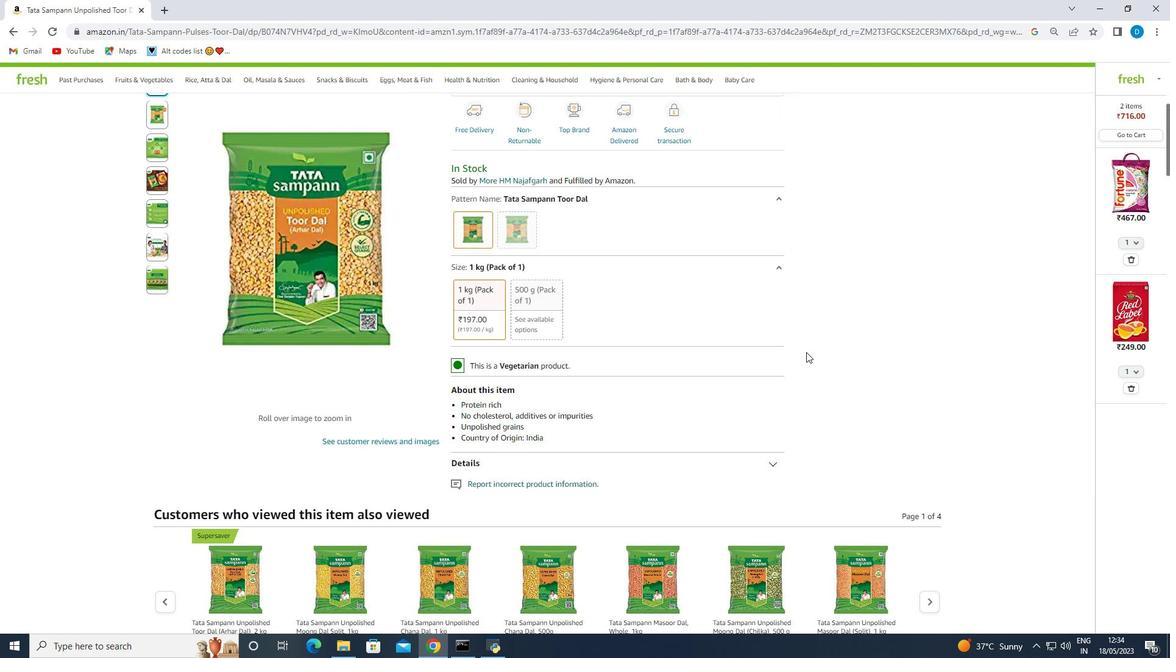 
Action: Mouse scrolled (802, 354) with delta (0, 0)
Screenshot: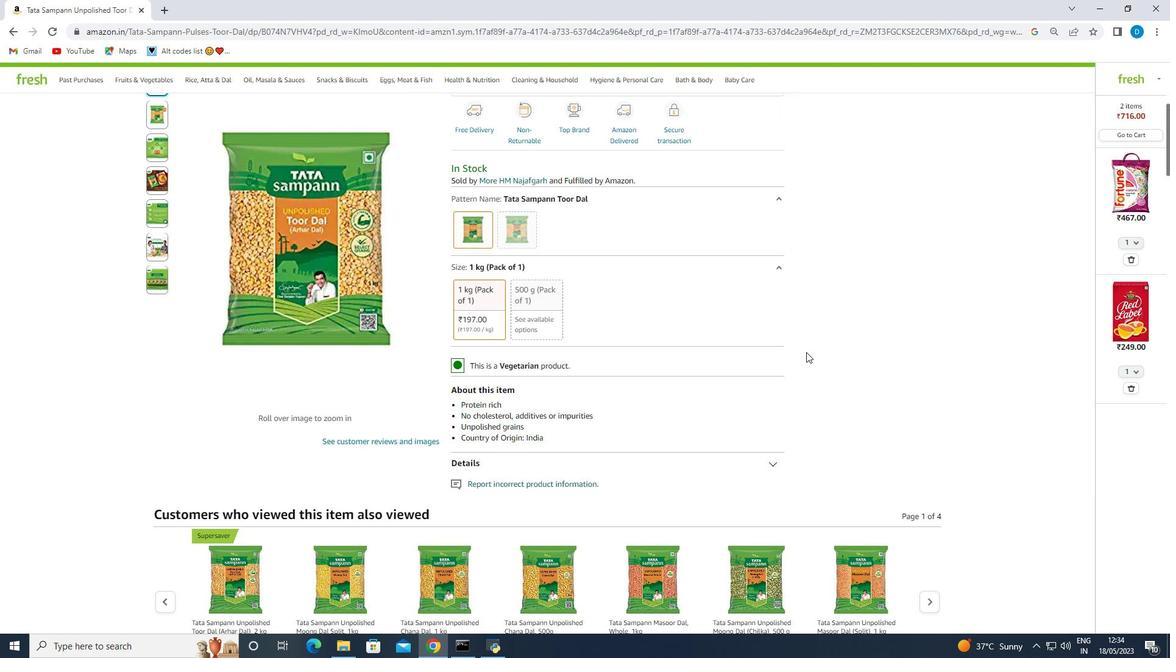 
Action: Mouse moved to (639, 312)
Screenshot: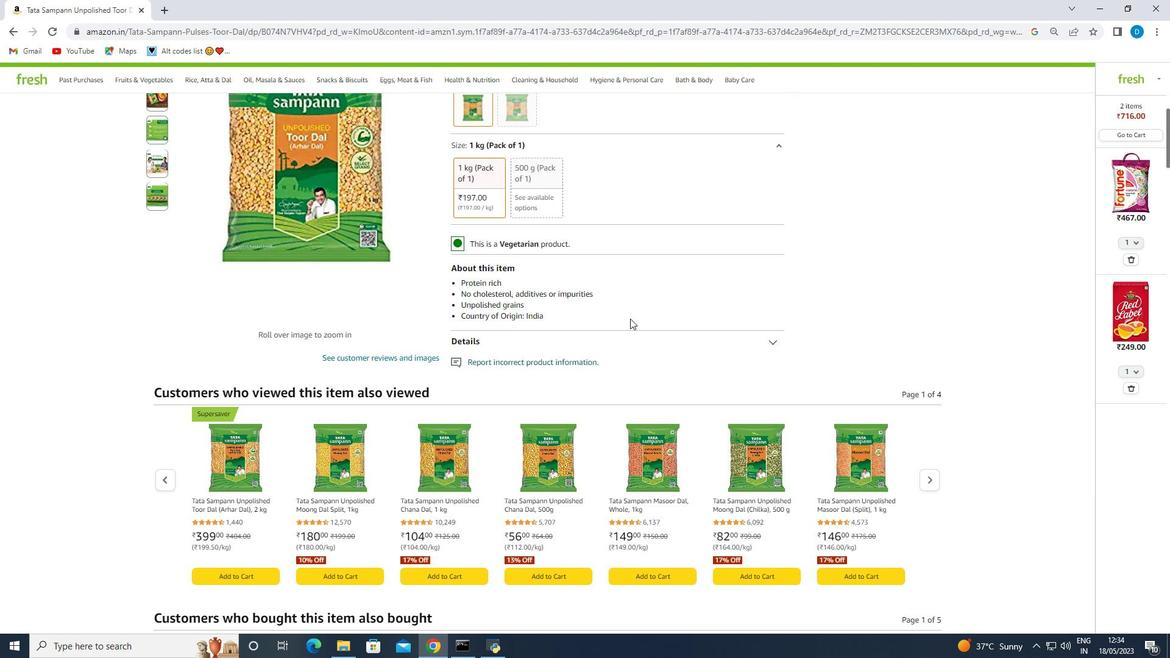 
Action: Mouse scrolled (639, 313) with delta (0, 0)
Screenshot: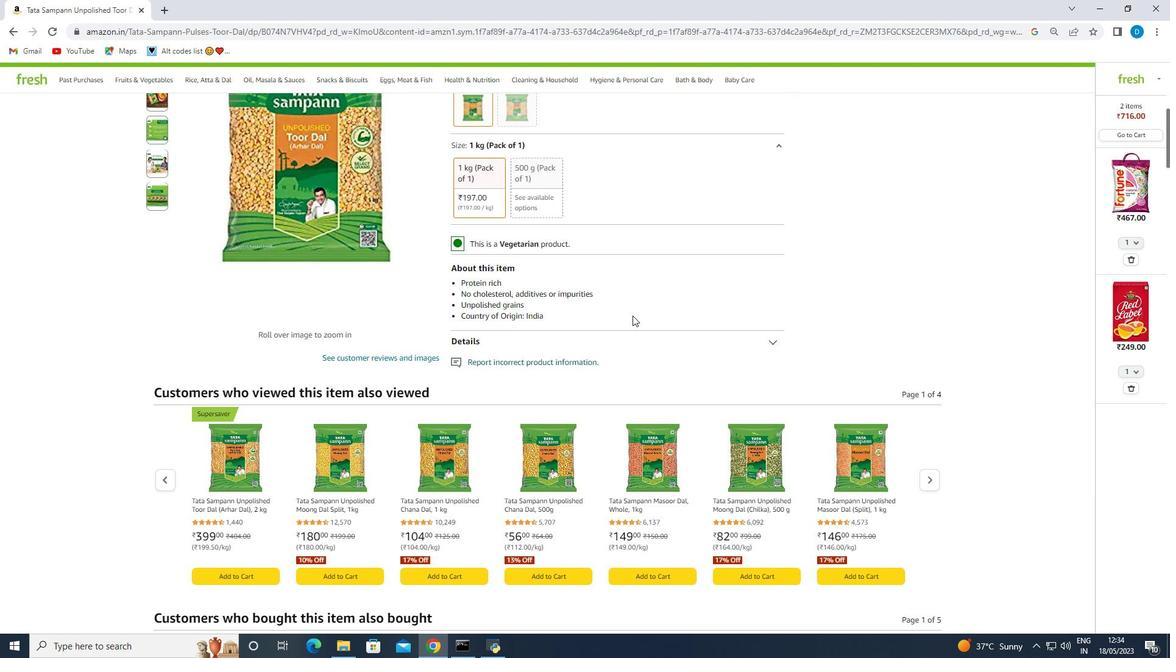 
Action: Mouse scrolled (639, 313) with delta (0, 0)
Screenshot: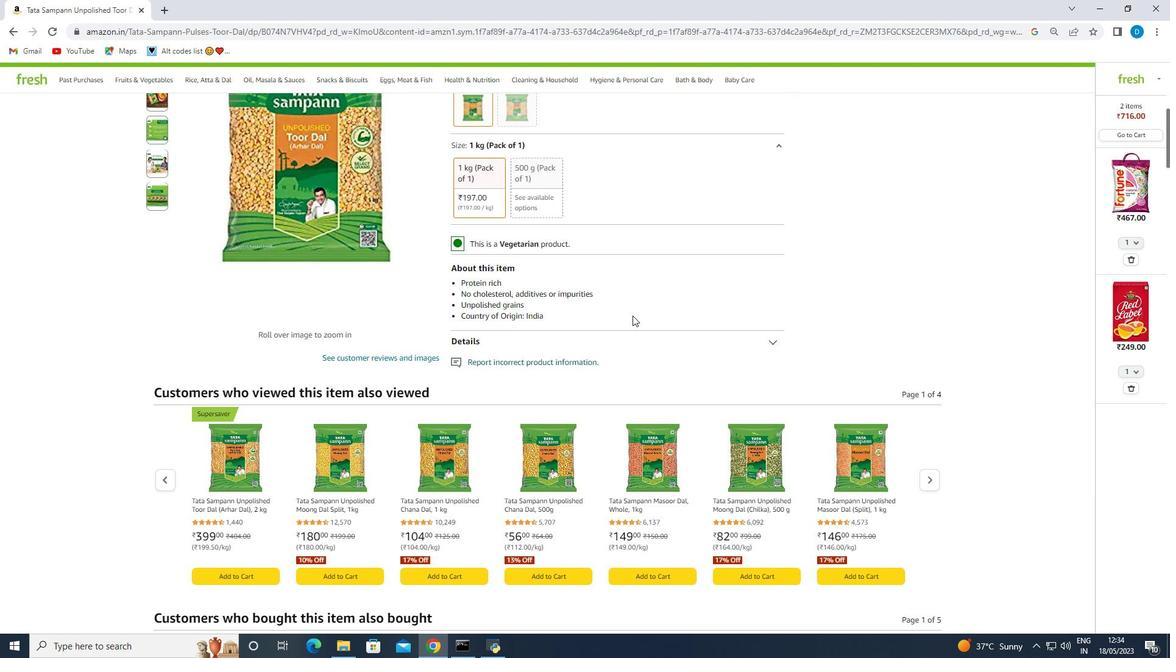 
Action: Mouse scrolled (639, 313) with delta (0, 0)
Screenshot: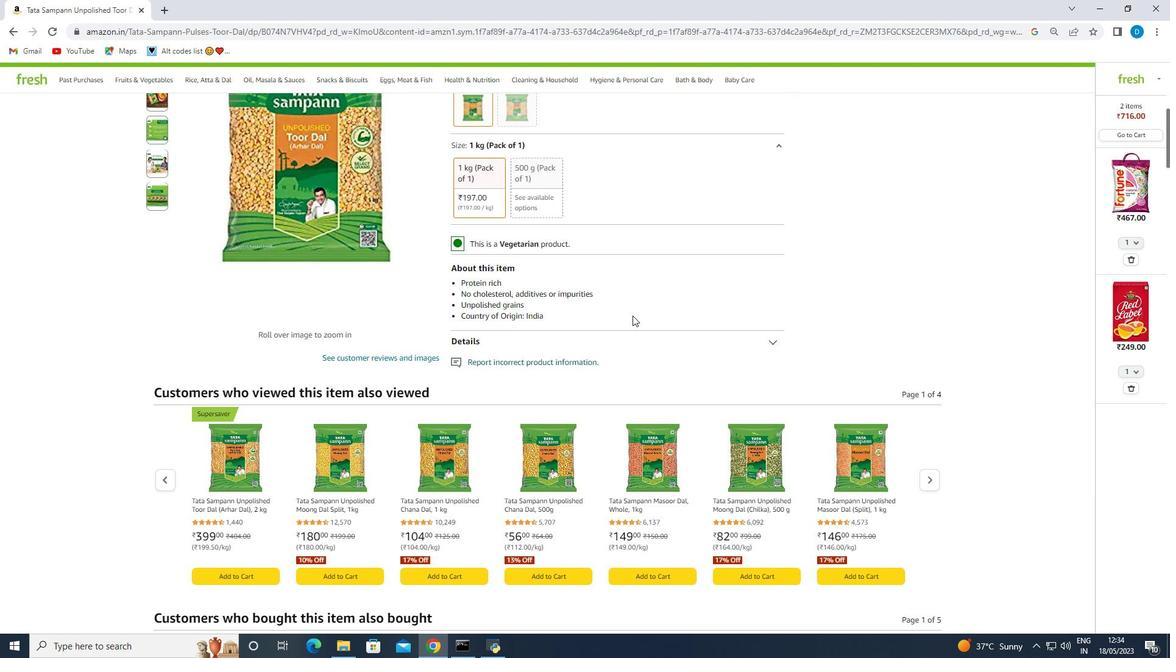 
Action: Mouse scrolled (639, 313) with delta (0, 0)
Screenshot: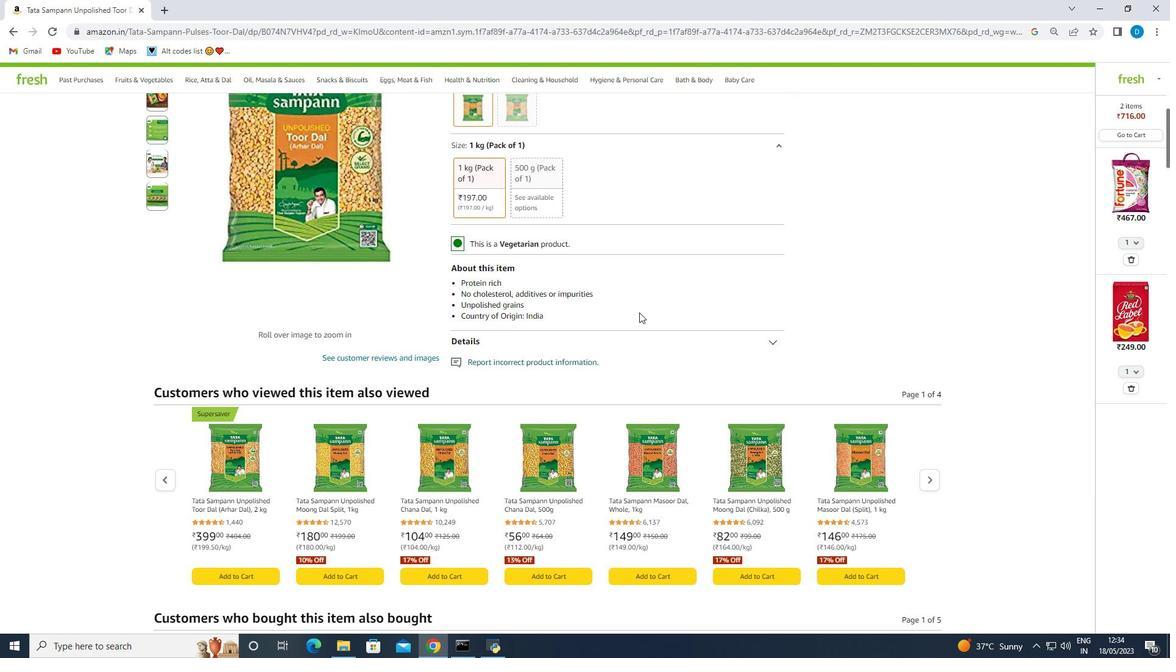 
Action: Mouse moved to (666, 307)
Screenshot: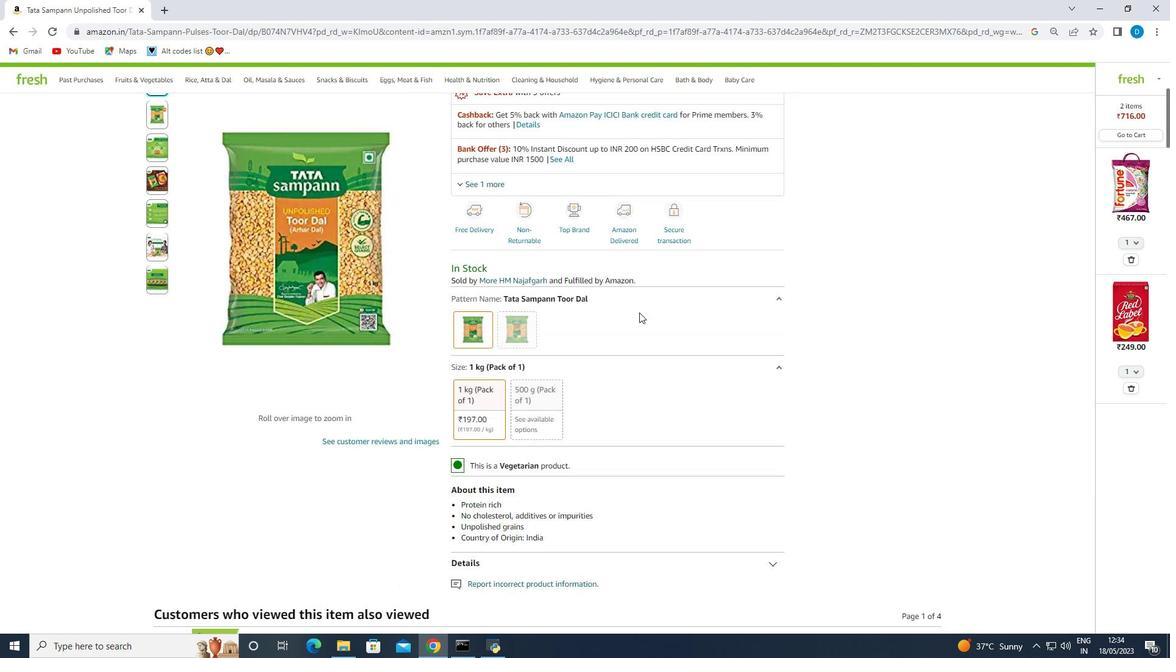
Action: Mouse scrolled (666, 308) with delta (0, 0)
Screenshot: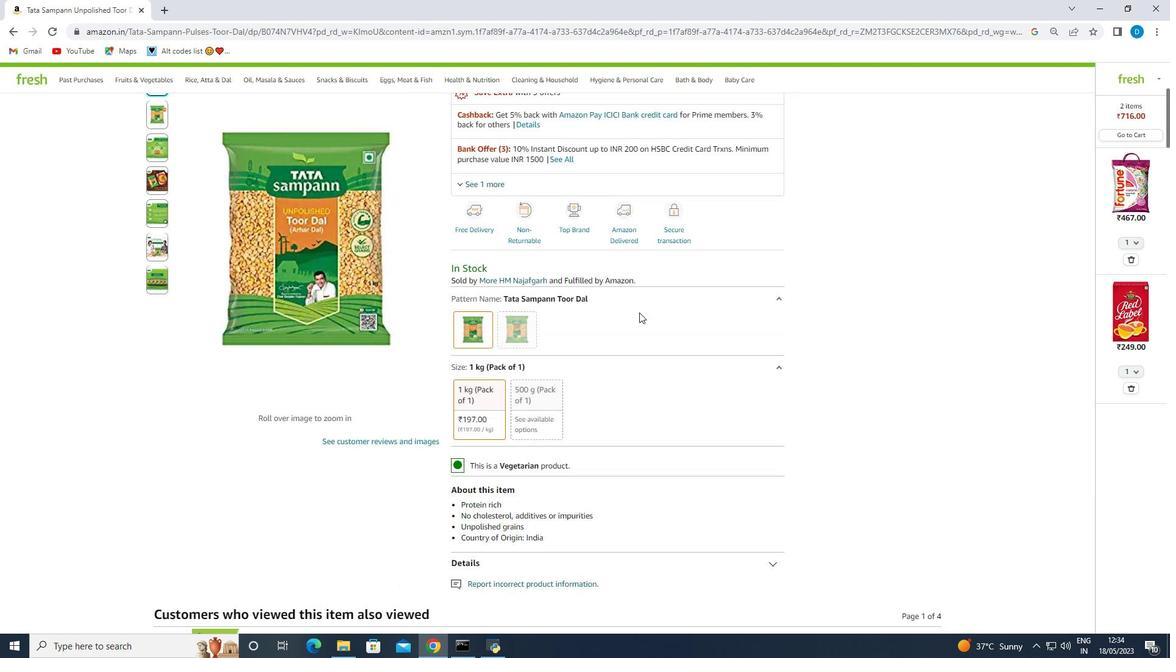 
Action: Mouse moved to (670, 307)
Screenshot: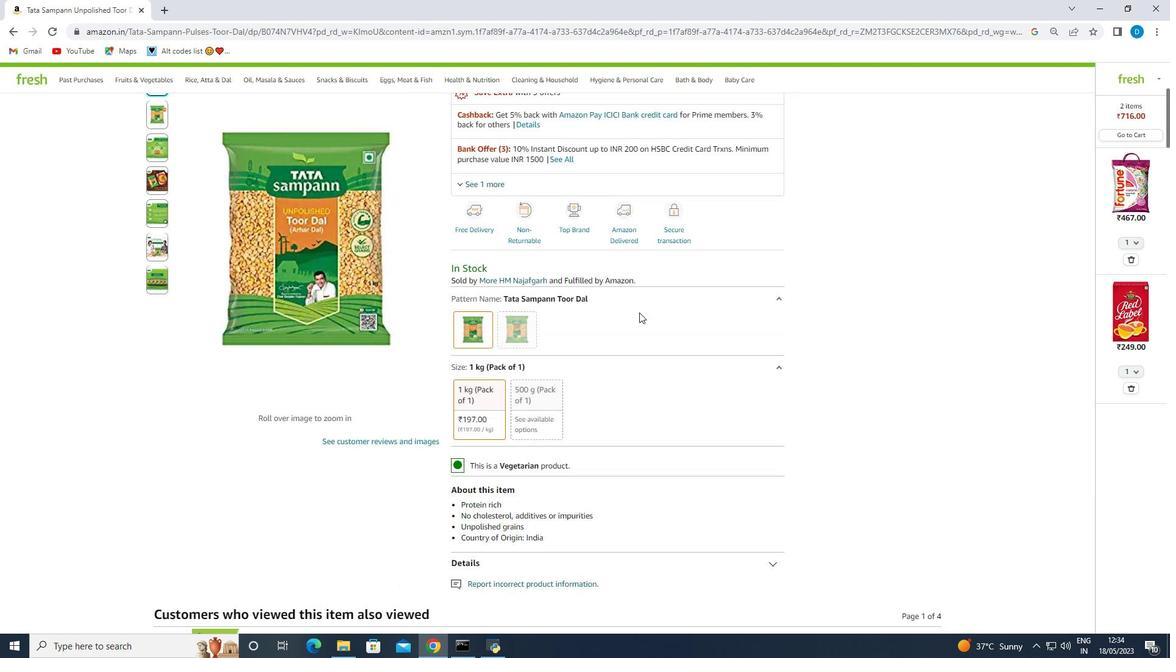 
Action: Mouse scrolled (670, 307) with delta (0, 0)
Screenshot: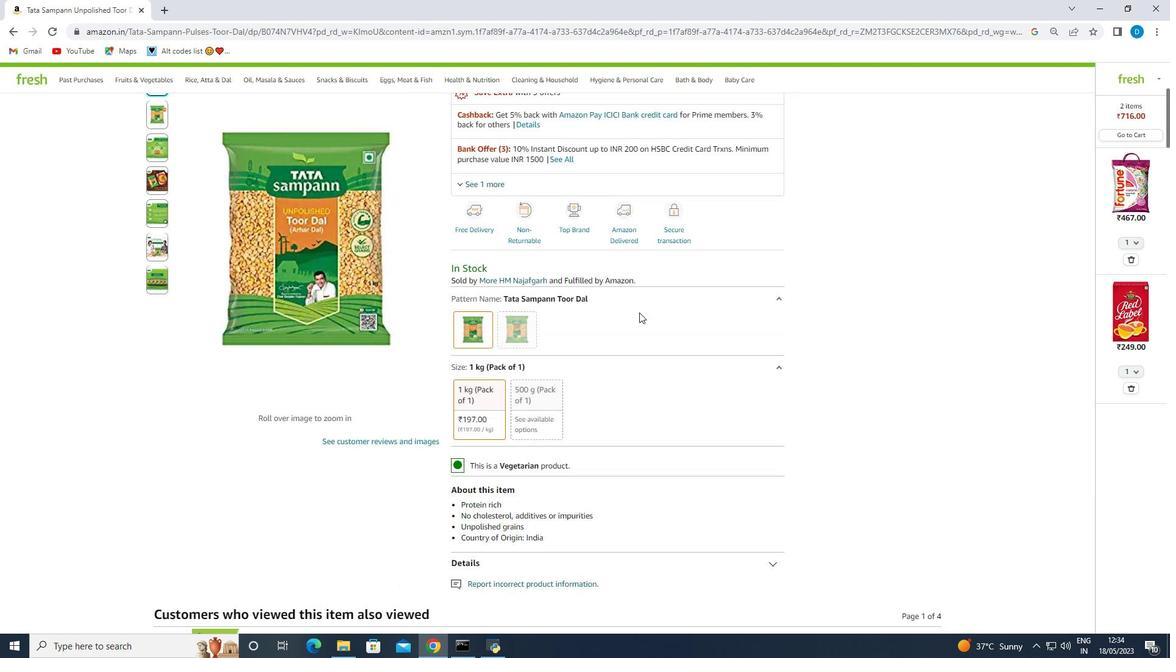 
Action: Mouse moved to (674, 305)
Screenshot: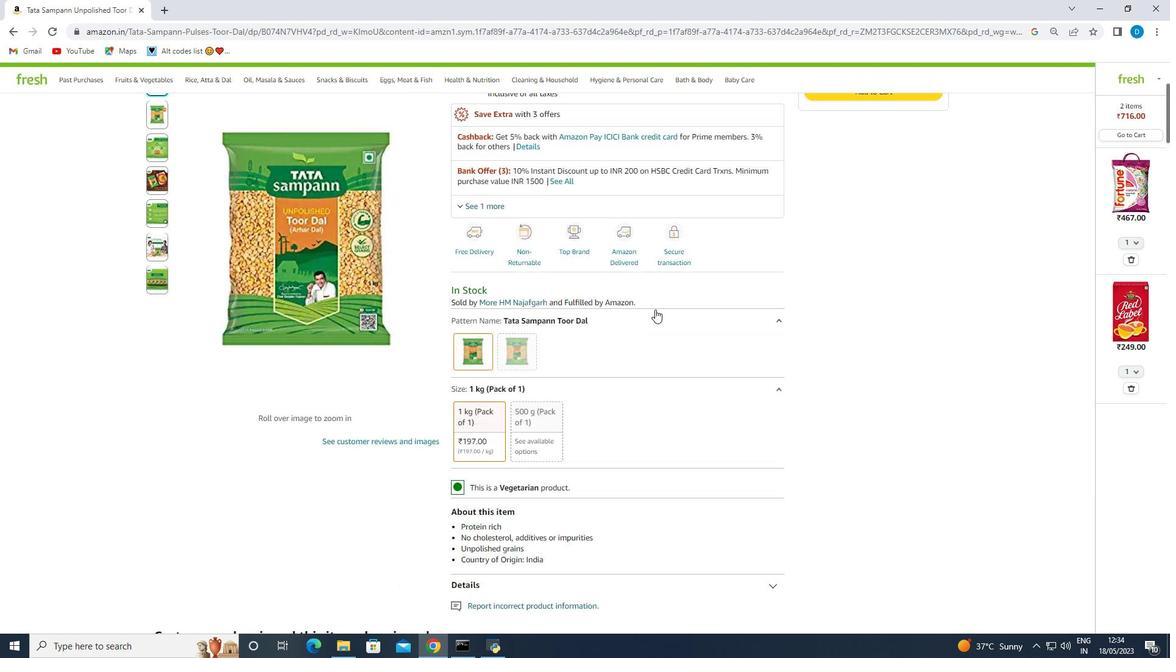 
Action: Mouse scrolled (674, 305) with delta (0, 0)
Screenshot: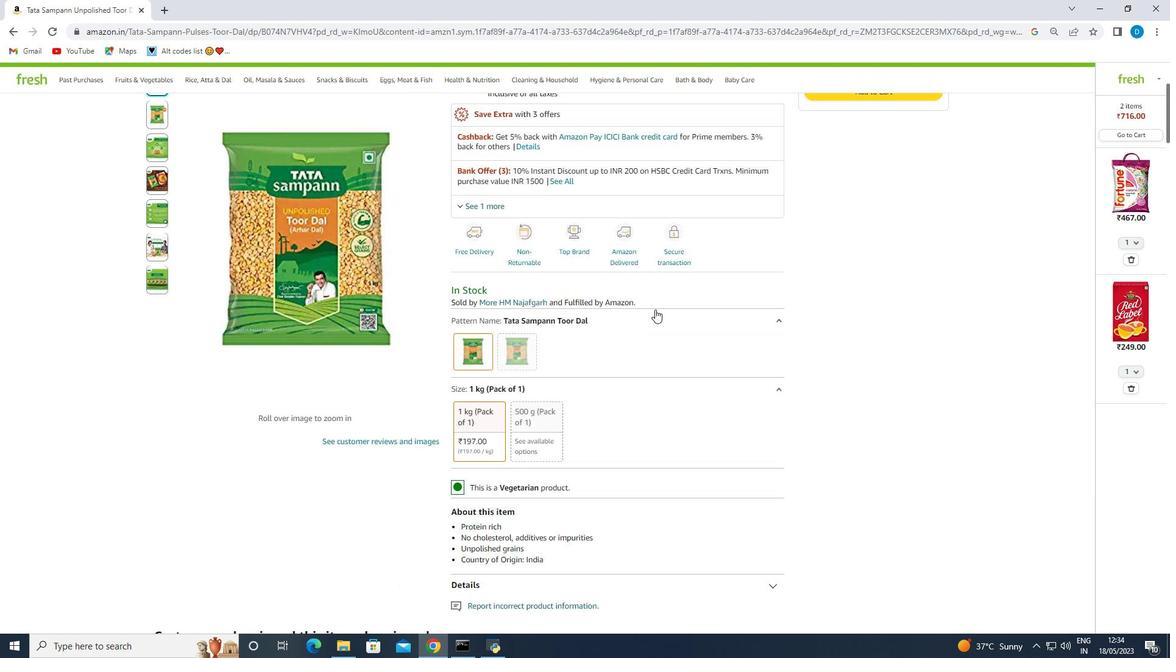 
Action: Mouse moved to (508, 274)
Screenshot: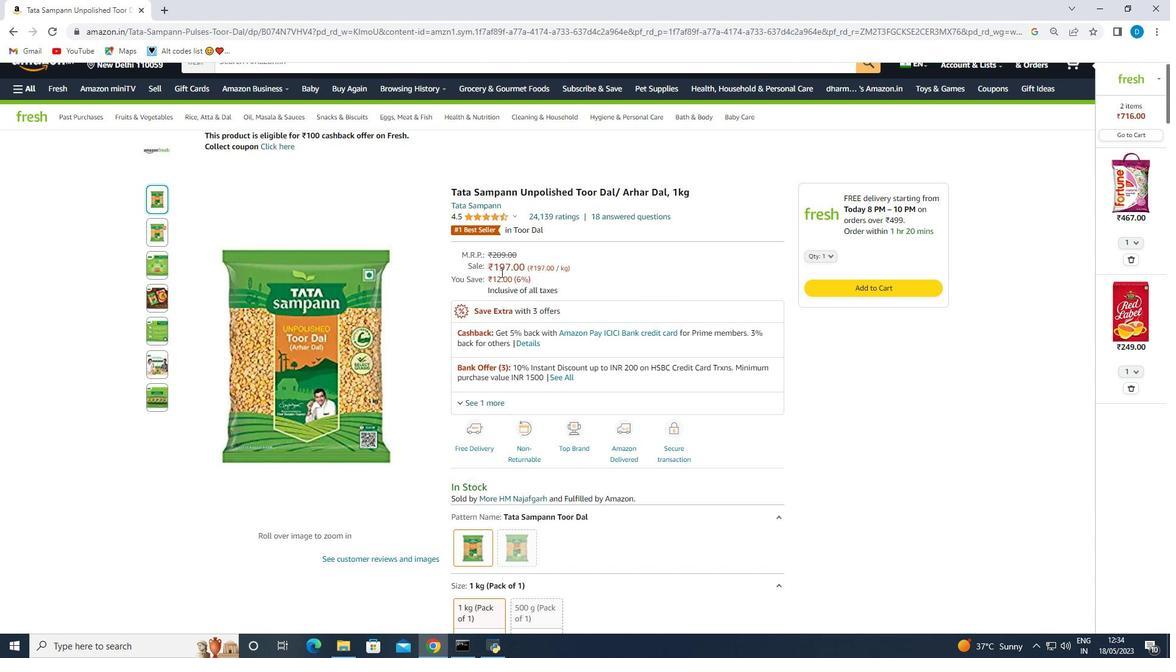 
Action: Mouse scrolled (508, 273) with delta (0, 0)
Screenshot: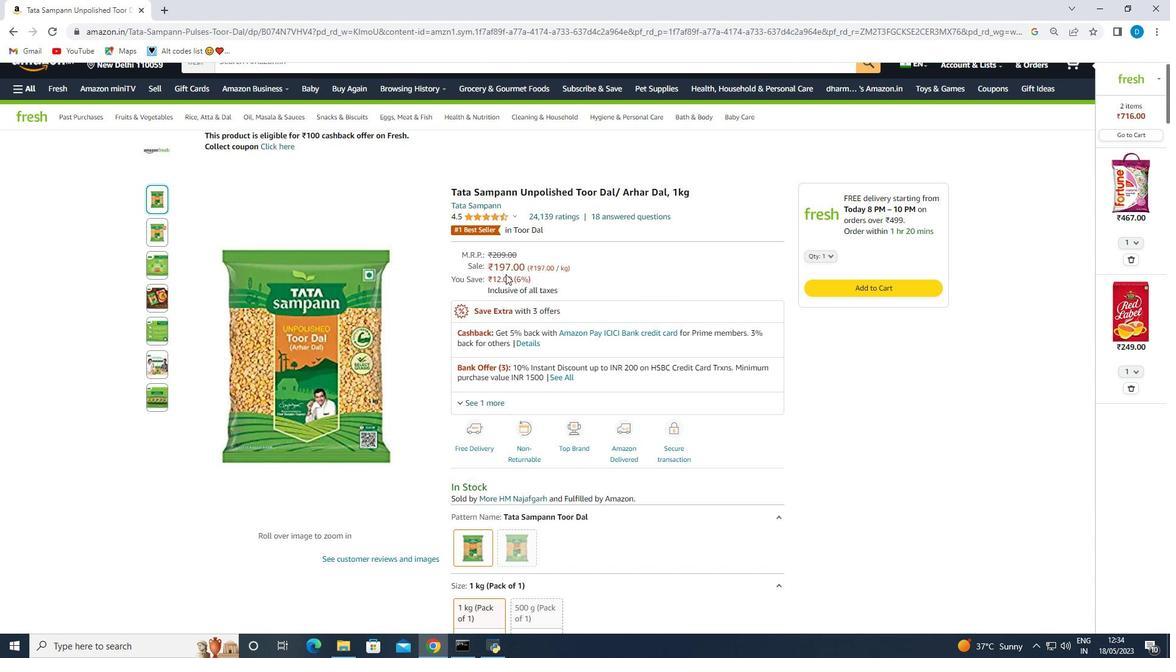 
Action: Mouse scrolled (508, 273) with delta (0, 0)
Screenshot: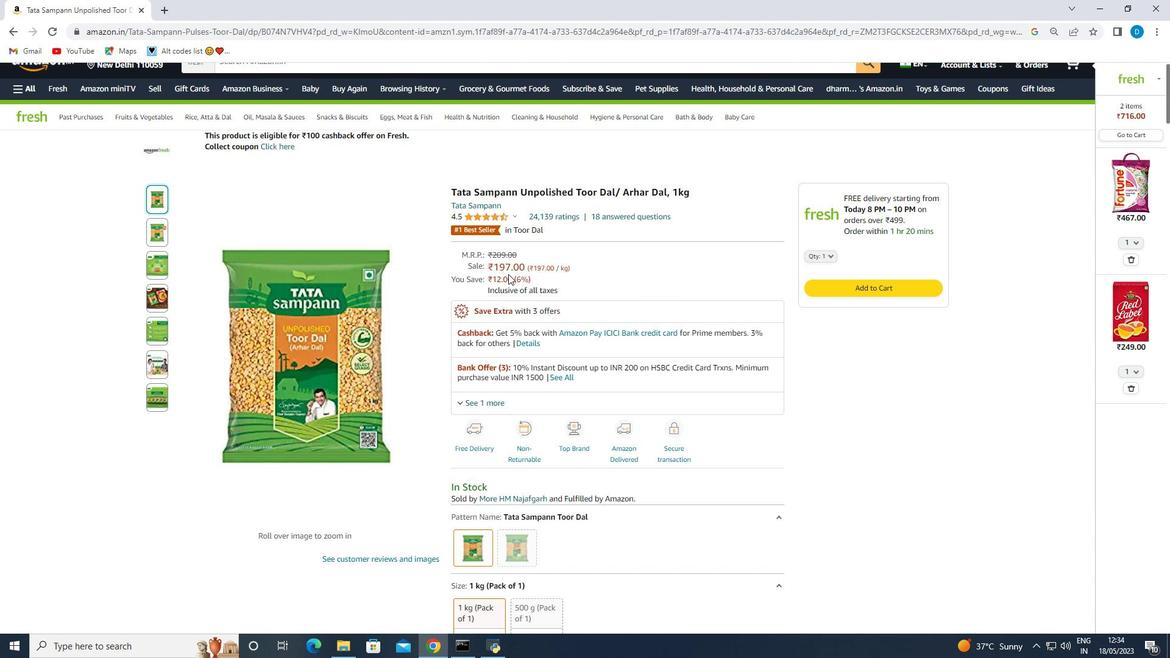 
Action: Mouse moved to (508, 274)
Screenshot: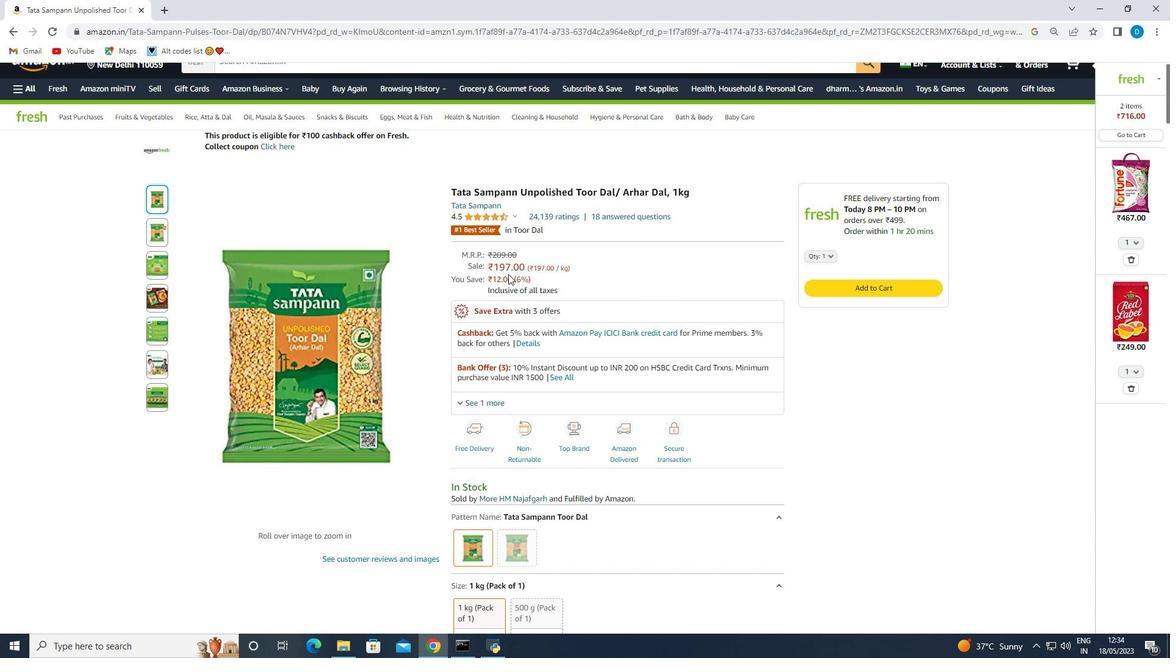 
Action: Mouse scrolled (508, 274) with delta (0, 0)
Screenshot: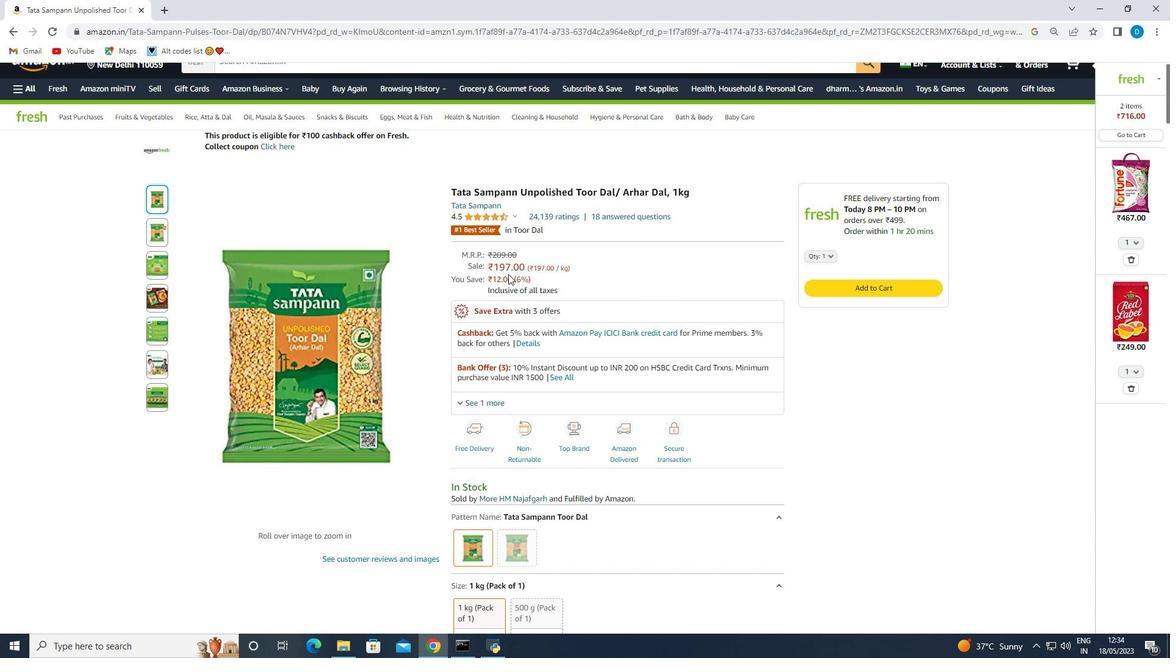 
Action: Mouse scrolled (508, 274) with delta (0, 0)
Screenshot: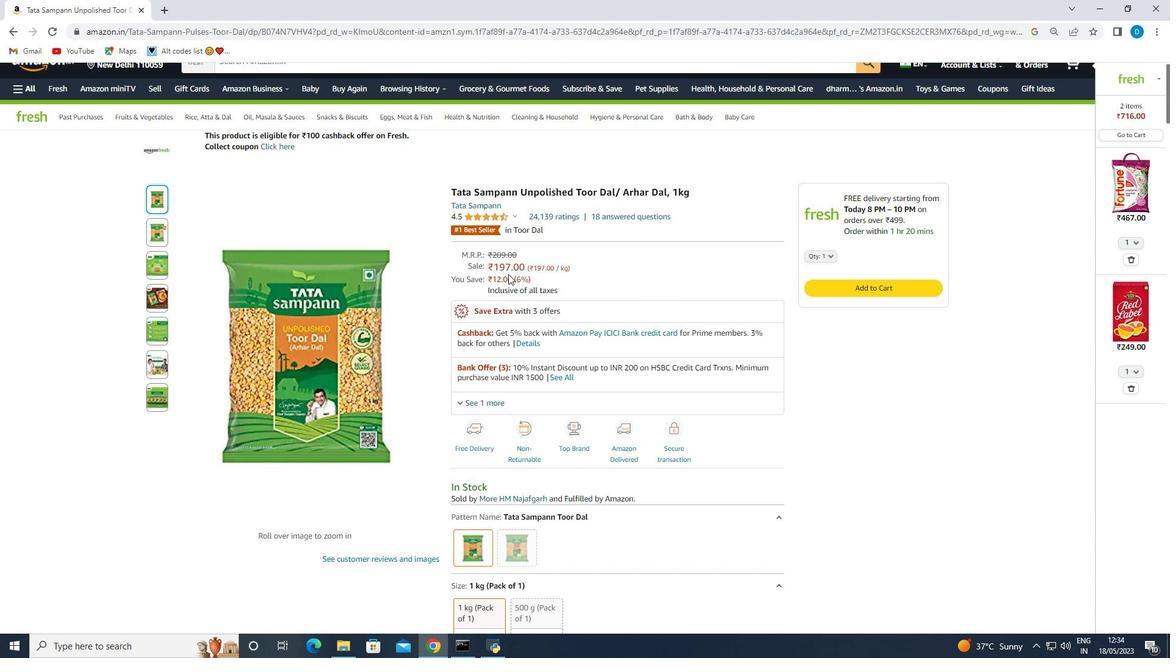 
Action: Mouse scrolled (508, 274) with delta (0, 0)
Screenshot: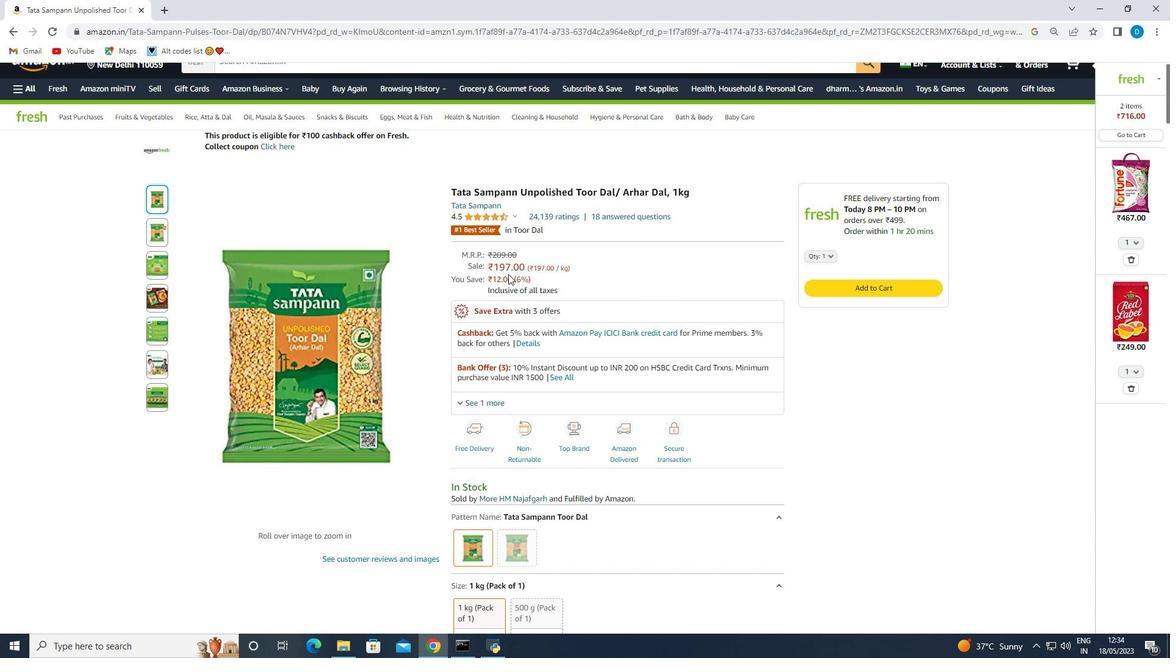 
Action: Mouse scrolled (508, 274) with delta (0, 0)
Screenshot: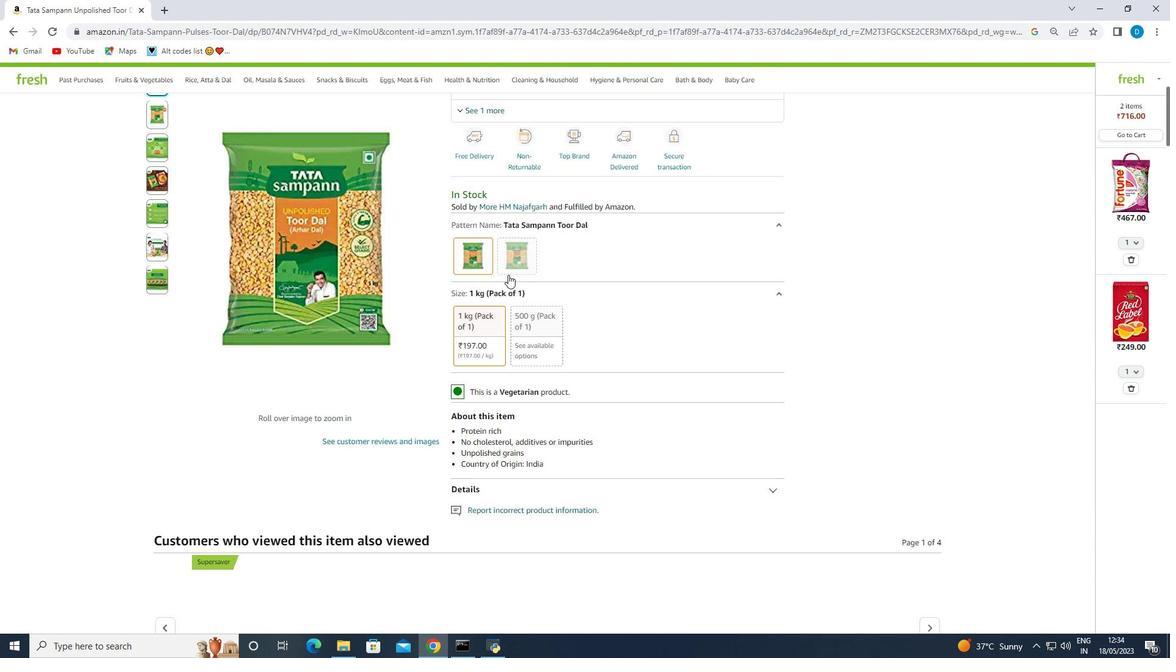 
Action: Mouse scrolled (508, 274) with delta (0, 0)
Screenshot: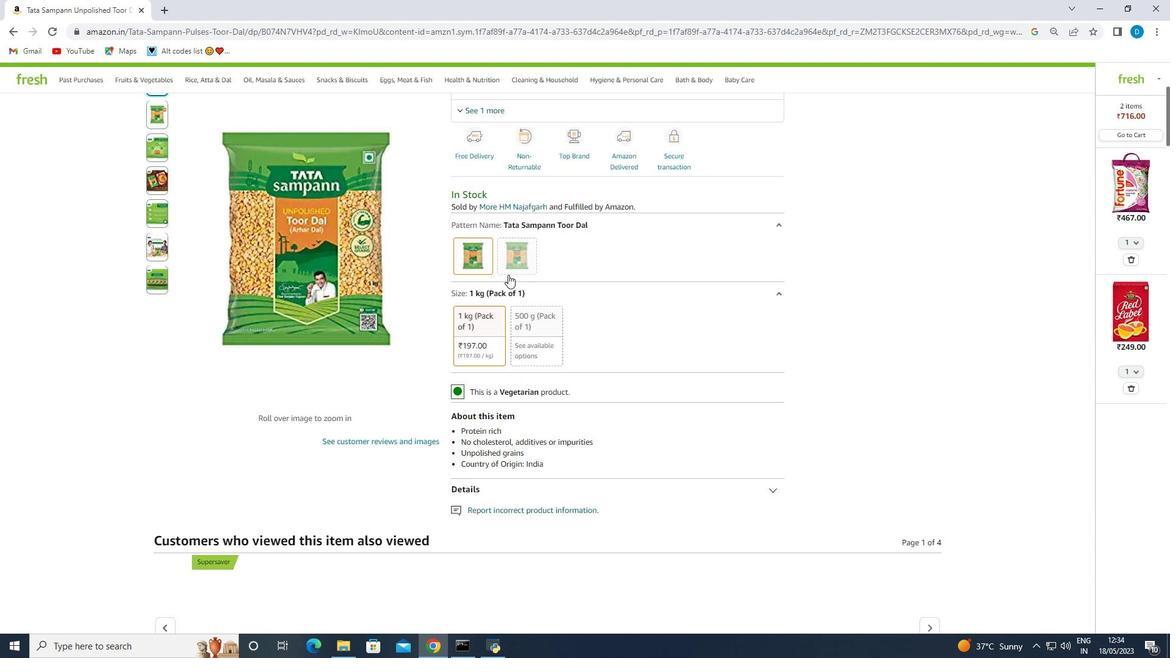 
Action: Mouse scrolled (508, 274) with delta (0, 0)
Screenshot: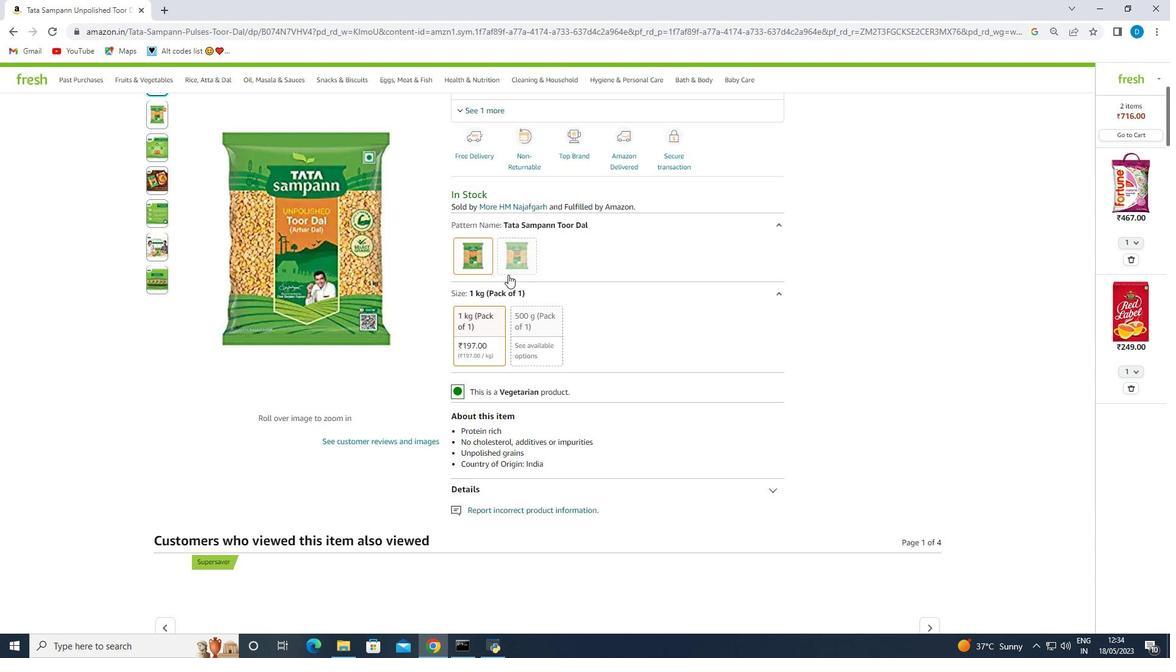 
Action: Mouse scrolled (508, 274) with delta (0, 0)
Screenshot: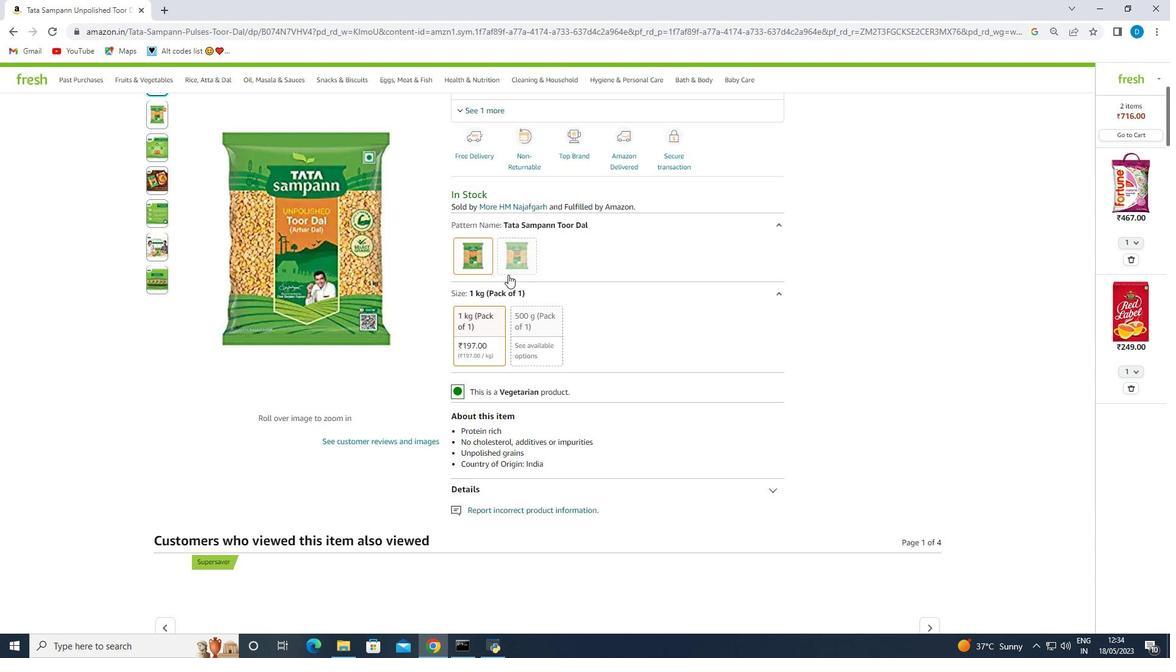 
Action: Mouse scrolled (508, 274) with delta (0, 0)
Screenshot: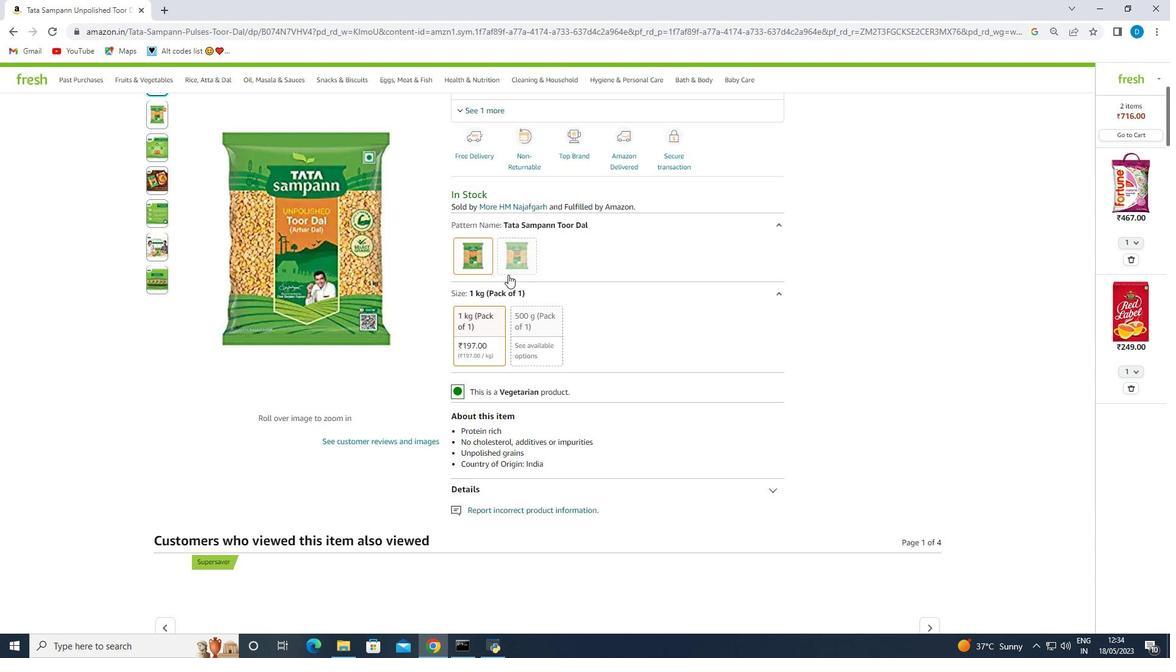 
Action: Mouse moved to (511, 279)
Screenshot: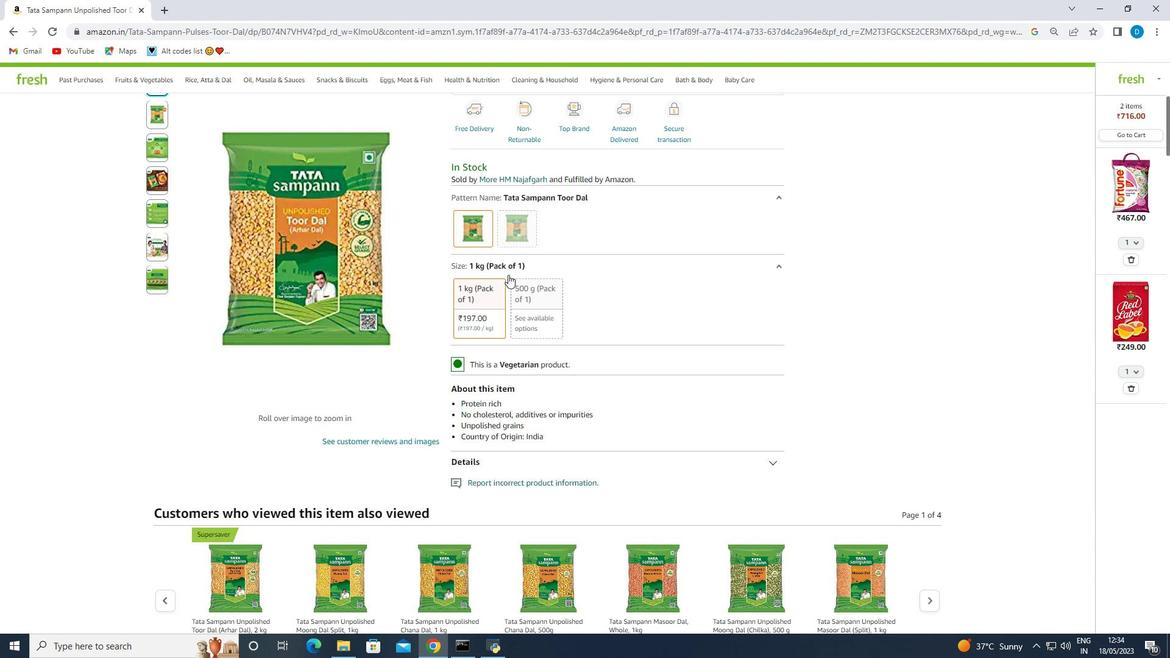 
Action: Mouse scrolled (511, 279) with delta (0, 0)
Screenshot: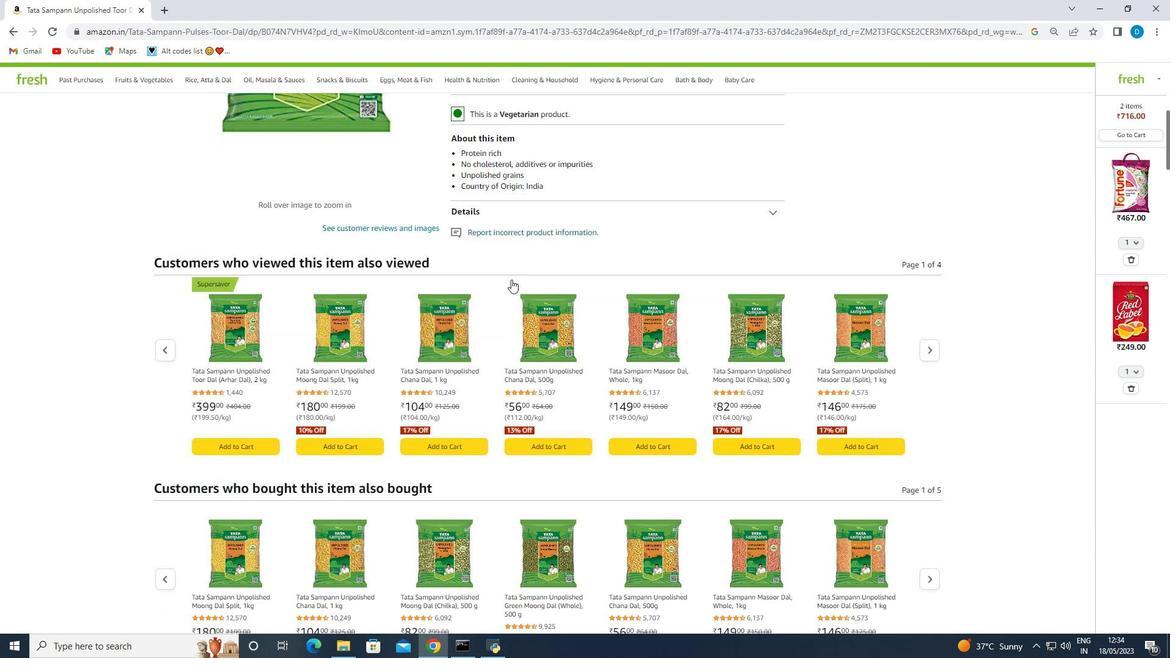 
Action: Mouse scrolled (511, 279) with delta (0, 0)
Screenshot: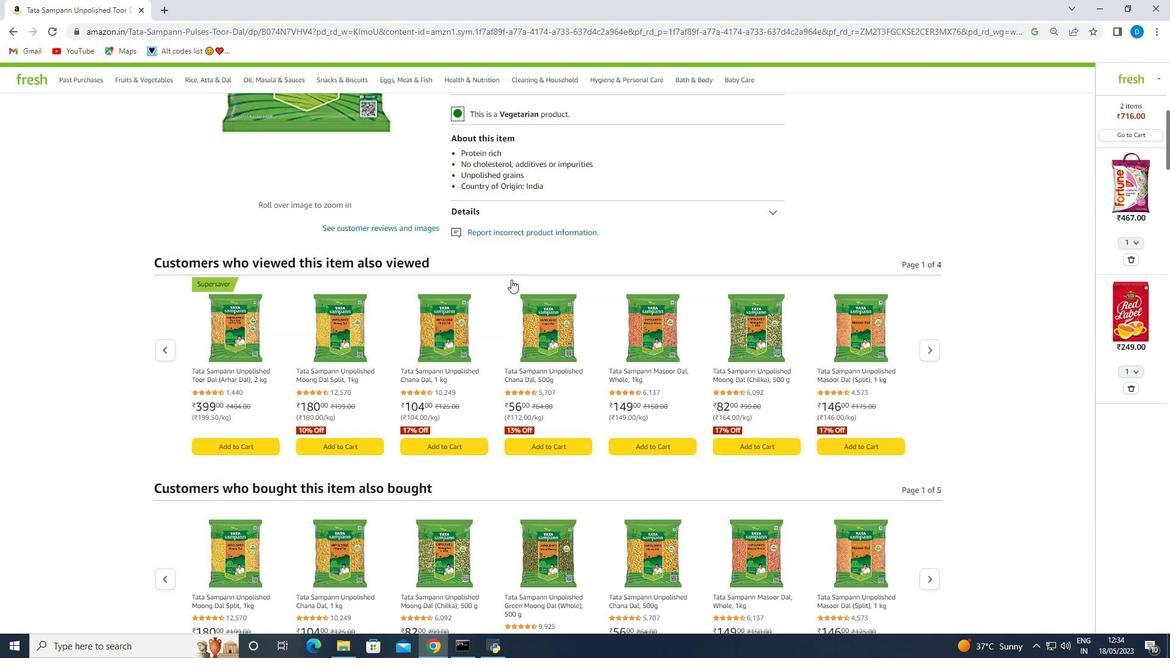 
Action: Mouse scrolled (511, 279) with delta (0, 0)
Screenshot: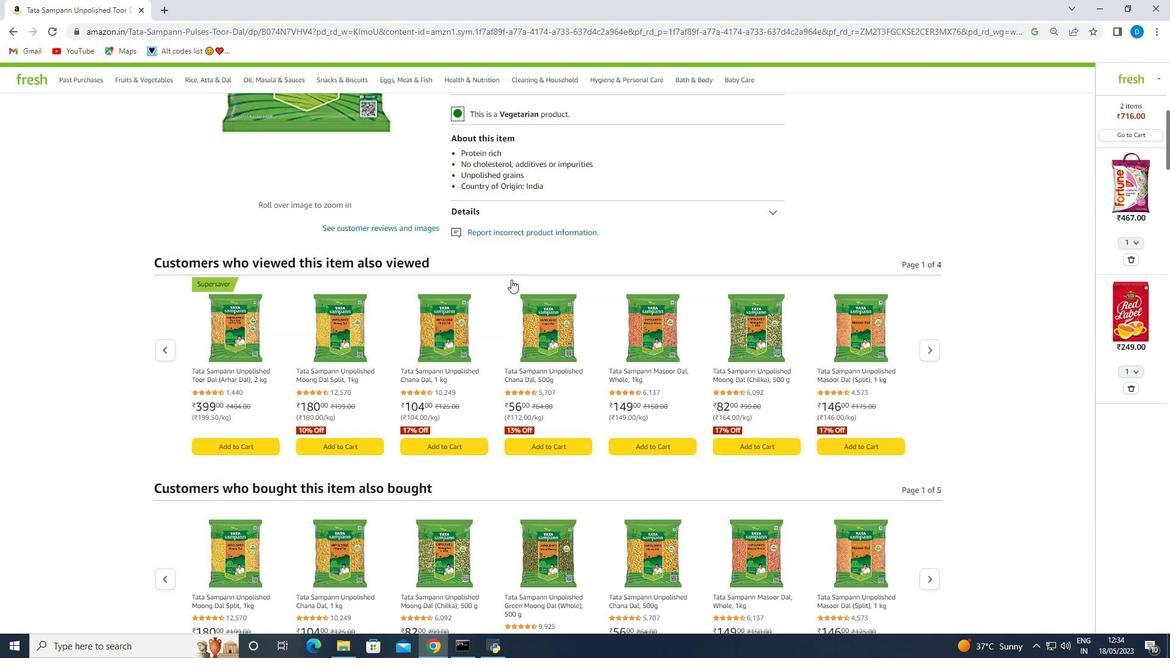 
Action: Mouse scrolled (511, 279) with delta (0, 0)
Screenshot: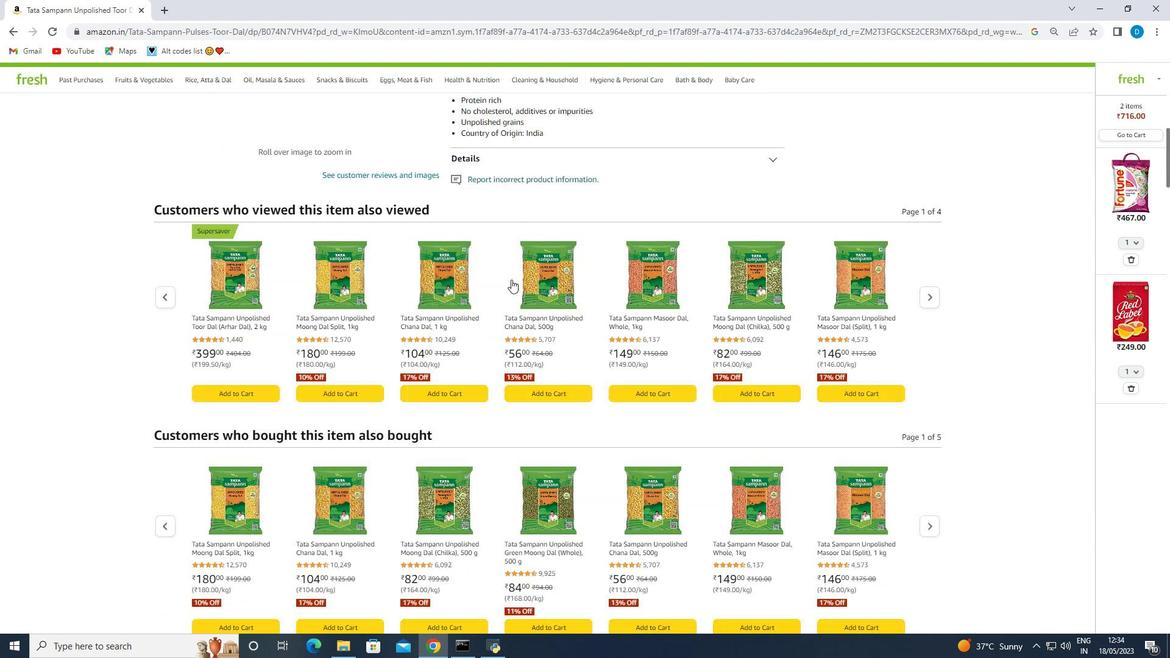 
Action: Mouse scrolled (511, 279) with delta (0, 0)
Screenshot: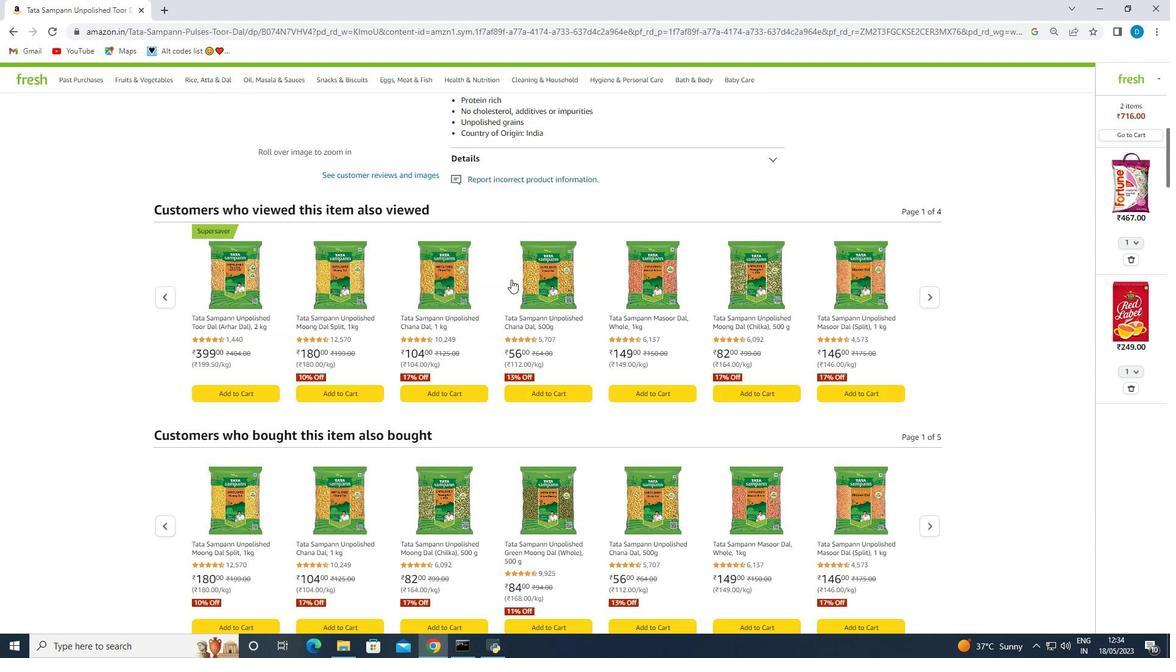 
Action: Mouse scrolled (511, 279) with delta (0, 0)
Screenshot: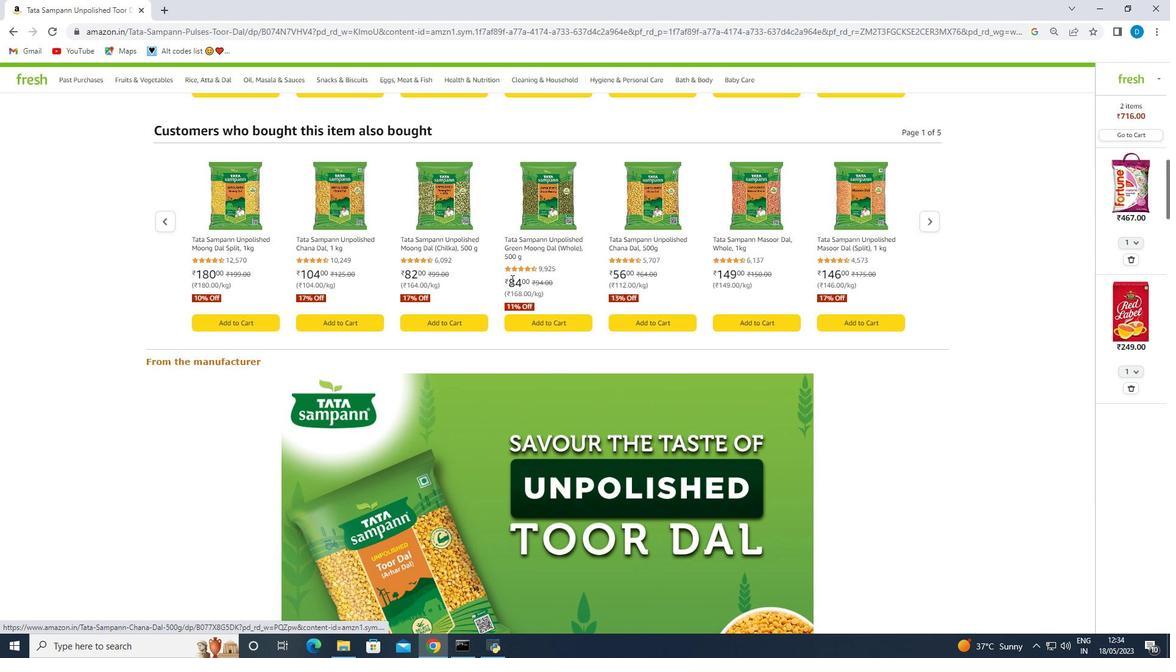 
Action: Mouse scrolled (511, 279) with delta (0, 0)
Screenshot: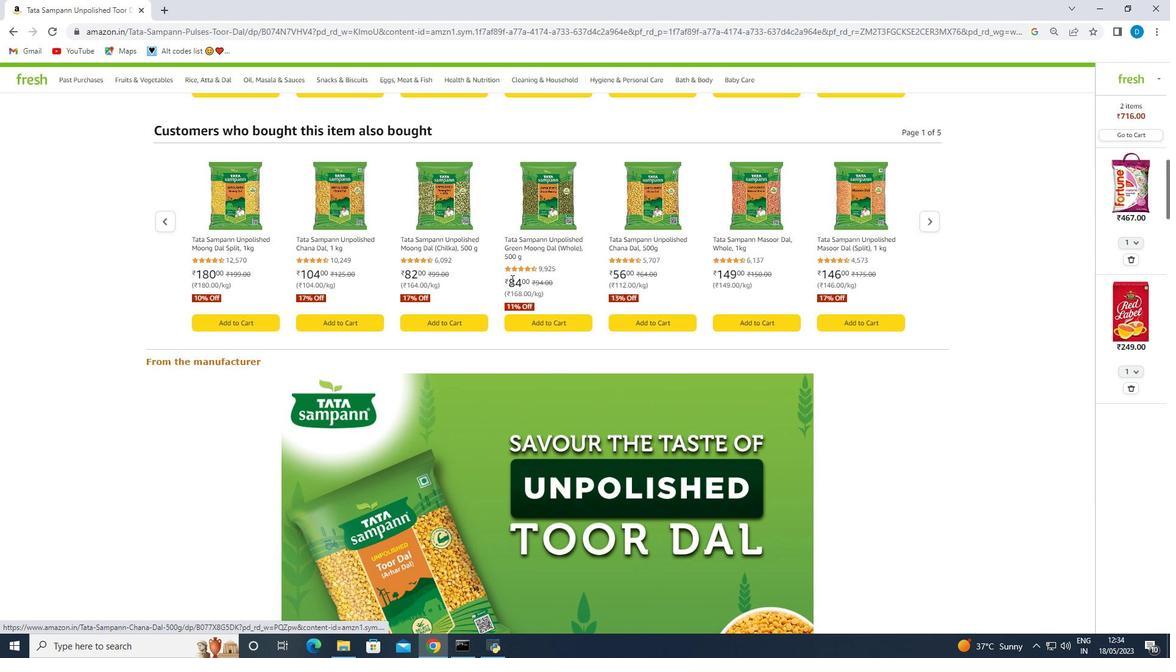 
Action: Mouse scrolled (511, 279) with delta (0, 0)
Screenshot: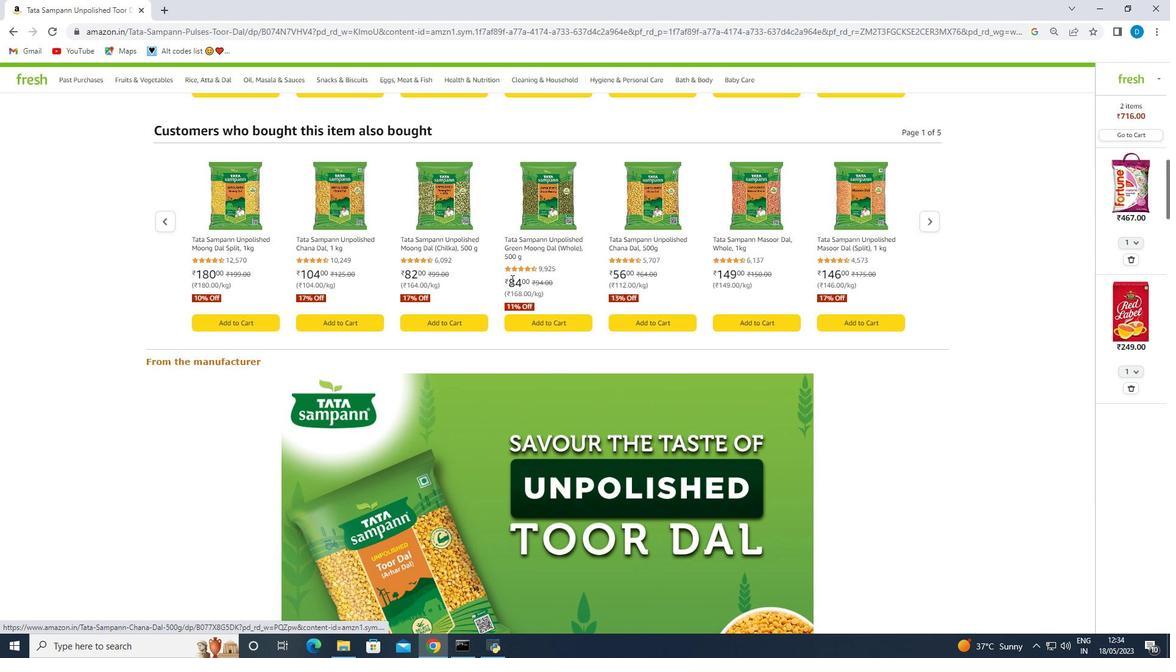 
Action: Mouse scrolled (511, 279) with delta (0, 0)
Screenshot: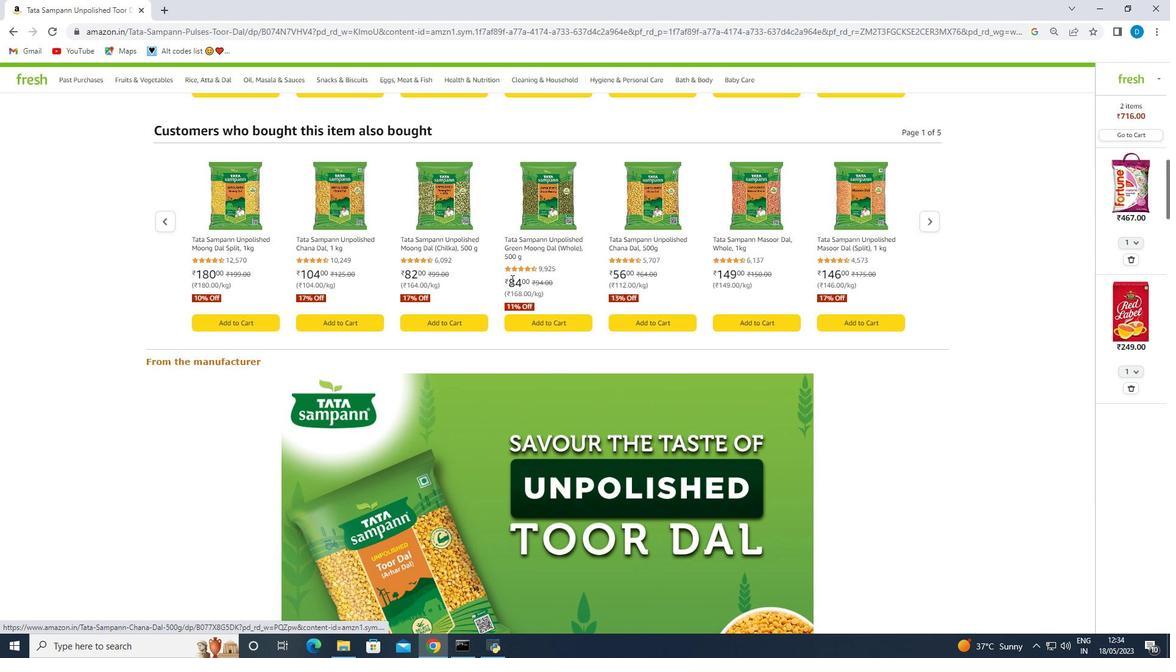 
Action: Mouse moved to (558, 323)
Screenshot: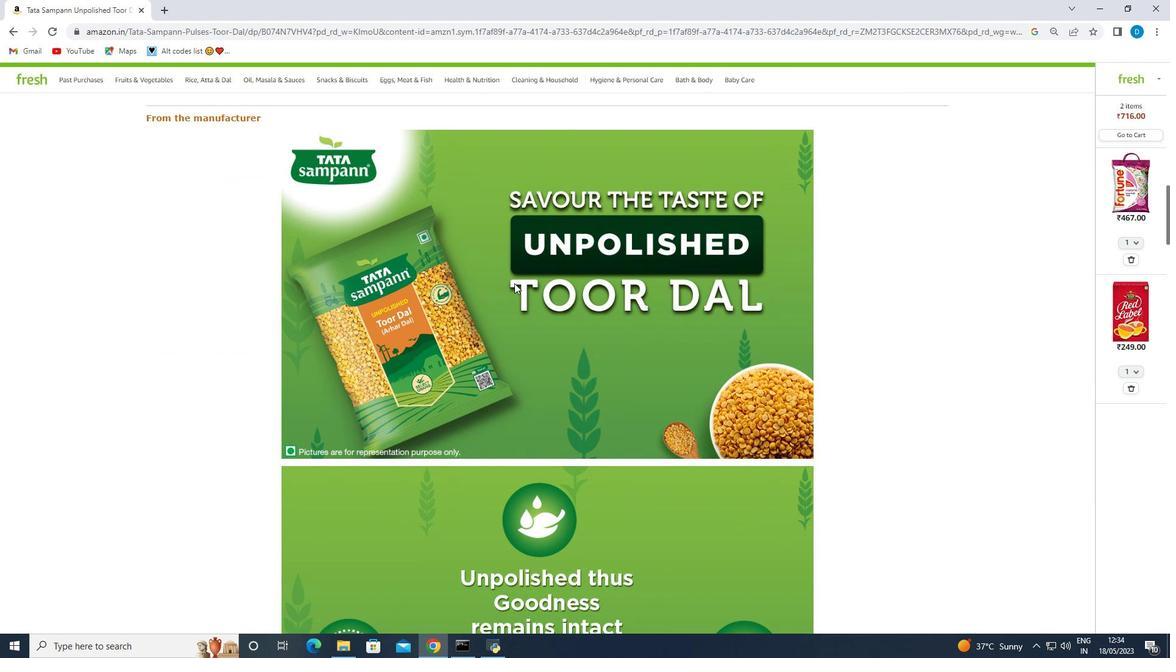 
Action: Mouse scrolled (558, 322) with delta (0, 0)
Screenshot: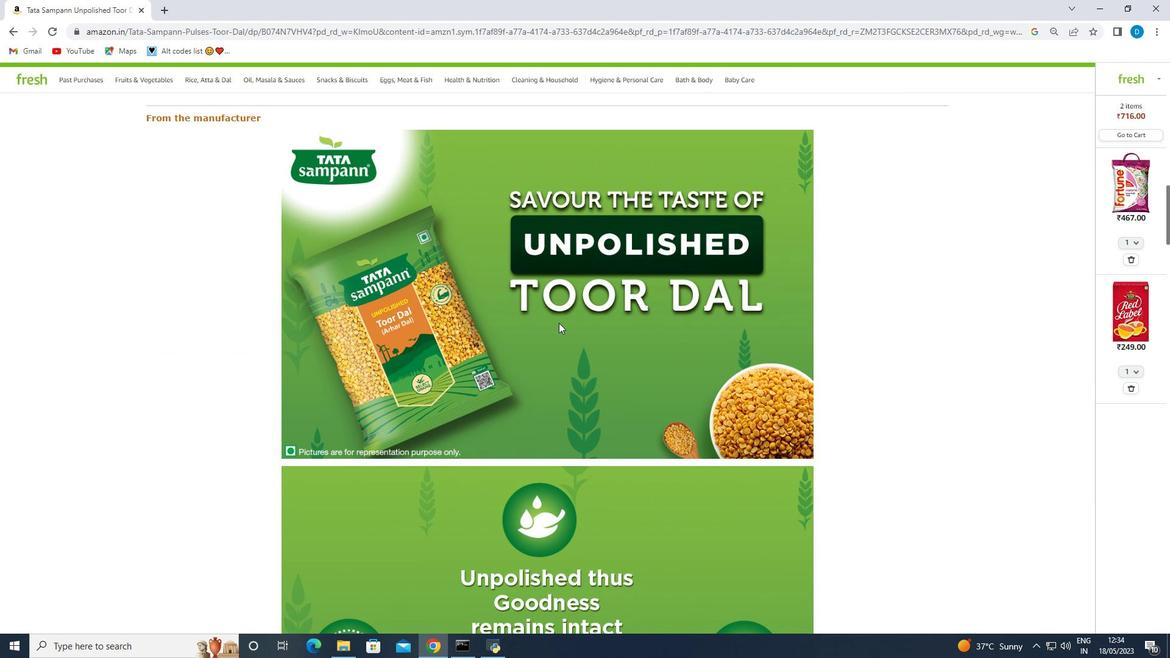 
Action: Mouse moved to (558, 323)
Screenshot: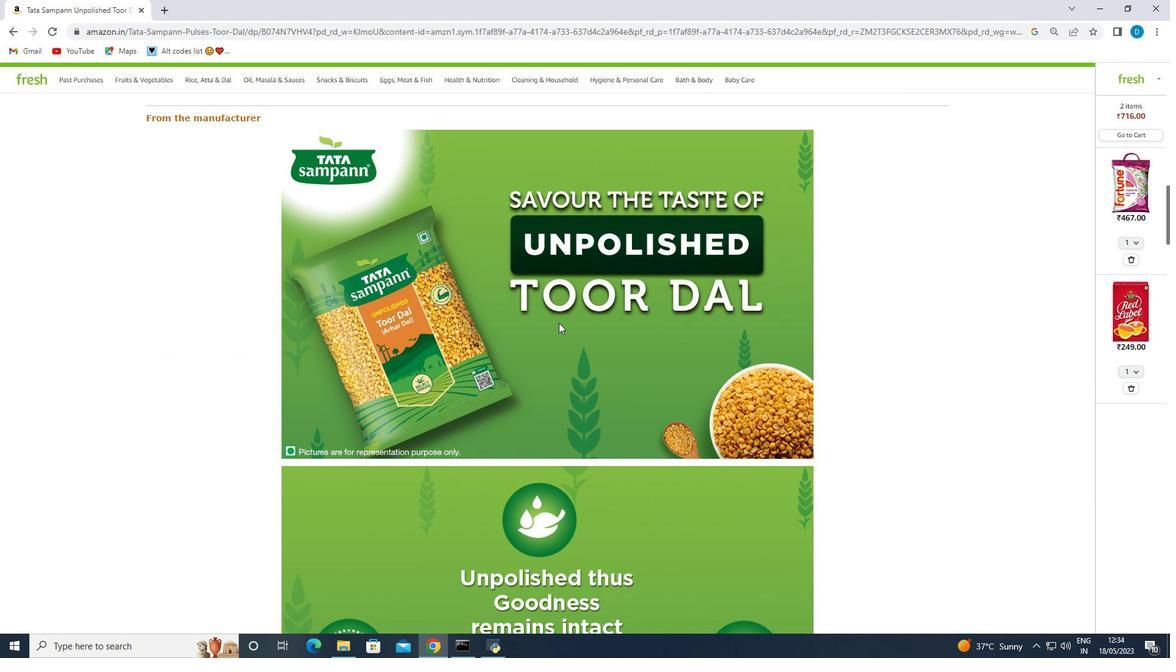 
Action: Mouse scrolled (558, 322) with delta (0, 0)
Screenshot: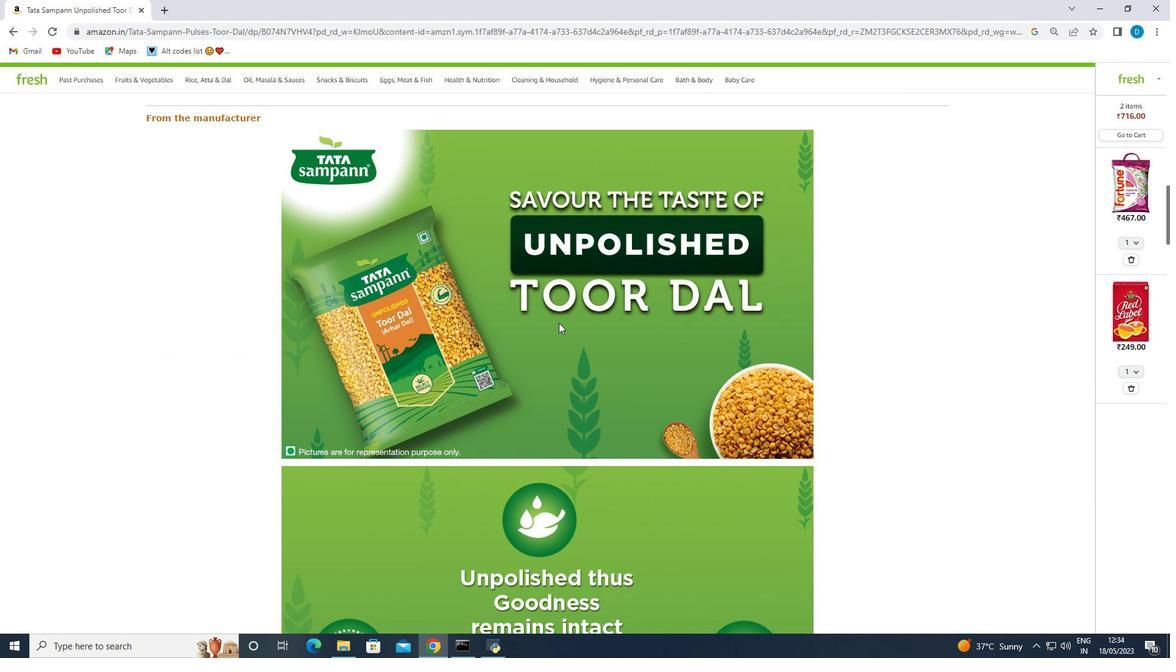 
Action: Mouse moved to (558, 323)
Screenshot: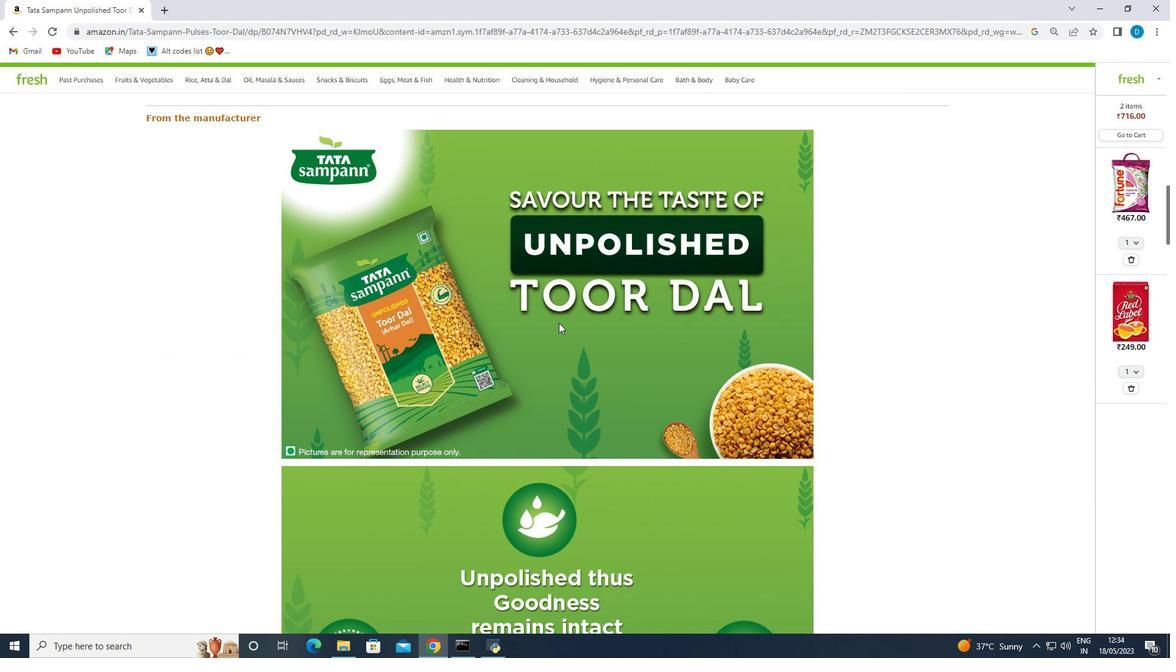 
Action: Mouse scrolled (558, 322) with delta (0, 0)
Screenshot: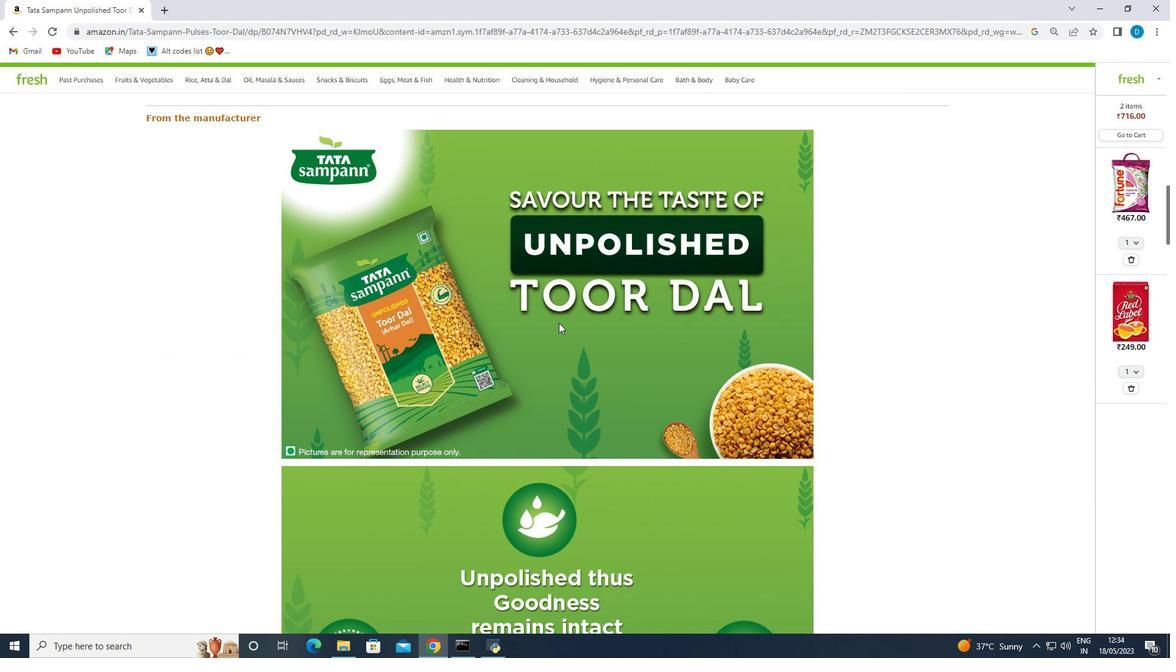 
Action: Mouse moved to (558, 323)
Screenshot: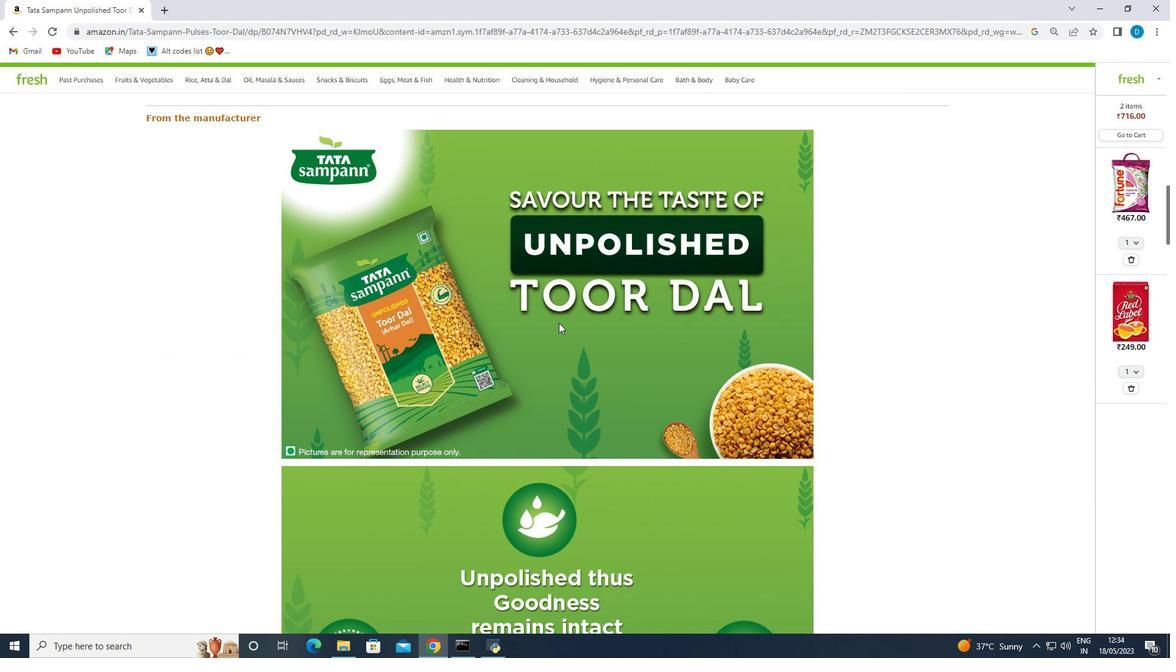 
Action: Mouse scrolled (558, 322) with delta (0, 0)
Screenshot: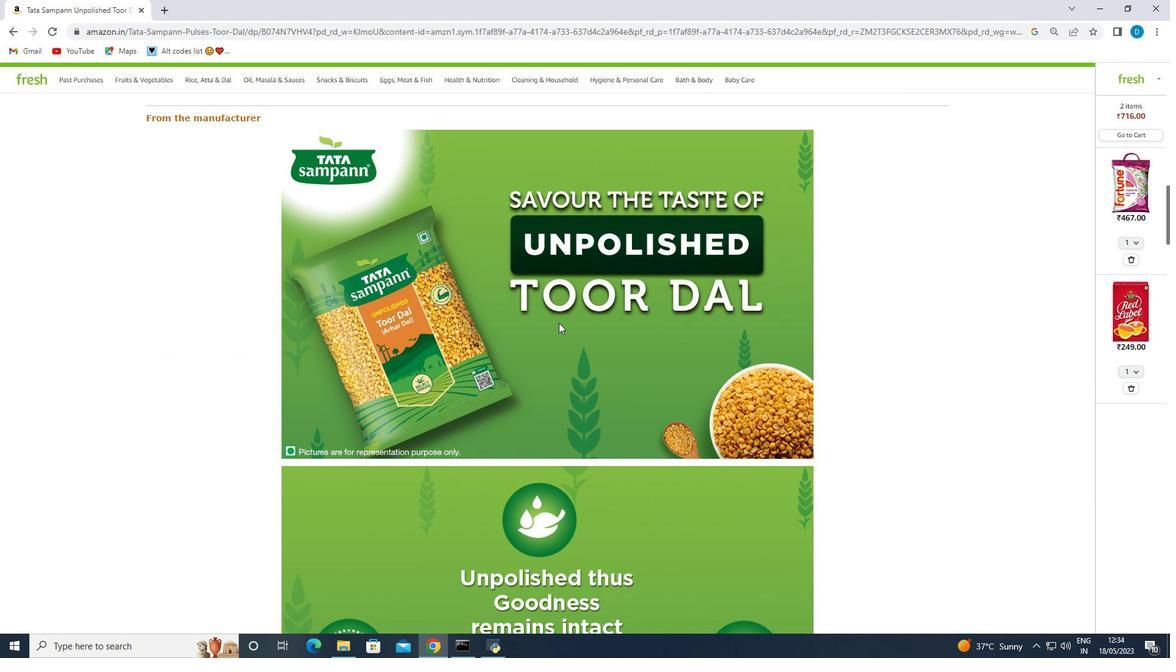 
Action: Mouse scrolled (558, 322) with delta (0, 0)
Screenshot: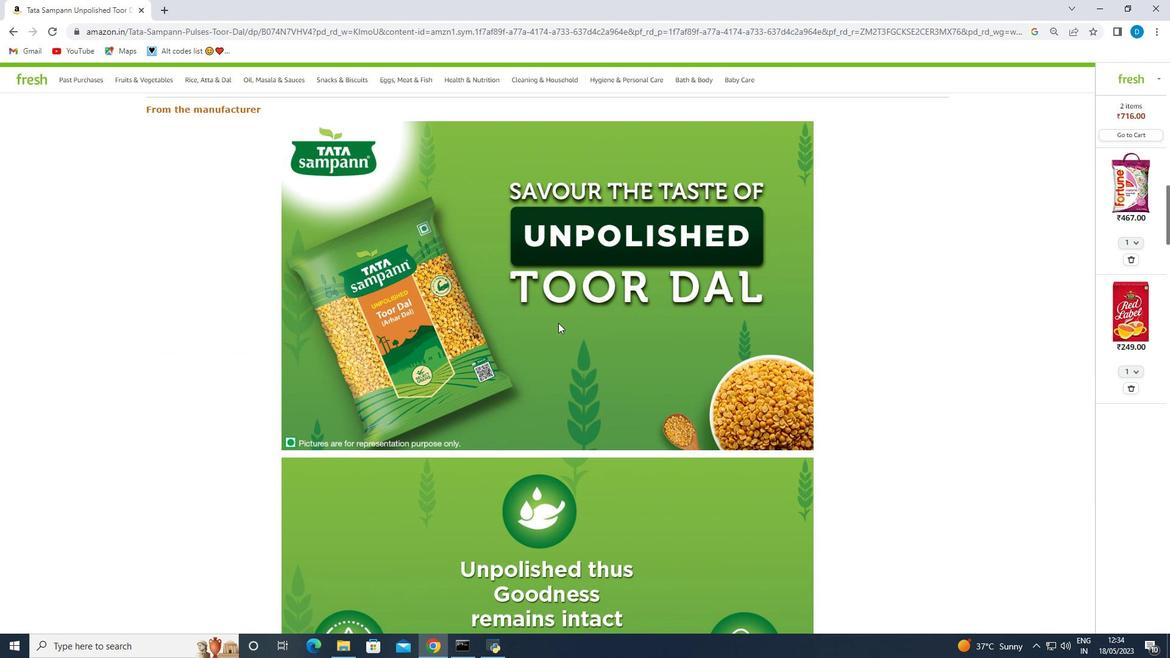 
Action: Mouse scrolled (558, 322) with delta (0, 0)
Screenshot: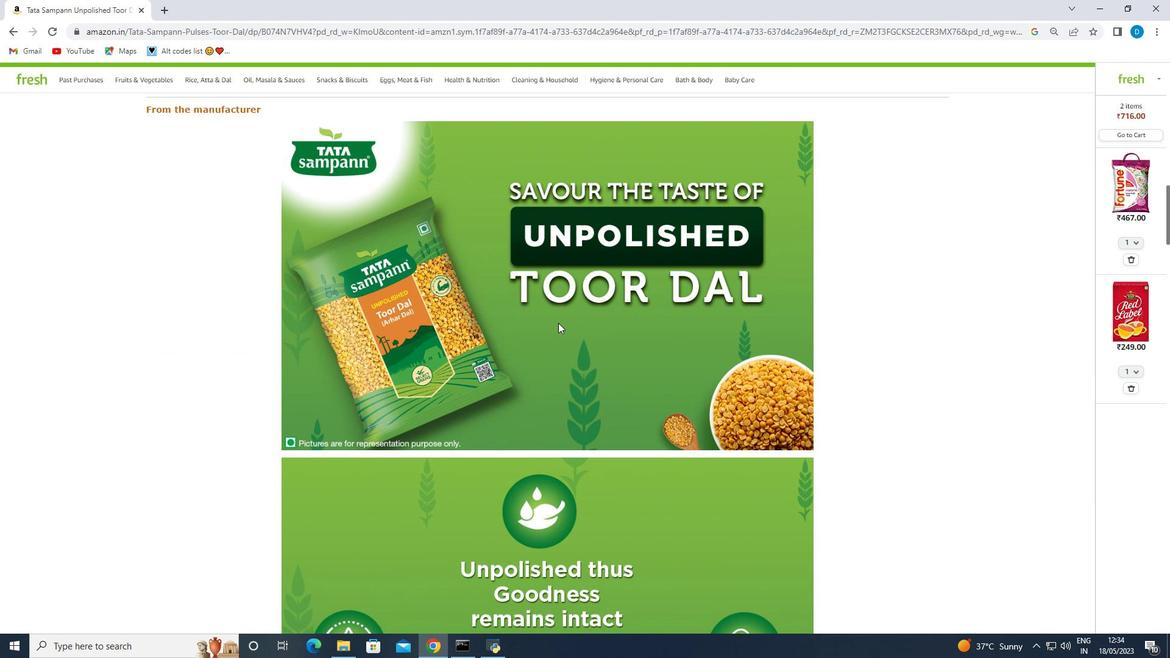 
Action: Mouse scrolled (558, 322) with delta (0, 0)
Screenshot: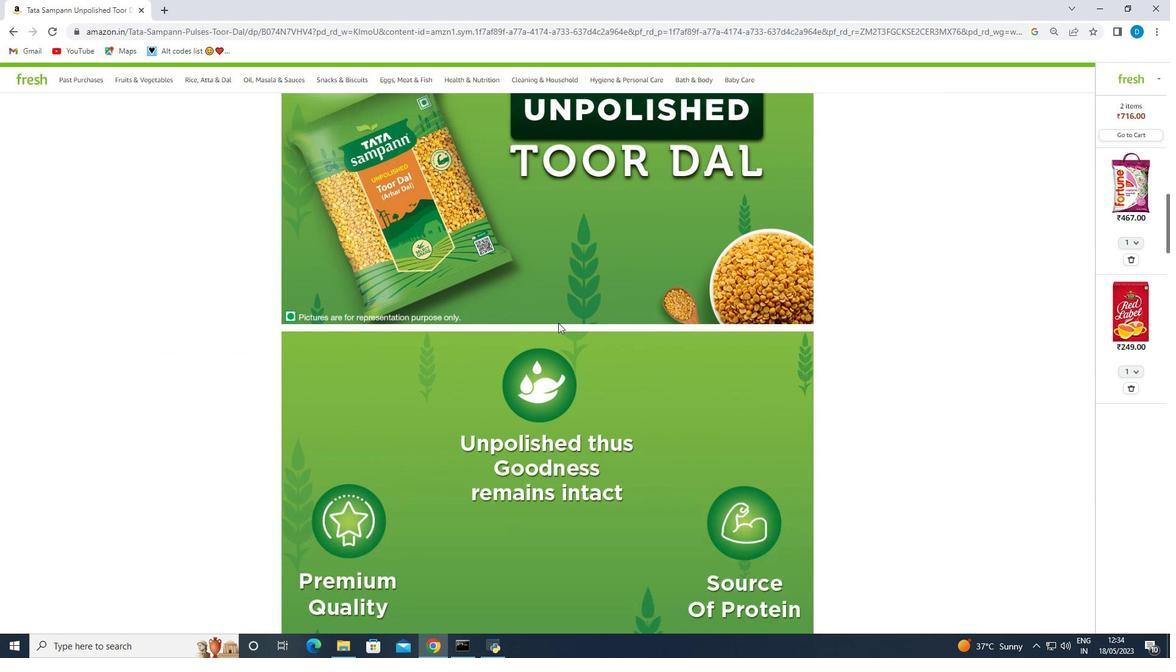 
Action: Mouse scrolled (558, 322) with delta (0, 0)
Screenshot: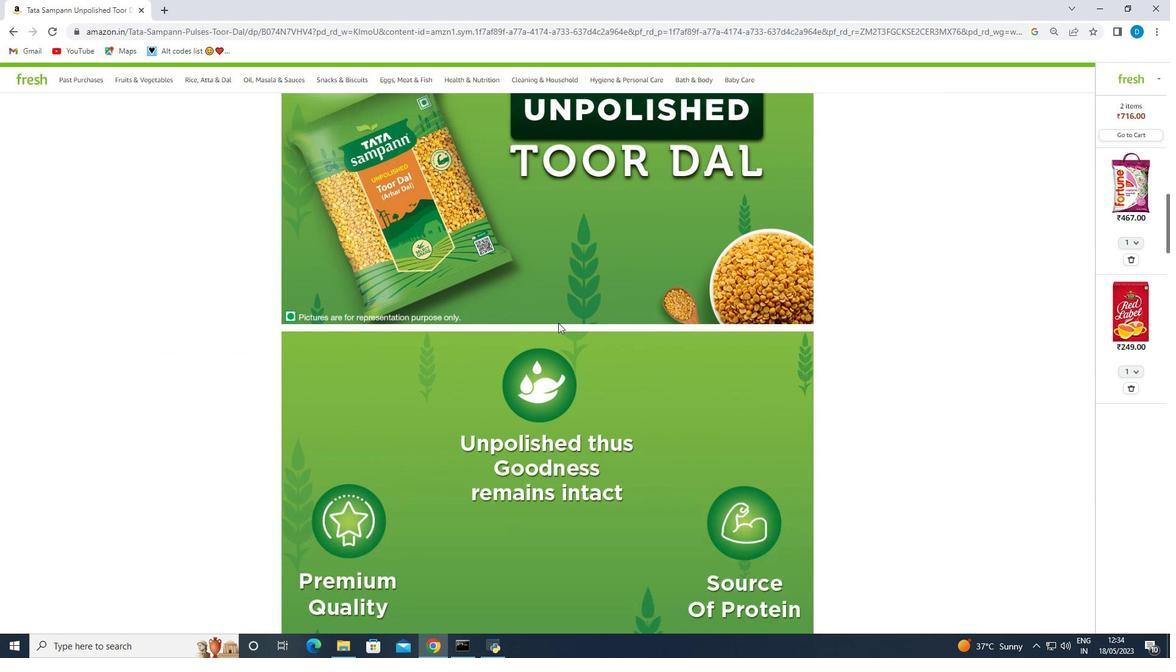 
Action: Mouse scrolled (558, 322) with delta (0, 0)
Screenshot: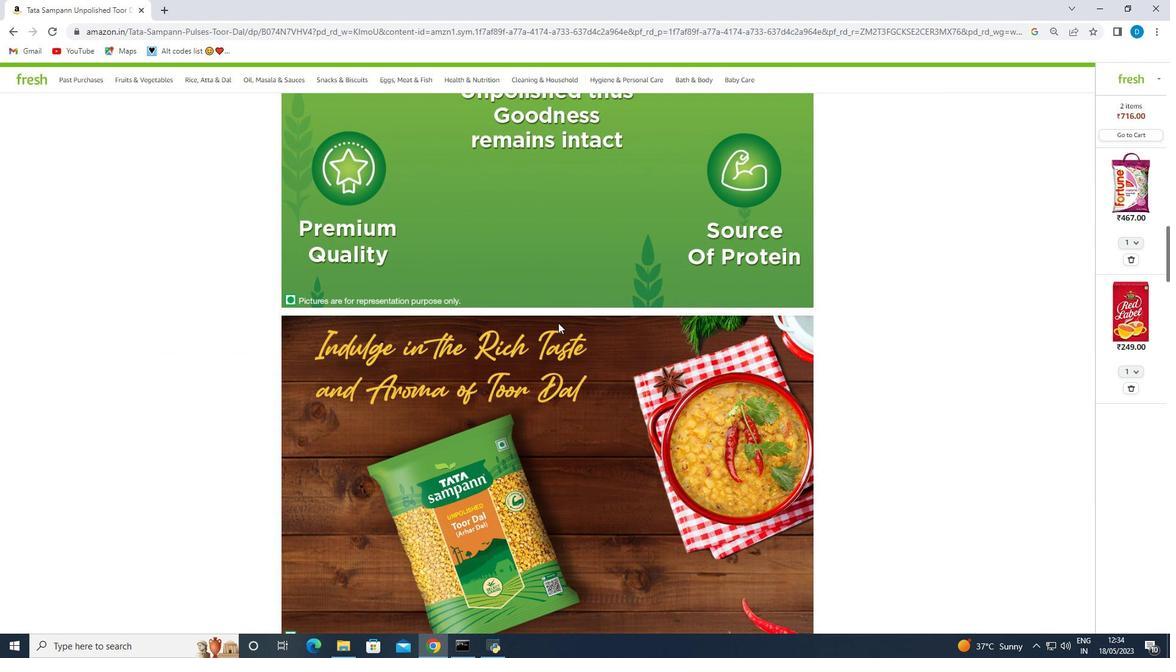 
Action: Mouse scrolled (558, 322) with delta (0, 0)
Screenshot: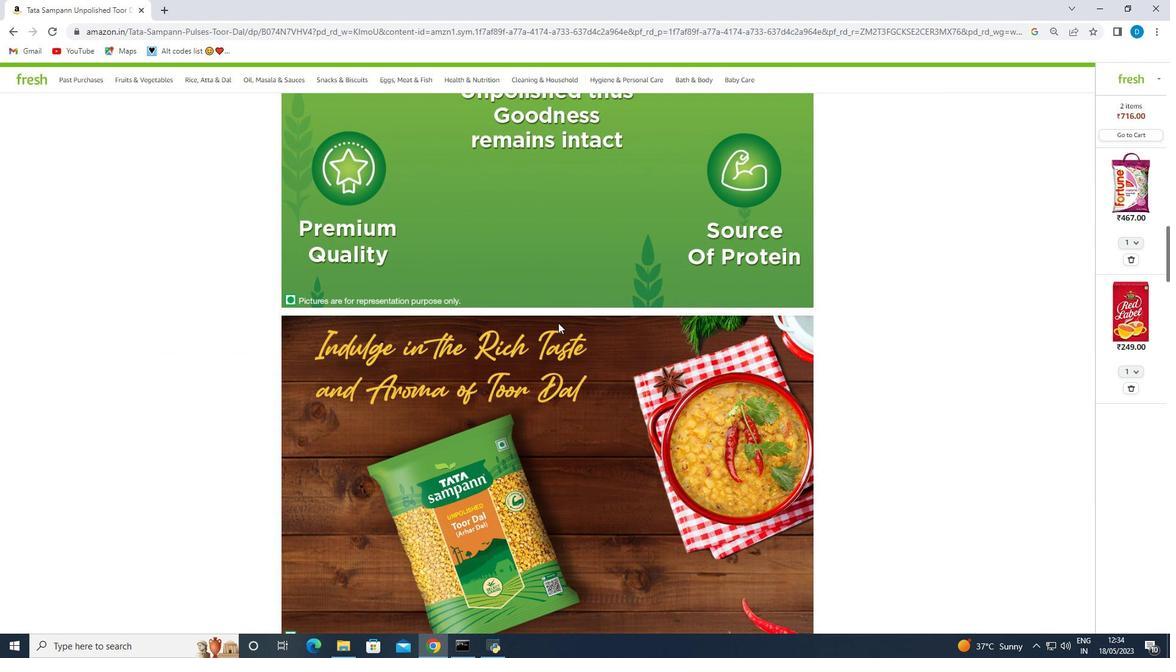 
Action: Mouse scrolled (558, 322) with delta (0, 0)
Screenshot: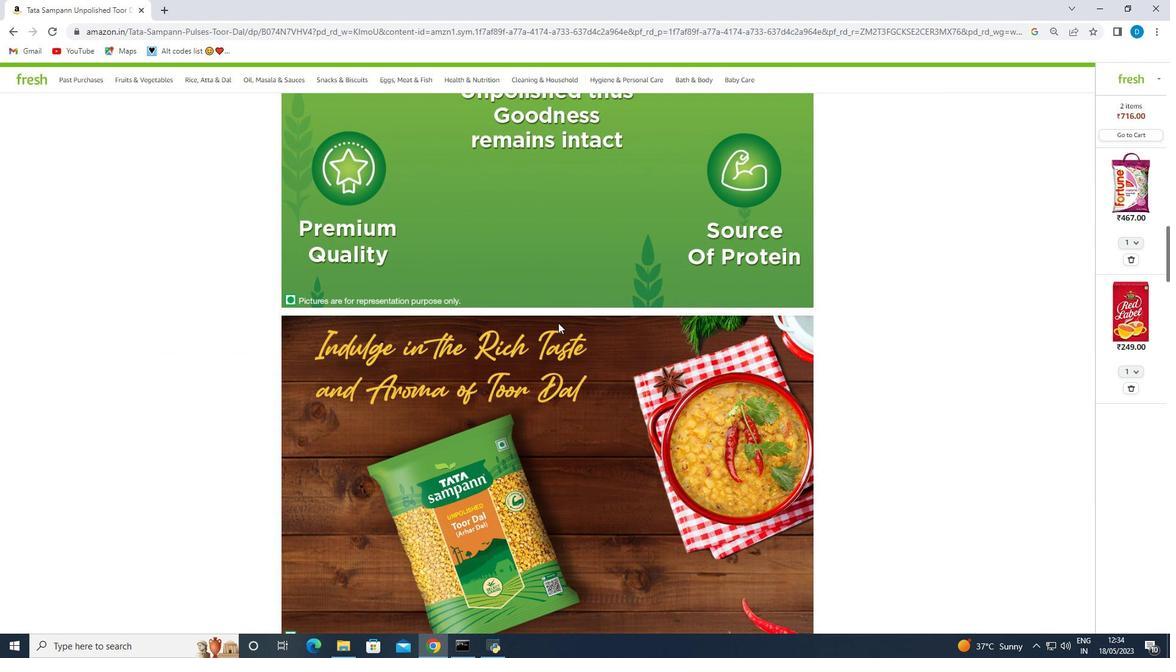 
Action: Mouse scrolled (558, 322) with delta (0, 0)
Screenshot: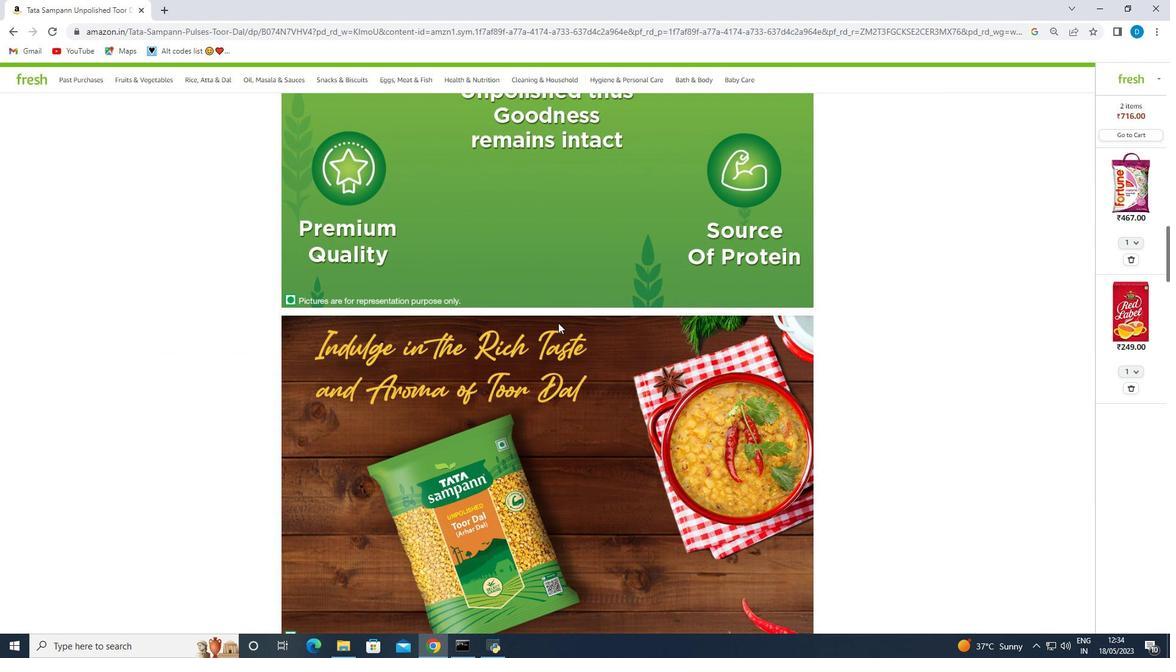 
Action: Mouse moved to (478, 274)
Screenshot: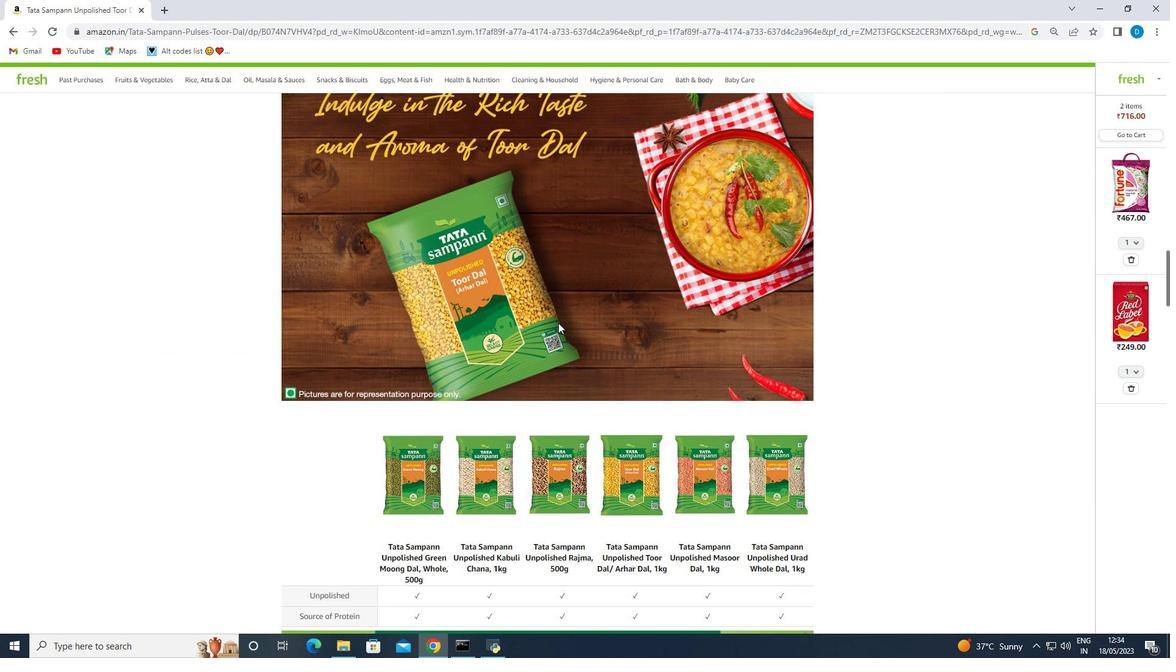 
Action: Mouse scrolled (478, 275) with delta (0, 0)
Screenshot: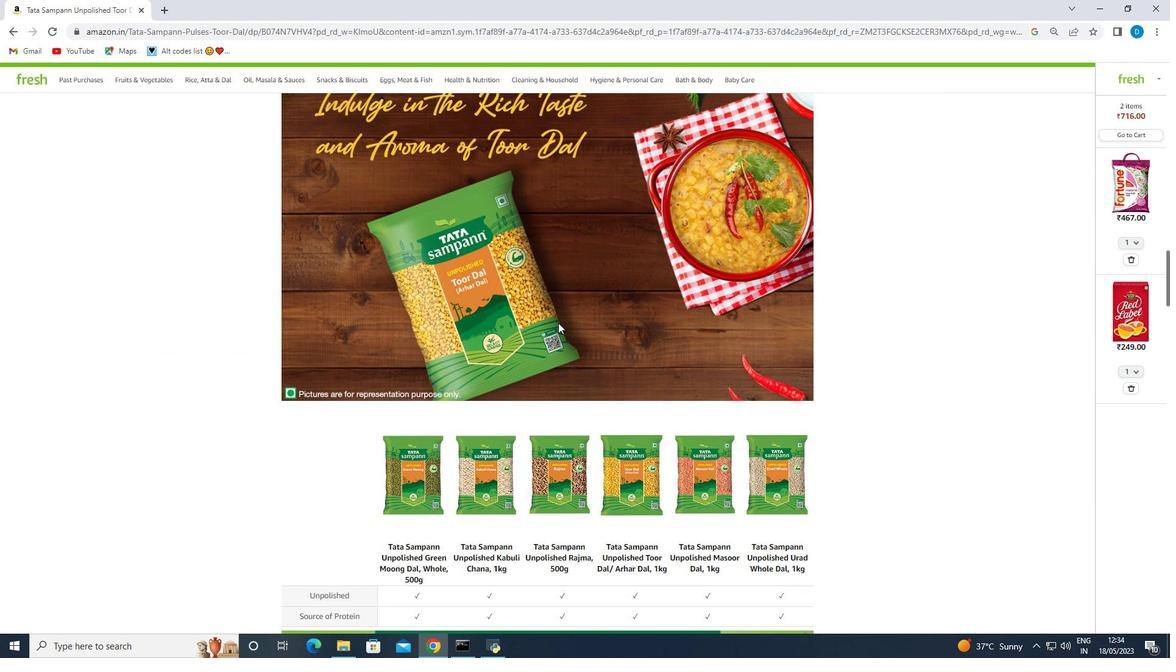 
Action: Mouse scrolled (478, 275) with delta (0, 0)
Screenshot: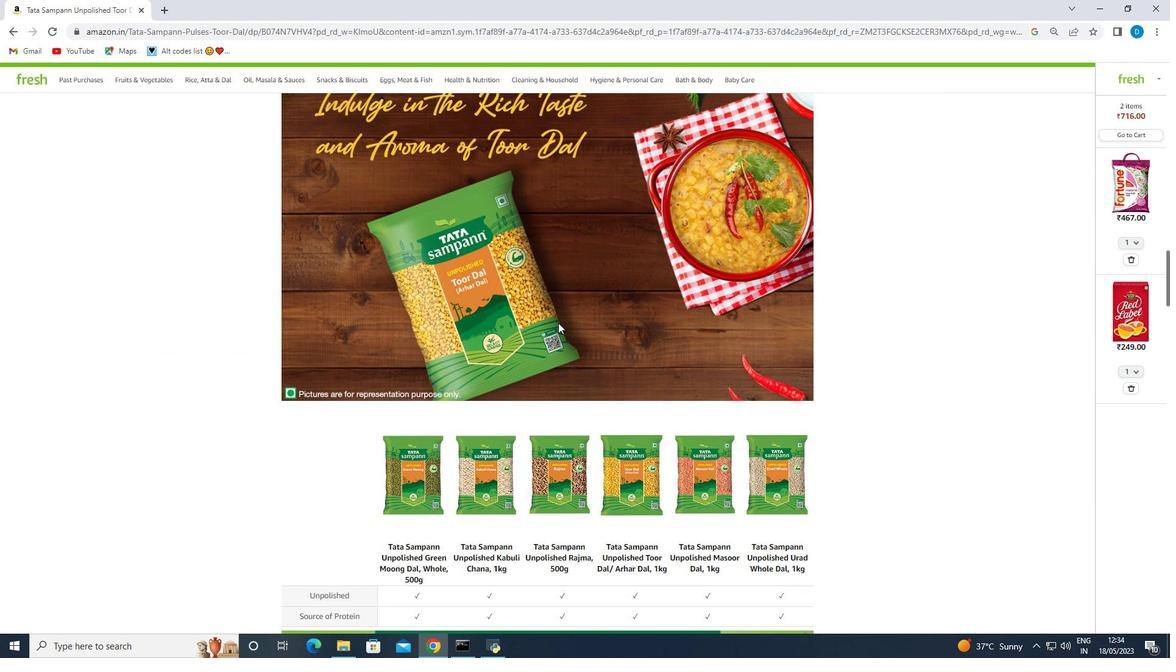 
Action: Mouse scrolled (478, 275) with delta (0, 0)
Screenshot: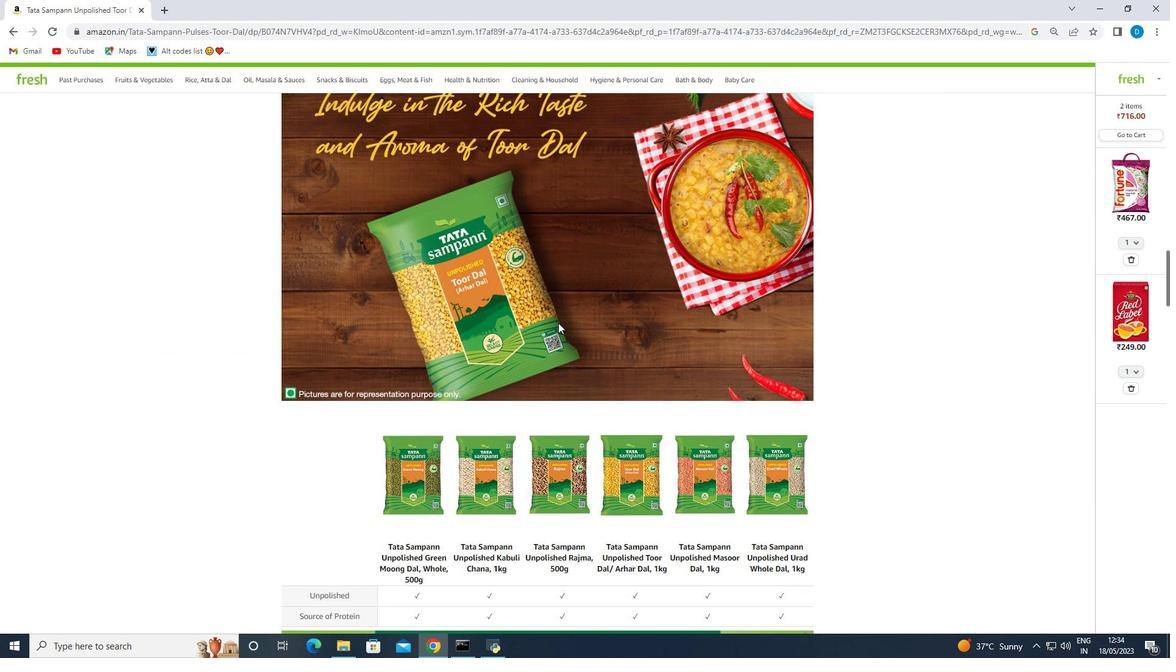 
Action: Mouse scrolled (478, 275) with delta (0, 0)
Screenshot: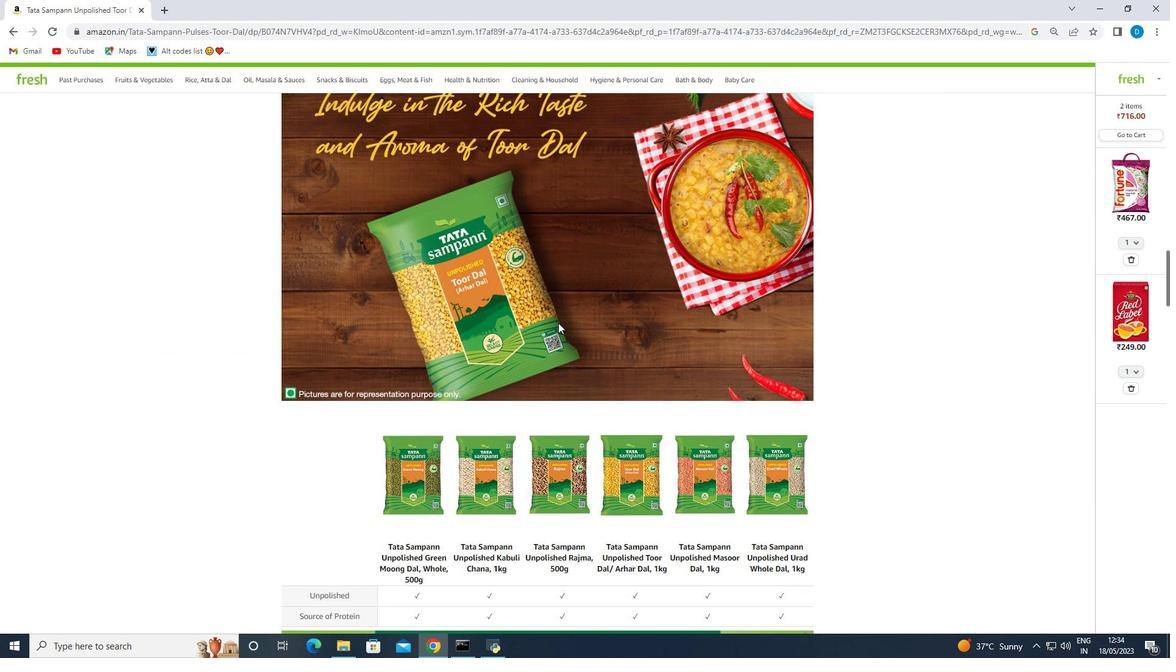 
Action: Mouse moved to (478, 274)
Screenshot: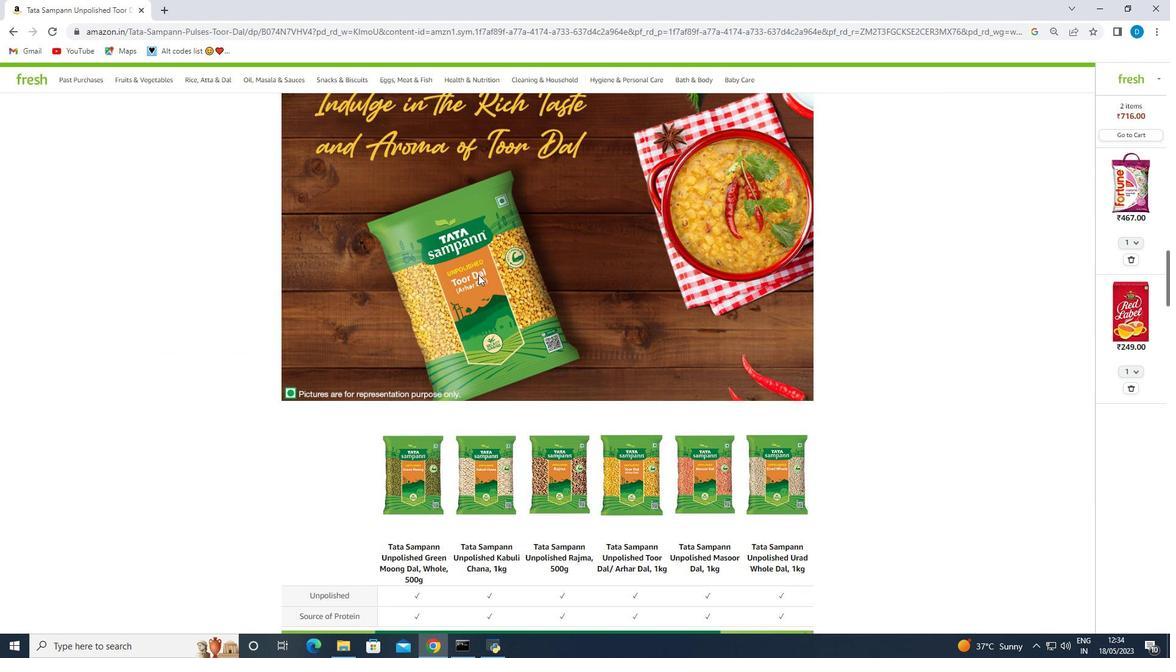 
Action: Mouse scrolled (478, 275) with delta (0, 0)
Screenshot: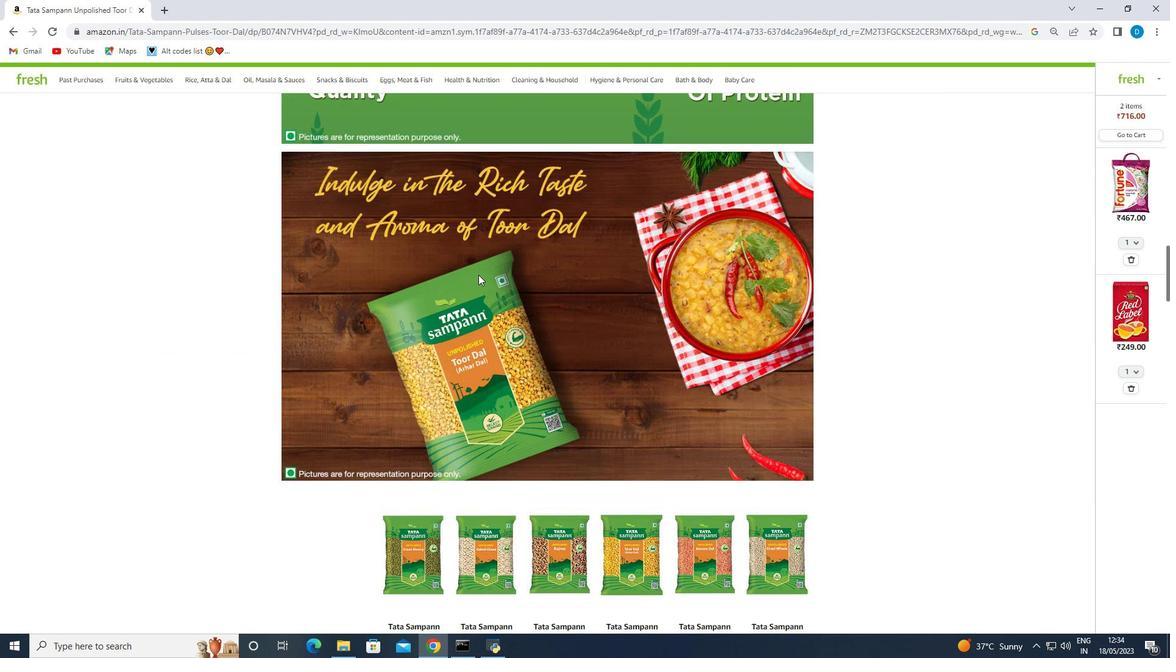 
Action: Mouse scrolled (478, 275) with delta (0, 0)
Screenshot: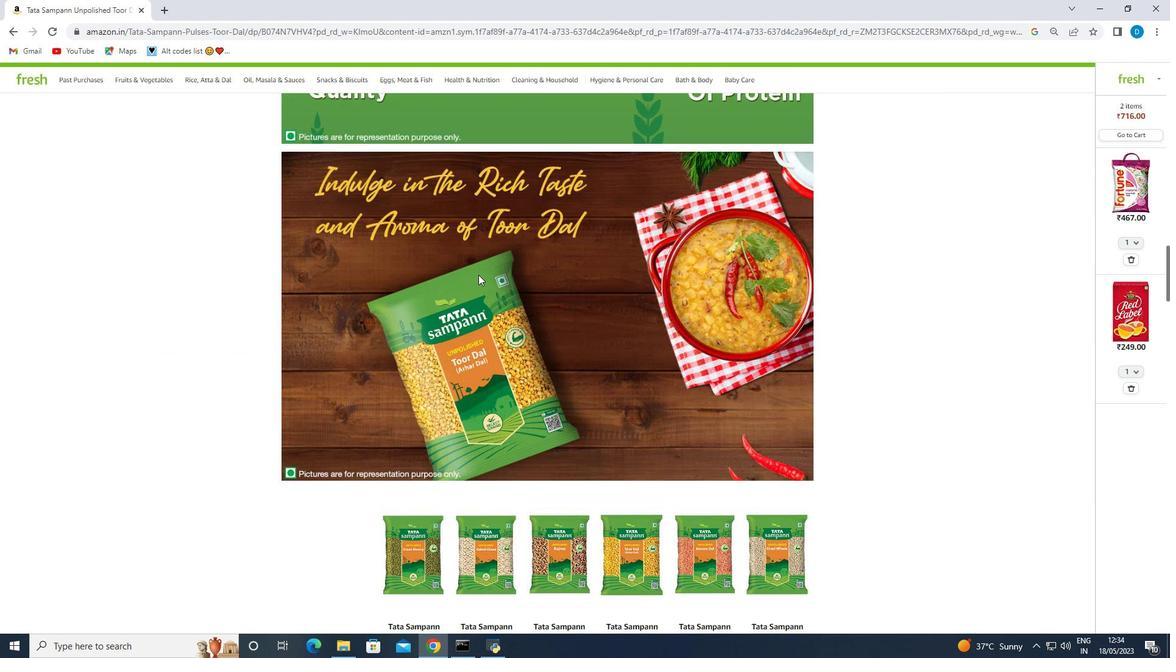 
Action: Mouse scrolled (478, 275) with delta (0, 0)
Screenshot: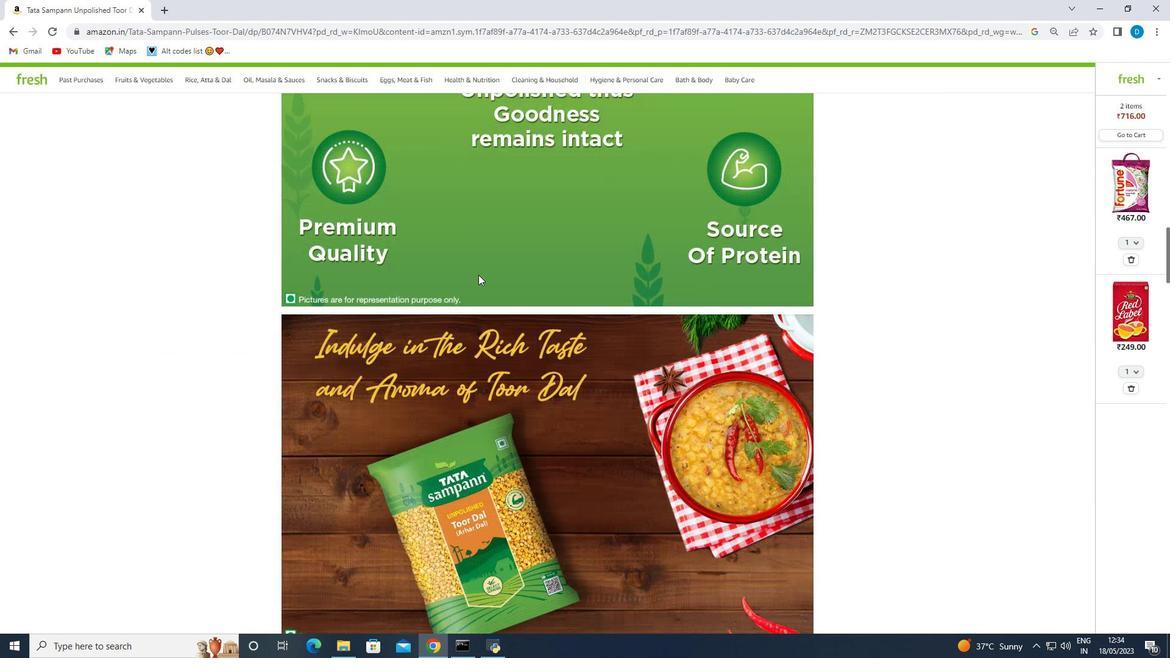 
Action: Mouse scrolled (478, 275) with delta (0, 0)
Screenshot: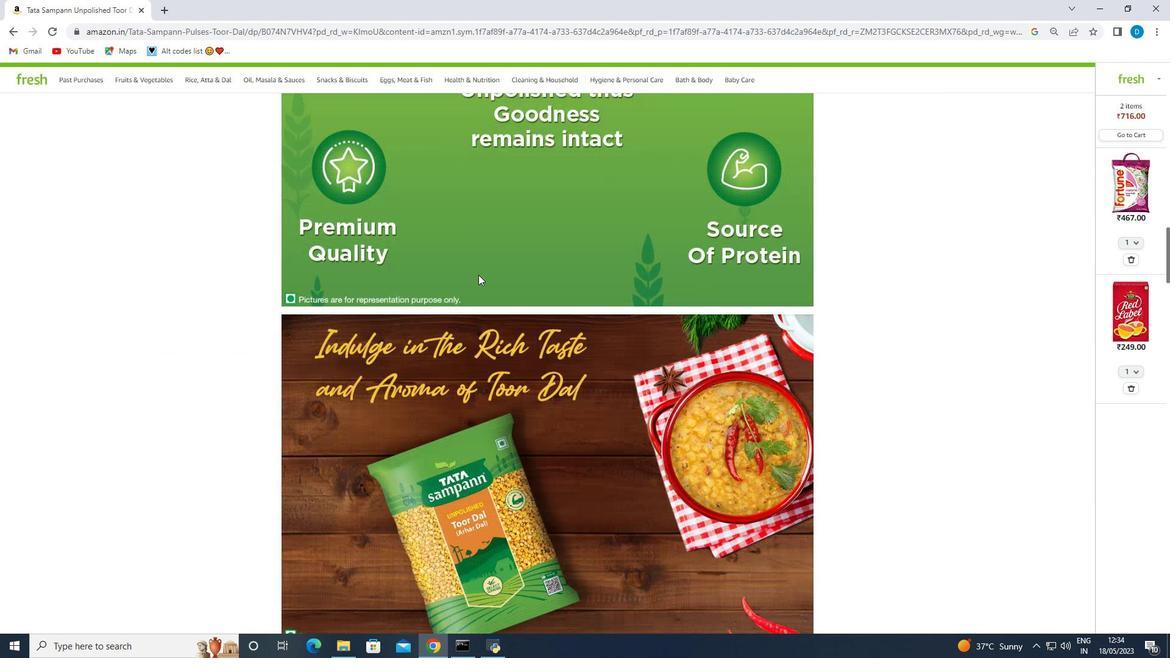 
Action: Mouse scrolled (478, 275) with delta (0, 0)
Screenshot: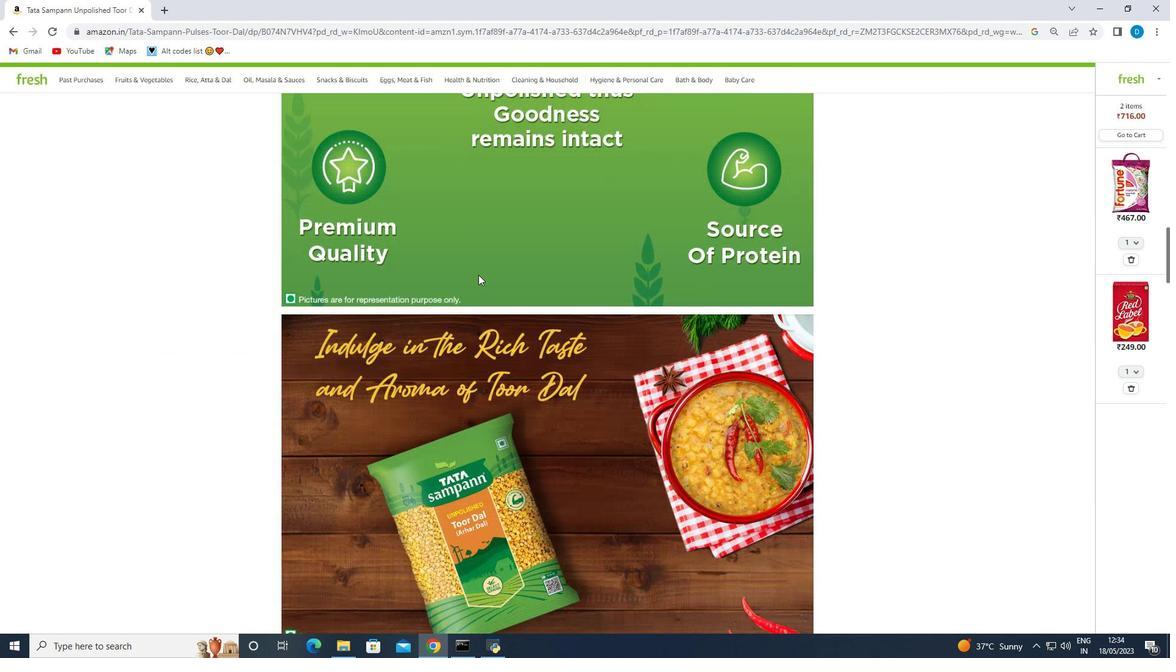
Action: Mouse scrolled (478, 275) with delta (0, 0)
Screenshot: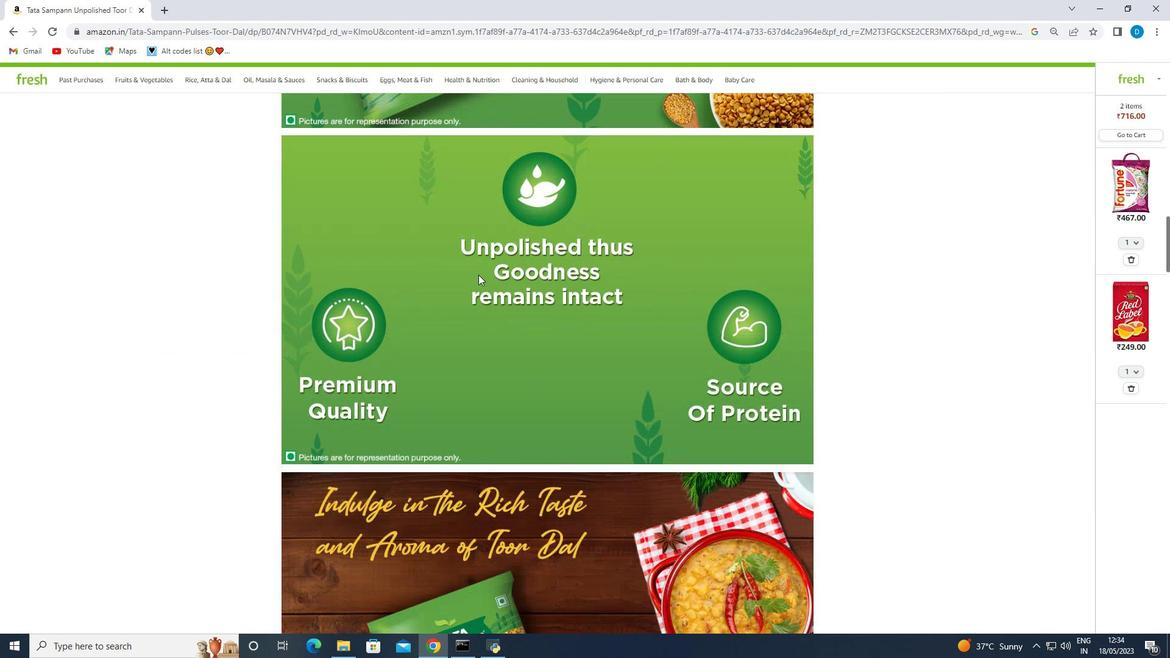
Action: Mouse pressed middle at (478, 274)
Screenshot: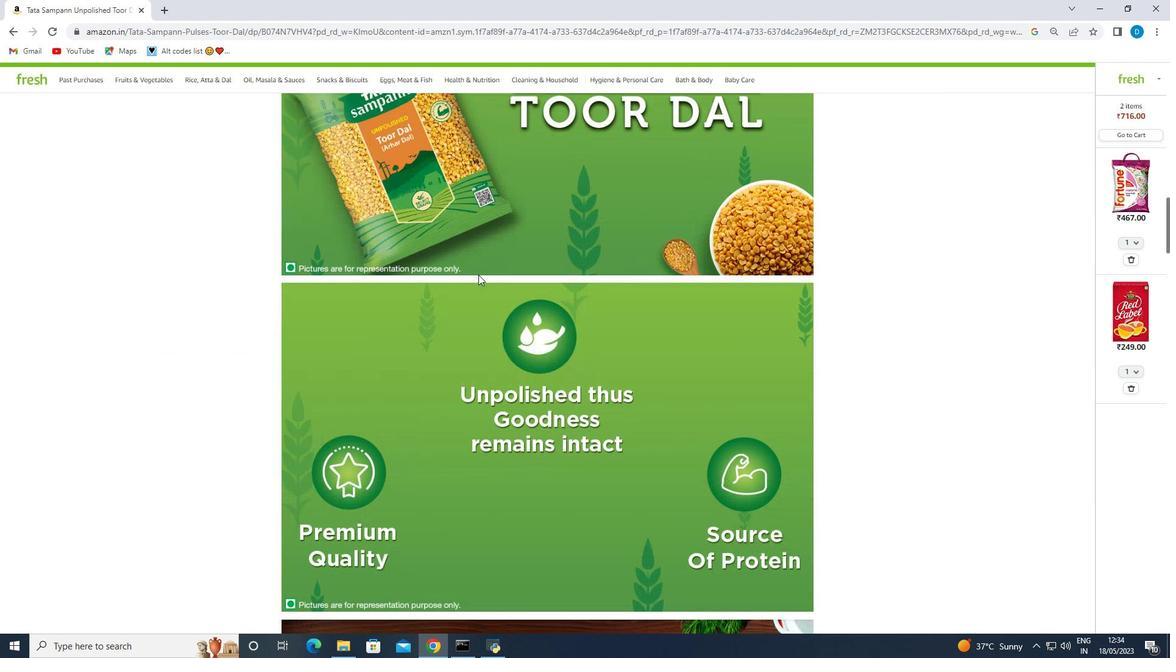 
Action: Mouse scrolled (478, 275) with delta (0, 0)
Screenshot: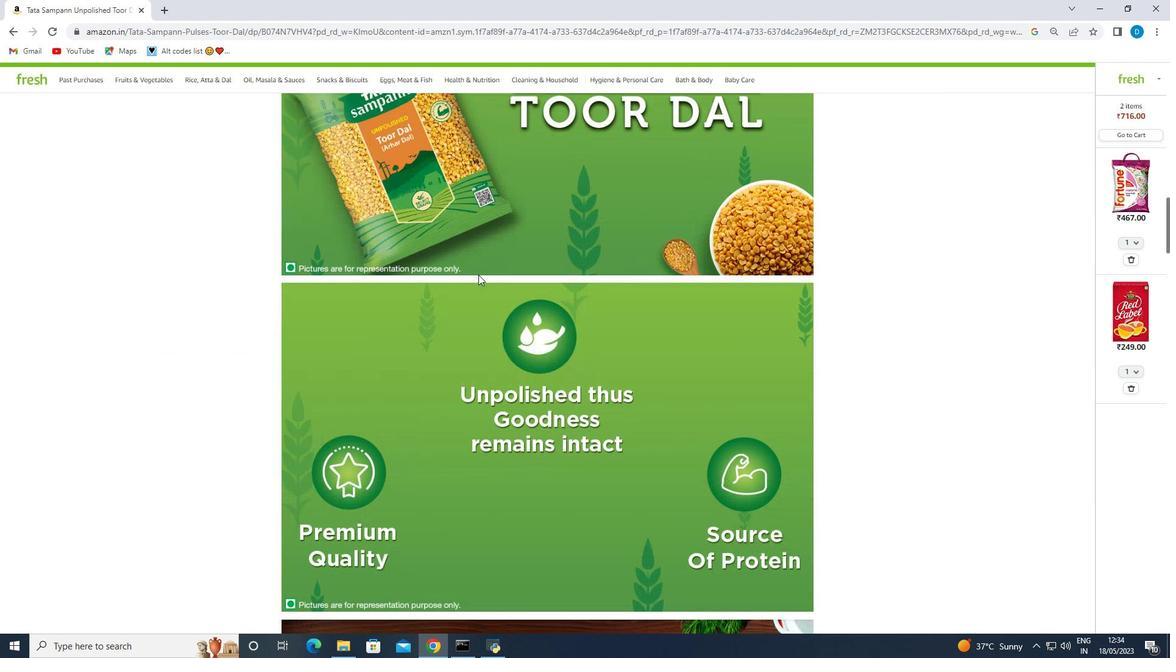 
Action: Mouse scrolled (478, 275) with delta (0, 0)
Screenshot: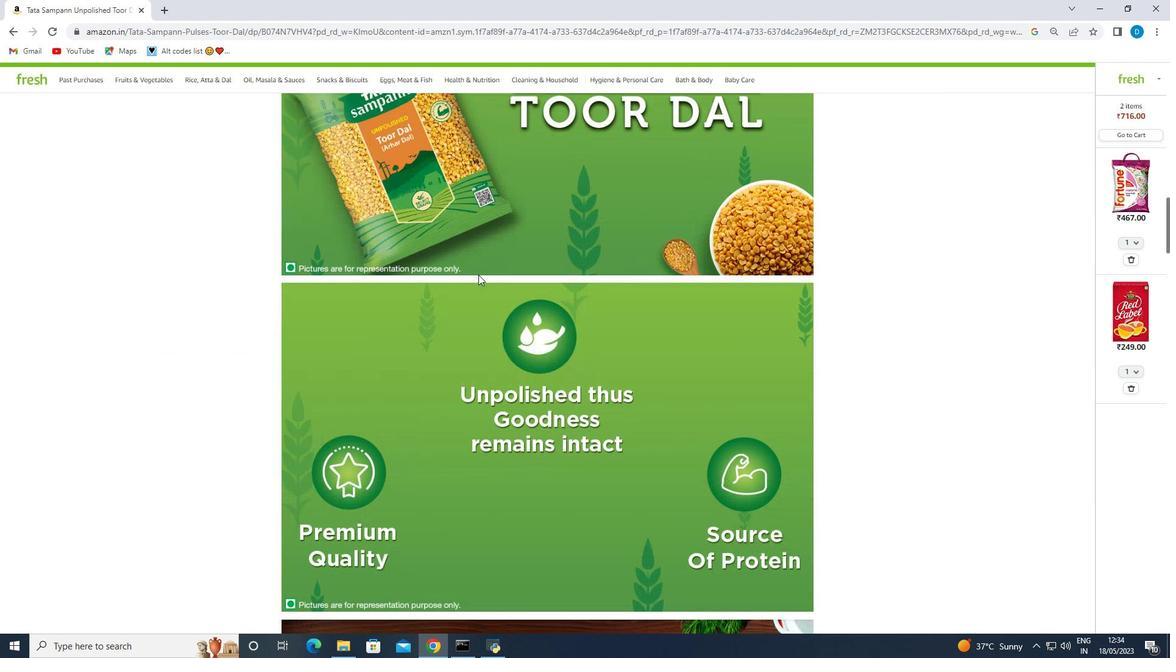
Action: Mouse scrolled (478, 275) with delta (0, 0)
Screenshot: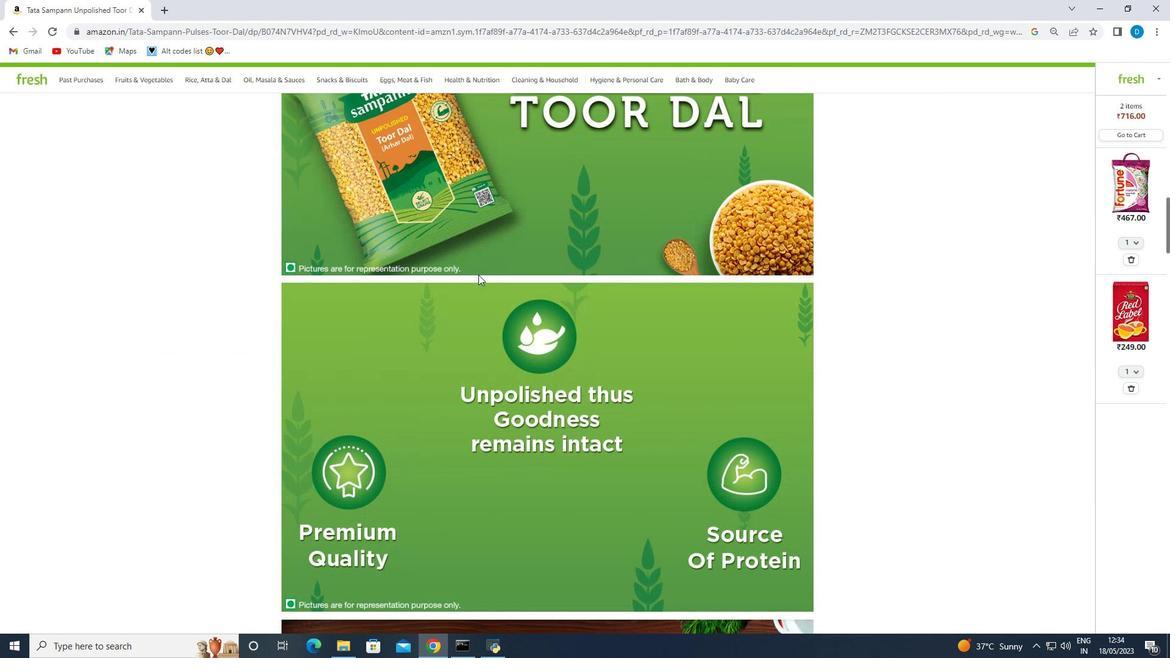 
Action: Mouse scrolled (478, 275) with delta (0, 0)
Screenshot: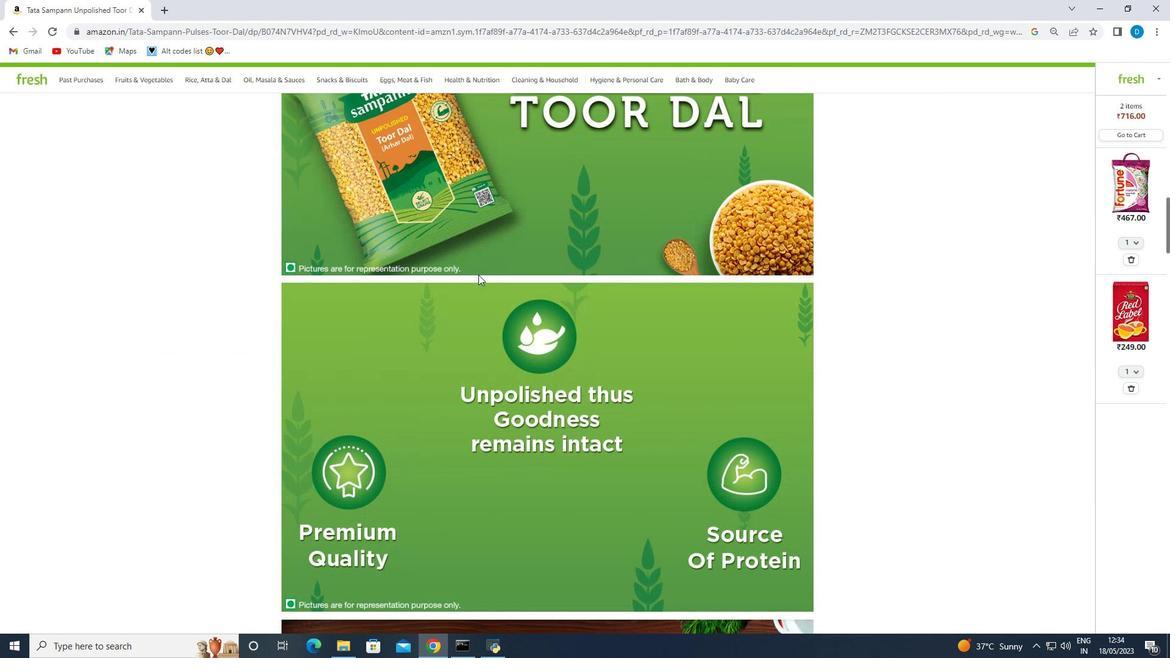 
Action: Mouse scrolled (478, 275) with delta (0, 0)
Screenshot: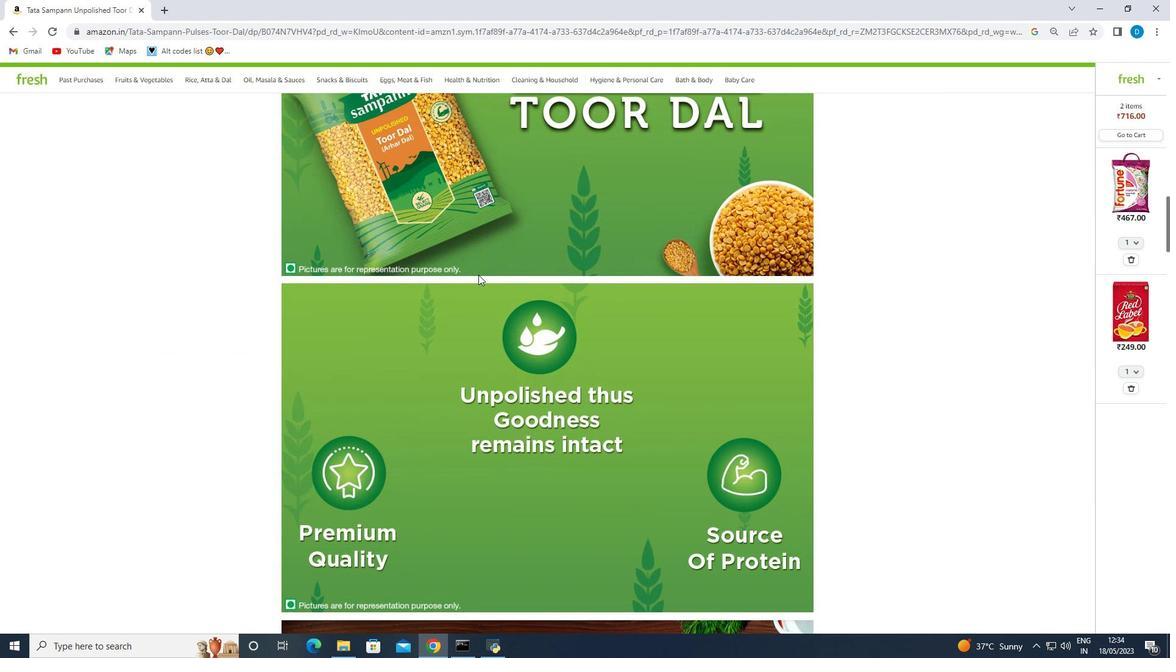 
Action: Mouse scrolled (478, 275) with delta (0, 0)
Screenshot: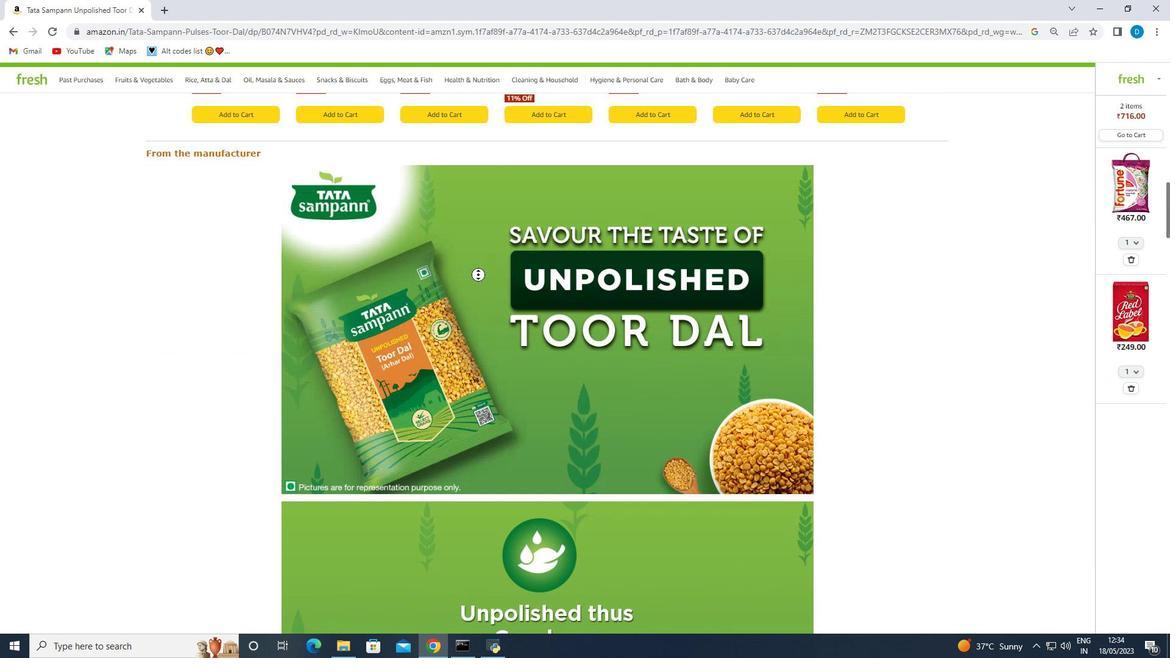 
Action: Mouse scrolled (478, 275) with delta (0, 0)
Screenshot: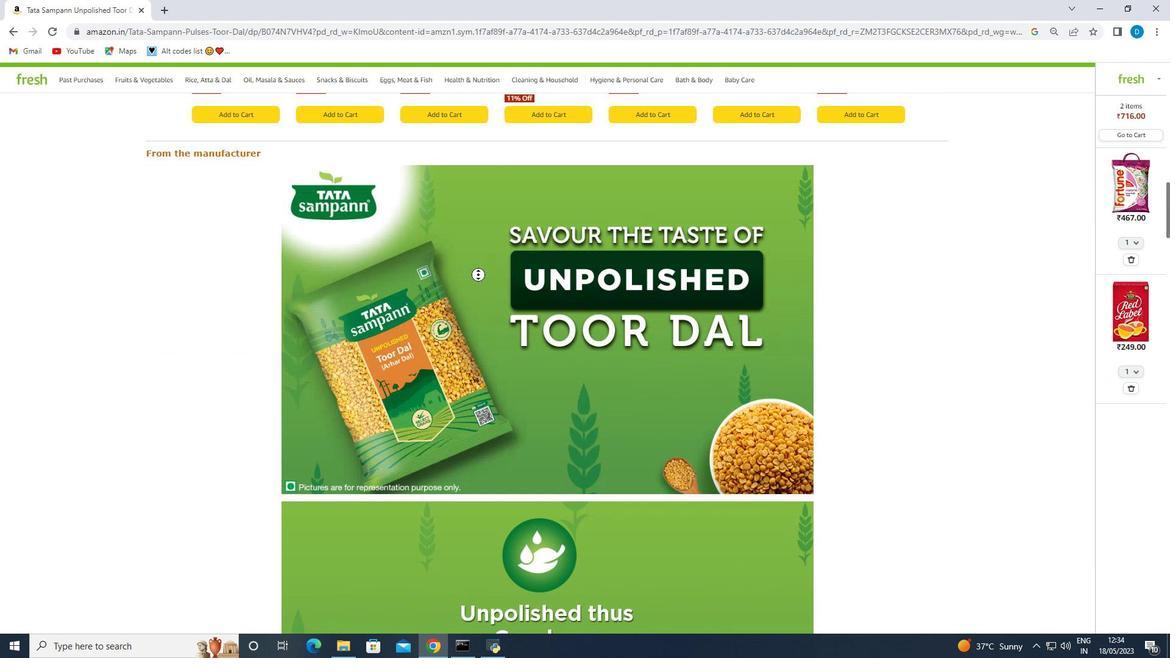 
Action: Mouse scrolled (478, 275) with delta (0, 0)
Screenshot: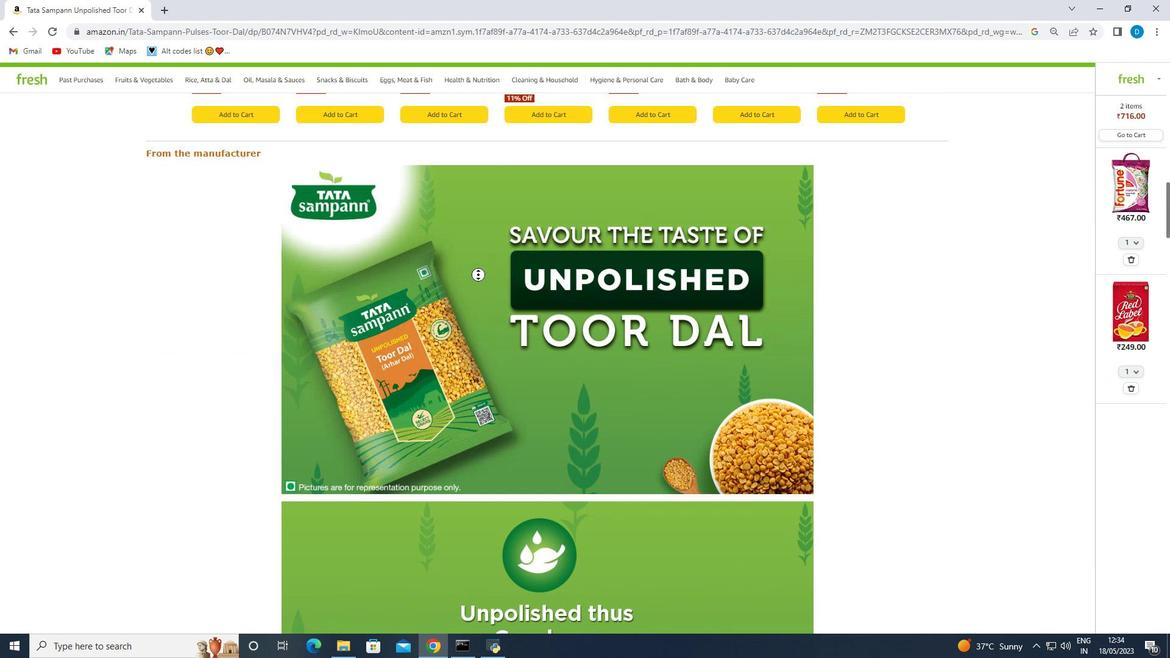 
Action: Mouse scrolled (478, 275) with delta (0, 0)
